 Task: Look for Airbnb options in Baza, Spain from 27th December, 2023 to 31th December, 2023 for 1 adult. Place can be shared room with 1  bedroom having 1 bed and 1 bathroom. Property type can be hotel. Amenities needed are: wifi.
Action: Mouse moved to (474, 101)
Screenshot: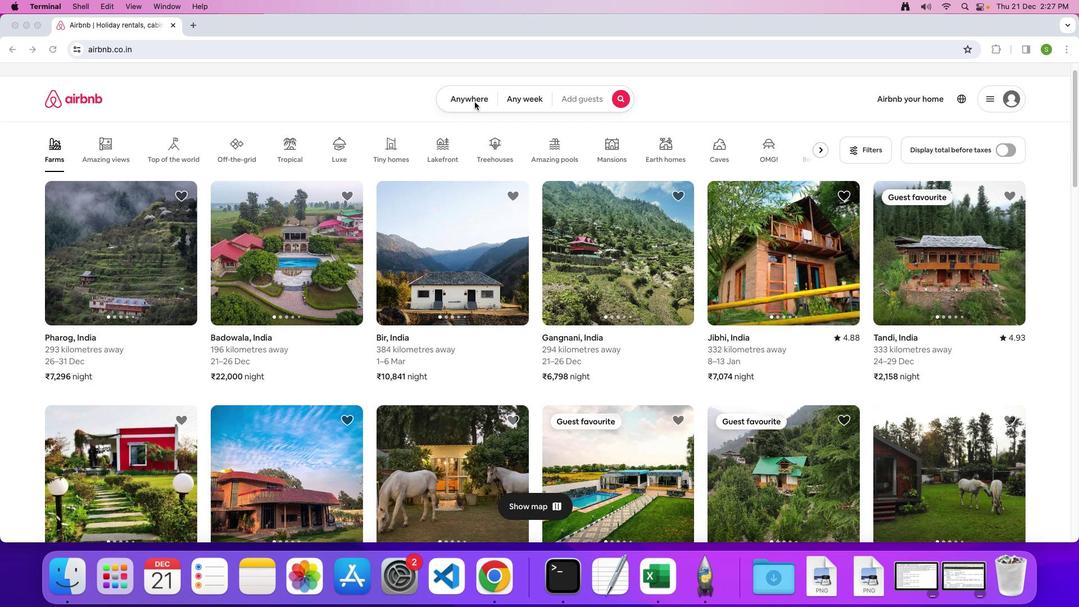 
Action: Mouse pressed left at (474, 101)
Screenshot: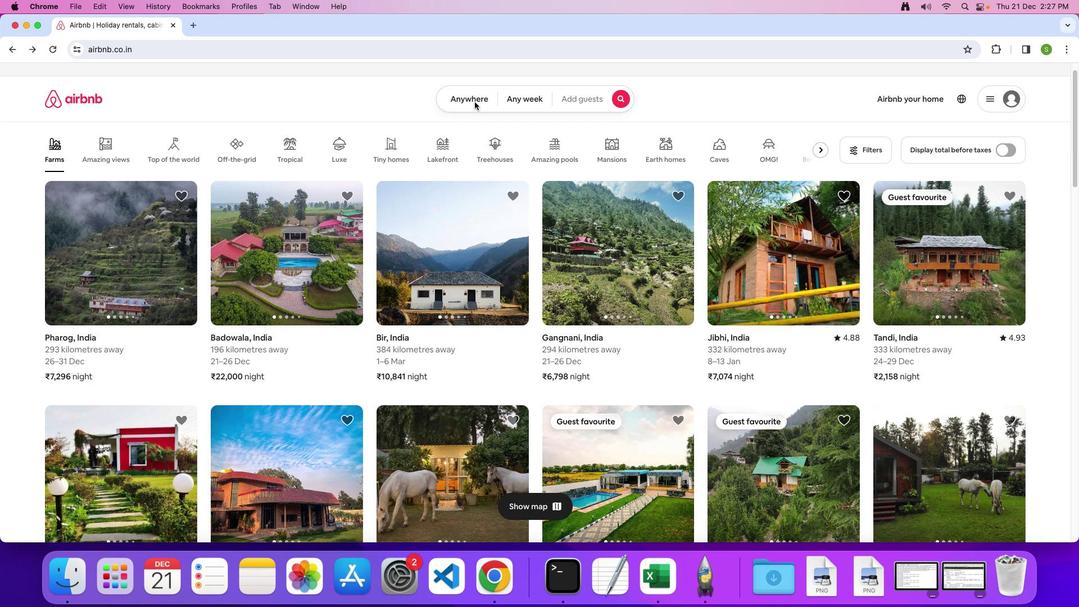 
Action: Mouse moved to (469, 97)
Screenshot: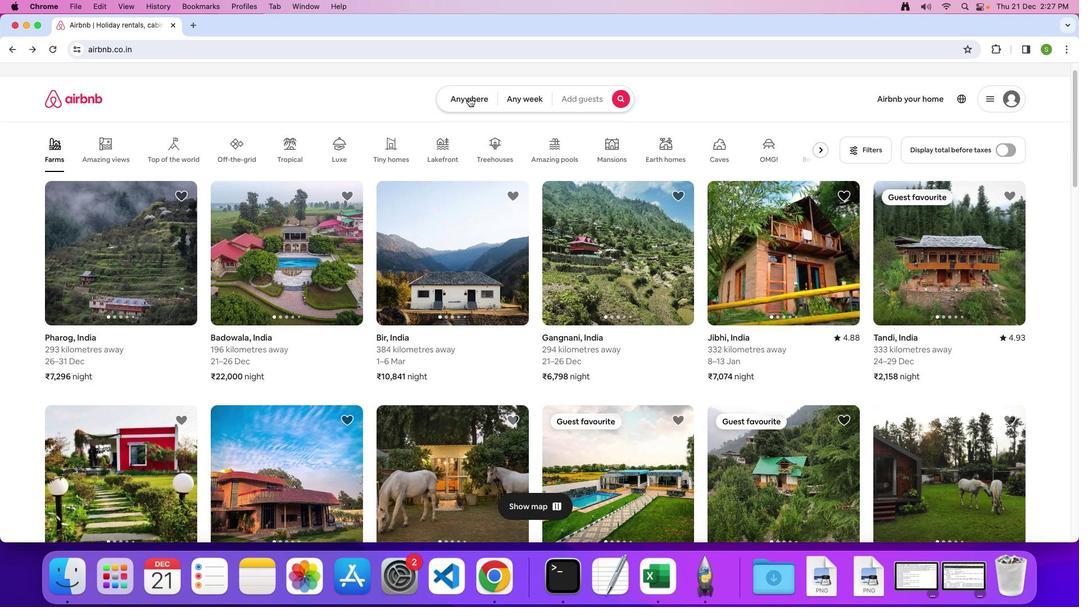 
Action: Mouse pressed left at (469, 97)
Screenshot: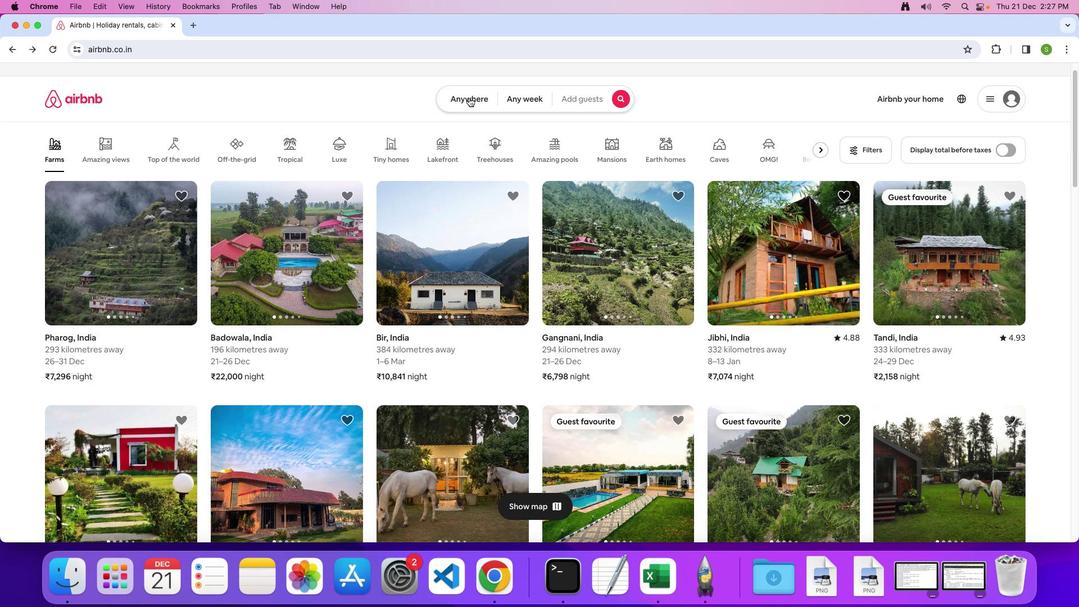 
Action: Mouse moved to (405, 137)
Screenshot: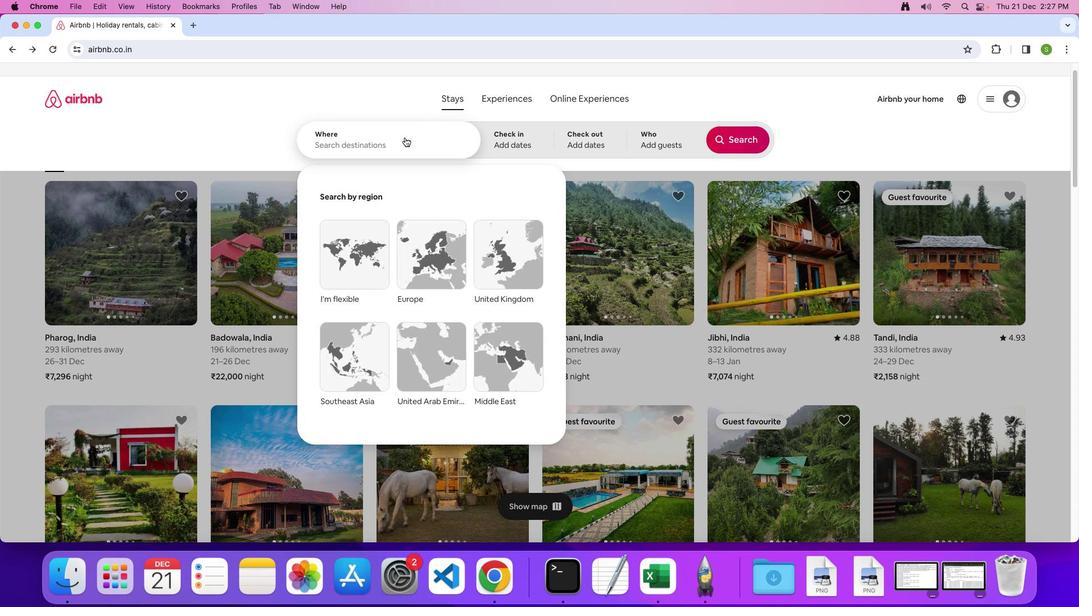 
Action: Mouse pressed left at (405, 137)
Screenshot: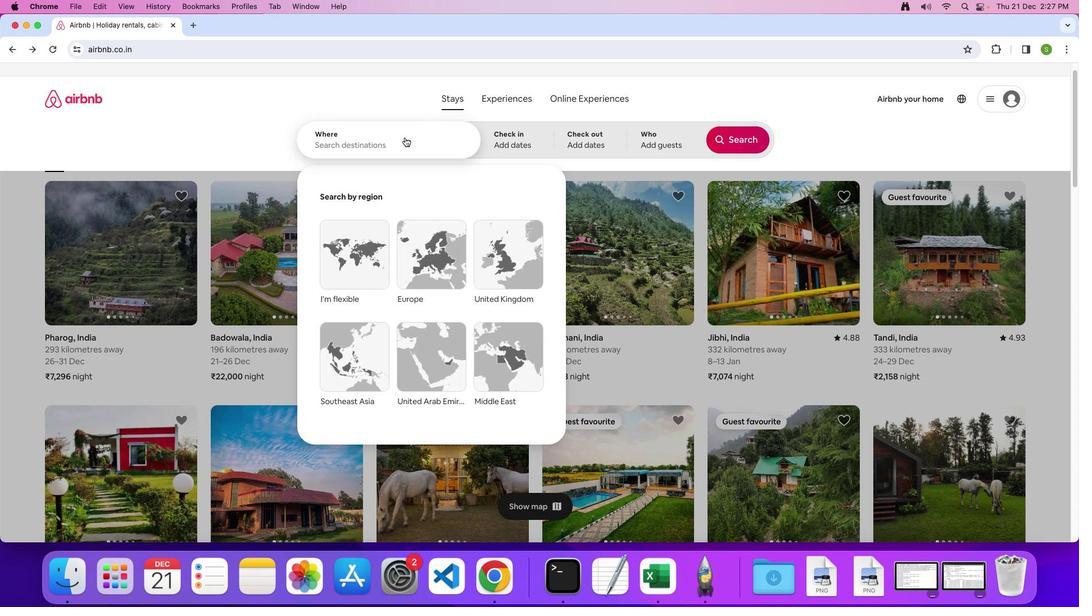 
Action: Key pressed 'B'Key.caps_lock'a''z''a'','Key.spaceKey.shift'S''p''a''i''n'Key.enter
Screenshot: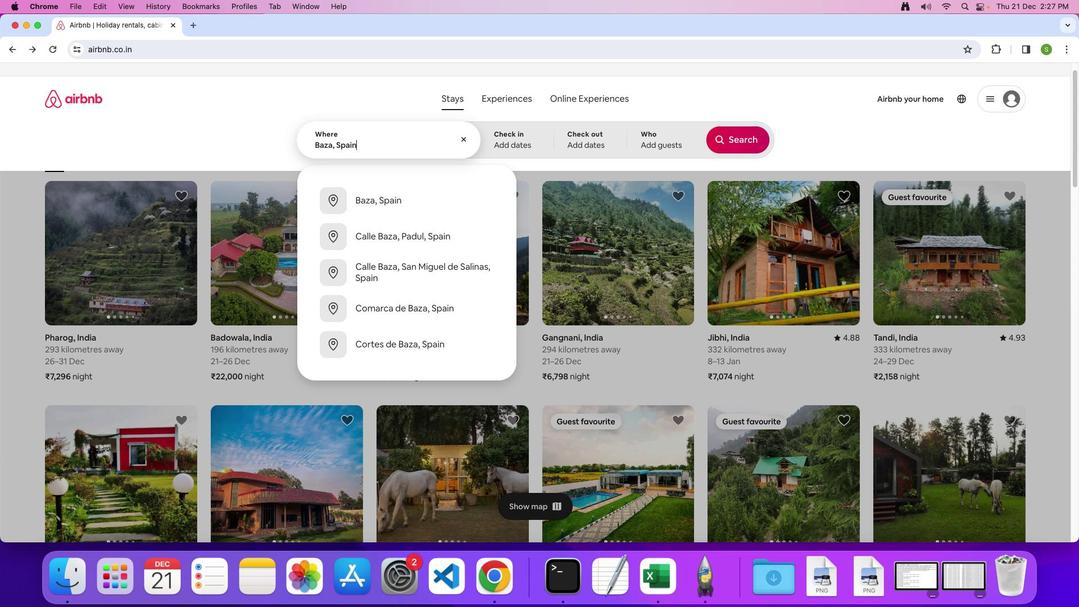 
Action: Mouse moved to (423, 396)
Screenshot: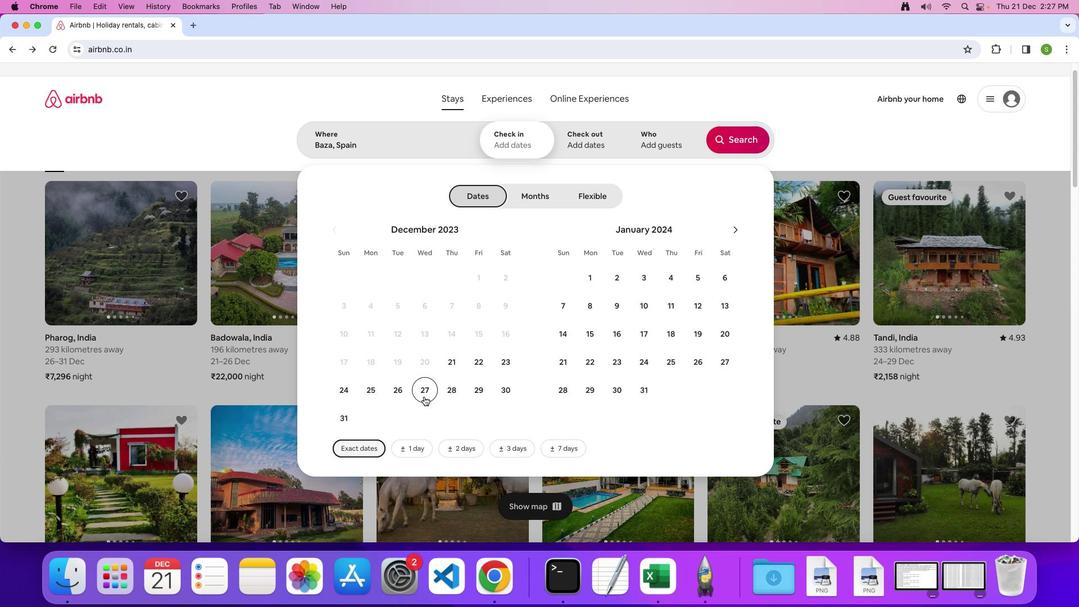 
Action: Mouse pressed left at (423, 396)
Screenshot: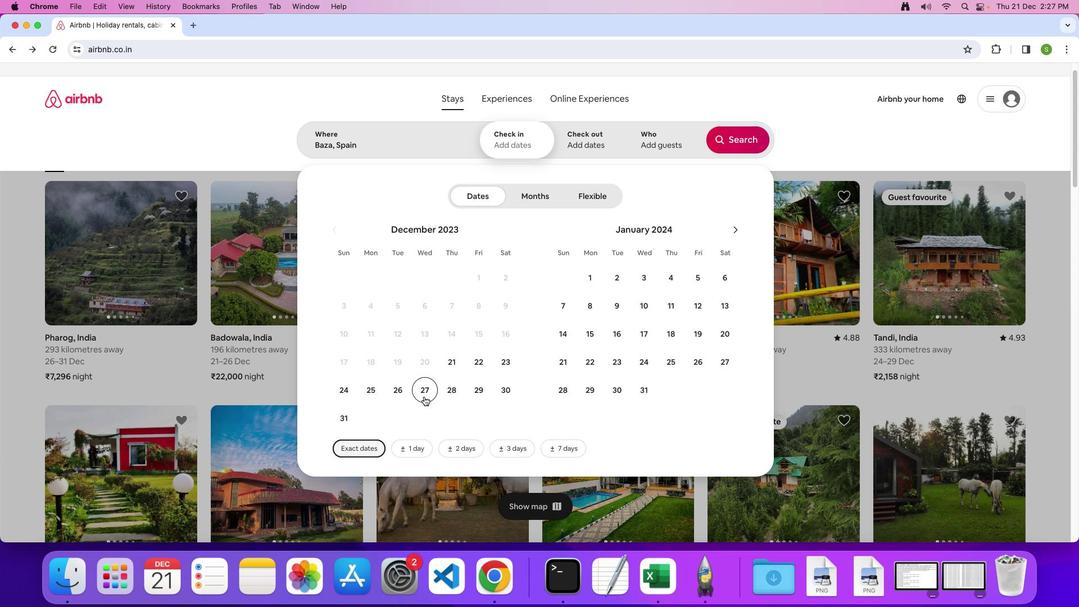 
Action: Mouse moved to (338, 414)
Screenshot: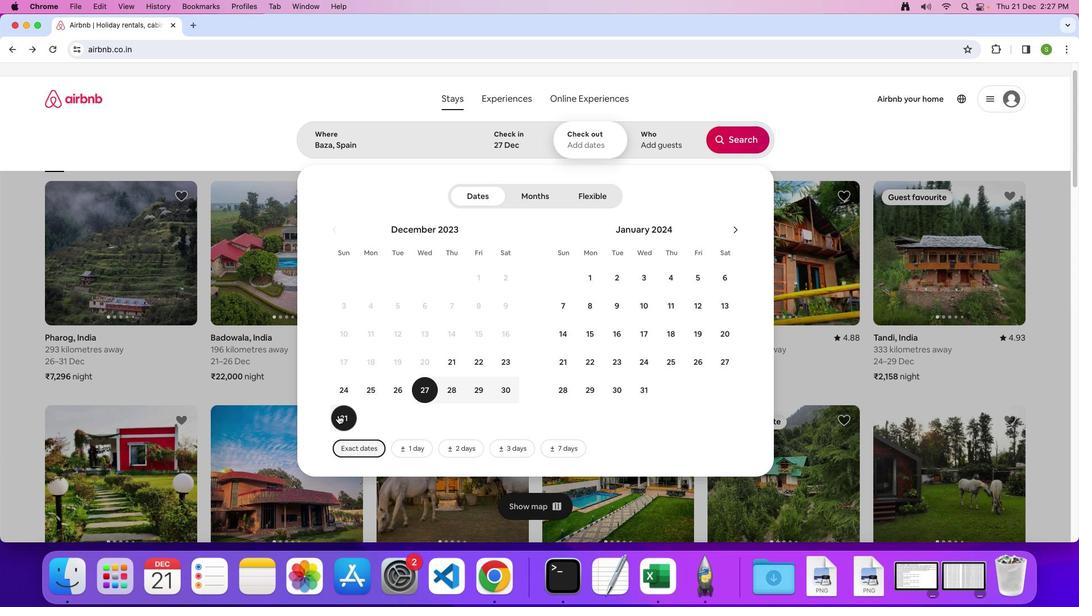 
Action: Mouse pressed left at (338, 414)
Screenshot: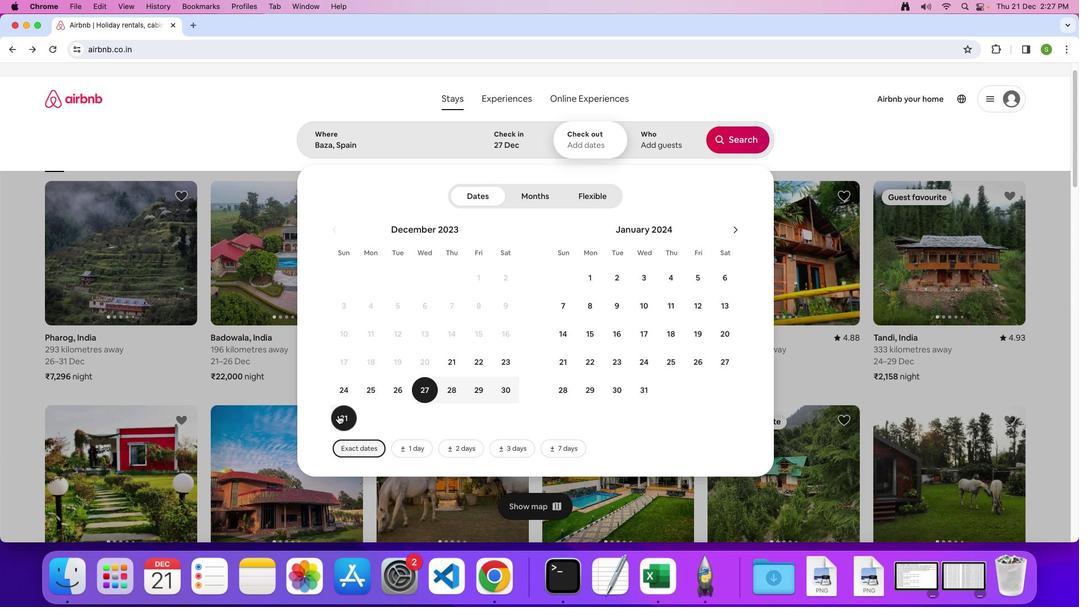 
Action: Mouse moved to (671, 140)
Screenshot: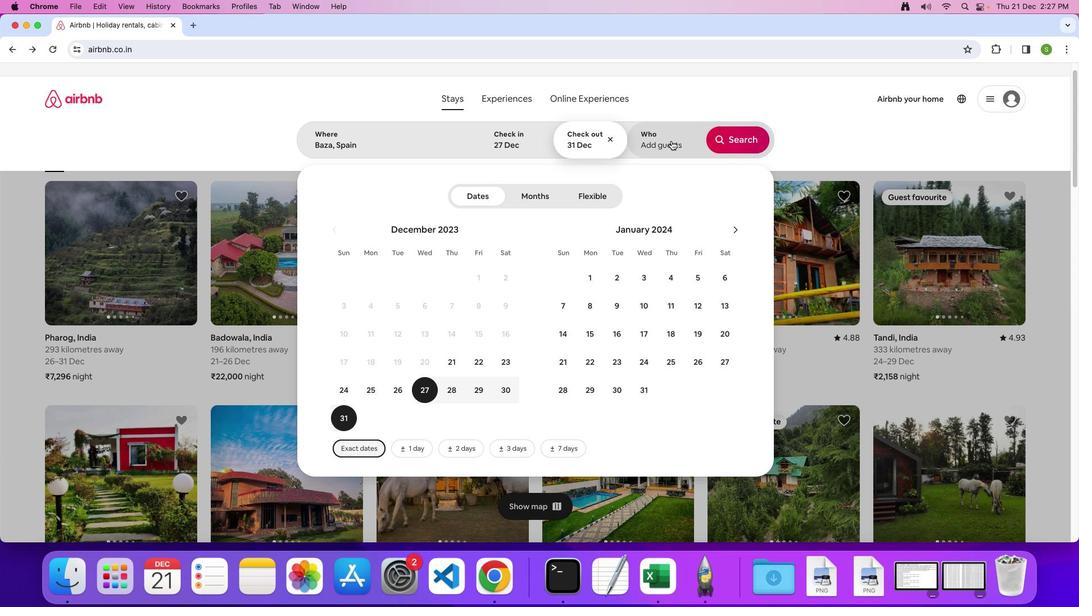 
Action: Mouse pressed left at (671, 140)
Screenshot: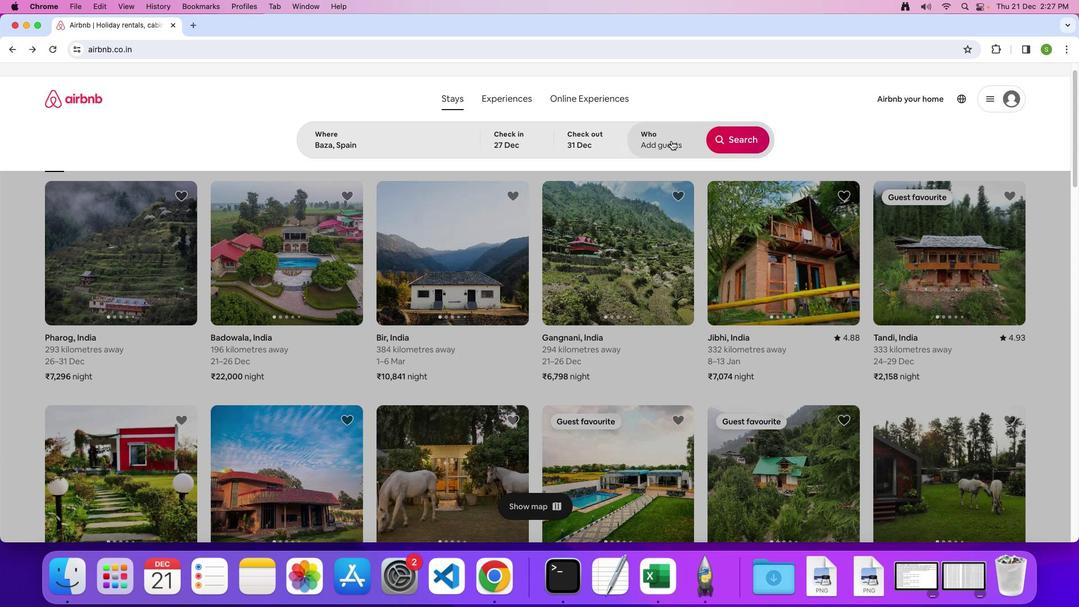 
Action: Mouse moved to (738, 196)
Screenshot: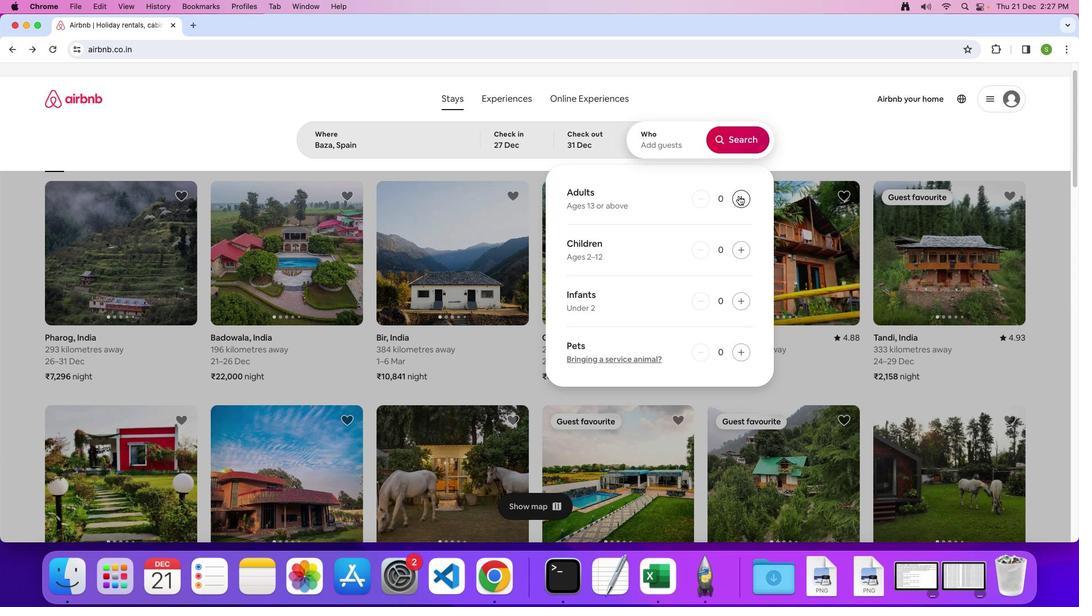 
Action: Mouse pressed left at (738, 196)
Screenshot: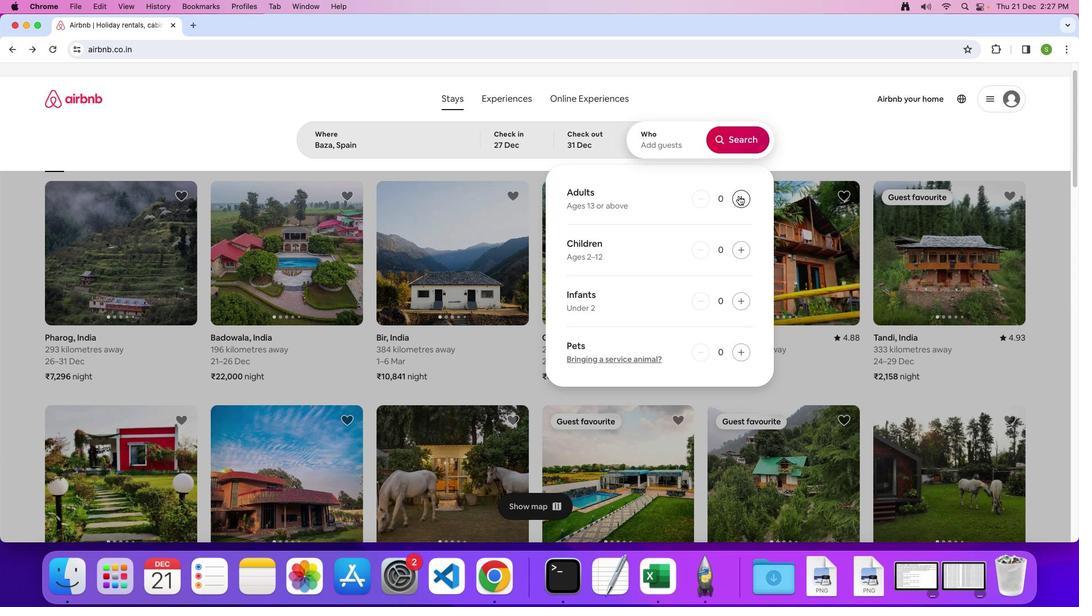 
Action: Mouse moved to (750, 134)
Screenshot: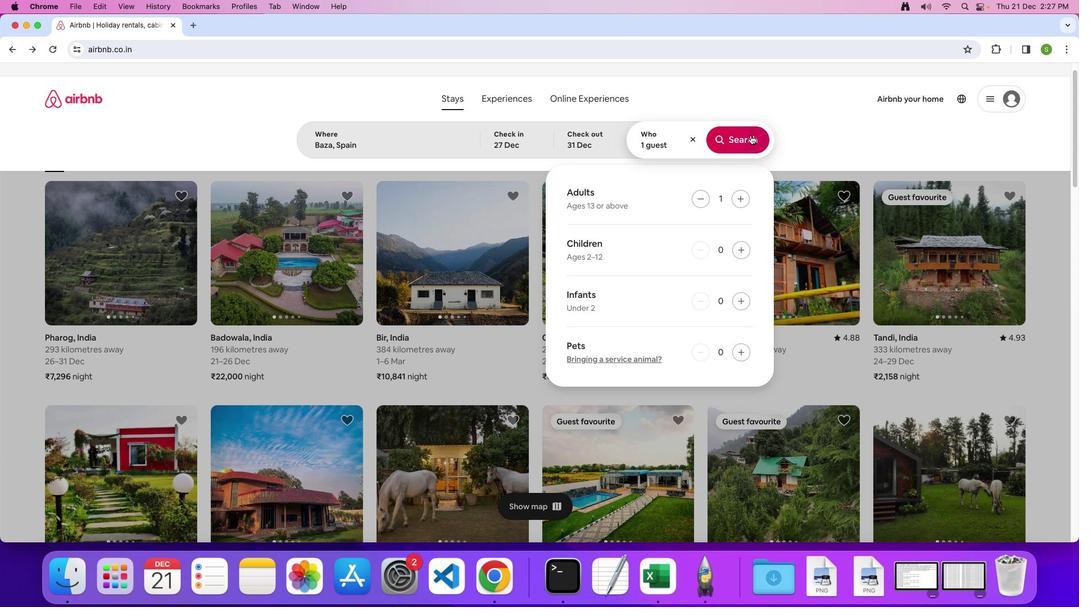 
Action: Mouse pressed left at (750, 134)
Screenshot: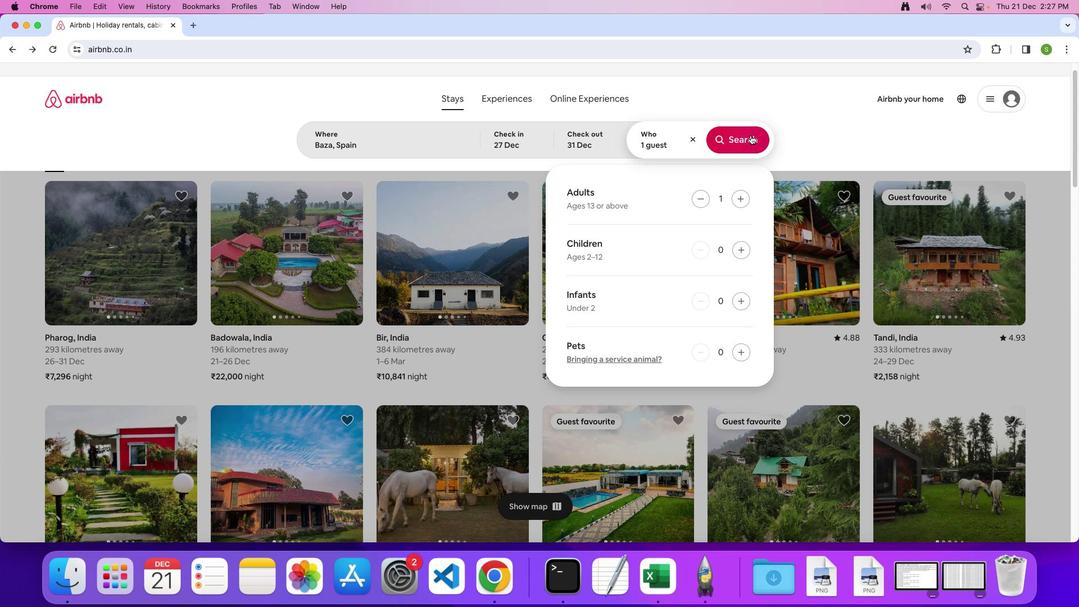 
Action: Mouse moved to (895, 129)
Screenshot: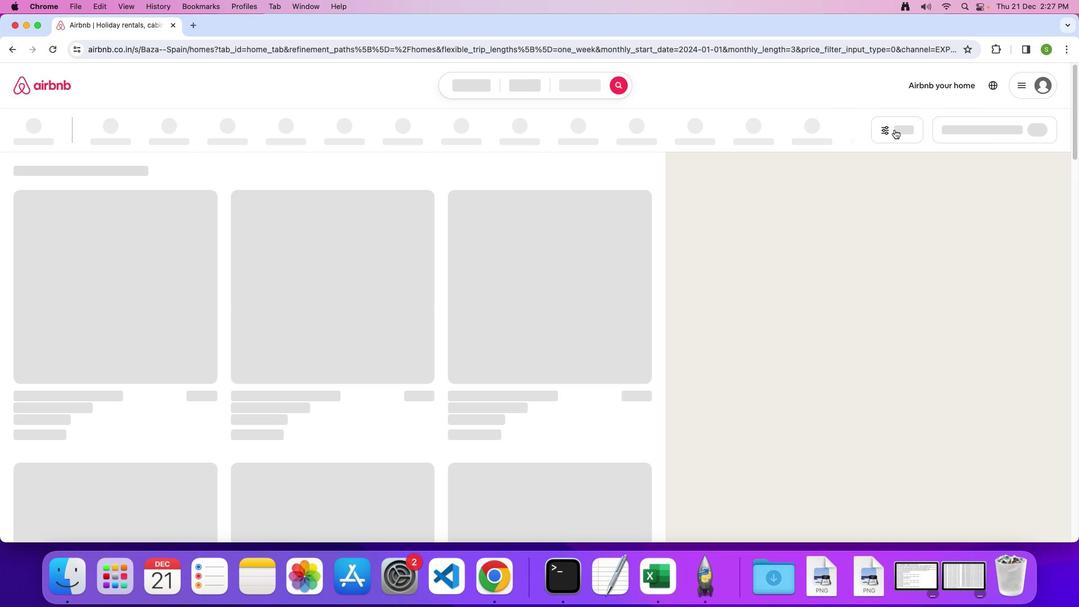 
Action: Mouse pressed left at (895, 129)
Screenshot: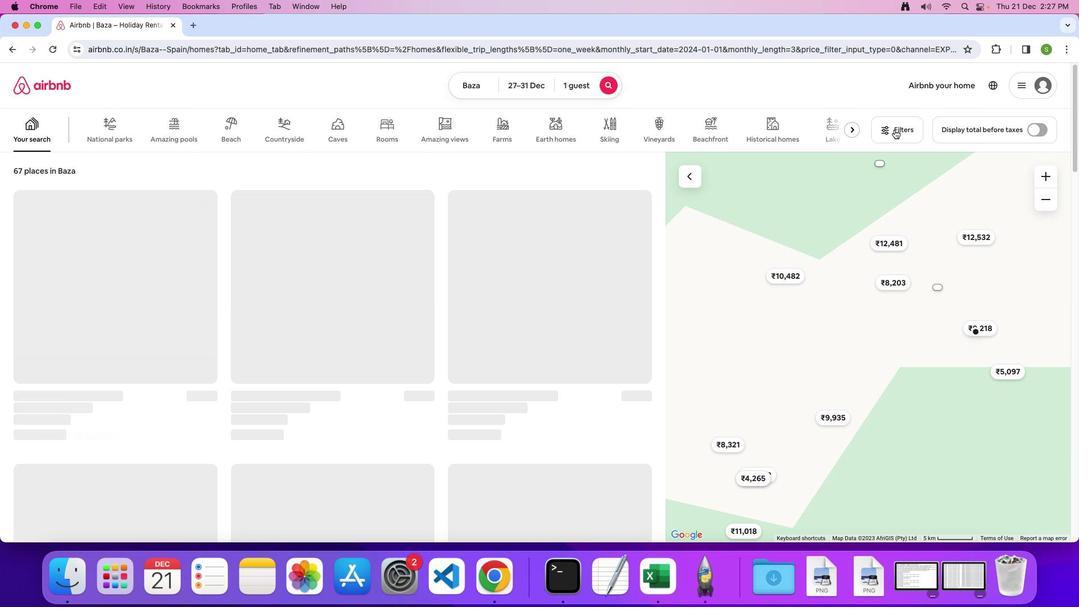 
Action: Mouse moved to (577, 336)
Screenshot: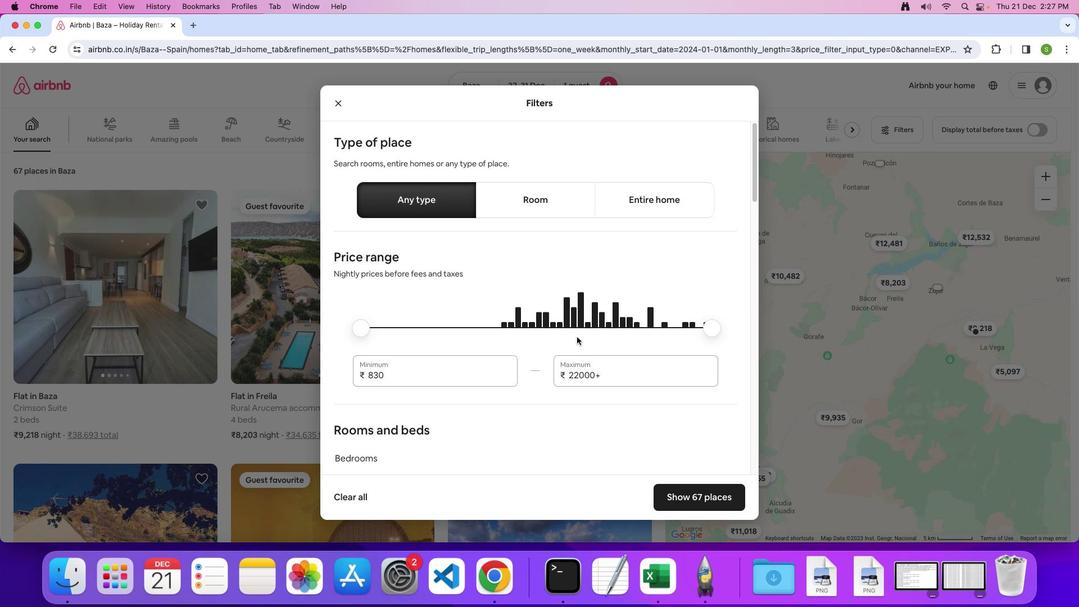 
Action: Mouse scrolled (577, 336) with delta (0, 0)
Screenshot: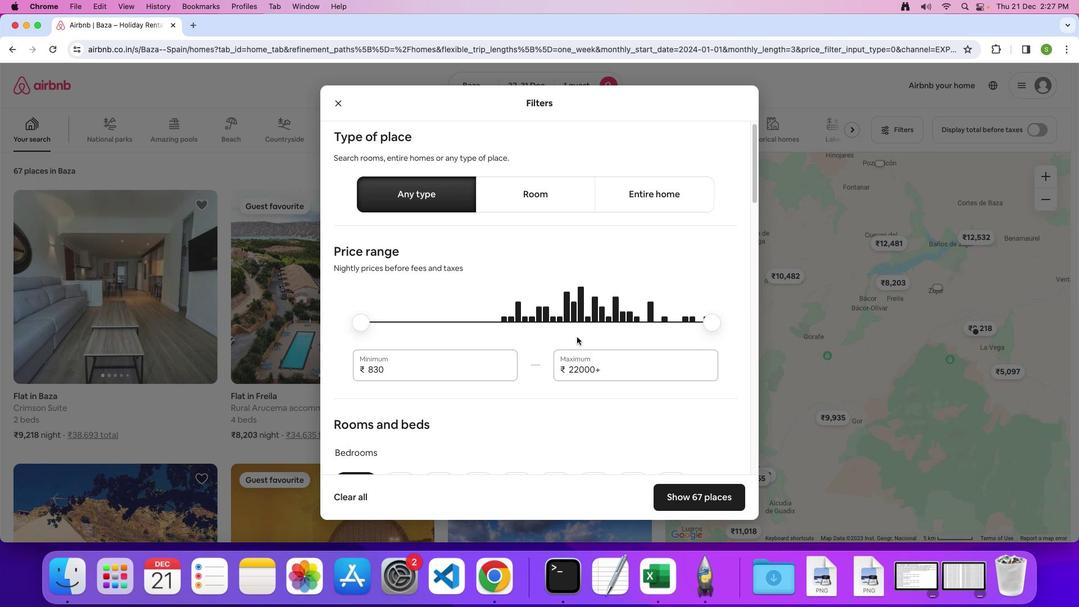 
Action: Mouse scrolled (577, 336) with delta (0, 0)
Screenshot: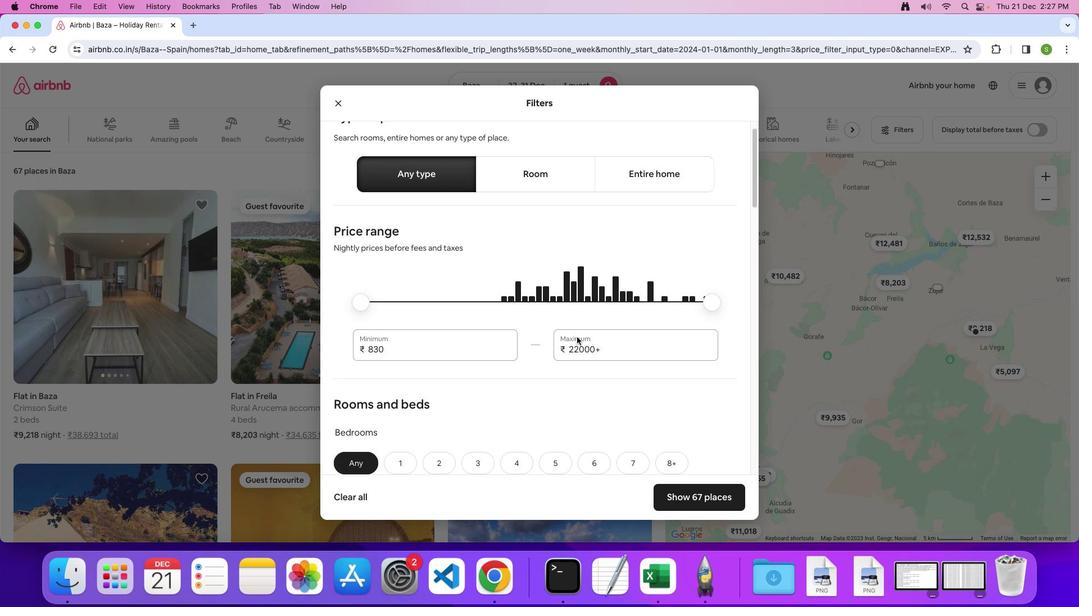 
Action: Mouse scrolled (577, 336) with delta (0, -2)
Screenshot: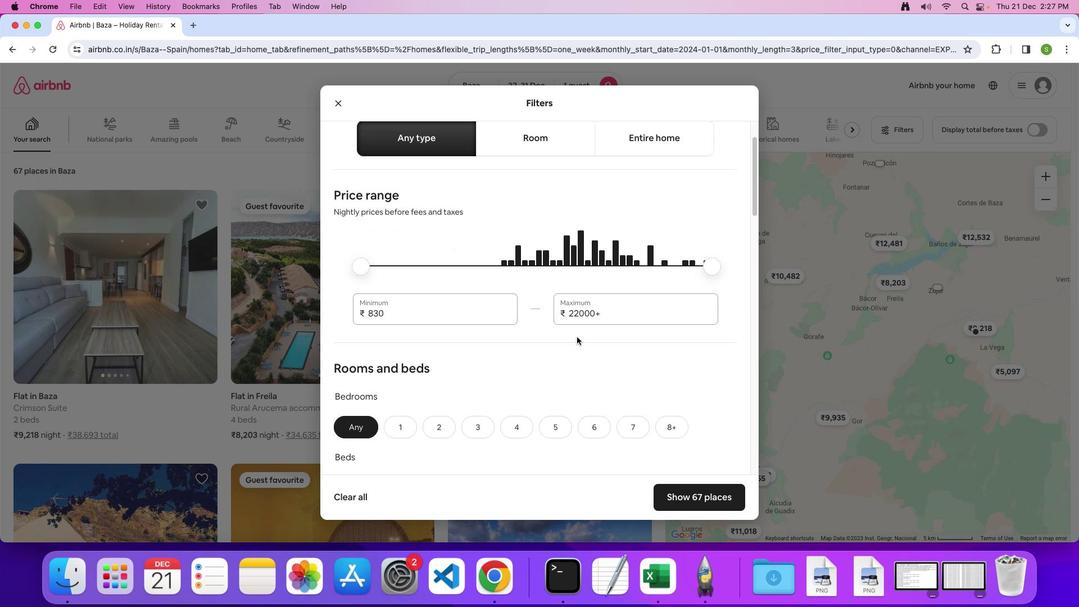 
Action: Mouse scrolled (577, 336) with delta (0, 0)
Screenshot: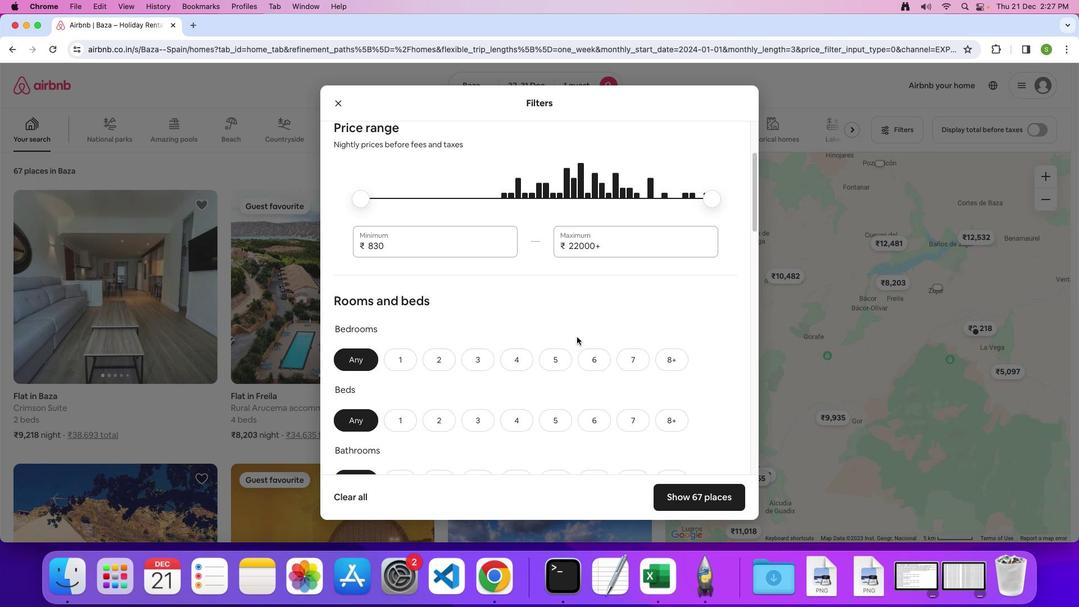 
Action: Mouse scrolled (577, 336) with delta (0, 0)
Screenshot: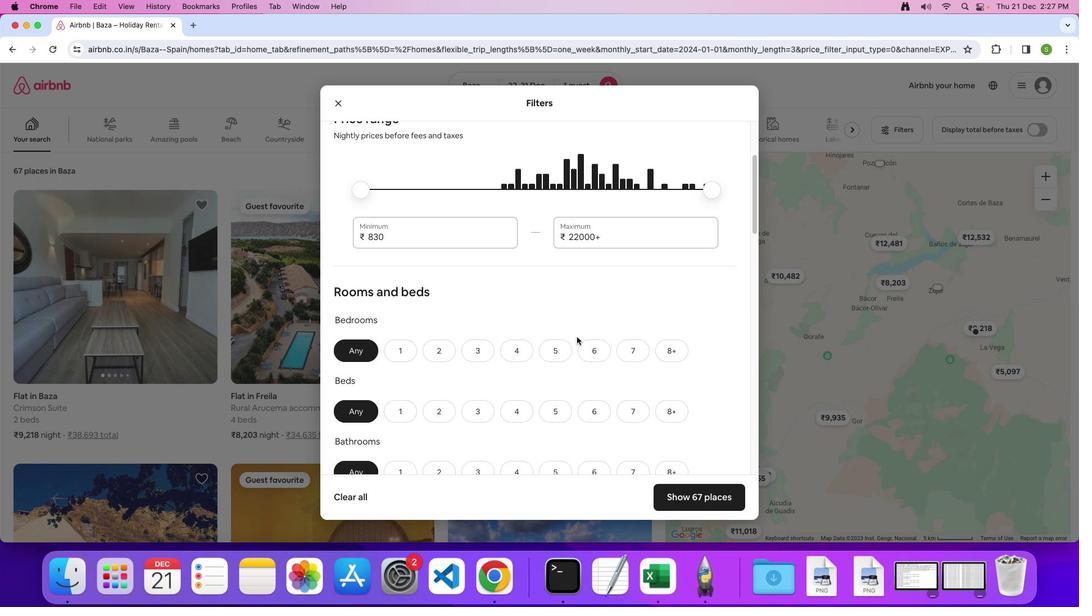 
Action: Mouse scrolled (577, 336) with delta (0, 0)
Screenshot: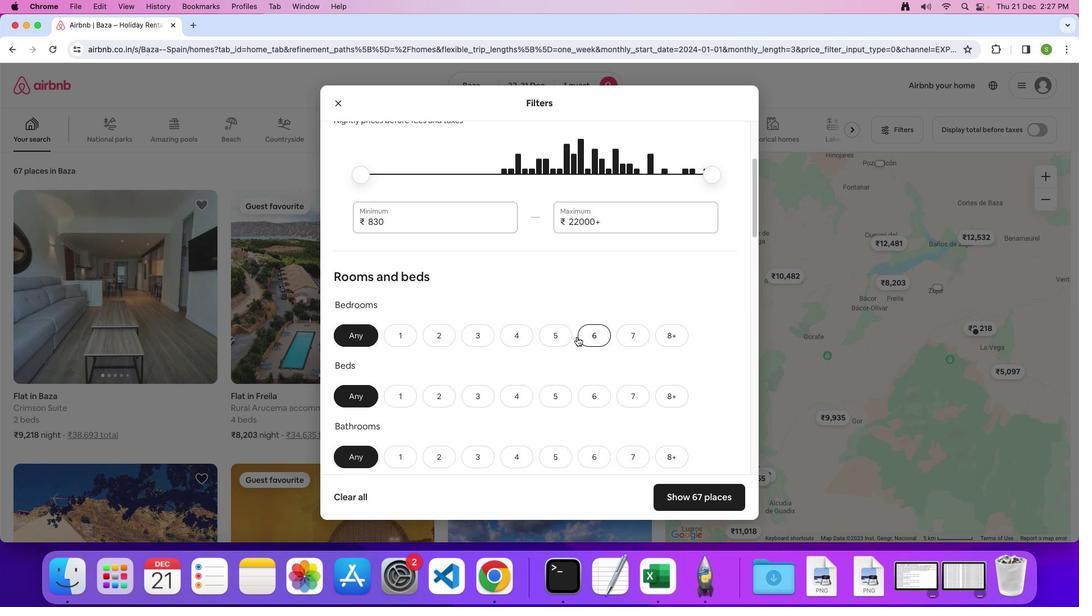 
Action: Mouse scrolled (577, 336) with delta (0, 0)
Screenshot: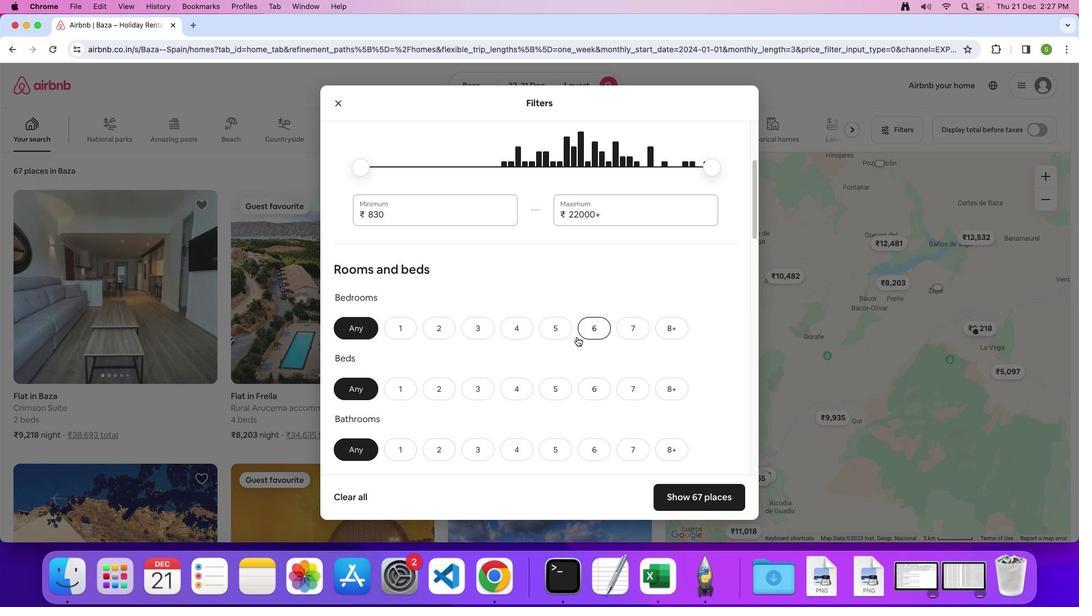 
Action: Mouse scrolled (577, 336) with delta (0, 0)
Screenshot: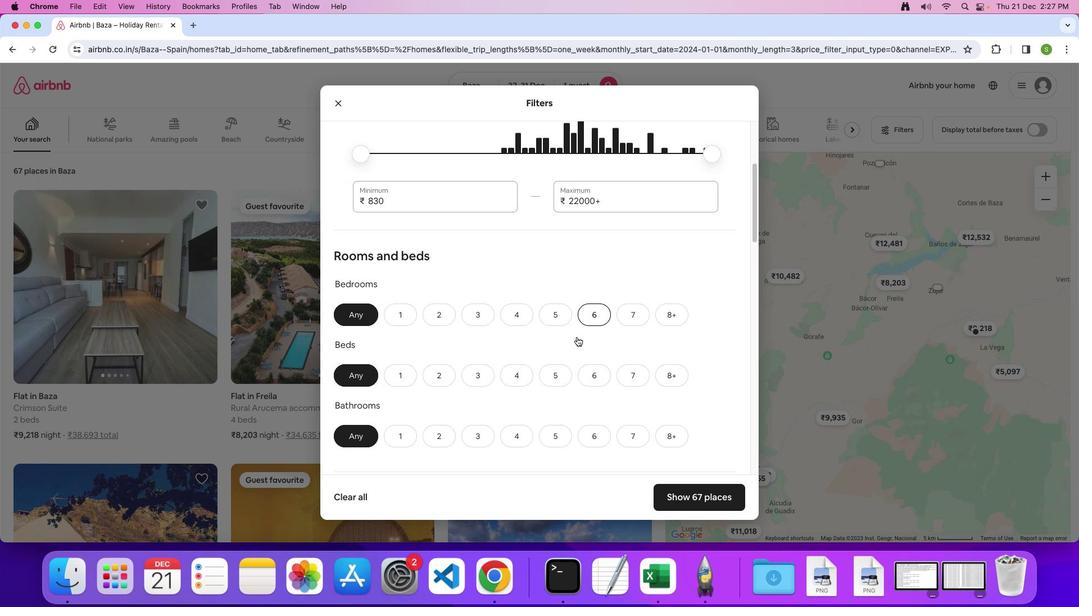
Action: Mouse scrolled (577, 336) with delta (0, 0)
Screenshot: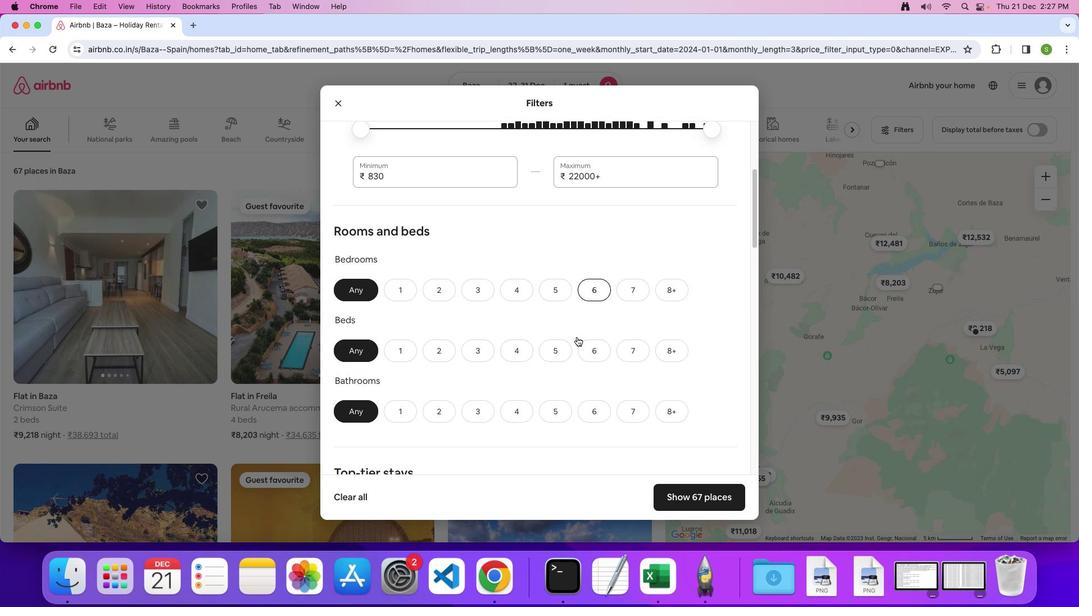 
Action: Mouse scrolled (577, 336) with delta (0, 0)
Screenshot: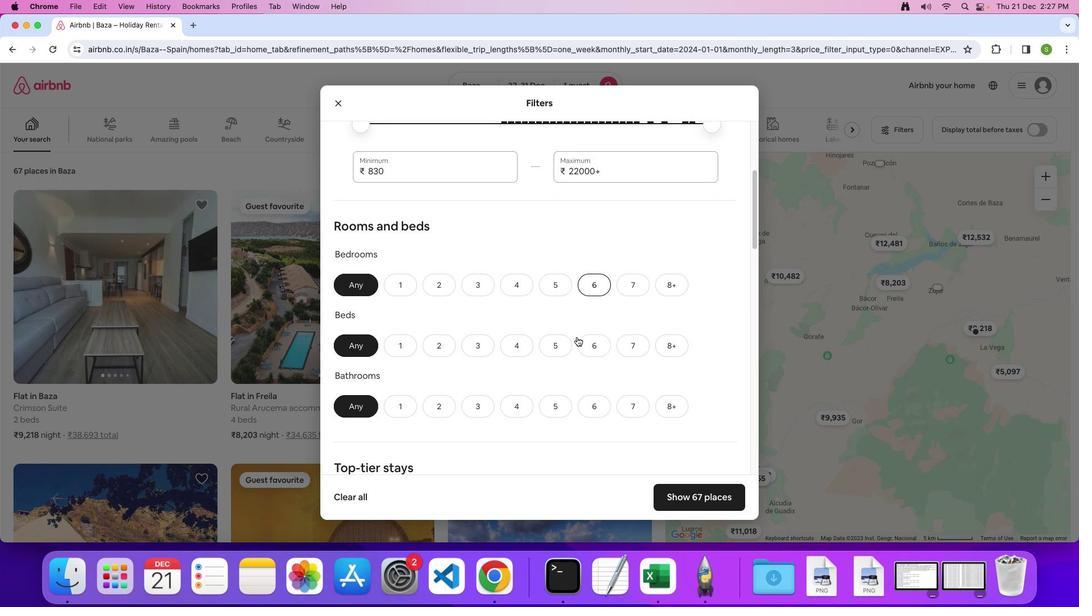 
Action: Mouse scrolled (577, 336) with delta (0, -1)
Screenshot: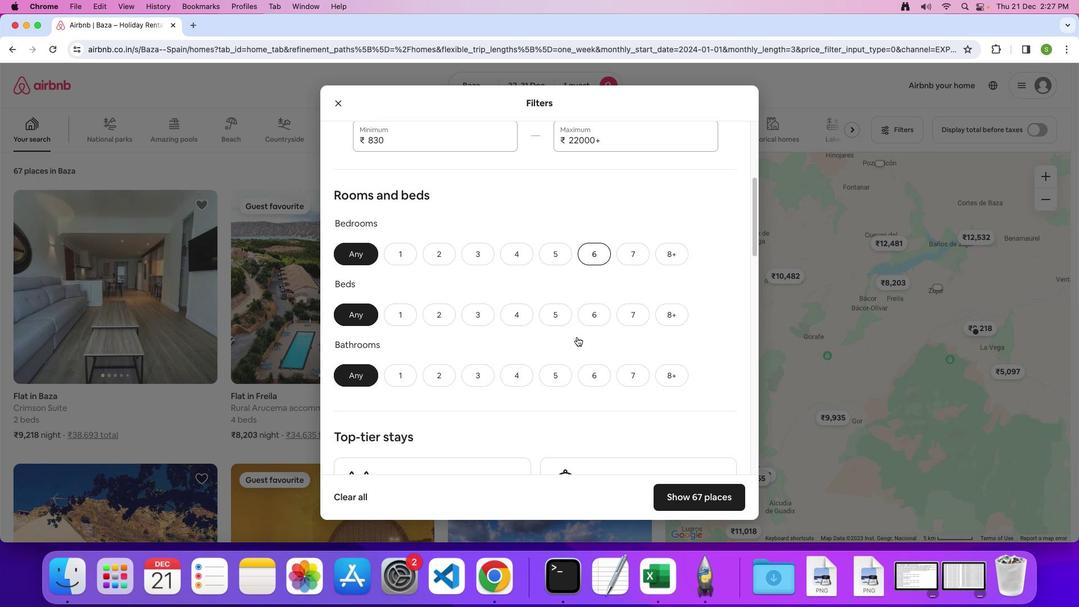 
Action: Mouse moved to (390, 215)
Screenshot: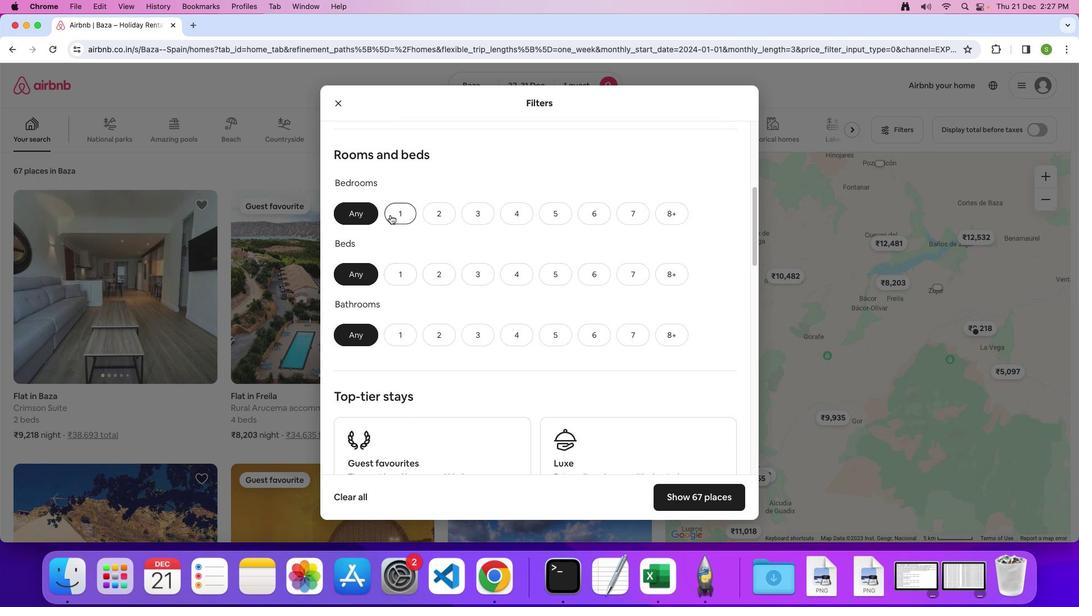 
Action: Mouse pressed left at (390, 215)
Screenshot: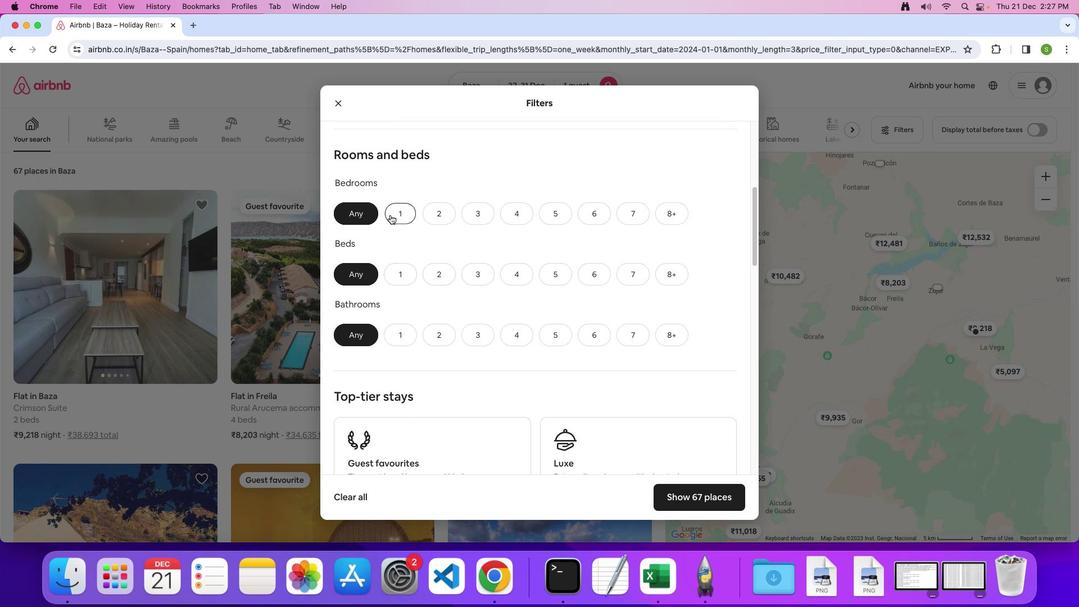 
Action: Mouse moved to (389, 270)
Screenshot: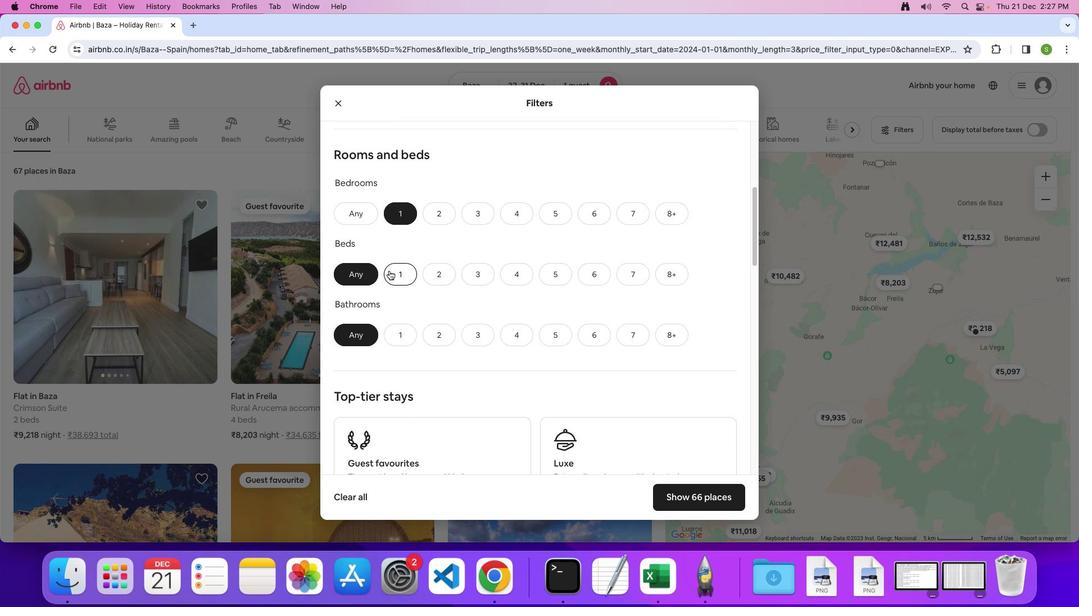
Action: Mouse pressed left at (389, 270)
Screenshot: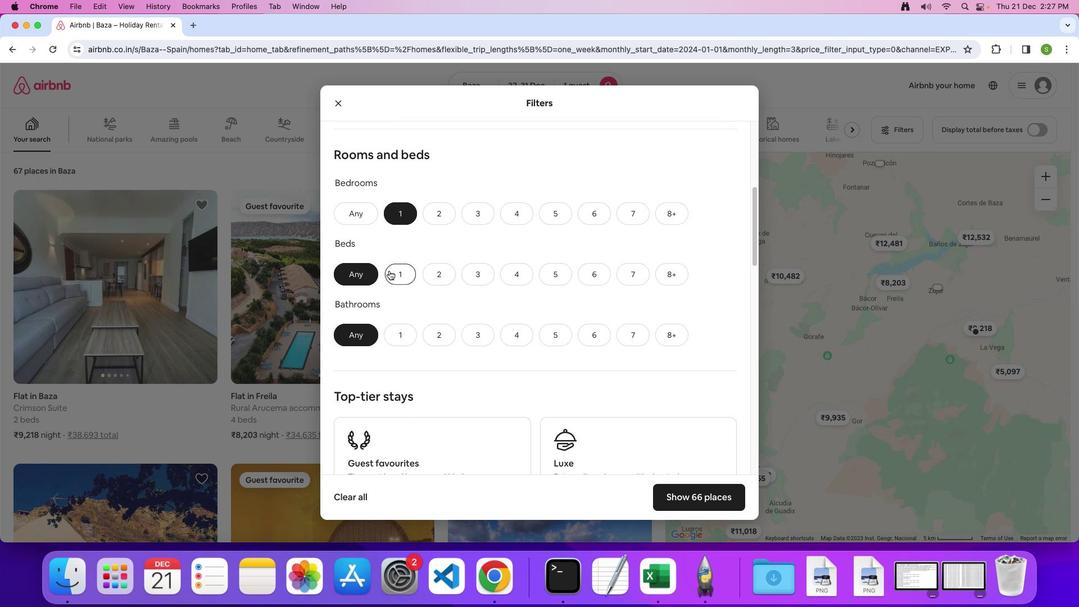 
Action: Mouse moved to (396, 334)
Screenshot: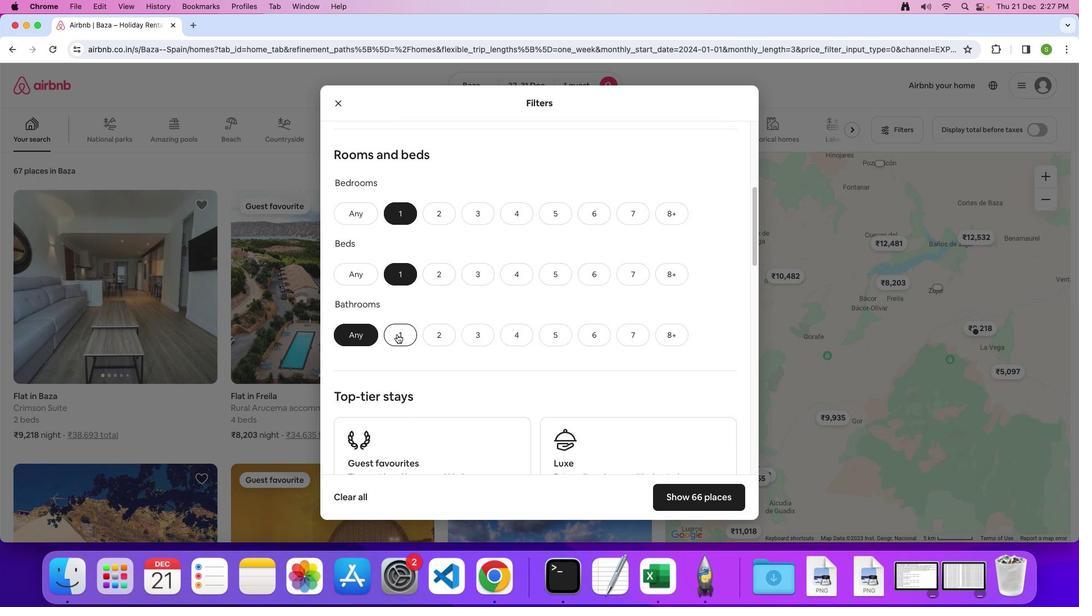 
Action: Mouse pressed left at (396, 334)
Screenshot: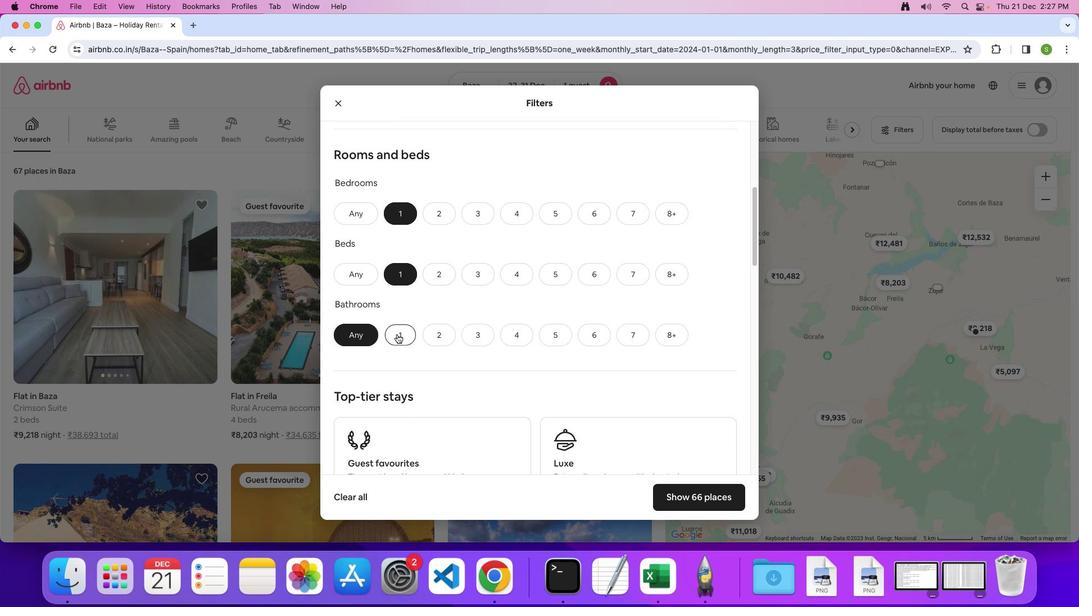 
Action: Mouse moved to (512, 305)
Screenshot: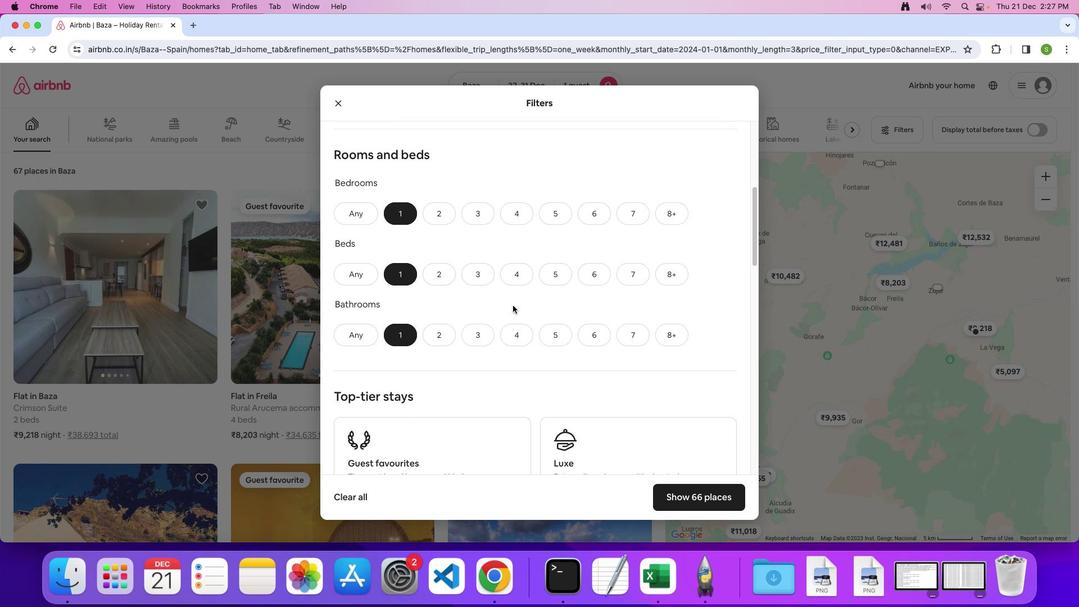 
Action: Mouse scrolled (512, 305) with delta (0, 0)
Screenshot: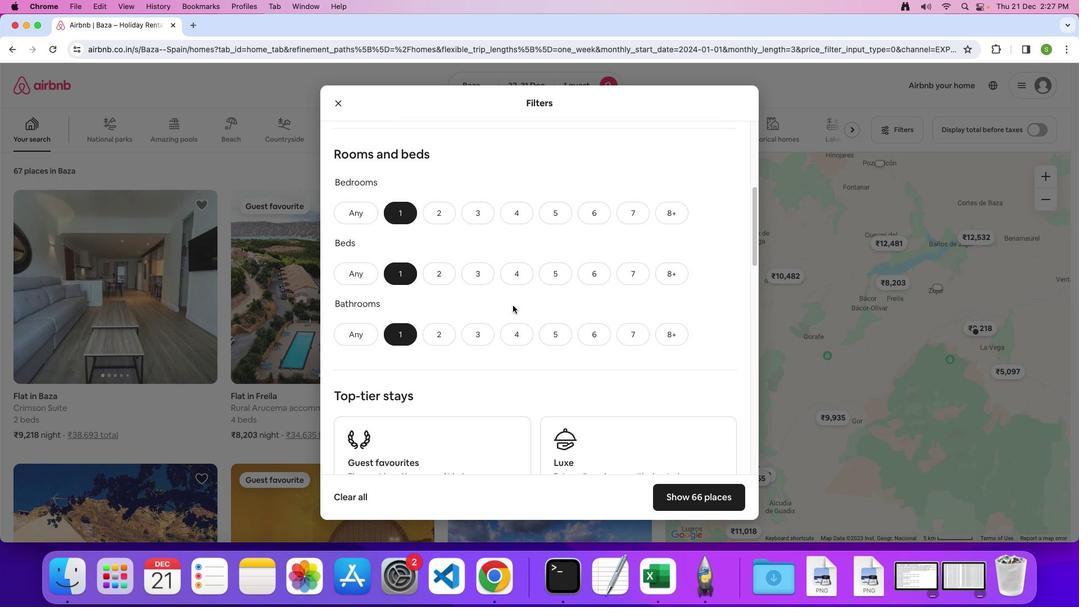 
Action: Mouse moved to (513, 305)
Screenshot: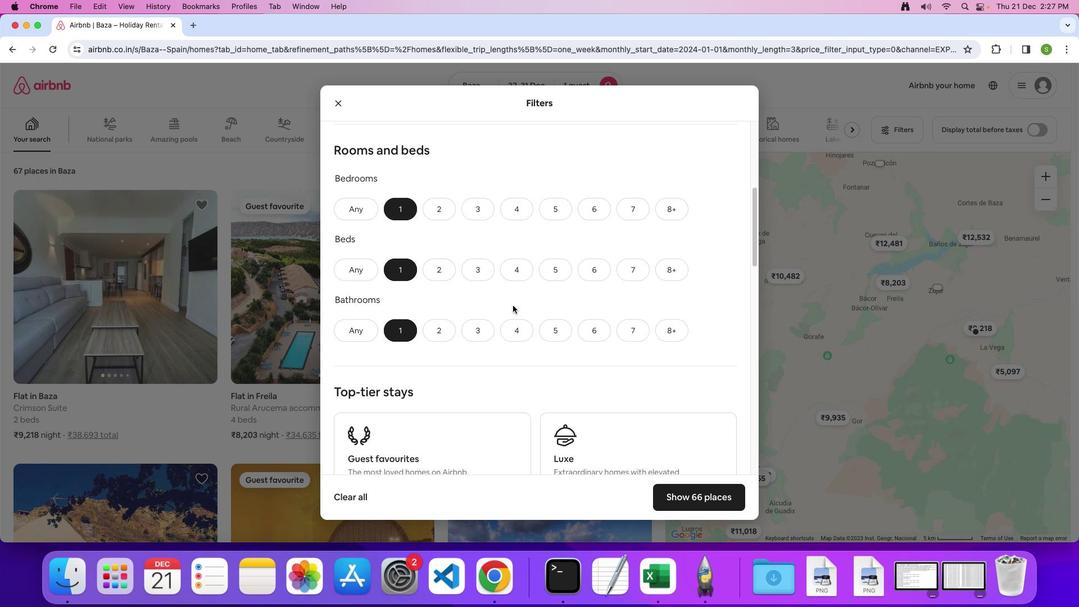 
Action: Mouse scrolled (513, 305) with delta (0, 0)
Screenshot: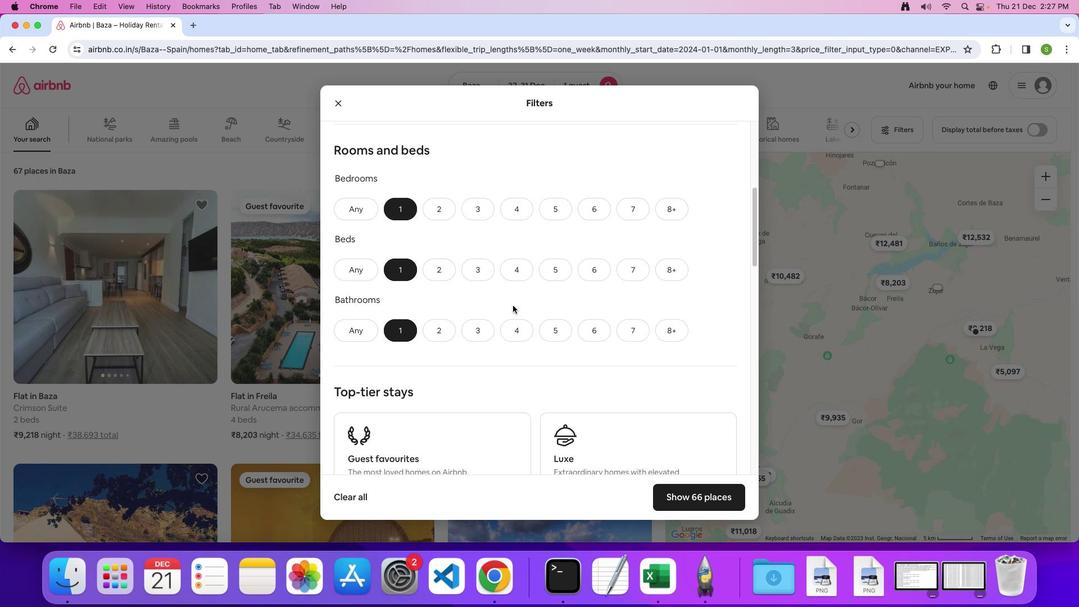 
Action: Mouse scrolled (513, 305) with delta (0, 0)
Screenshot: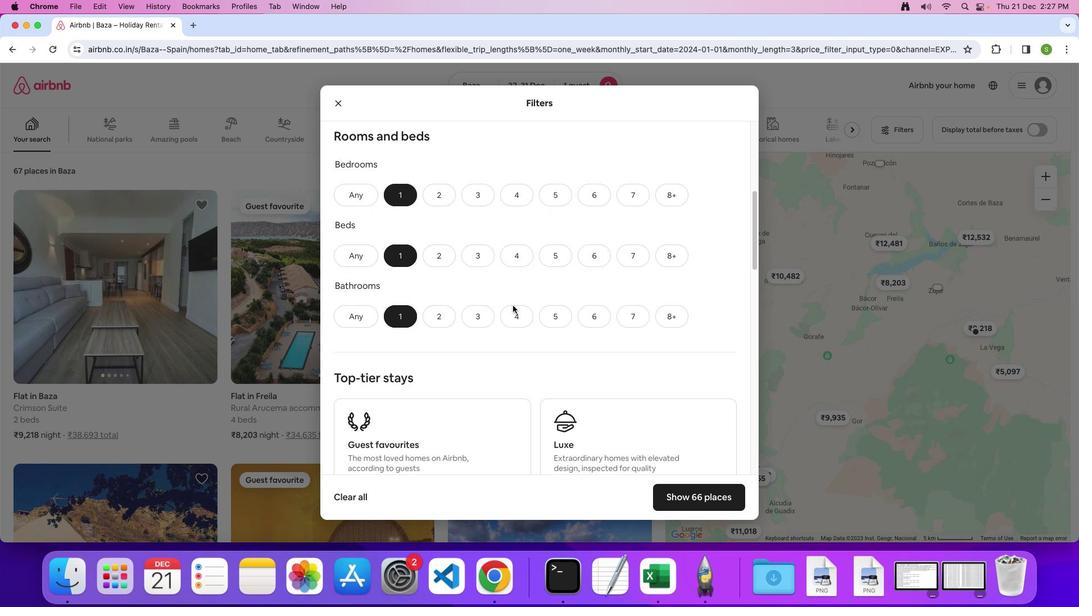 
Action: Mouse scrolled (513, 305) with delta (0, 0)
Screenshot: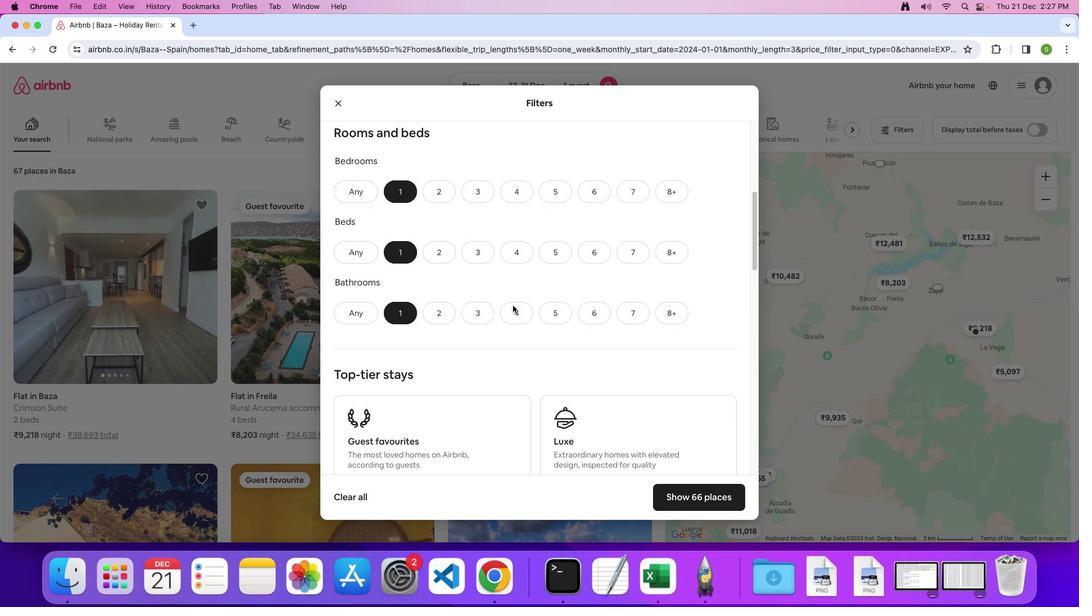 
Action: Mouse scrolled (513, 305) with delta (0, 0)
Screenshot: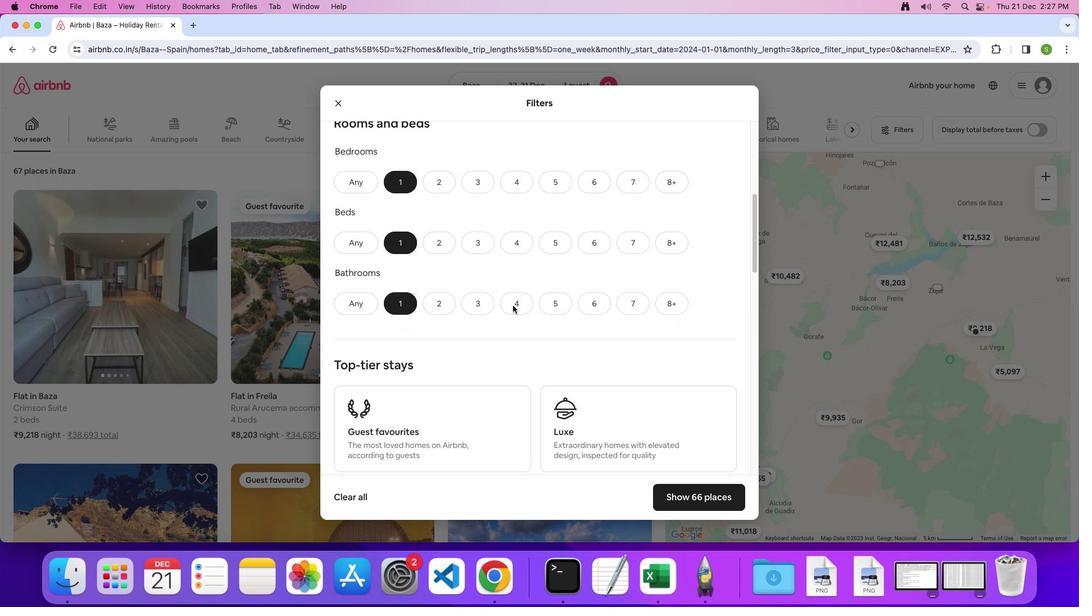 
Action: Mouse scrolled (513, 305) with delta (0, 0)
Screenshot: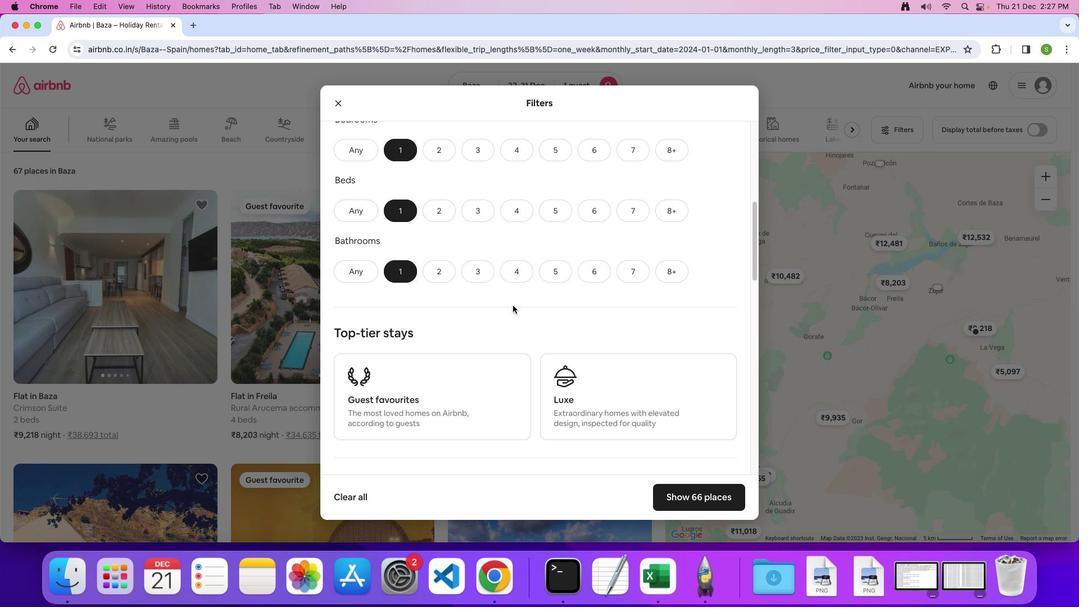 
Action: Mouse scrolled (513, 305) with delta (0, 0)
Screenshot: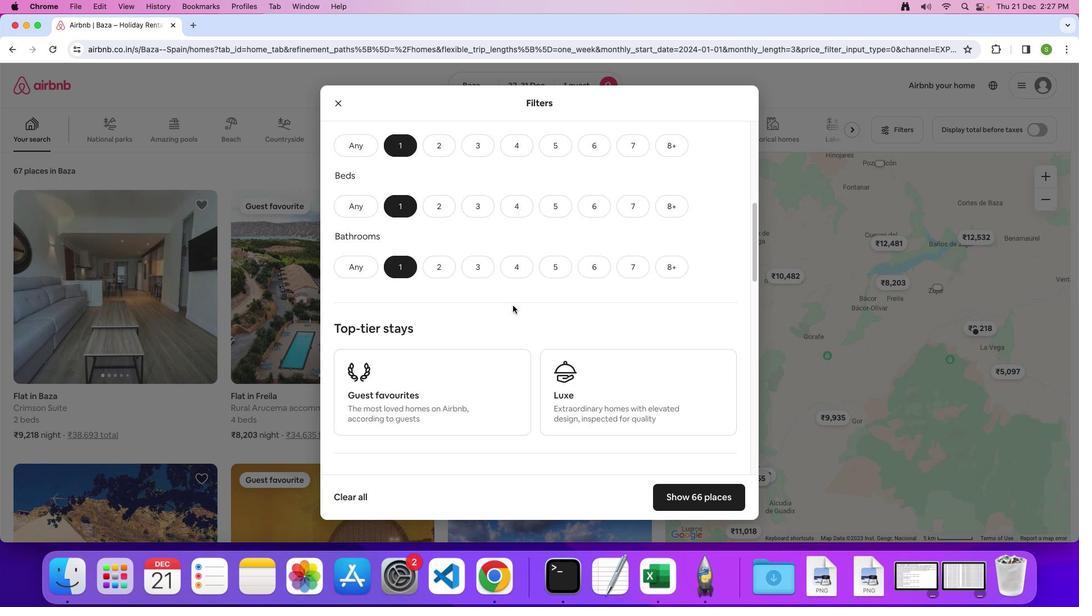 
Action: Mouse scrolled (513, 305) with delta (0, 0)
Screenshot: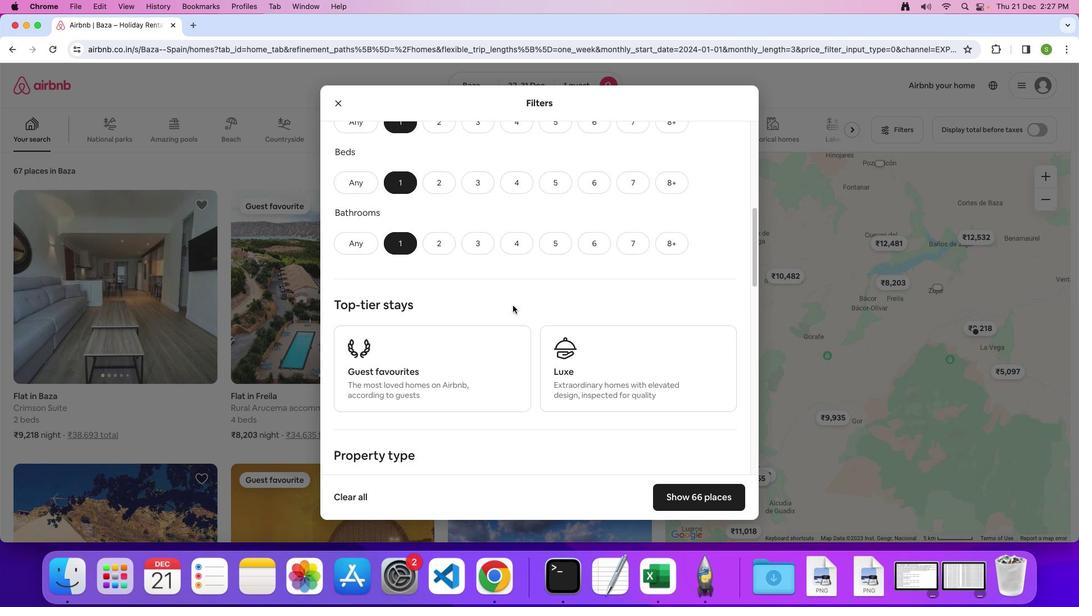 
Action: Mouse scrolled (513, 305) with delta (0, 0)
Screenshot: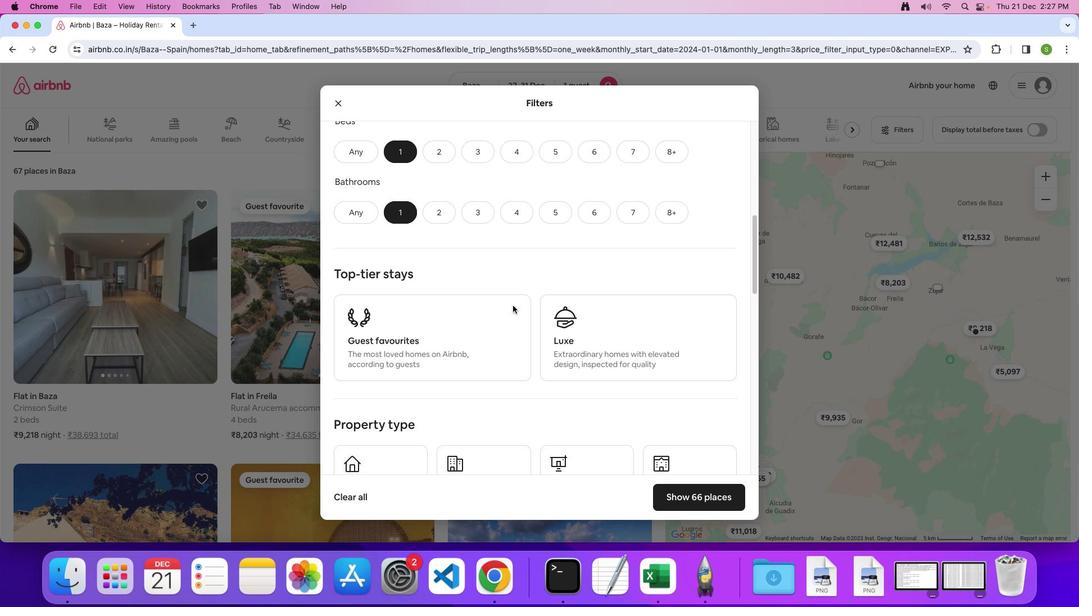 
Action: Mouse scrolled (513, 305) with delta (0, 0)
Screenshot: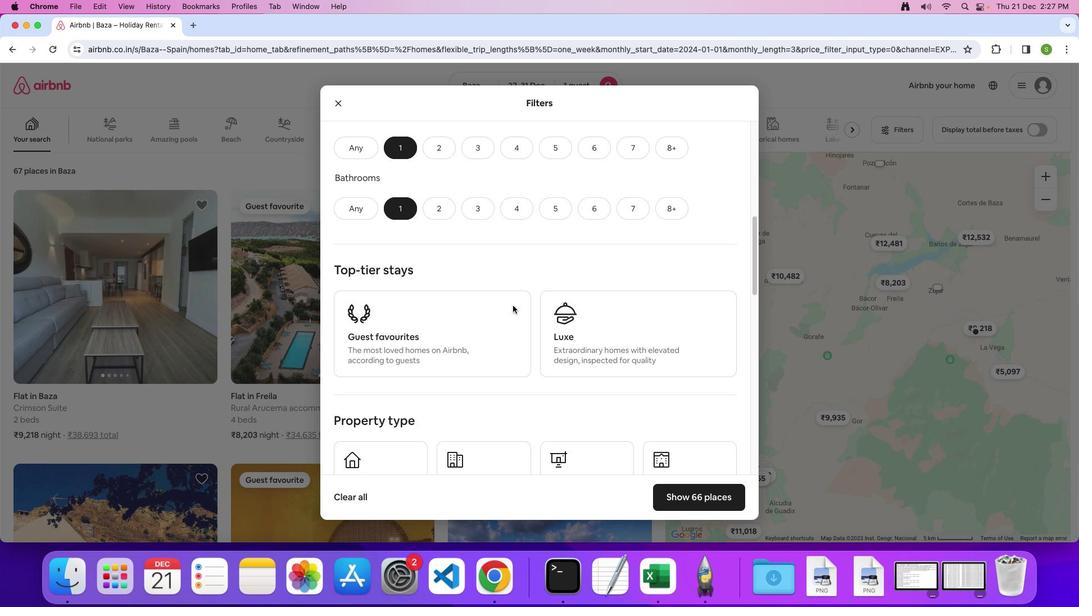 
Action: Mouse scrolled (513, 305) with delta (0, -1)
Screenshot: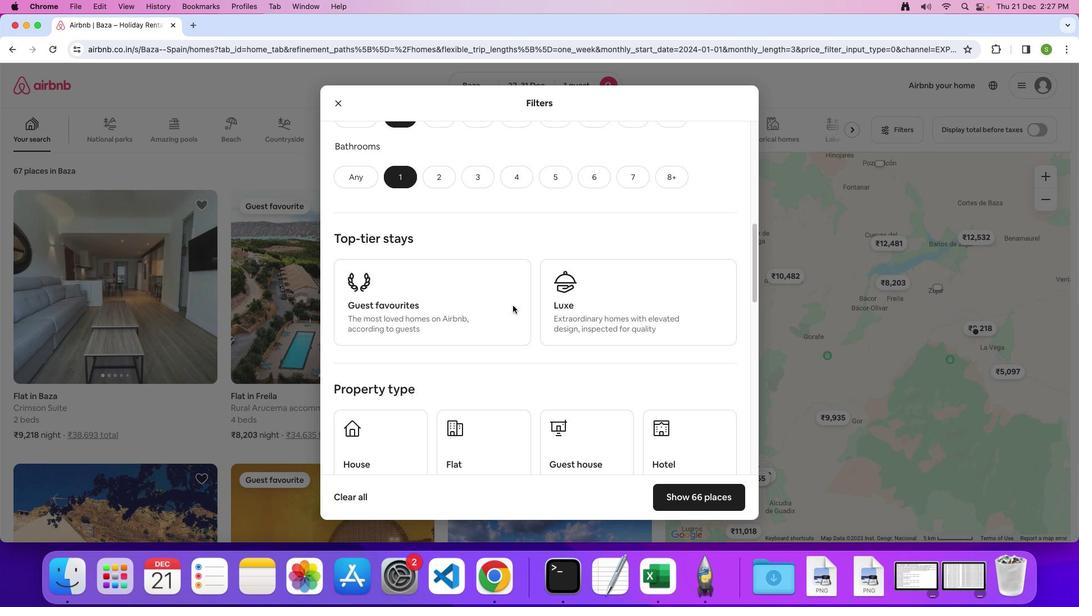 
Action: Mouse scrolled (513, 305) with delta (0, 0)
Screenshot: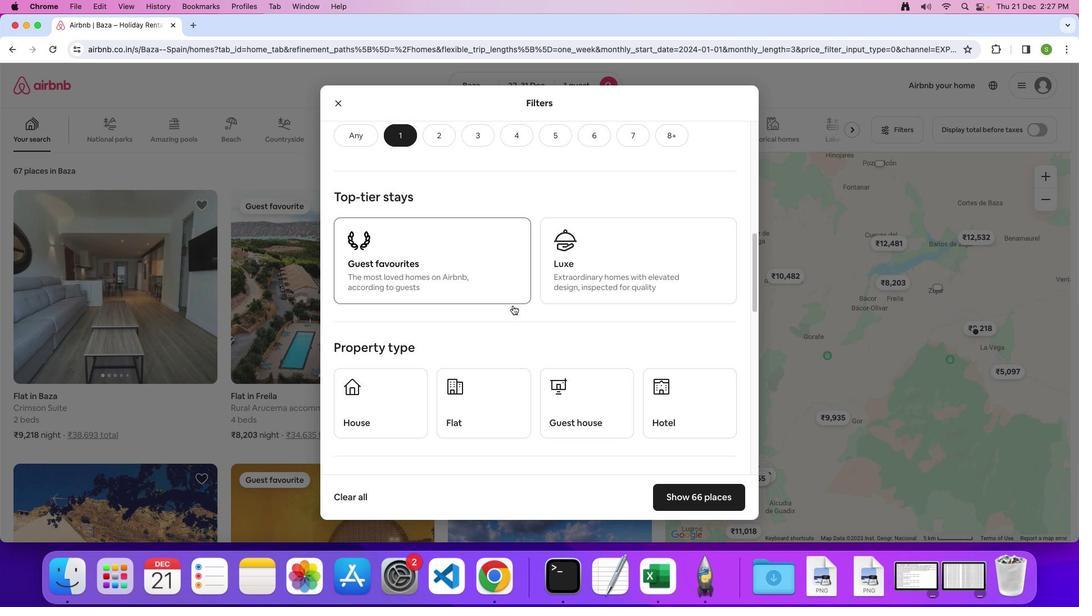 
Action: Mouse scrolled (513, 305) with delta (0, 0)
Screenshot: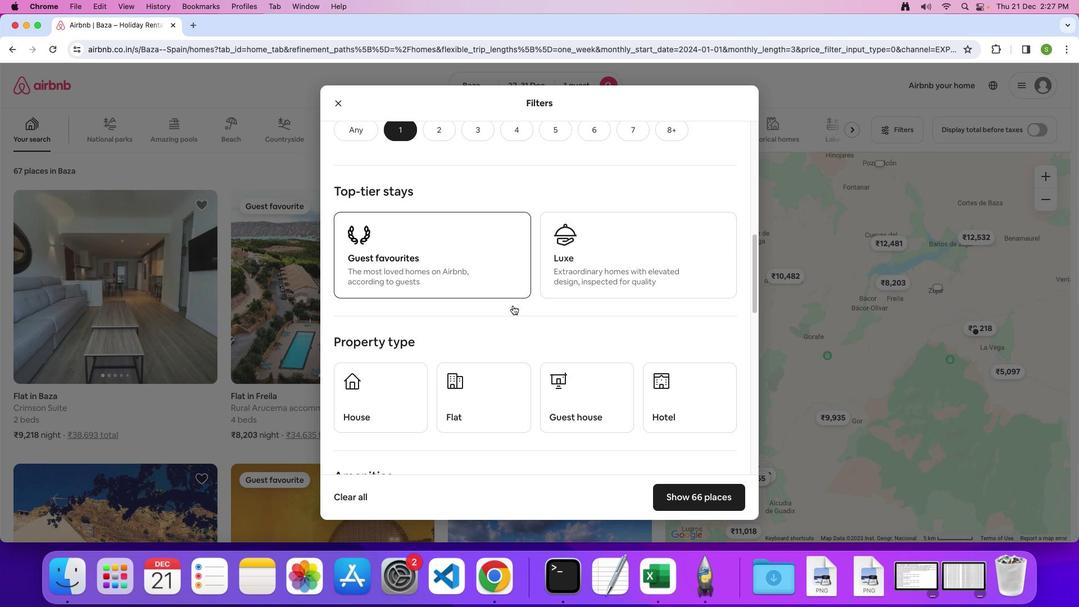 
Action: Mouse scrolled (513, 305) with delta (0, -1)
Screenshot: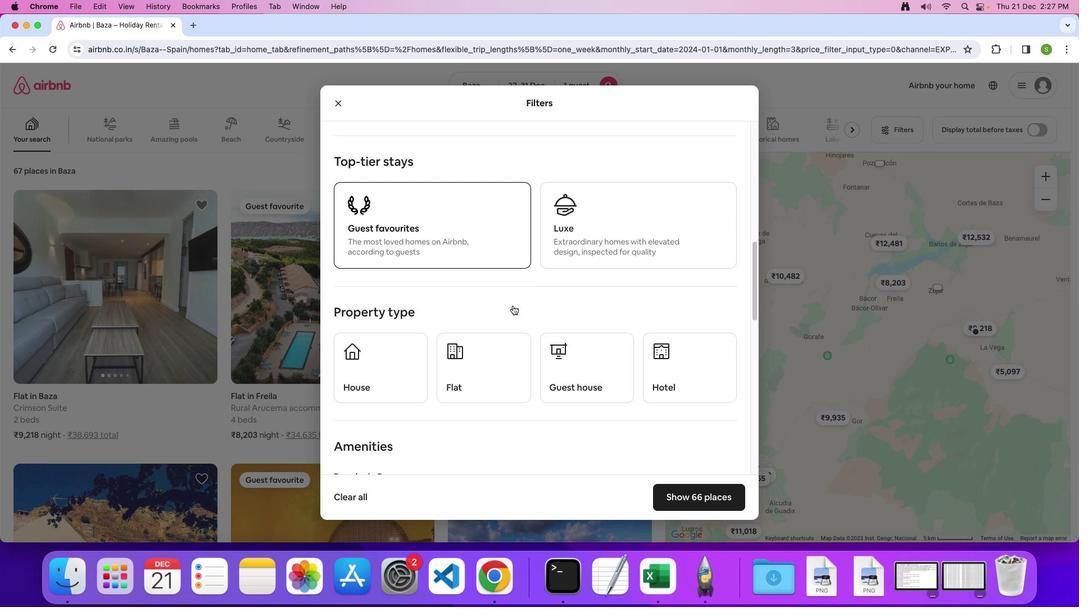 
Action: Mouse moved to (668, 339)
Screenshot: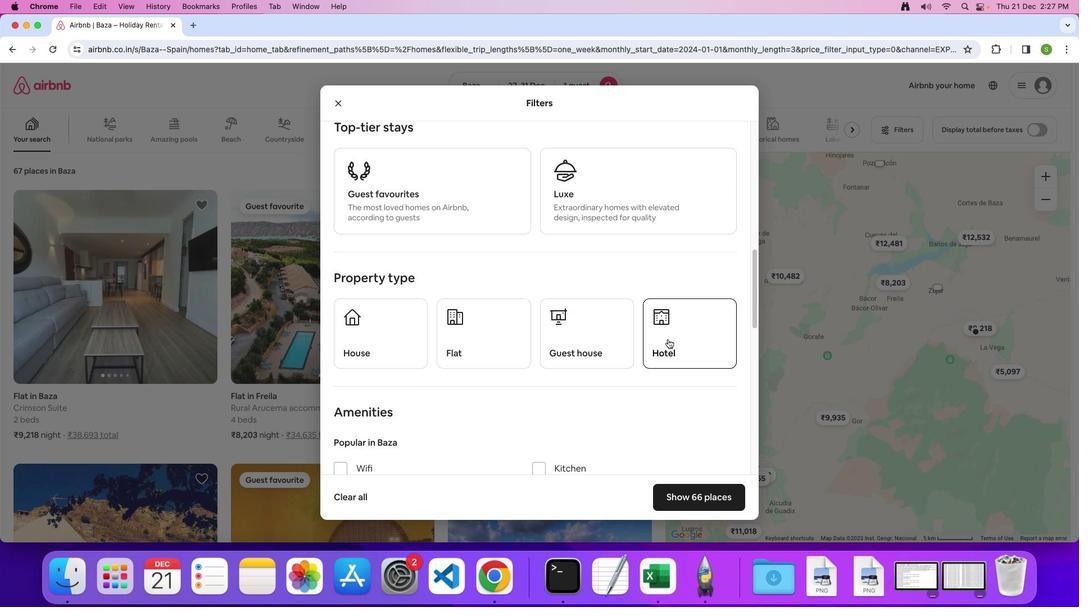 
Action: Mouse pressed left at (668, 339)
Screenshot: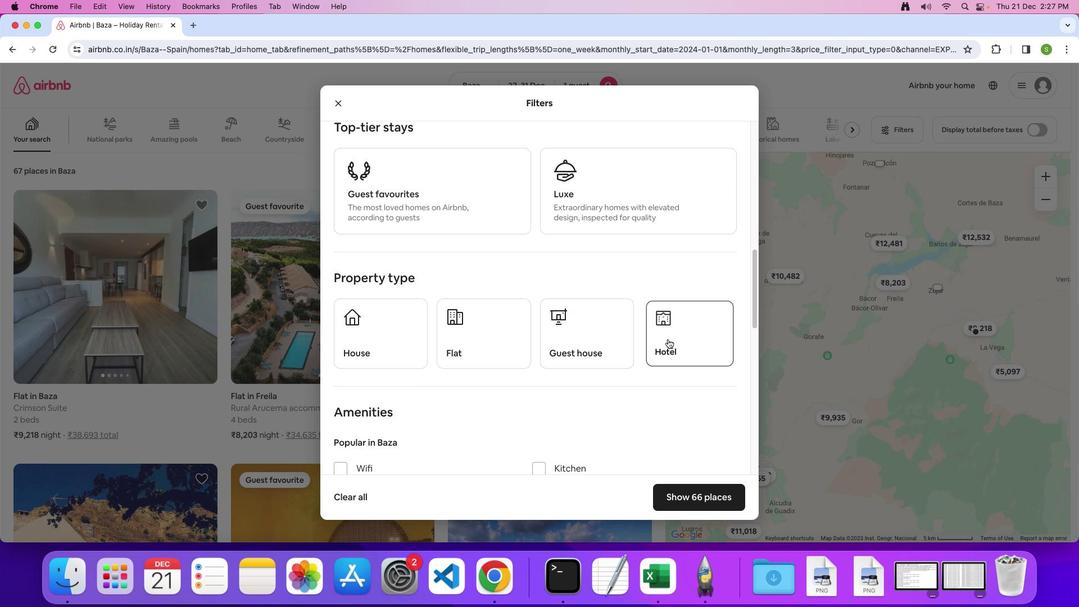 
Action: Mouse moved to (592, 334)
Screenshot: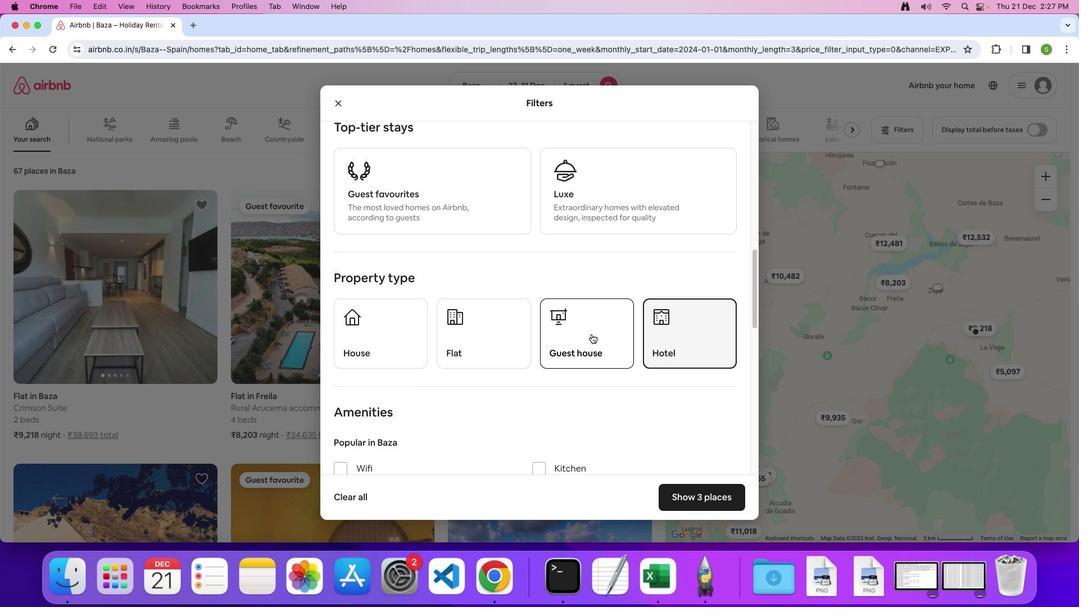 
Action: Mouse scrolled (592, 334) with delta (0, 0)
Screenshot: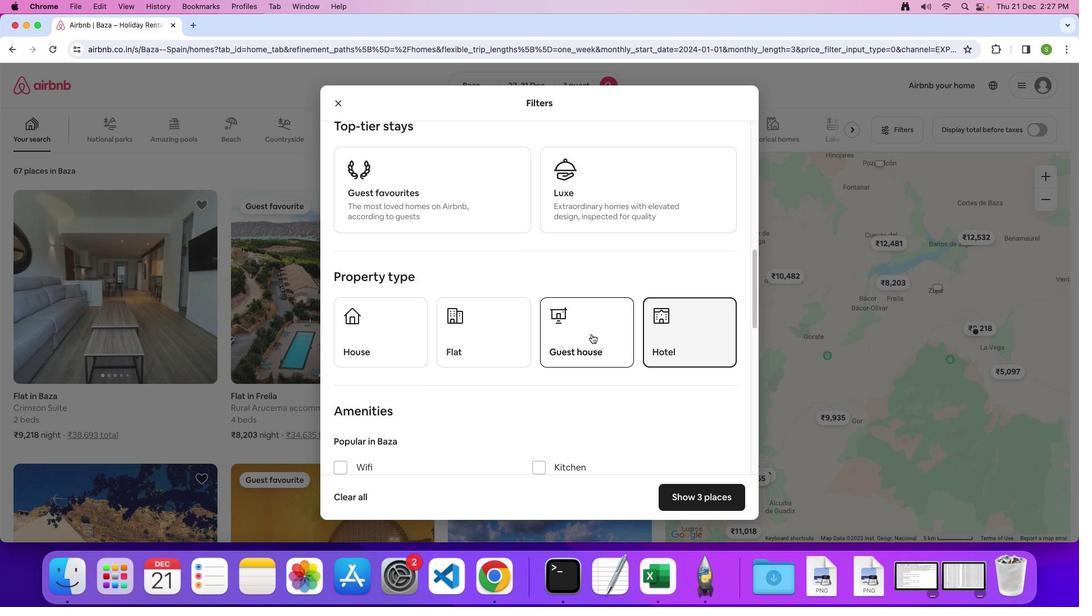 
Action: Mouse scrolled (592, 334) with delta (0, 0)
Screenshot: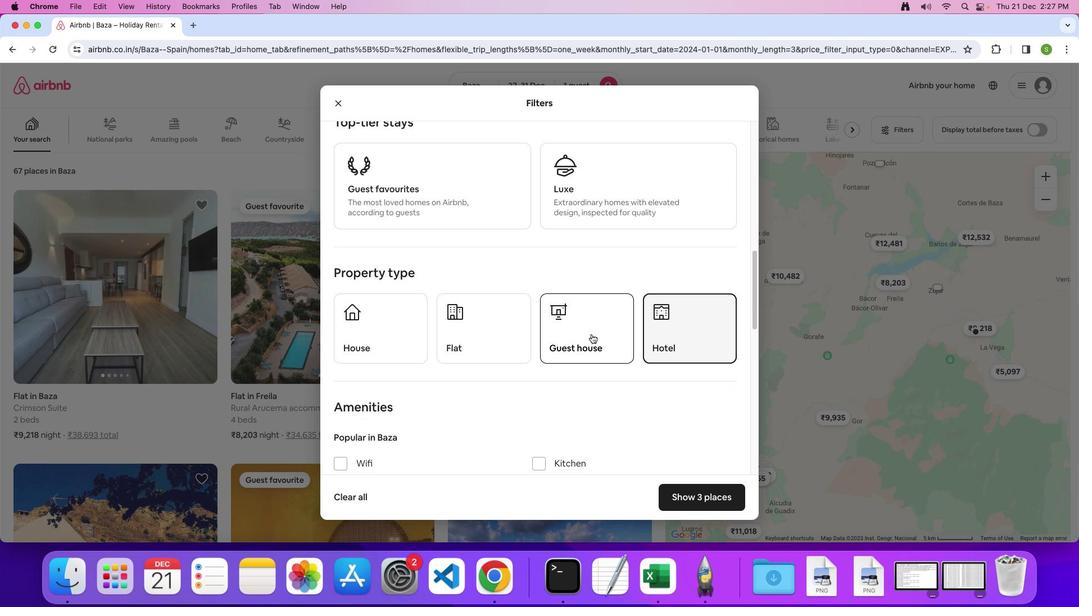
Action: Mouse scrolled (592, 334) with delta (0, 0)
Screenshot: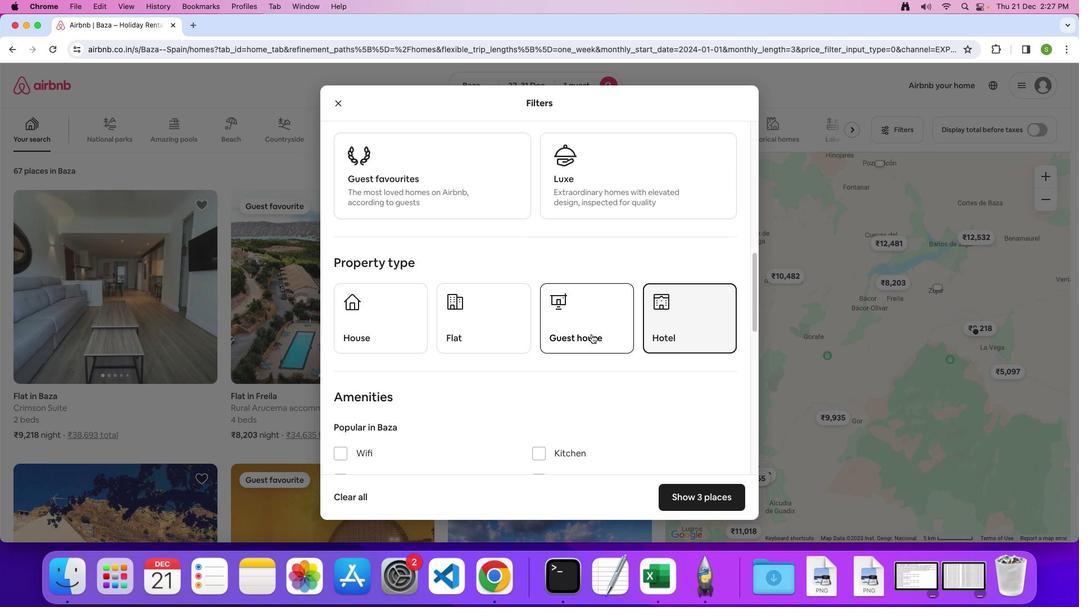 
Action: Mouse scrolled (592, 334) with delta (0, 0)
Screenshot: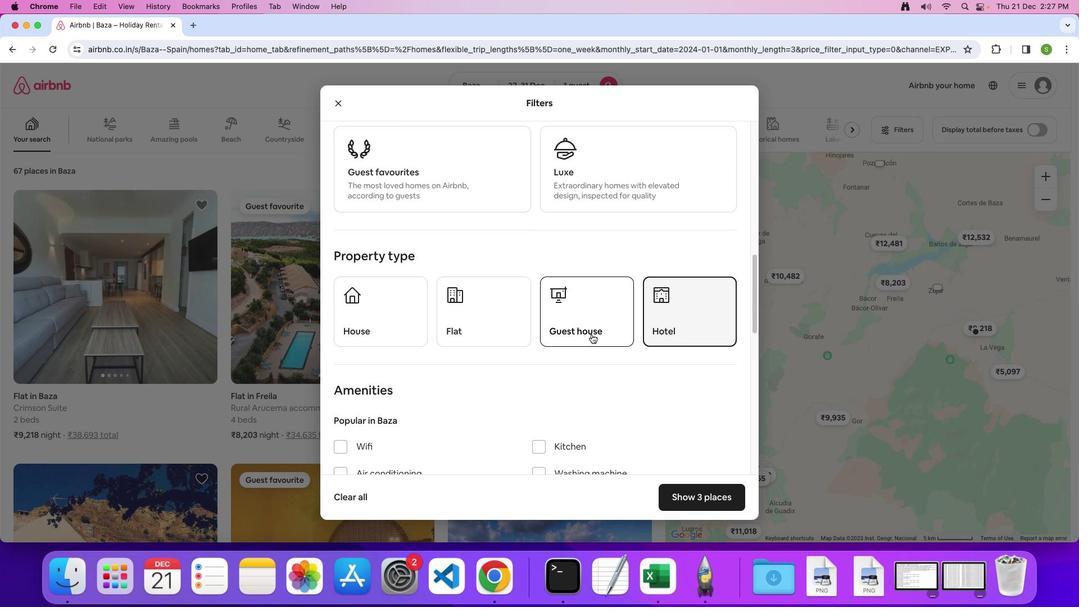 
Action: Mouse scrolled (592, 334) with delta (0, 0)
Screenshot: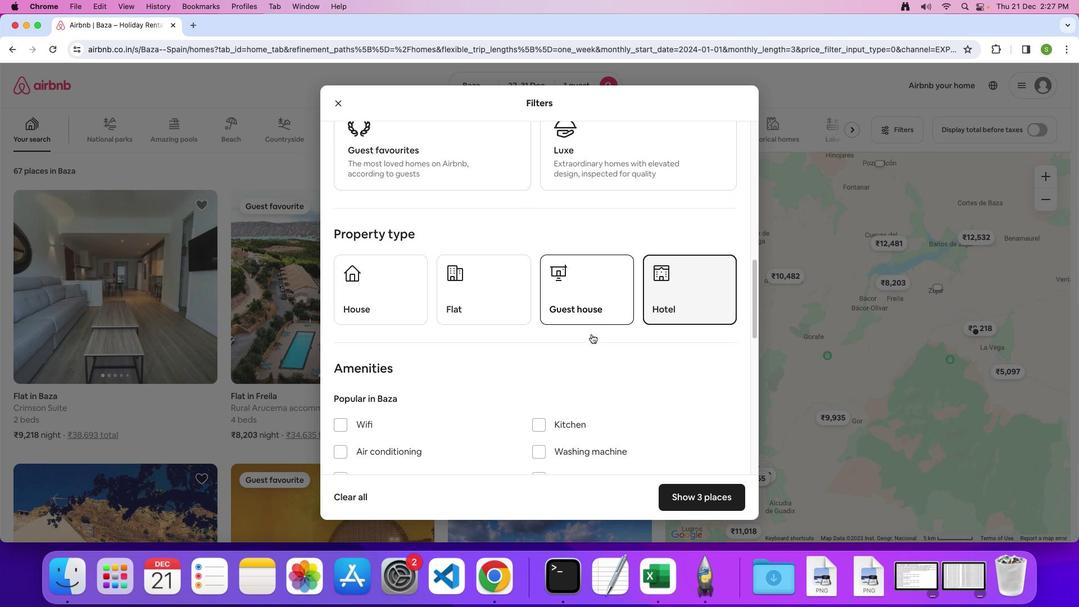 
Action: Mouse scrolled (592, 334) with delta (0, 0)
Screenshot: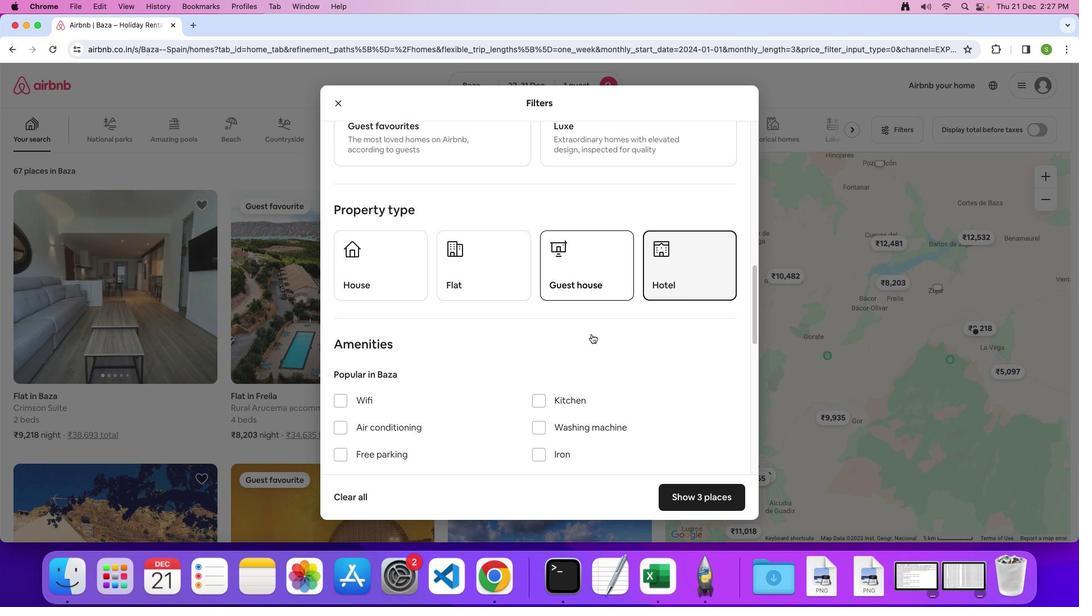 
Action: Mouse scrolled (592, 334) with delta (0, 0)
Screenshot: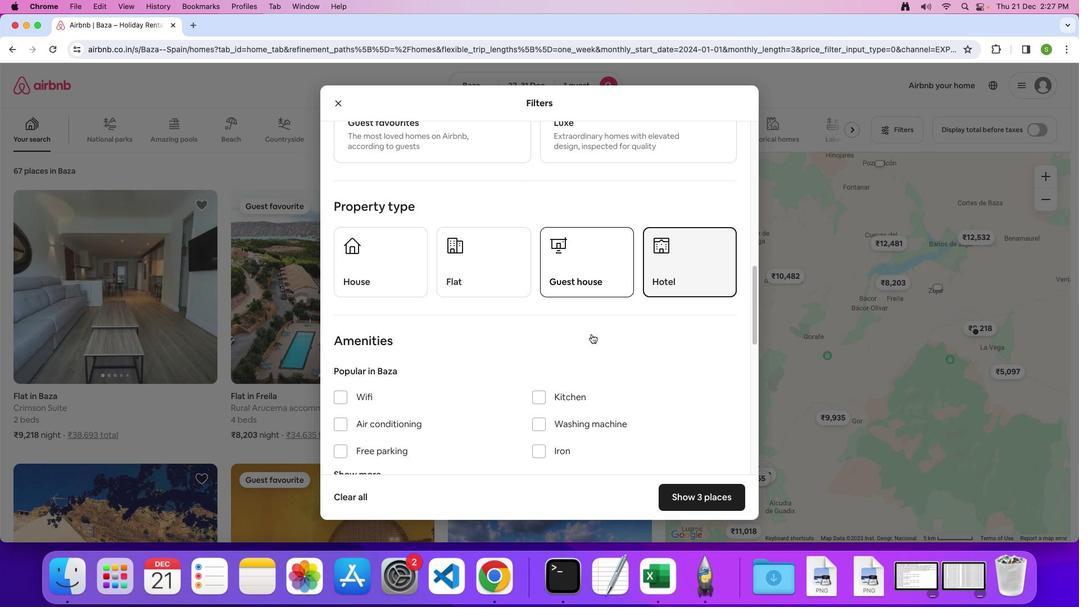 
Action: Mouse scrolled (592, 334) with delta (0, -1)
Screenshot: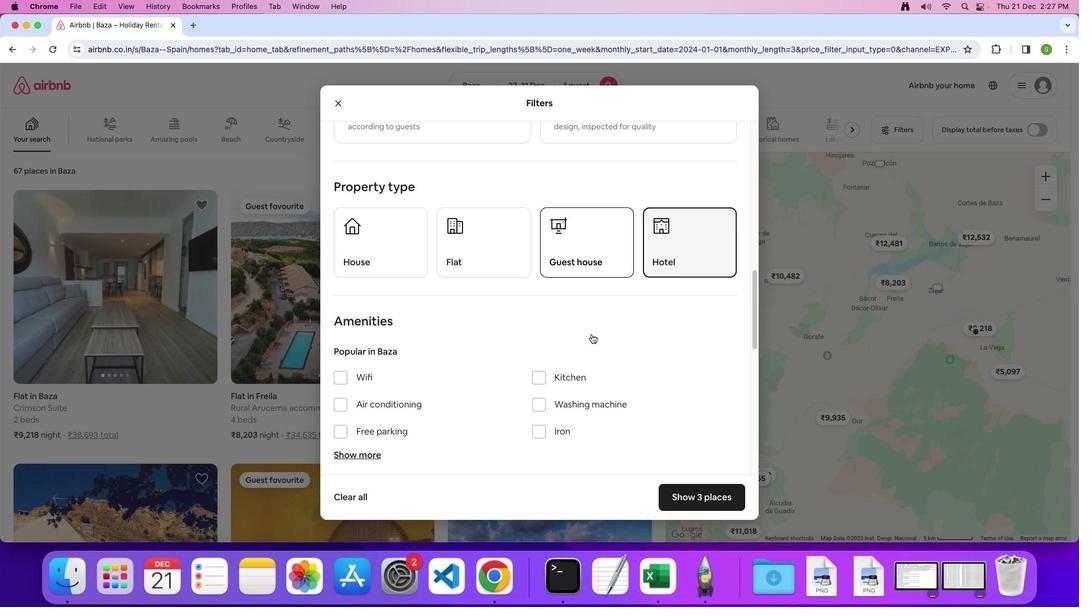 
Action: Mouse scrolled (592, 334) with delta (0, 0)
Screenshot: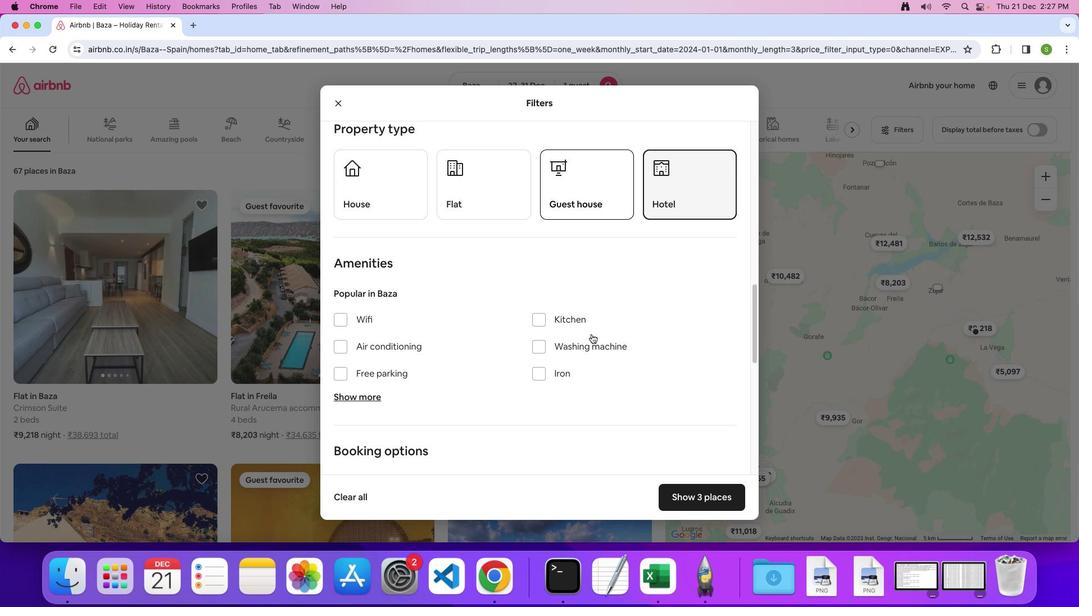 
Action: Mouse scrolled (592, 334) with delta (0, 0)
Screenshot: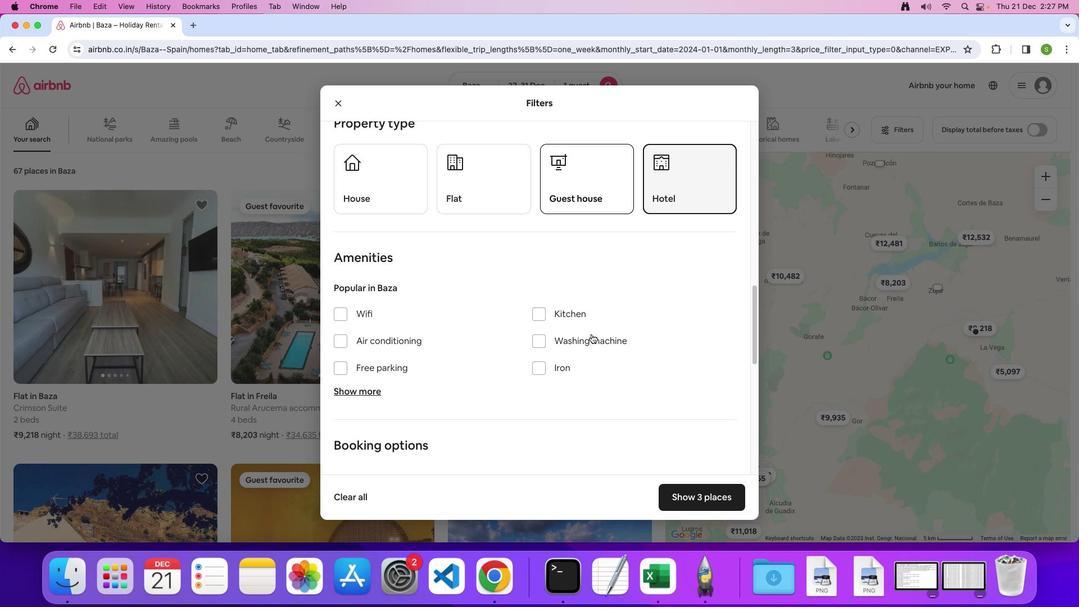 
Action: Mouse scrolled (592, 334) with delta (0, -1)
Screenshot: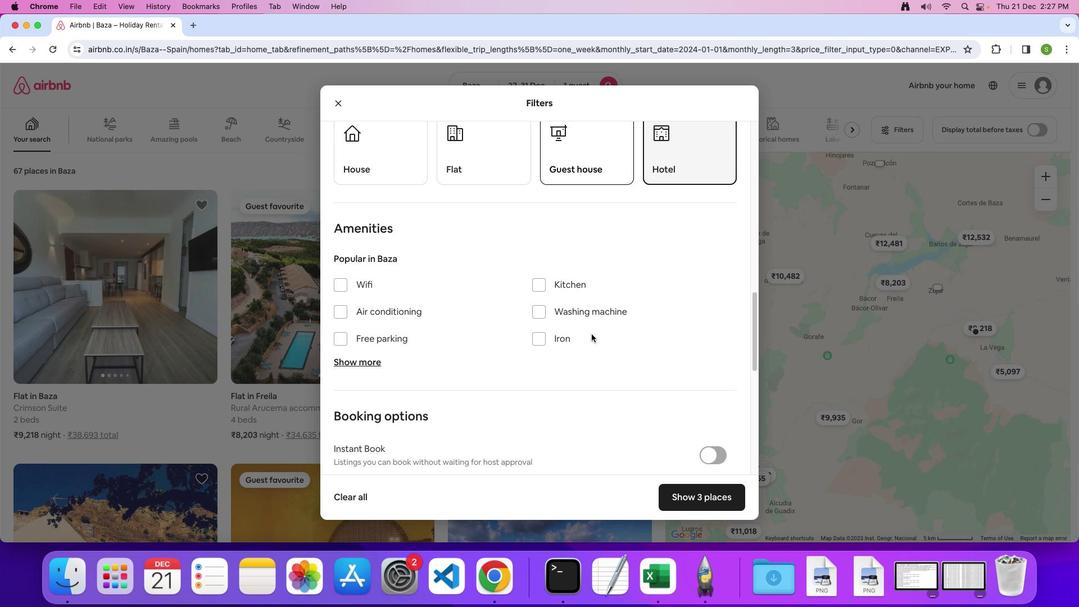 
Action: Mouse moved to (340, 240)
Screenshot: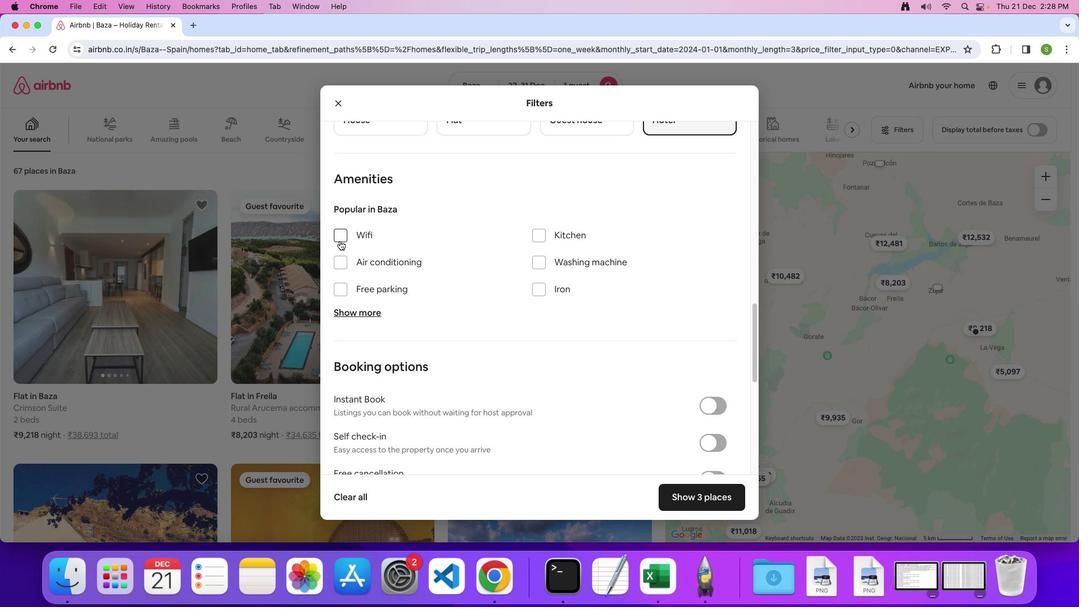 
Action: Mouse pressed left at (340, 240)
Screenshot: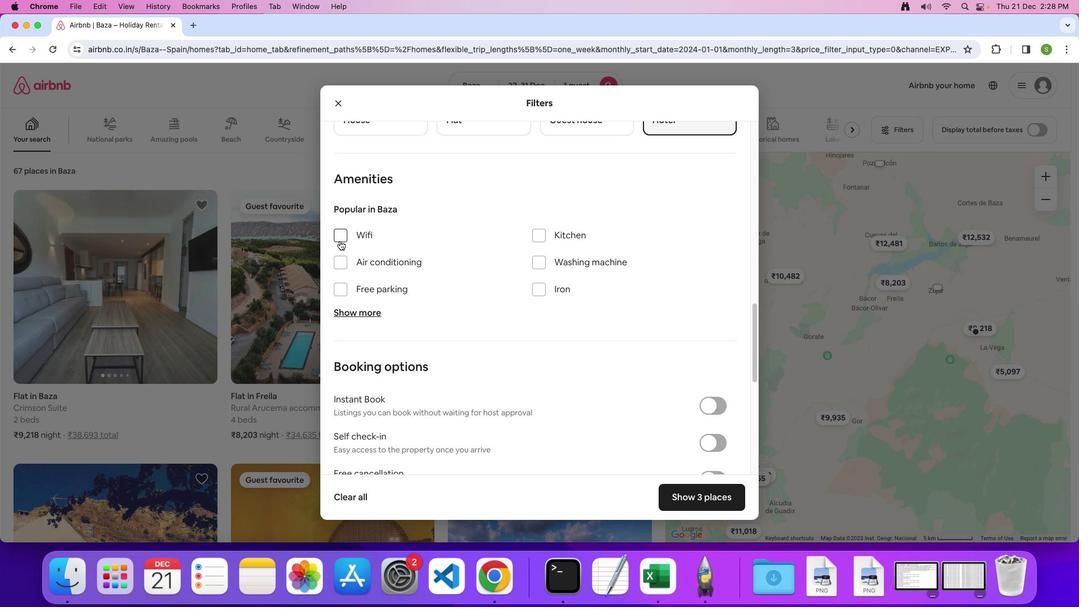 
Action: Mouse moved to (547, 343)
Screenshot: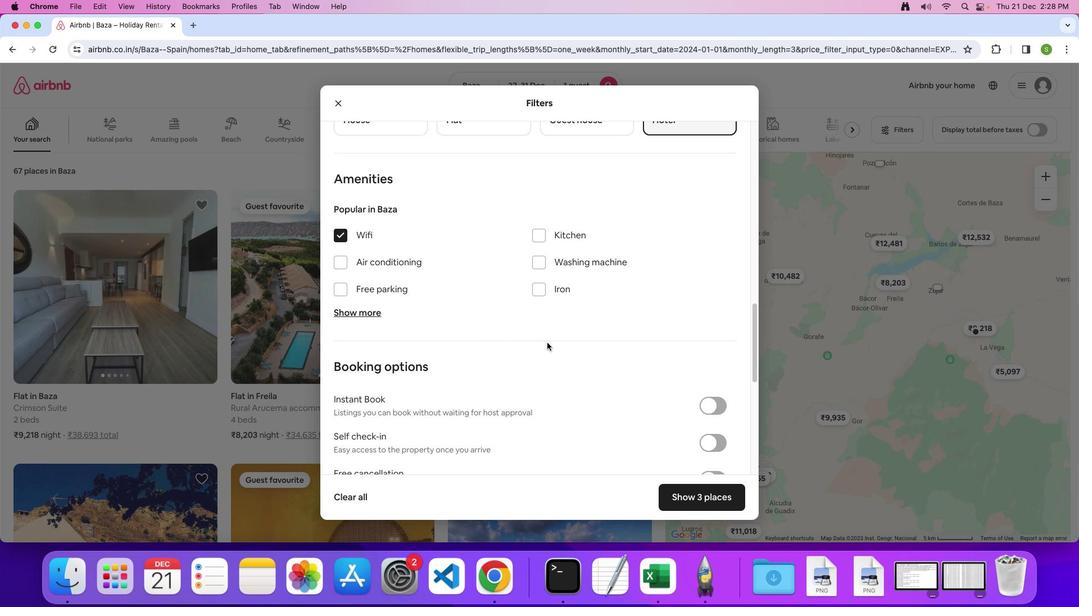
Action: Mouse scrolled (547, 343) with delta (0, 0)
Screenshot: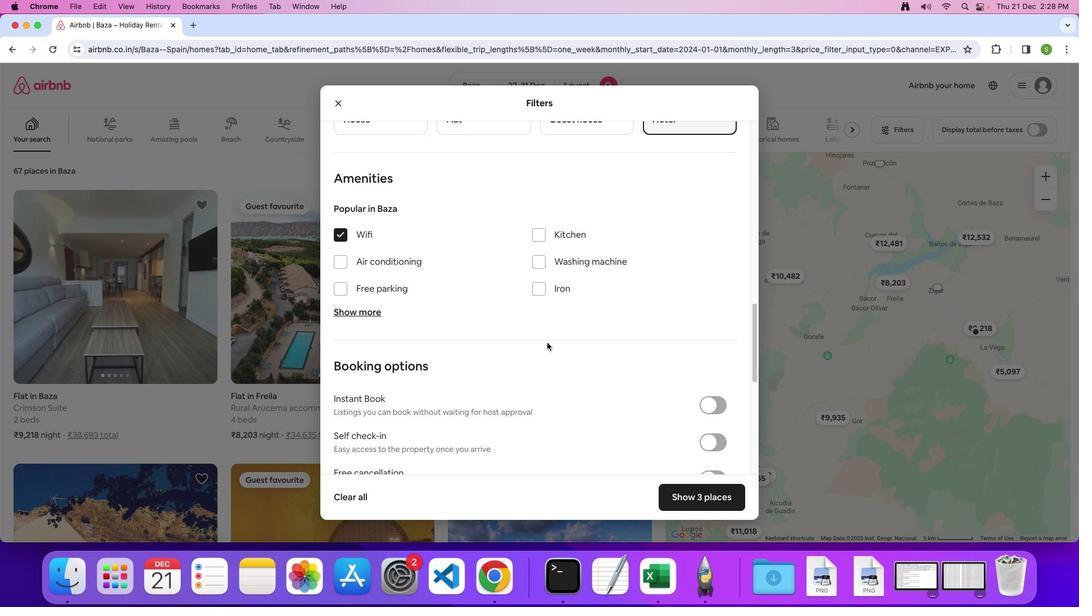 
Action: Mouse scrolled (547, 343) with delta (0, 0)
Screenshot: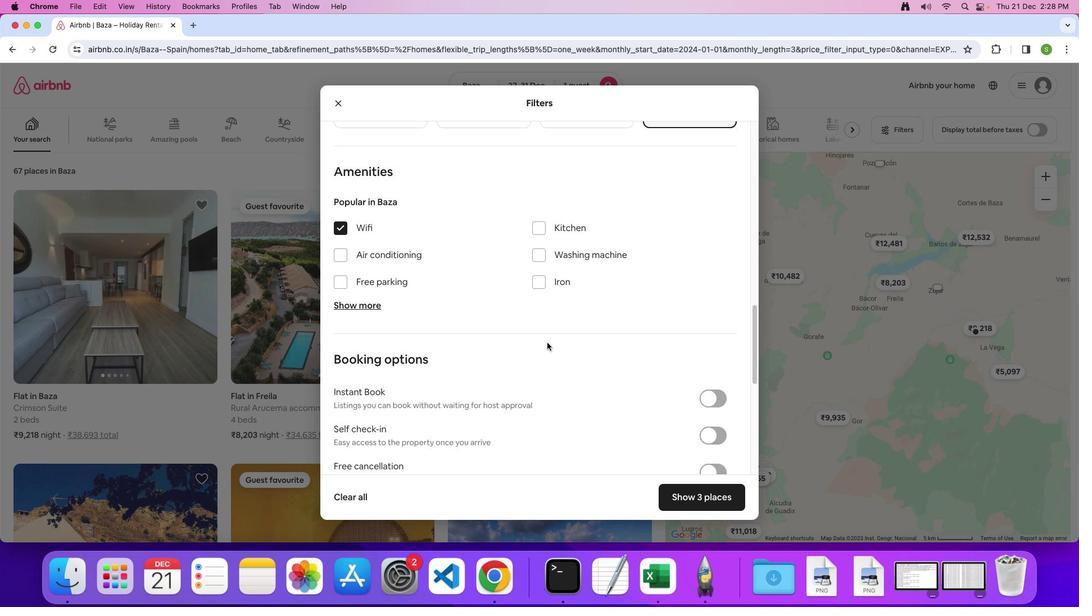 
Action: Mouse scrolled (547, 343) with delta (0, -1)
Screenshot: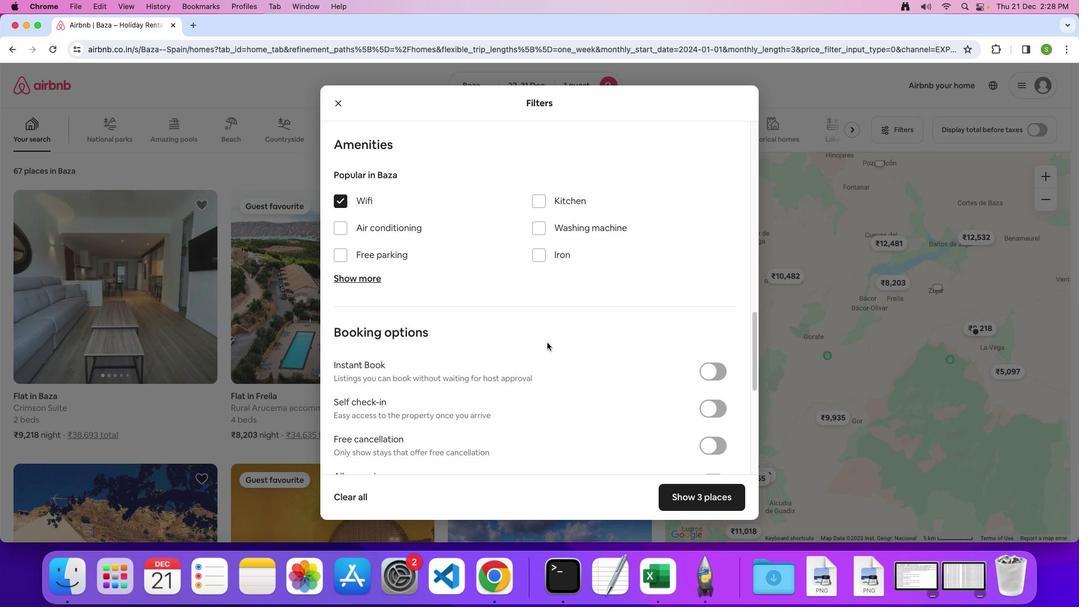 
Action: Mouse scrolled (547, 343) with delta (0, 0)
Screenshot: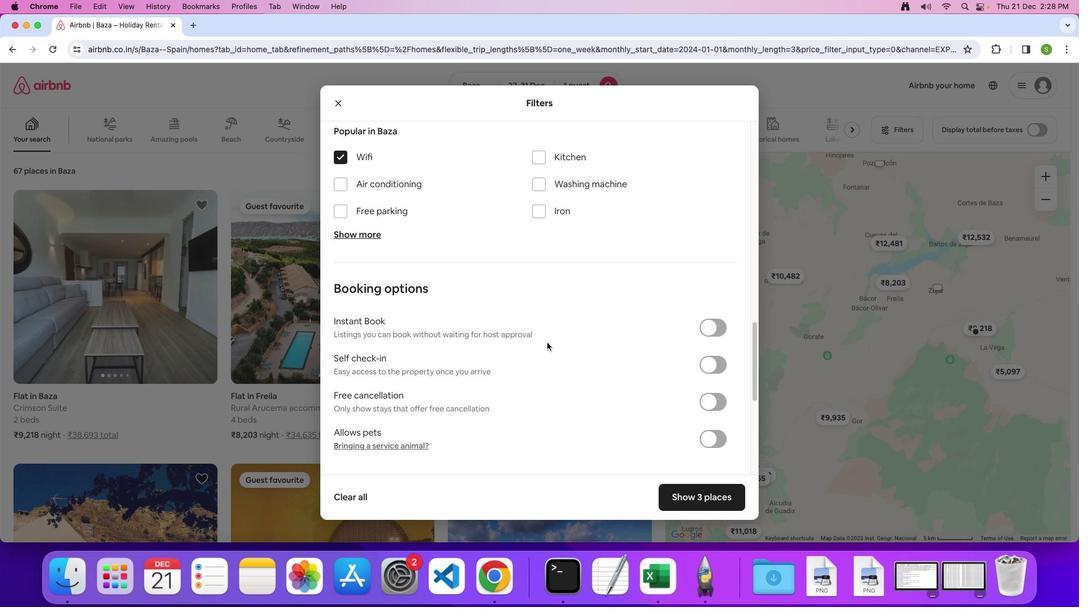 
Action: Mouse scrolled (547, 343) with delta (0, 0)
Screenshot: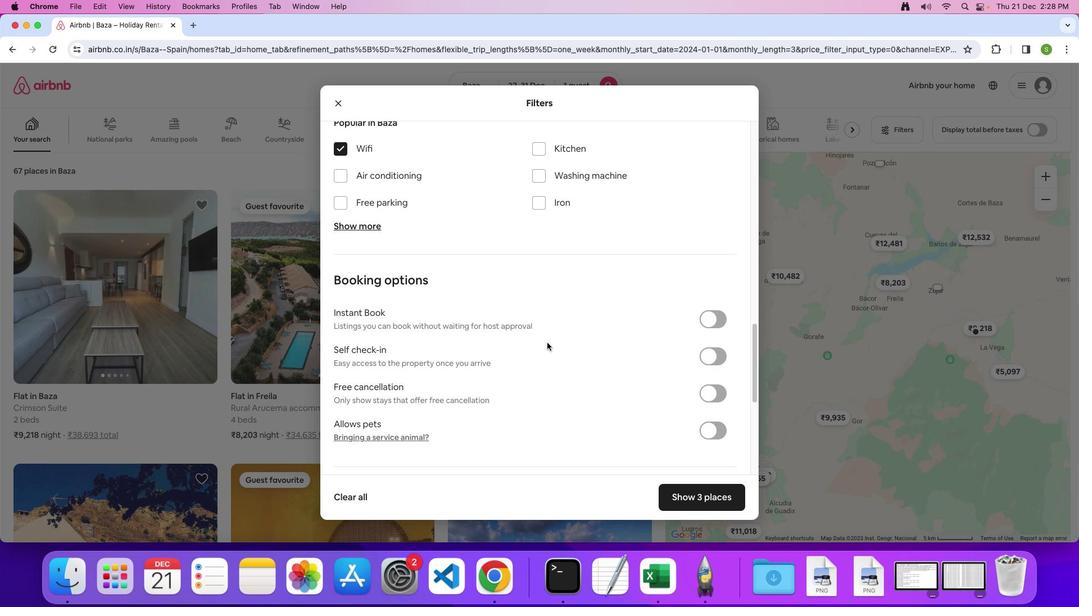 
Action: Mouse scrolled (547, 343) with delta (0, -1)
Screenshot: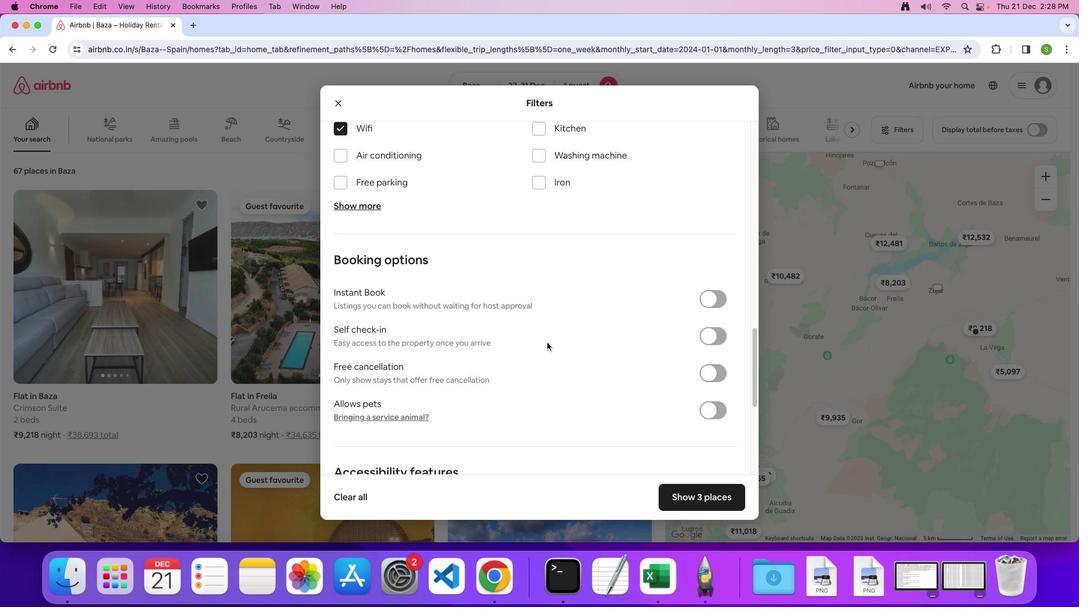 
Action: Mouse scrolled (547, 343) with delta (0, 0)
Screenshot: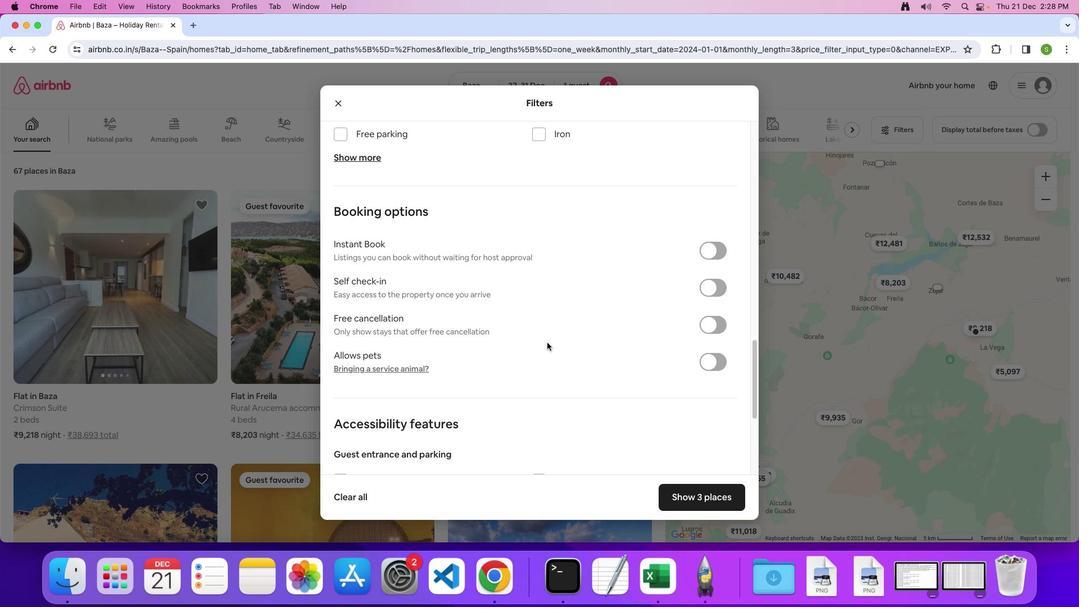 
Action: Mouse scrolled (547, 343) with delta (0, 0)
Screenshot: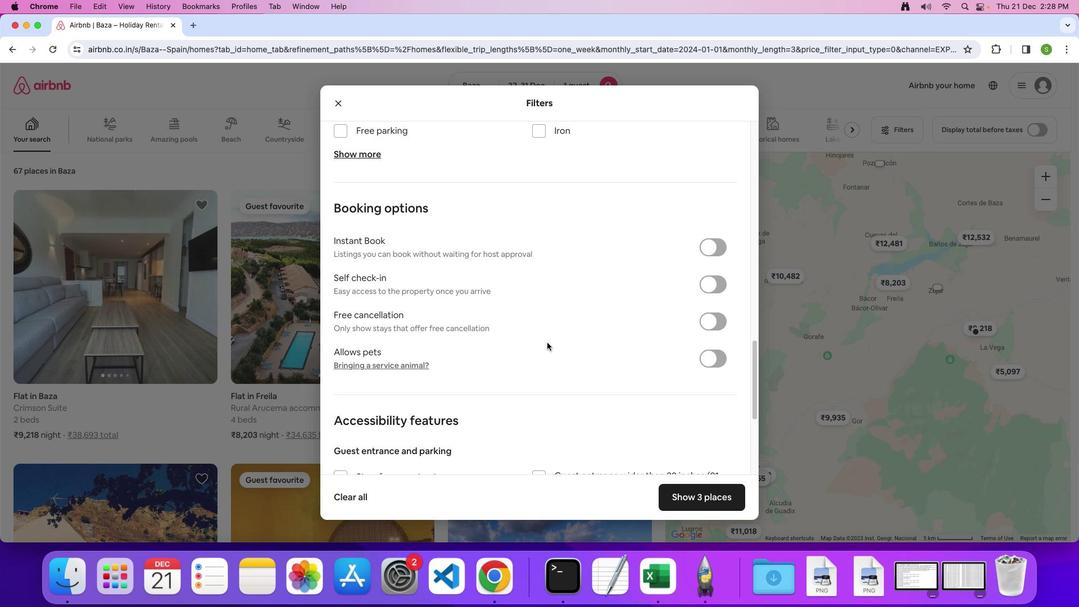 
Action: Mouse scrolled (547, 343) with delta (0, 0)
Screenshot: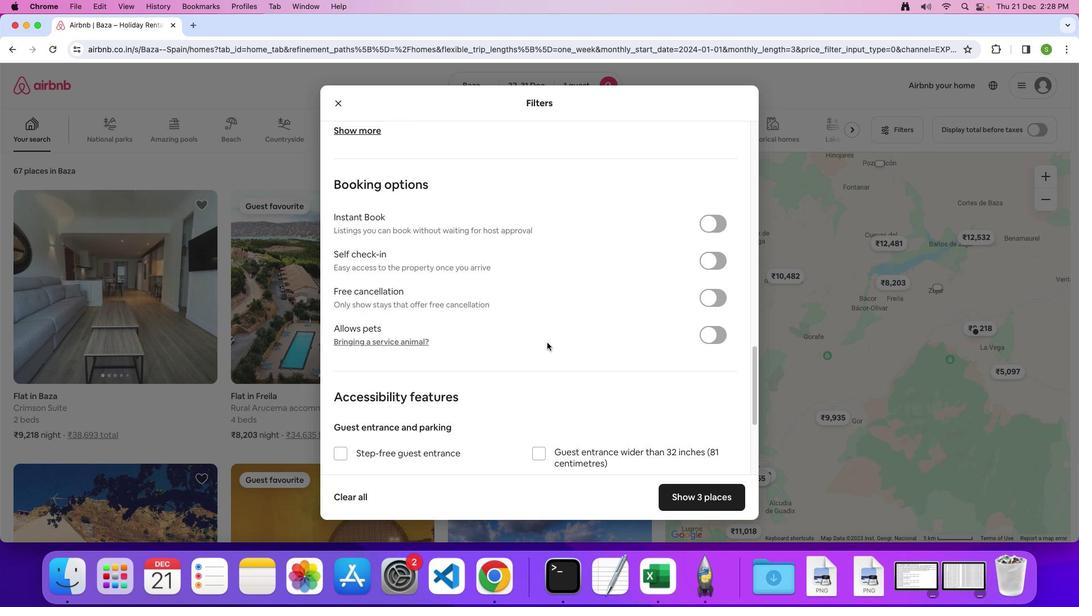 
Action: Mouse moved to (547, 343)
Screenshot: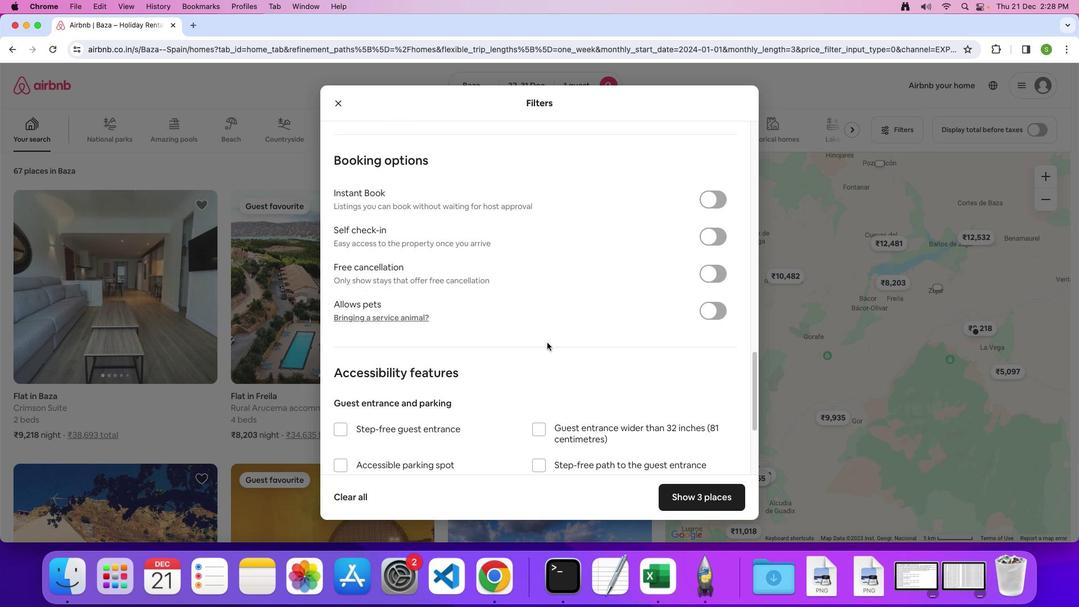 
Action: Mouse scrolled (547, 343) with delta (0, 0)
Screenshot: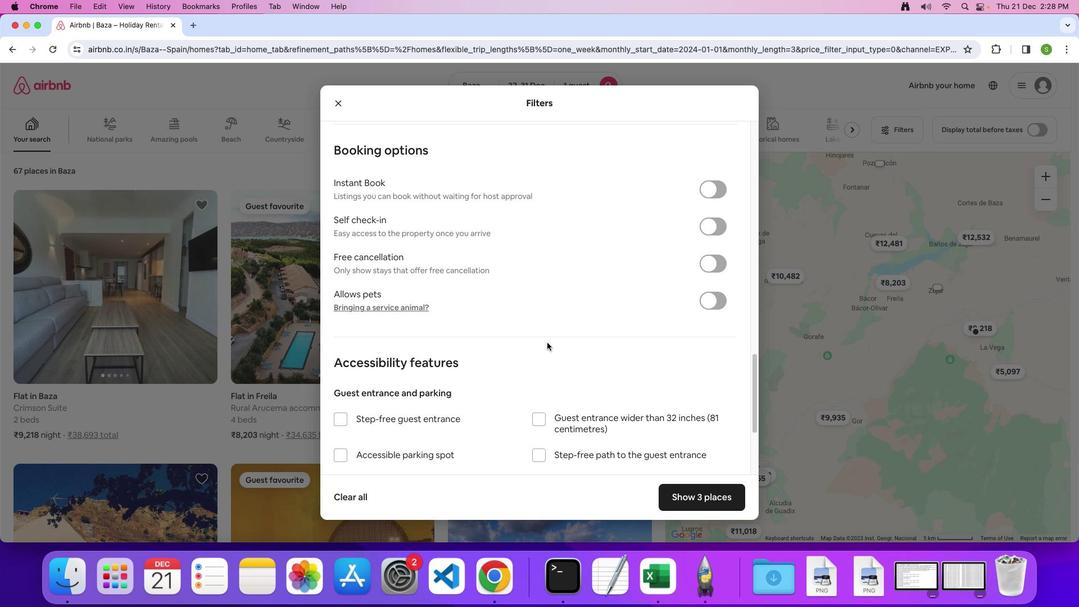 
Action: Mouse scrolled (547, 343) with delta (0, 0)
Screenshot: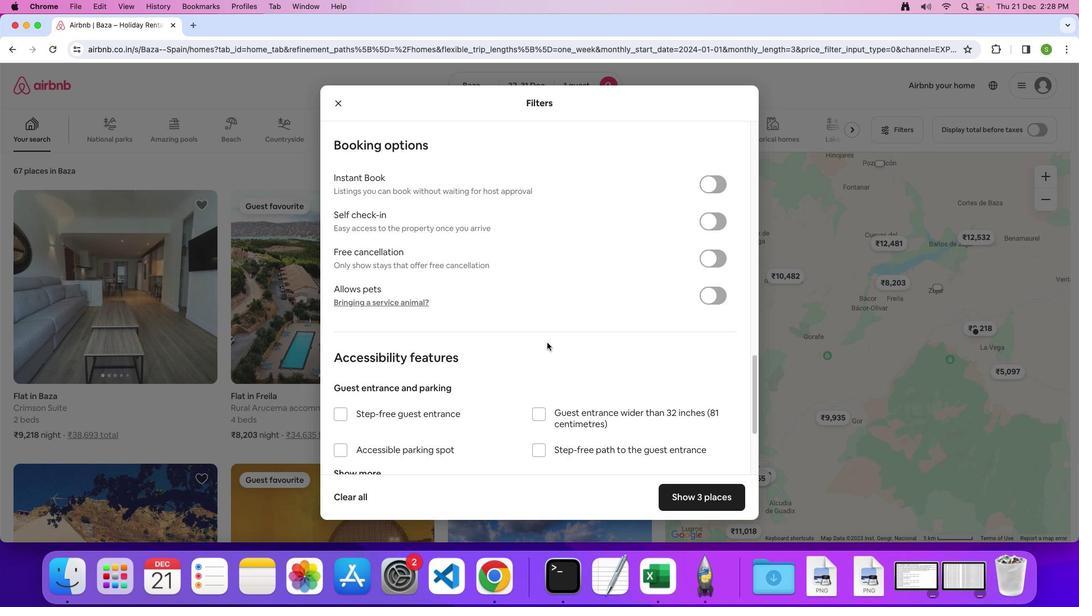 
Action: Mouse scrolled (547, 343) with delta (0, -1)
Screenshot: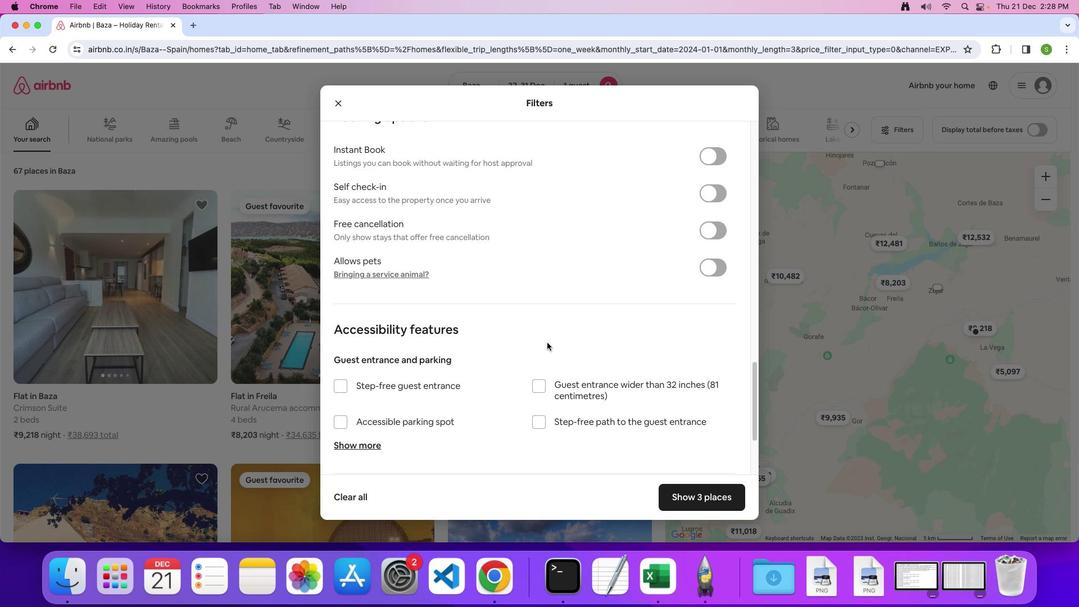 
Action: Mouse scrolled (547, 343) with delta (0, 0)
Screenshot: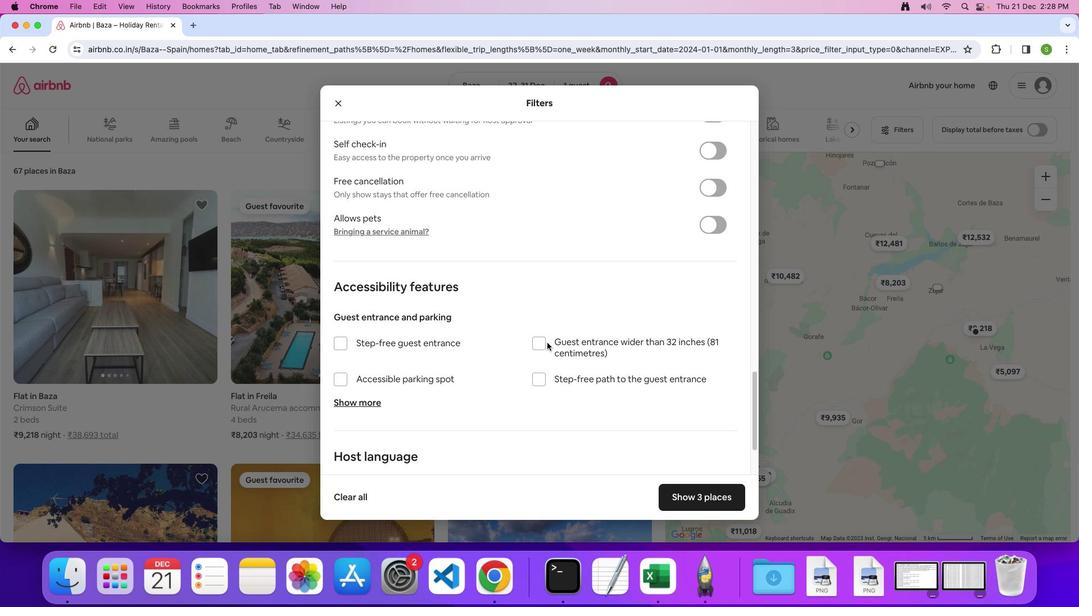
Action: Mouse scrolled (547, 343) with delta (0, 0)
Screenshot: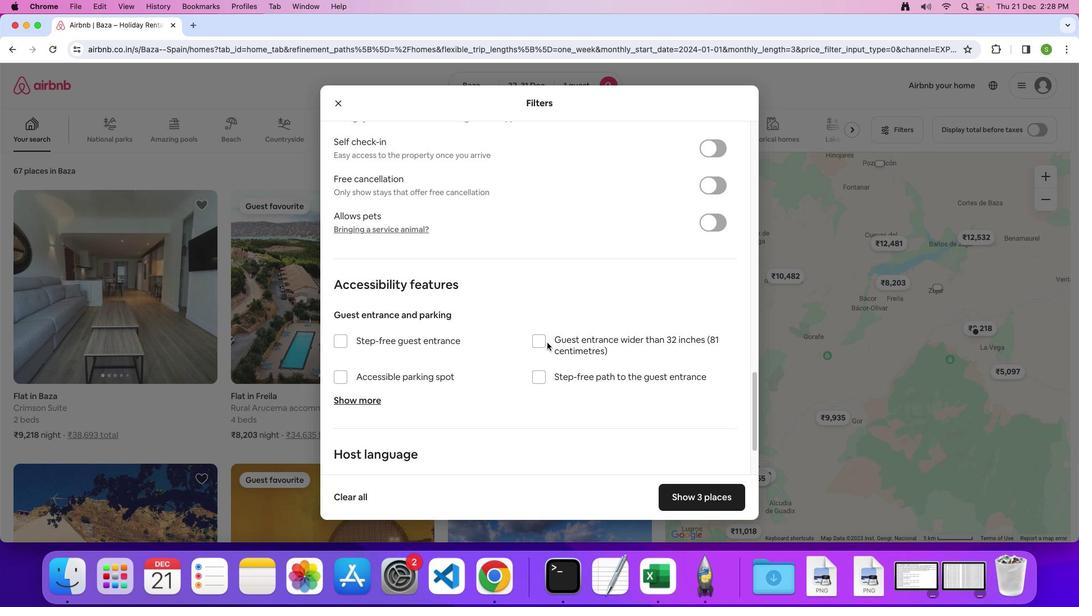 
Action: Mouse scrolled (547, 343) with delta (0, -1)
Screenshot: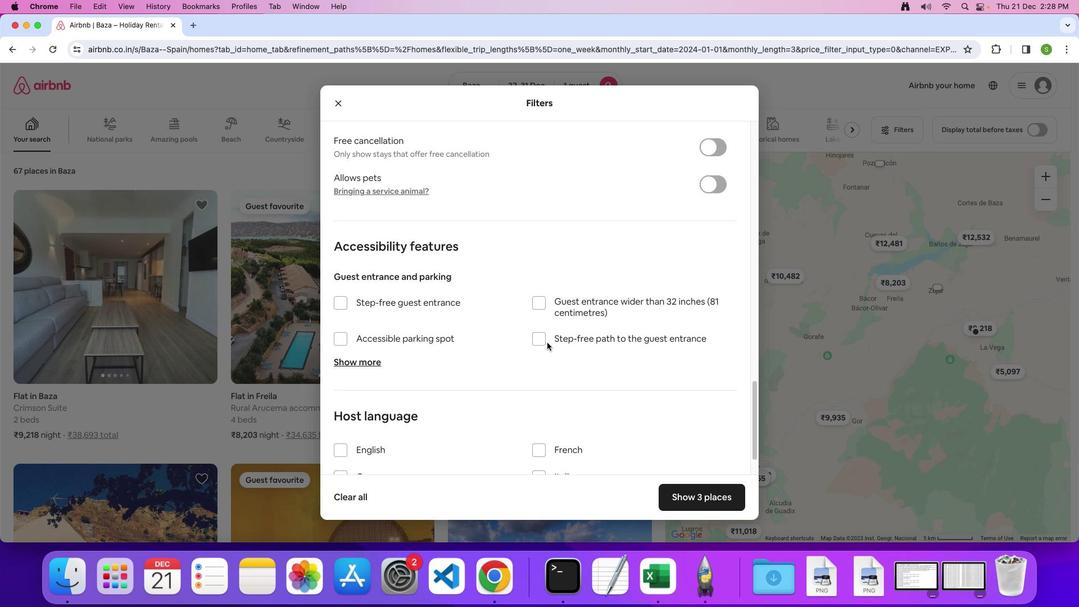 
Action: Mouse scrolled (547, 343) with delta (0, 0)
Screenshot: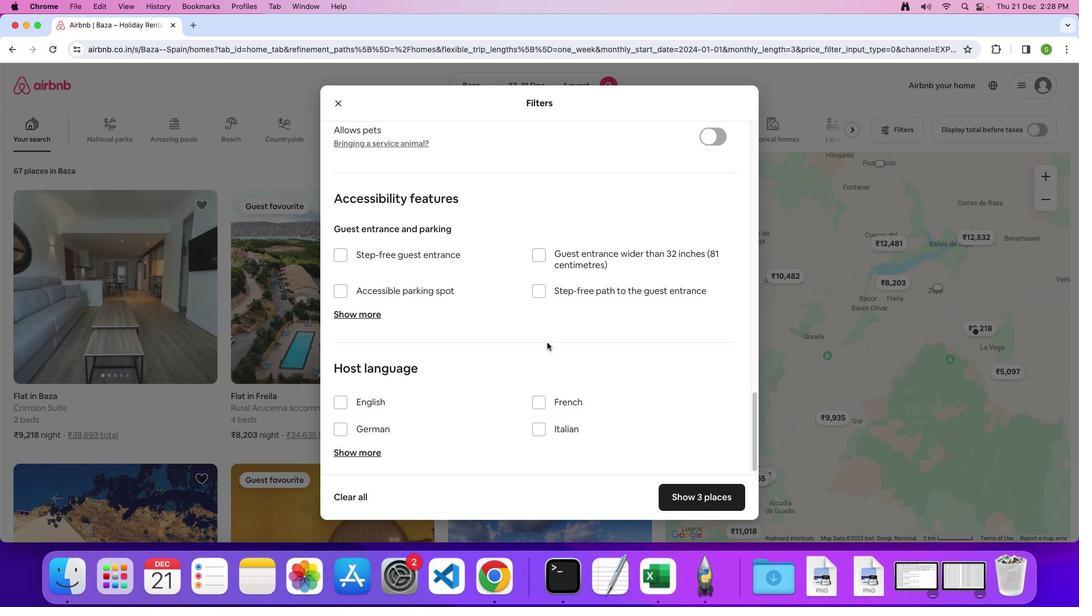
Action: Mouse scrolled (547, 343) with delta (0, 0)
Screenshot: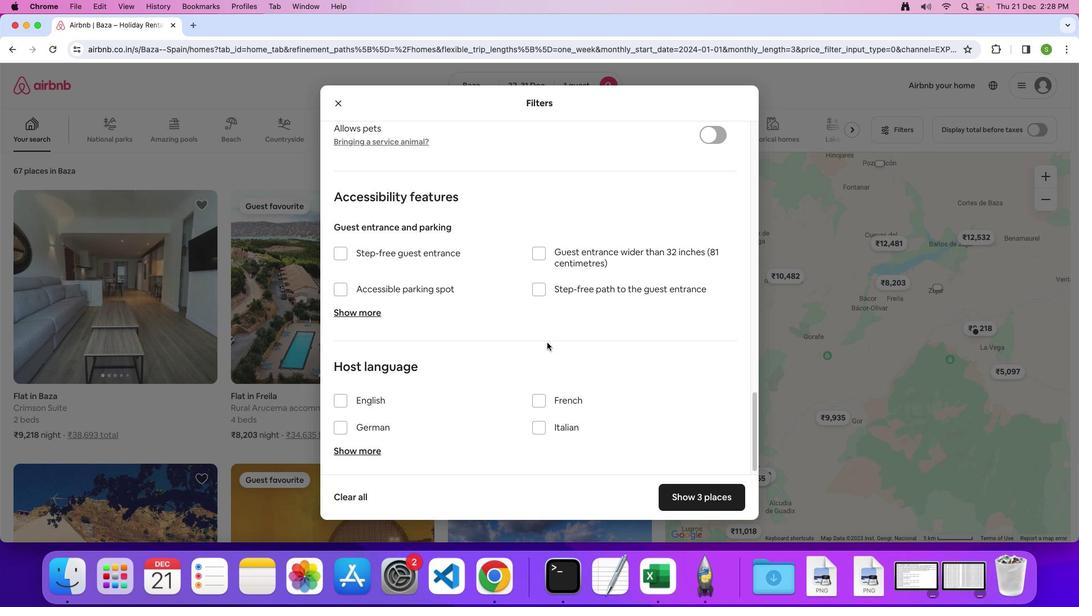 
Action: Mouse scrolled (547, 343) with delta (0, -1)
Screenshot: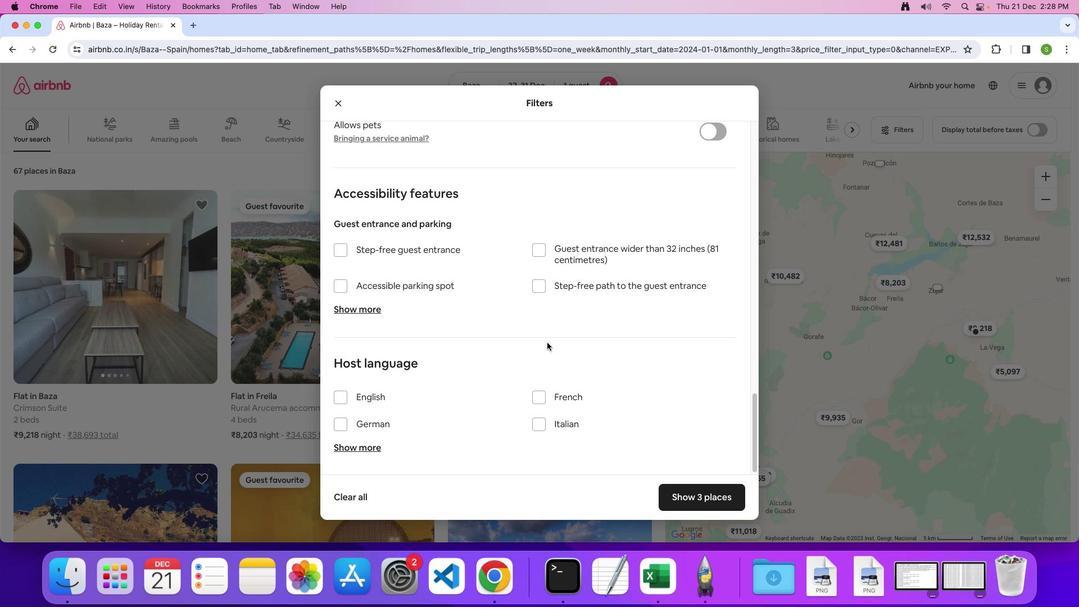 
Action: Mouse moved to (680, 488)
Screenshot: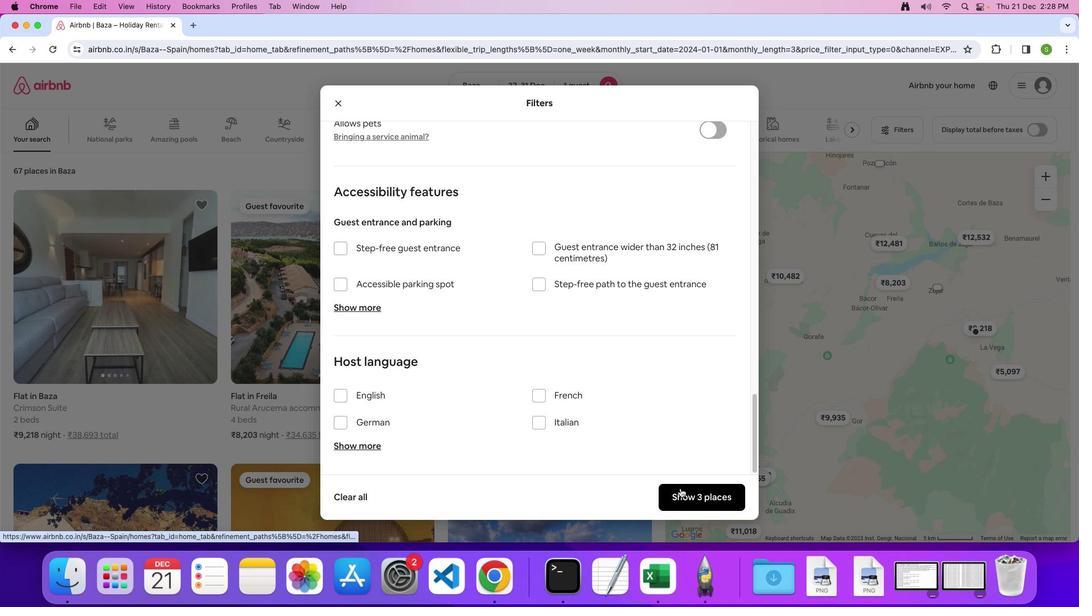
Action: Mouse pressed left at (680, 488)
Screenshot: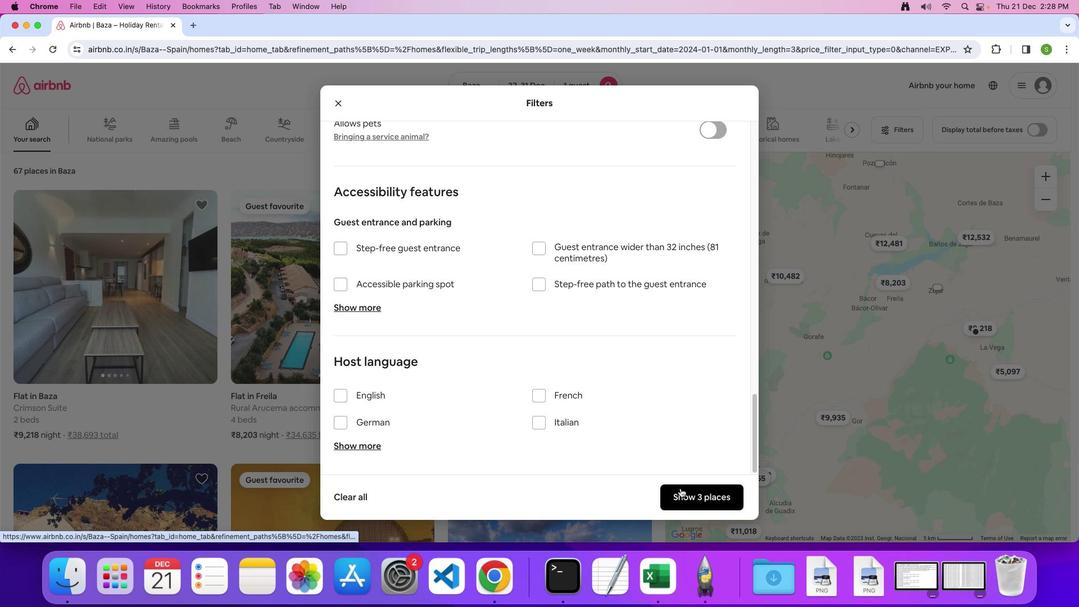 
Action: Mouse moved to (168, 286)
Screenshot: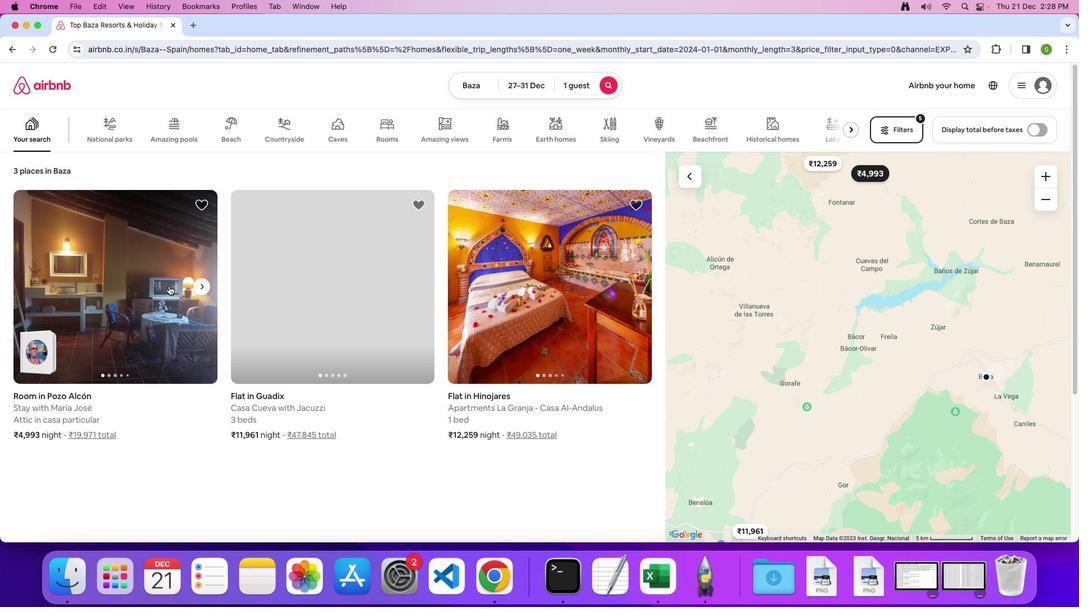 
Action: Mouse pressed left at (168, 286)
Screenshot: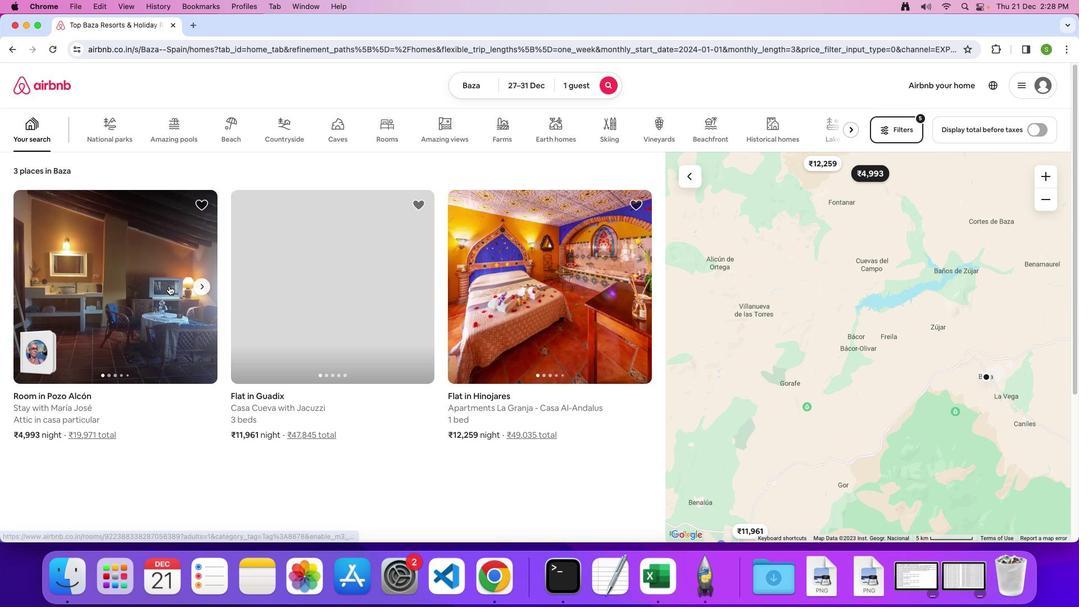 
Action: Mouse moved to (414, 264)
Screenshot: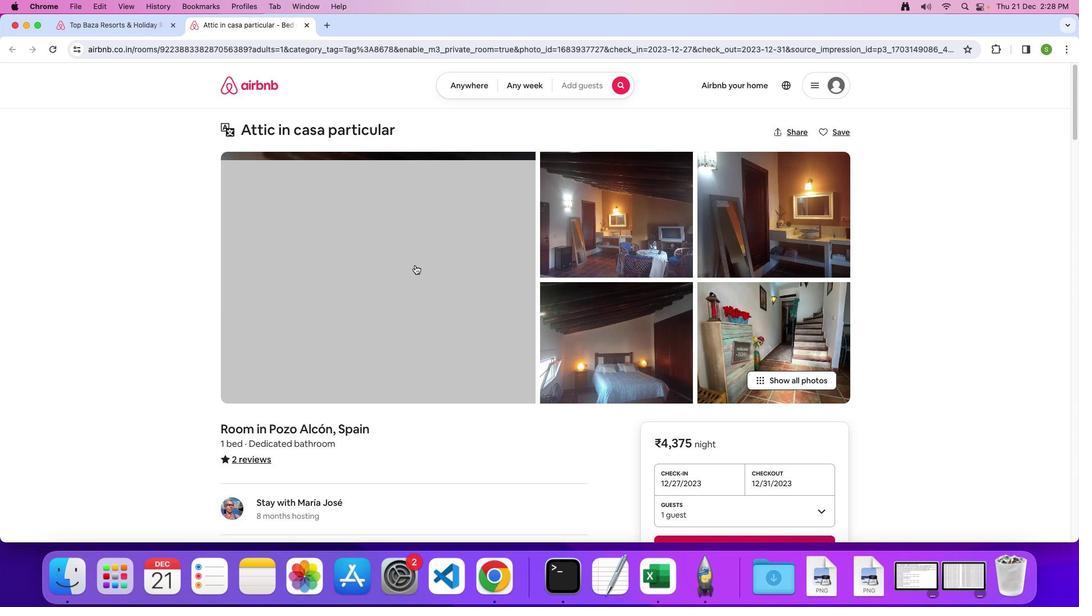 
Action: Mouse pressed left at (414, 264)
Screenshot: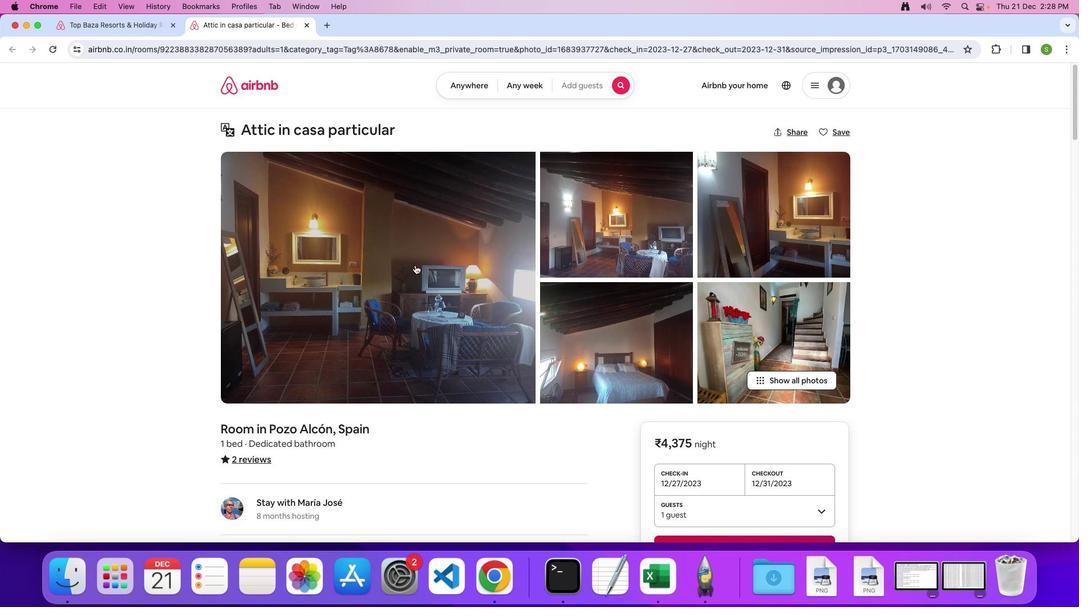 
Action: Mouse moved to (529, 321)
Screenshot: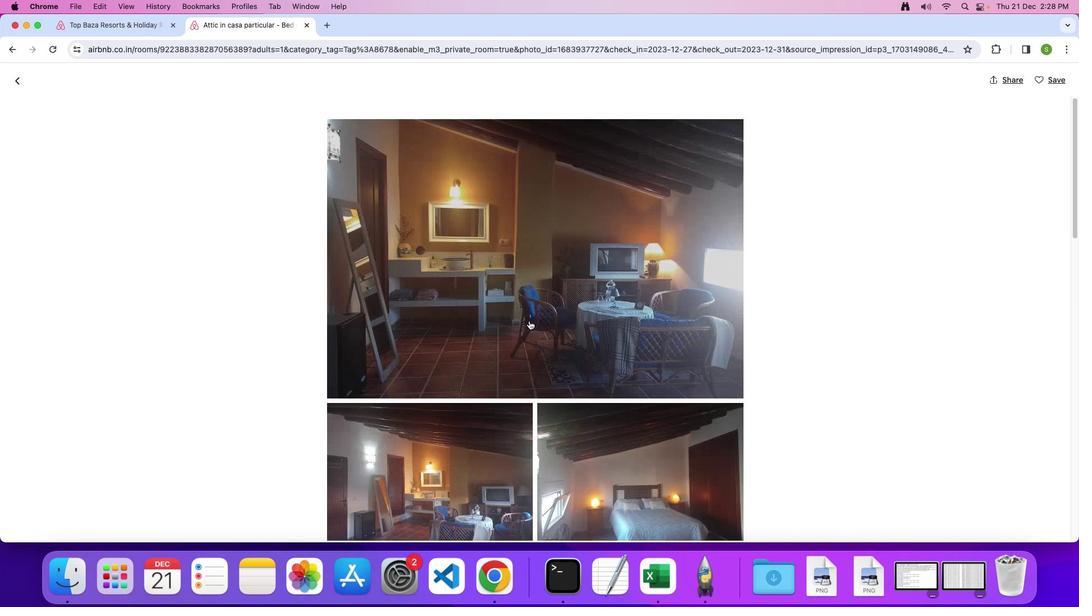 
Action: Mouse scrolled (529, 321) with delta (0, 0)
Screenshot: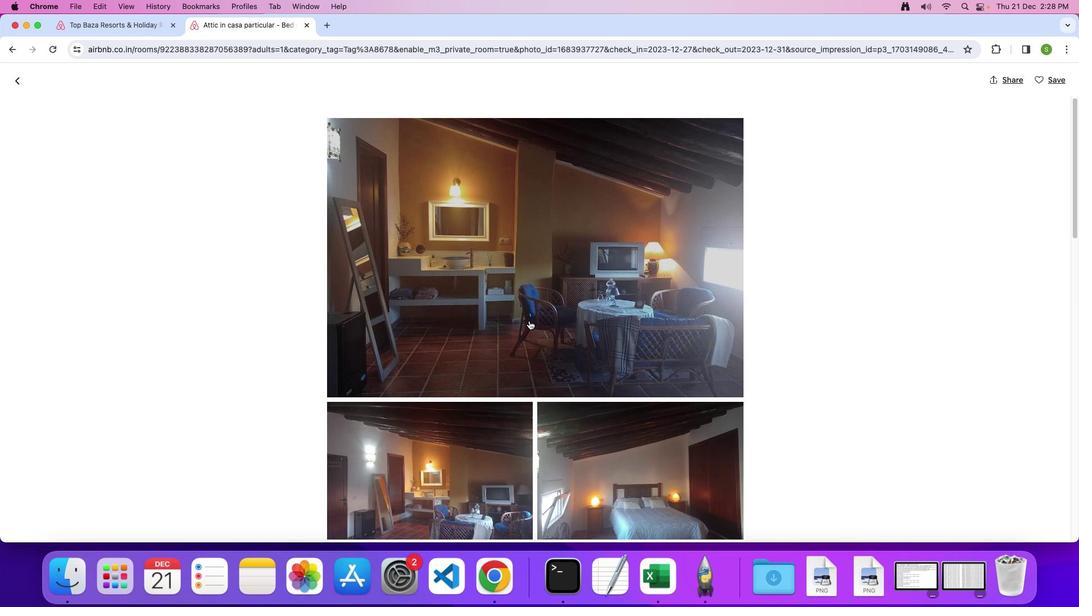 
Action: Mouse scrolled (529, 321) with delta (0, 0)
Screenshot: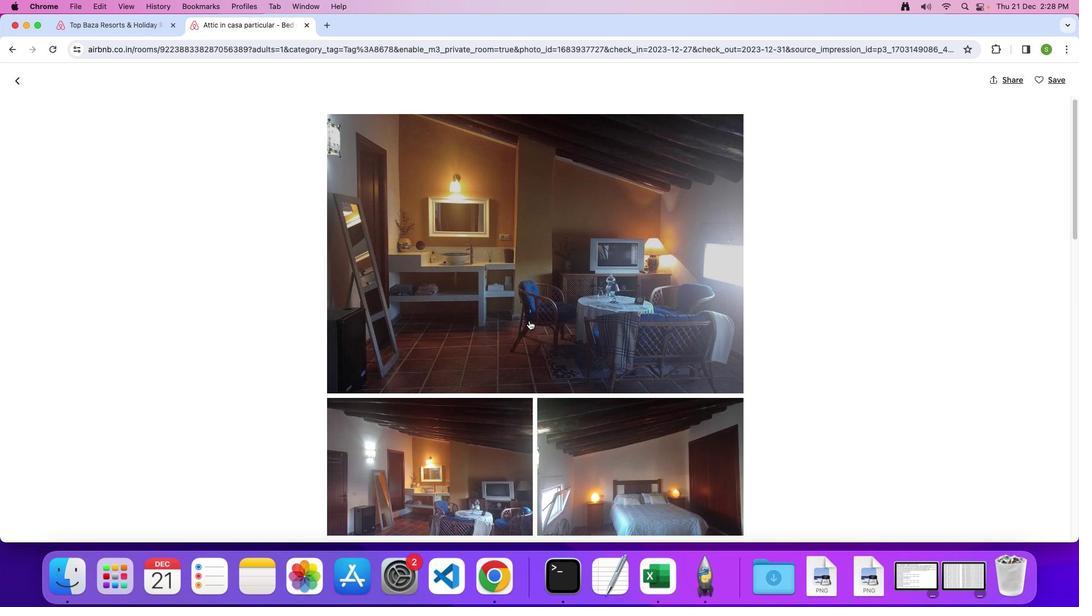 
Action: Mouse scrolled (529, 321) with delta (0, -1)
Screenshot: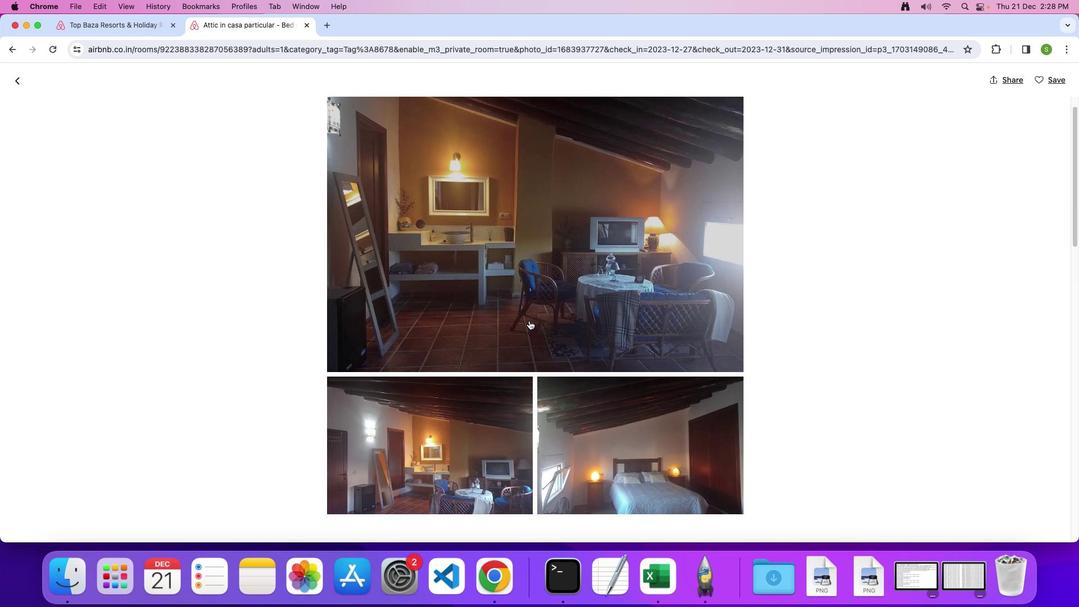 
Action: Mouse scrolled (529, 321) with delta (0, 0)
Screenshot: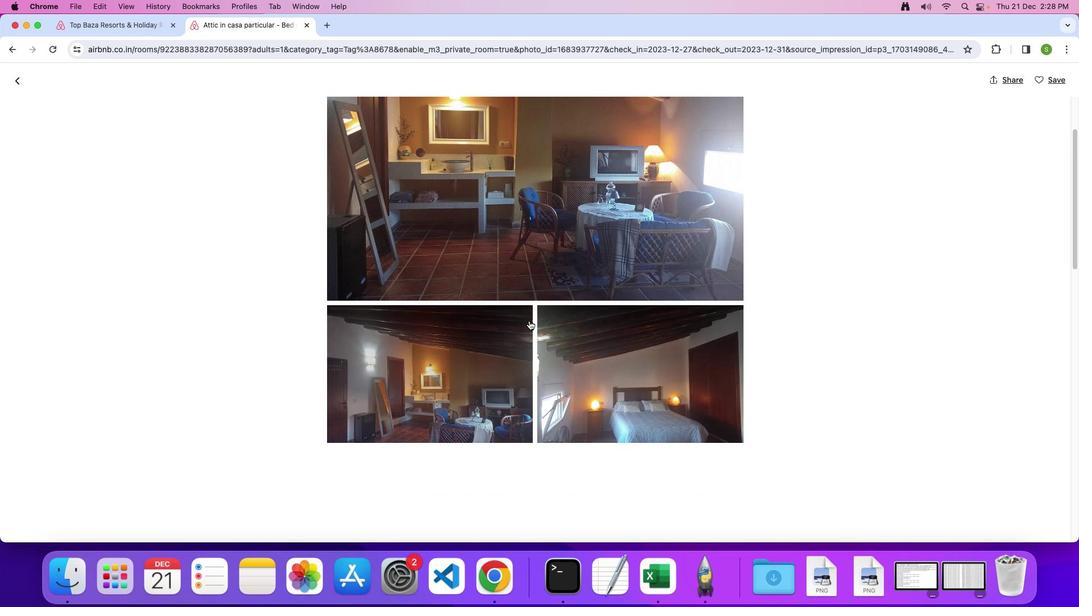 
Action: Mouse scrolled (529, 321) with delta (0, 0)
Screenshot: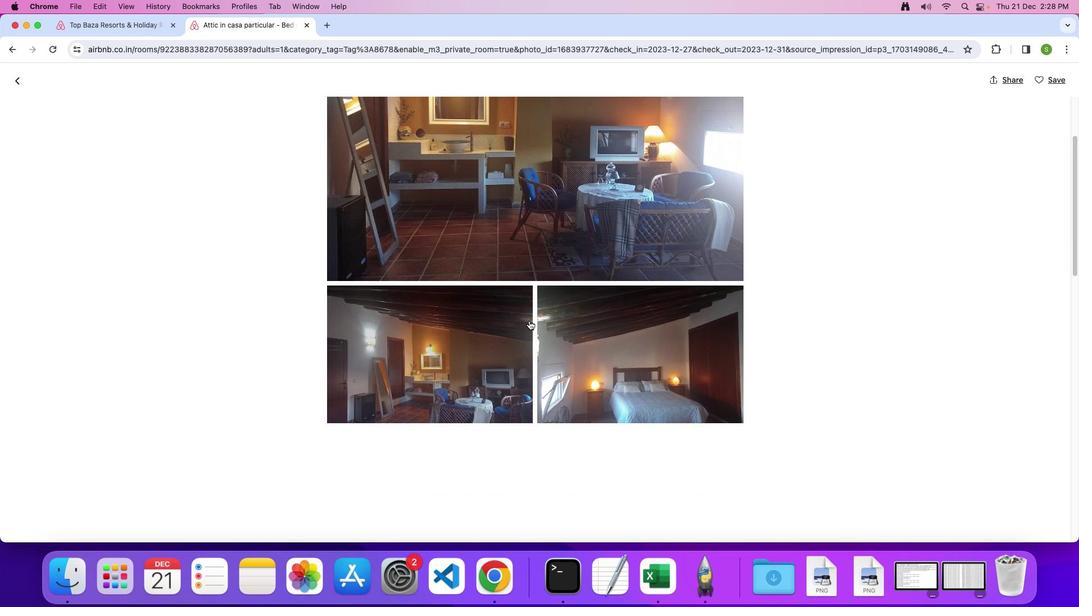 
Action: Mouse scrolled (529, 321) with delta (0, 0)
Screenshot: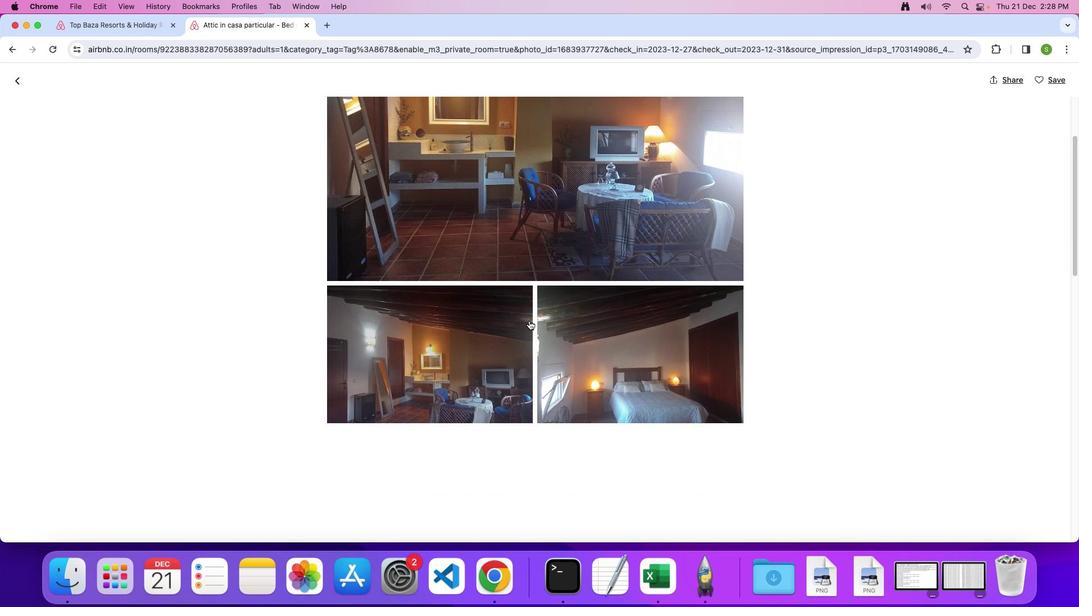 
Action: Mouse scrolled (529, 321) with delta (0, 0)
Screenshot: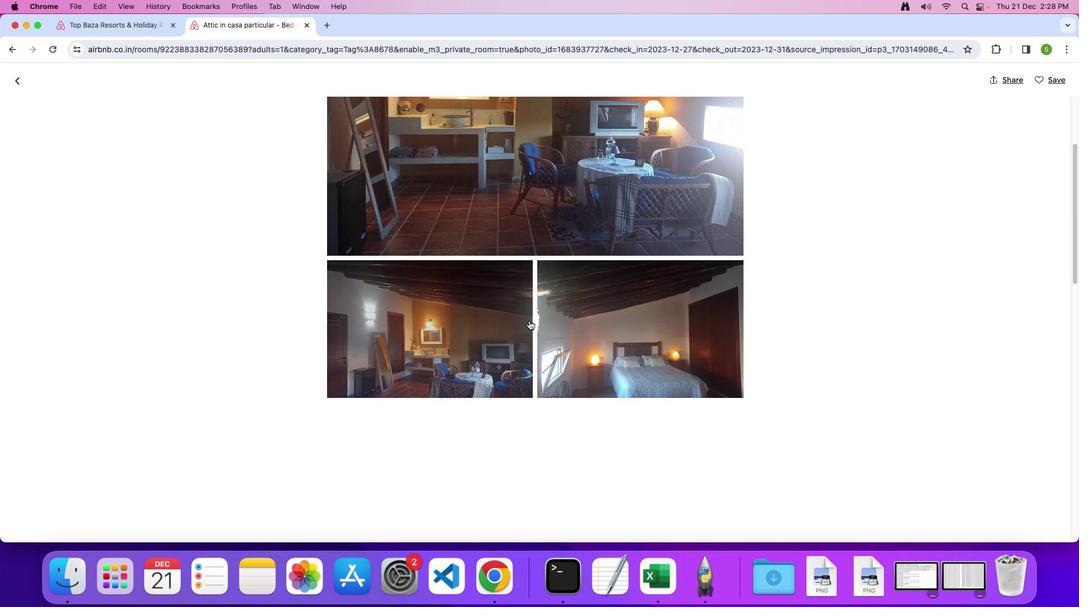 
Action: Mouse scrolled (529, 321) with delta (0, 0)
Screenshot: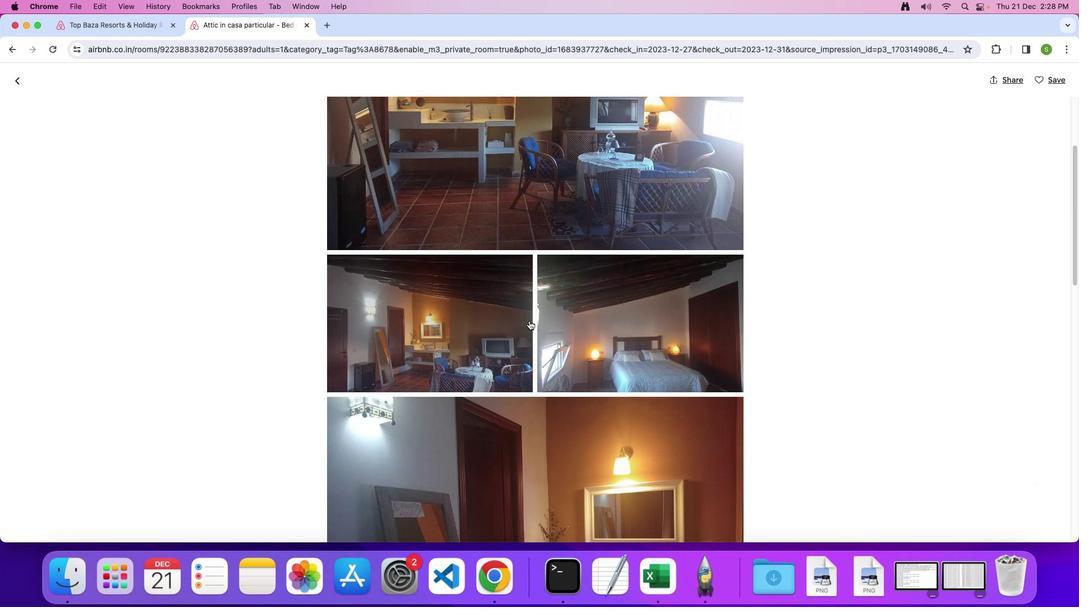 
Action: Mouse scrolled (529, 321) with delta (0, 0)
Screenshot: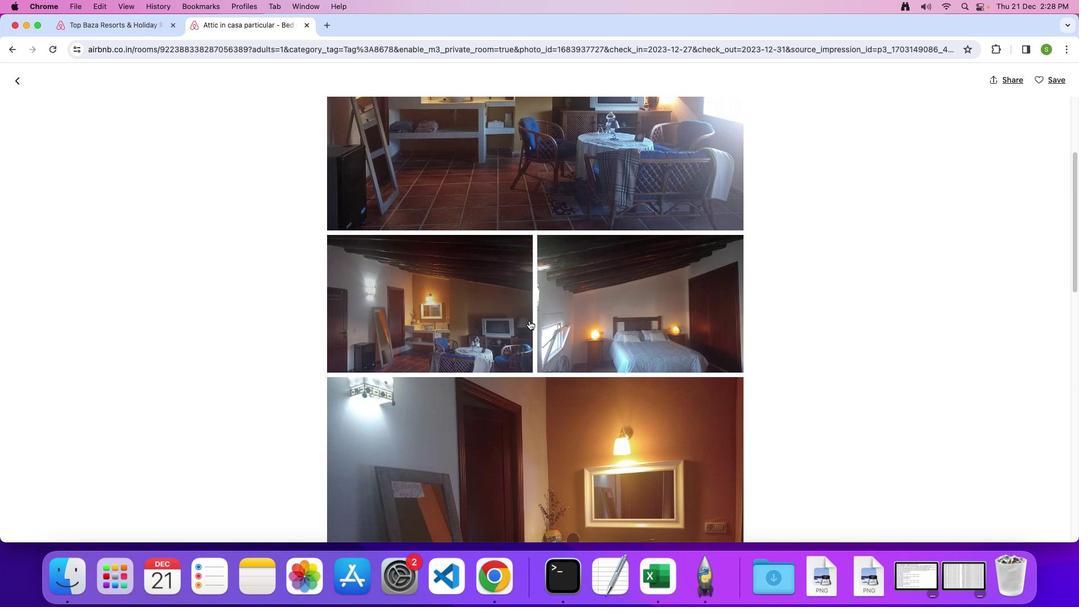 
Action: Mouse scrolled (529, 321) with delta (0, 0)
Screenshot: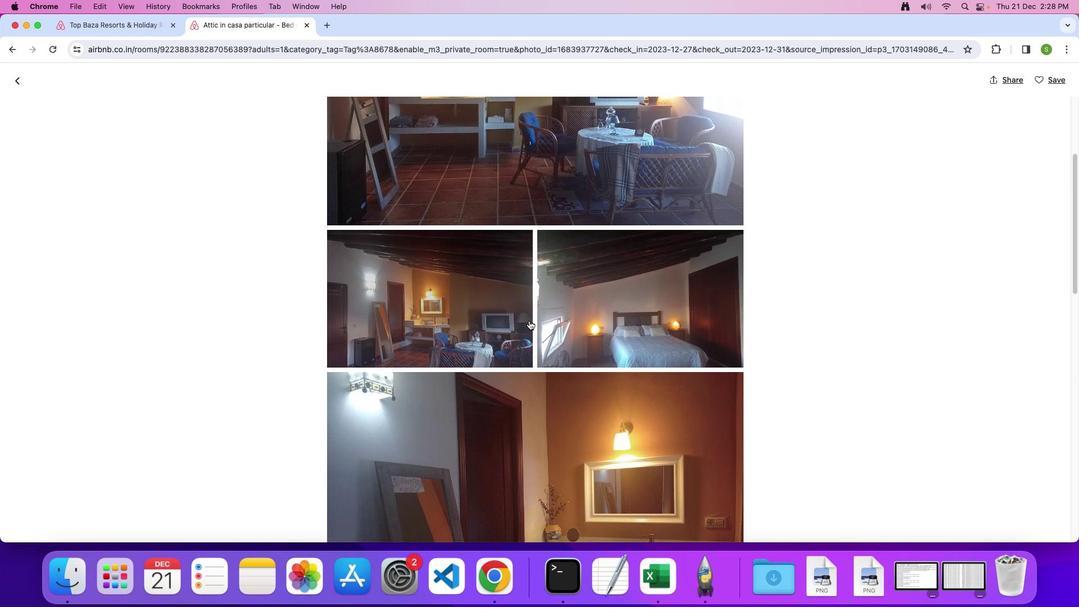 
Action: Mouse scrolled (529, 321) with delta (0, -1)
Screenshot: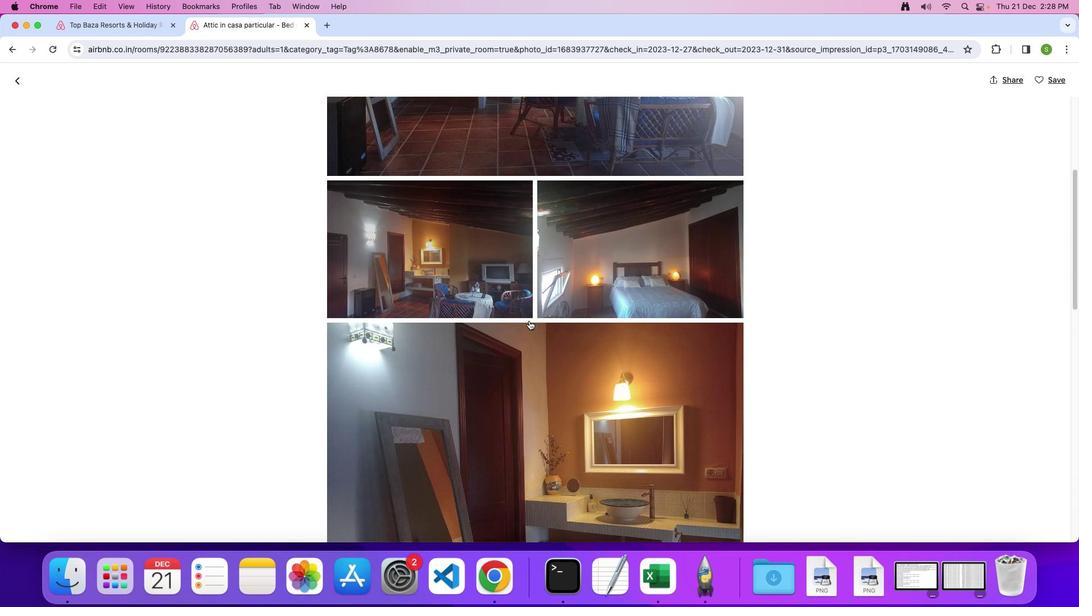 
Action: Mouse scrolled (529, 321) with delta (0, 0)
Screenshot: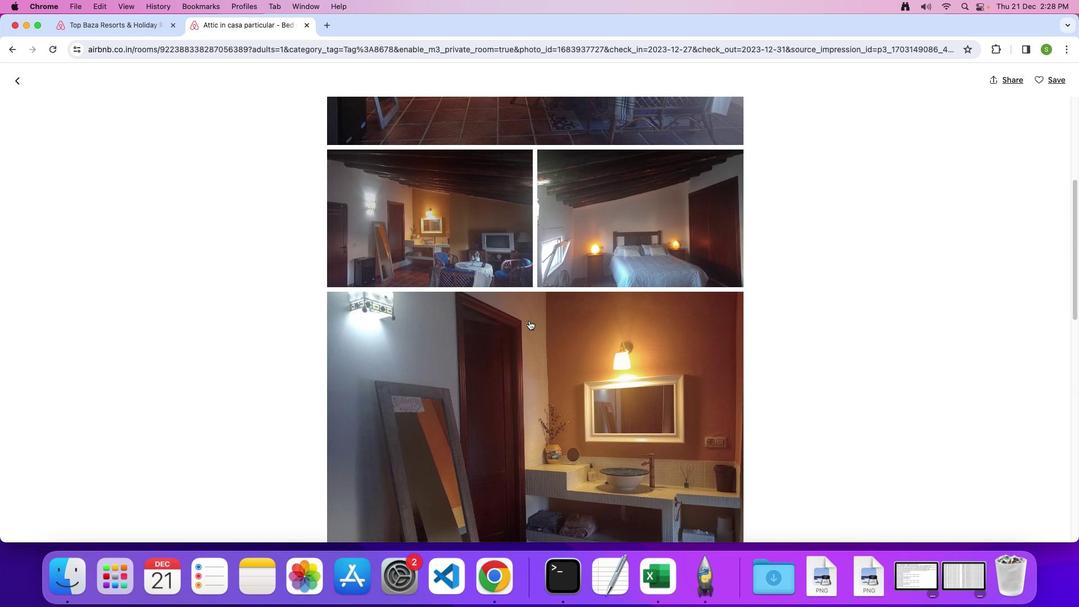 
Action: Mouse scrolled (529, 321) with delta (0, 0)
Screenshot: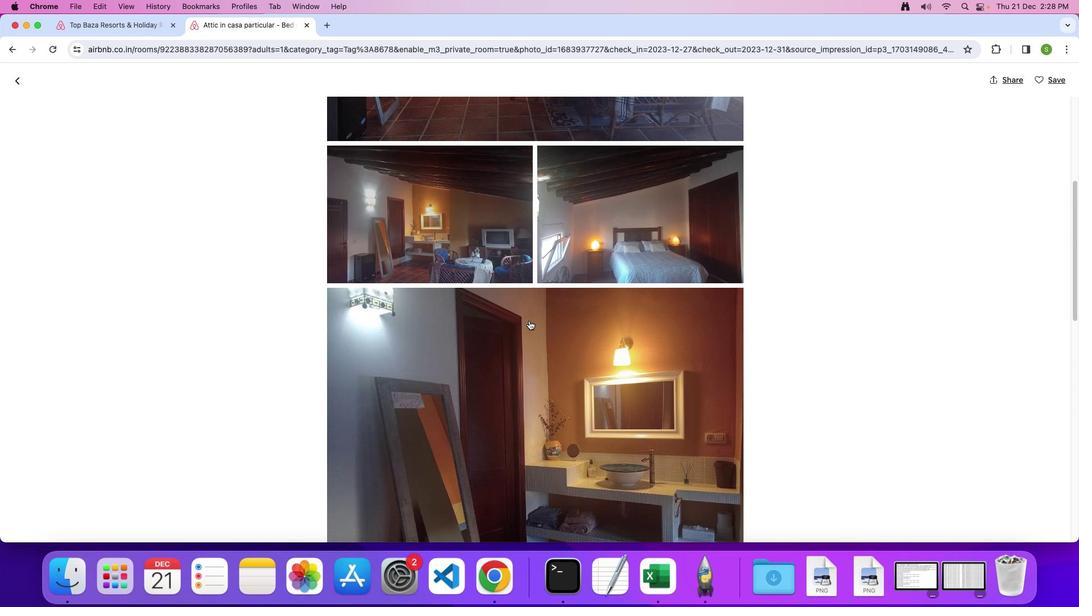 
Action: Mouse scrolled (529, 321) with delta (0, -1)
Screenshot: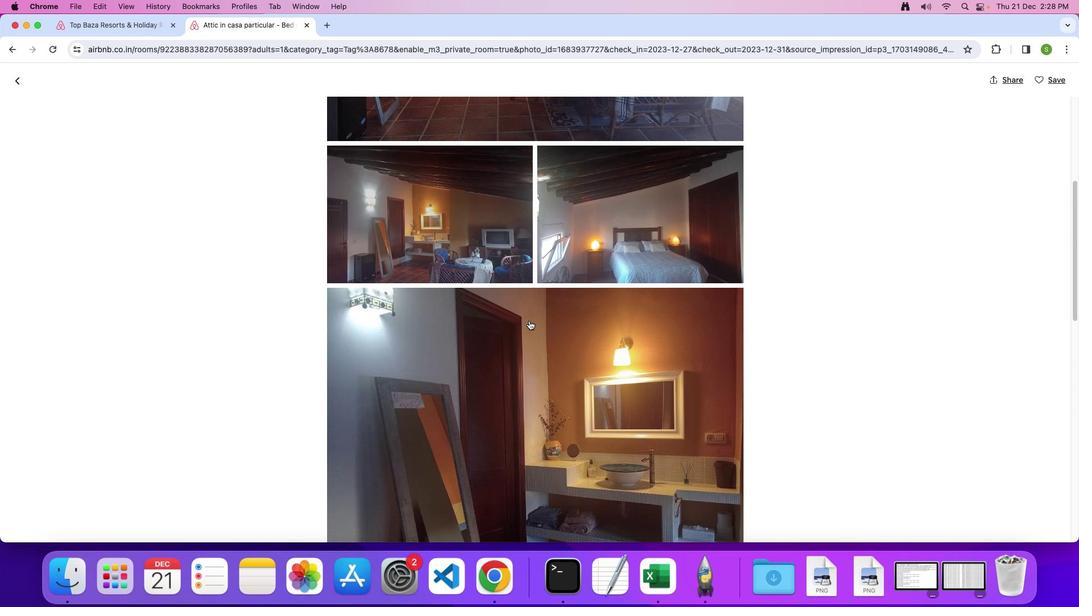 
Action: Mouse scrolled (529, 321) with delta (0, 0)
Screenshot: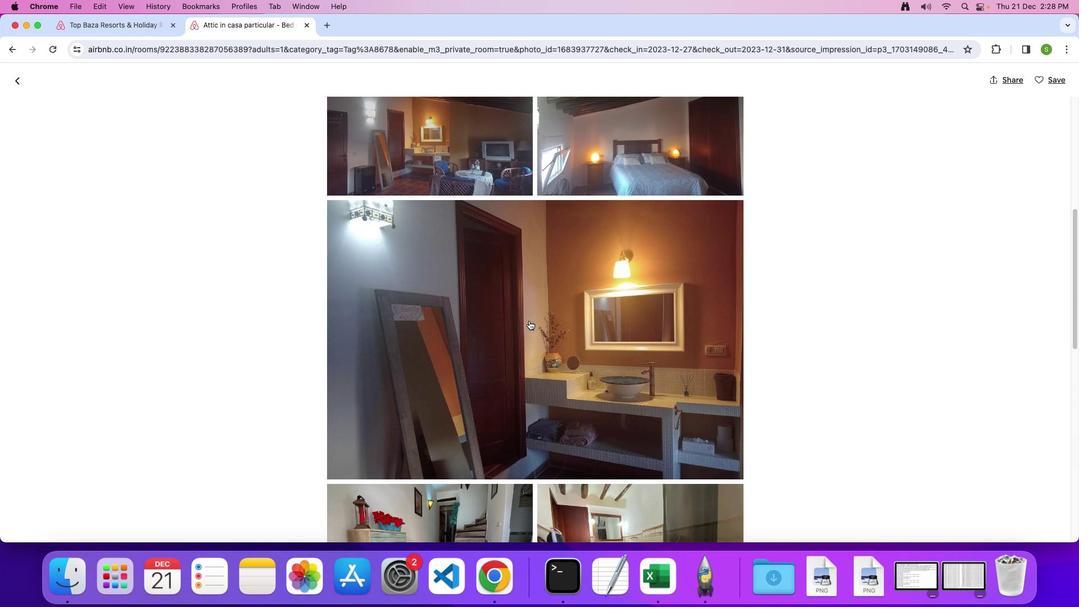 
Action: Mouse scrolled (529, 321) with delta (0, 0)
Screenshot: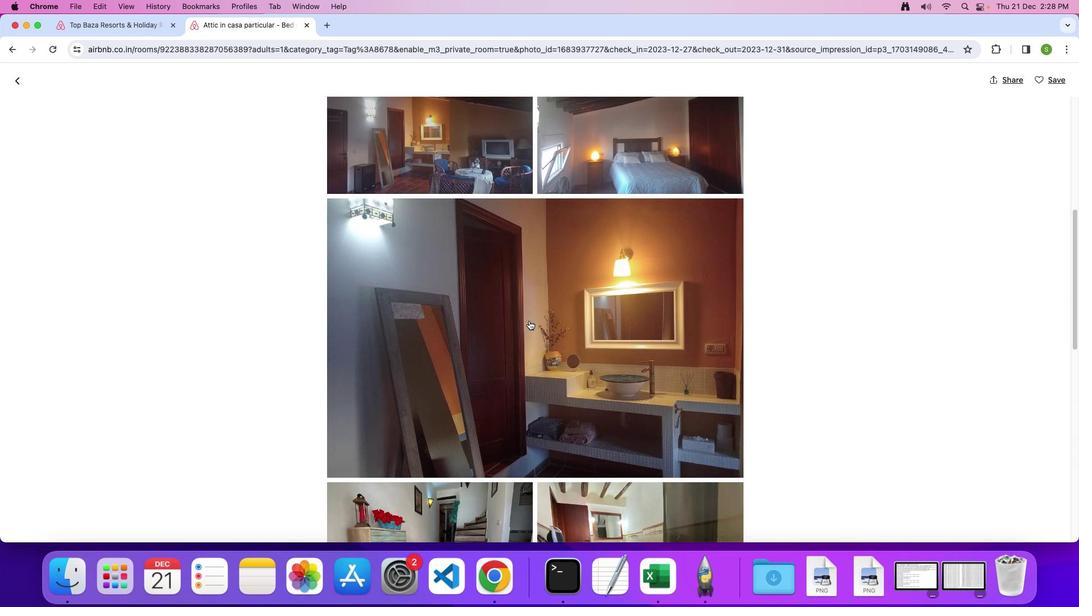 
Action: Mouse scrolled (529, 321) with delta (0, -1)
Screenshot: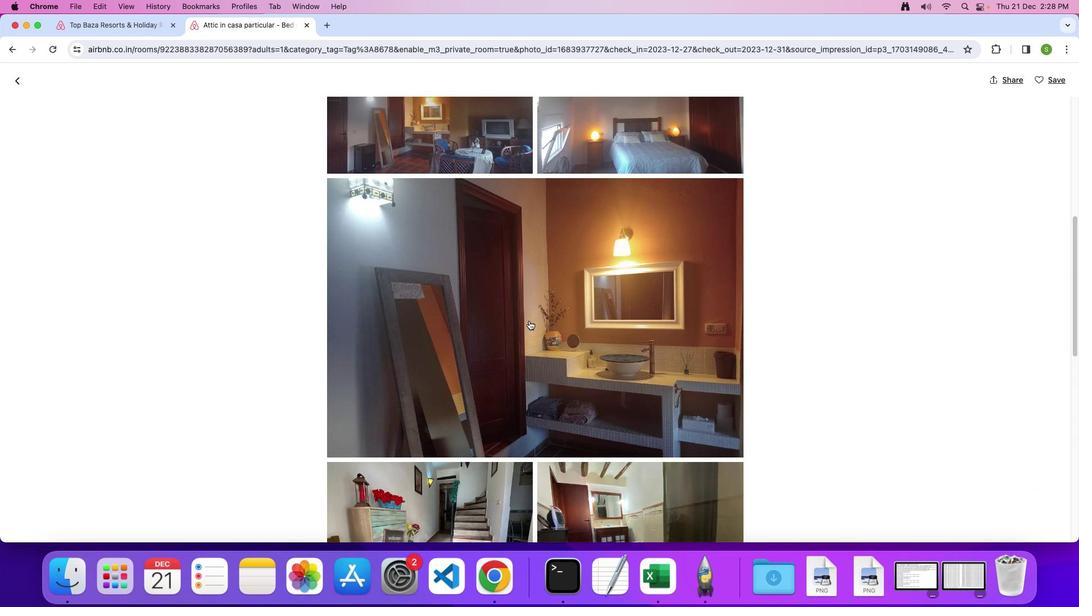 
Action: Mouse scrolled (529, 321) with delta (0, 0)
Screenshot: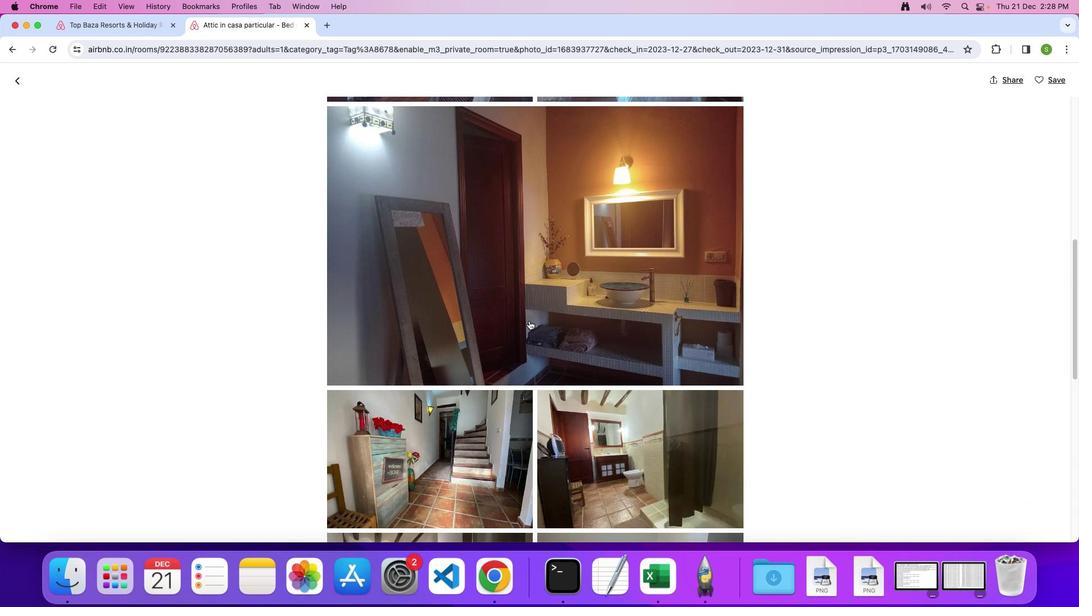 
Action: Mouse scrolled (529, 321) with delta (0, 0)
Screenshot: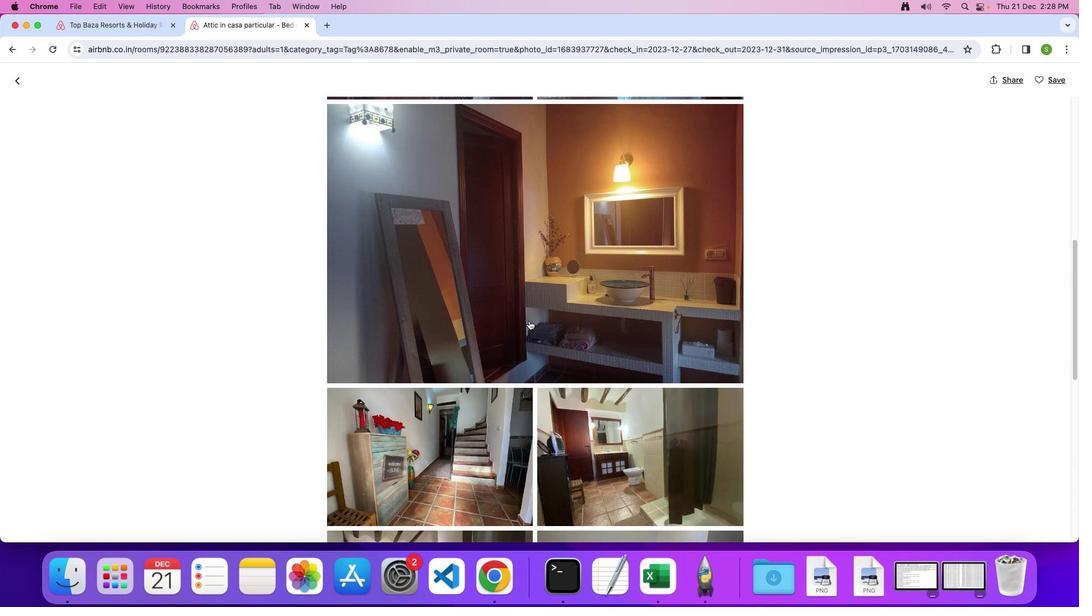 
Action: Mouse scrolled (529, 321) with delta (0, -1)
Screenshot: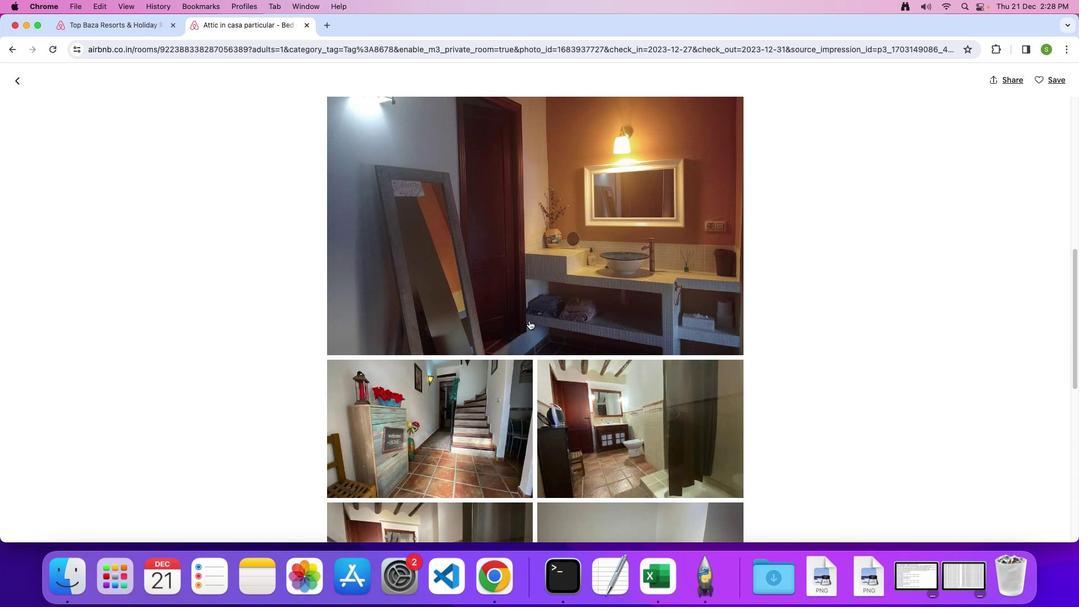 
Action: Mouse scrolled (529, 321) with delta (0, 0)
Screenshot: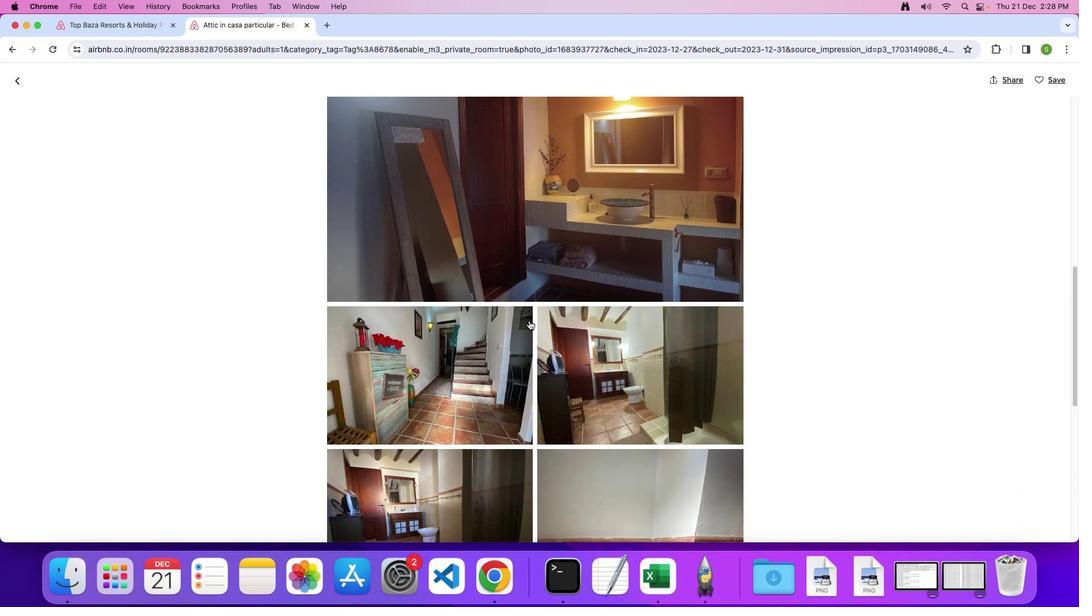
Action: Mouse scrolled (529, 321) with delta (0, 0)
Screenshot: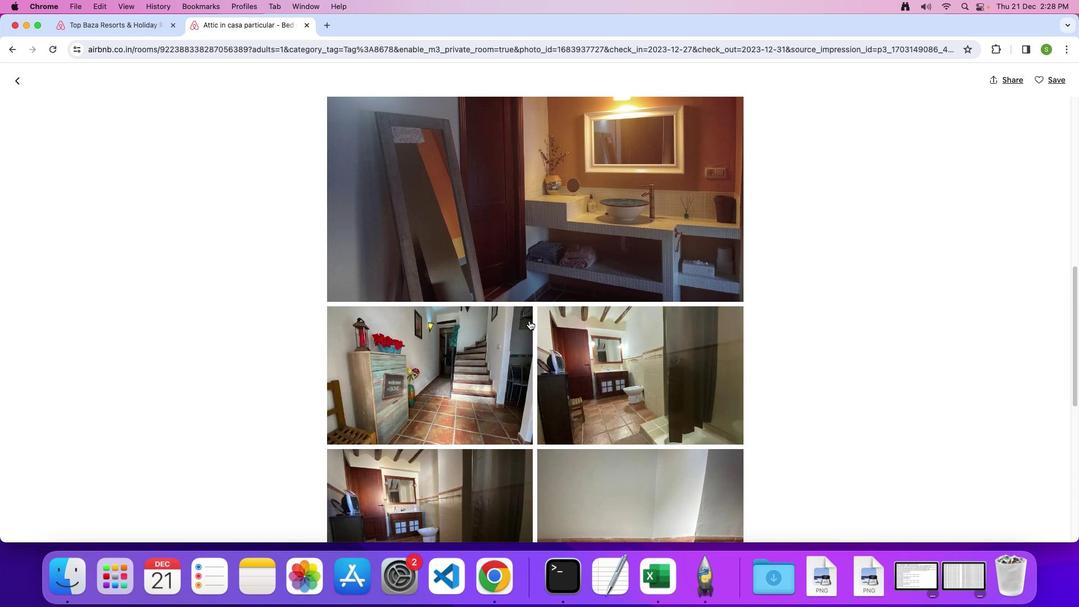 
Action: Mouse scrolled (529, 321) with delta (0, -1)
Screenshot: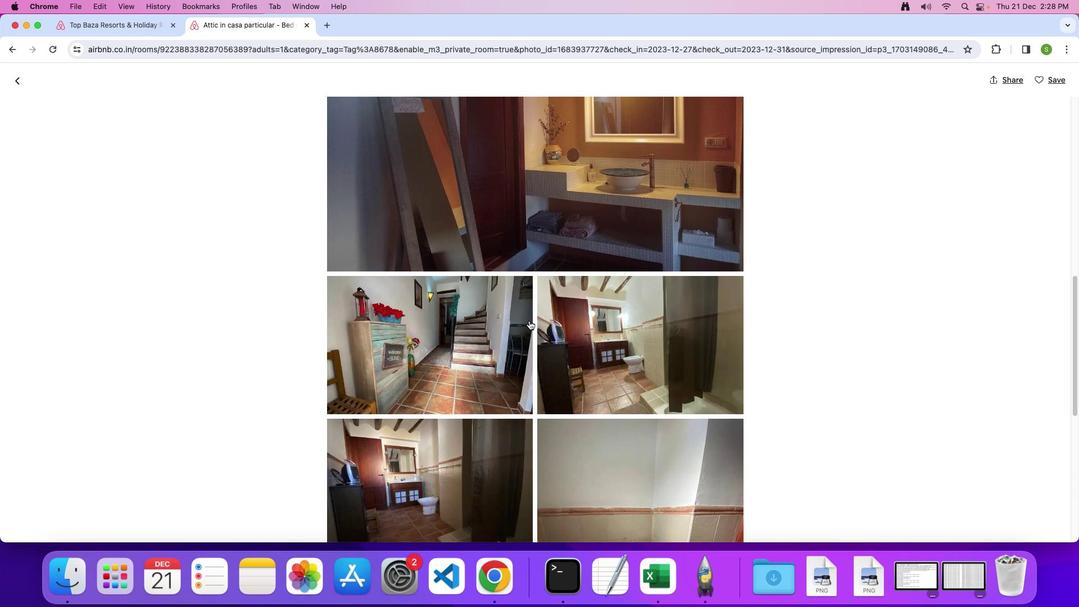 
Action: Mouse scrolled (529, 321) with delta (0, 0)
Screenshot: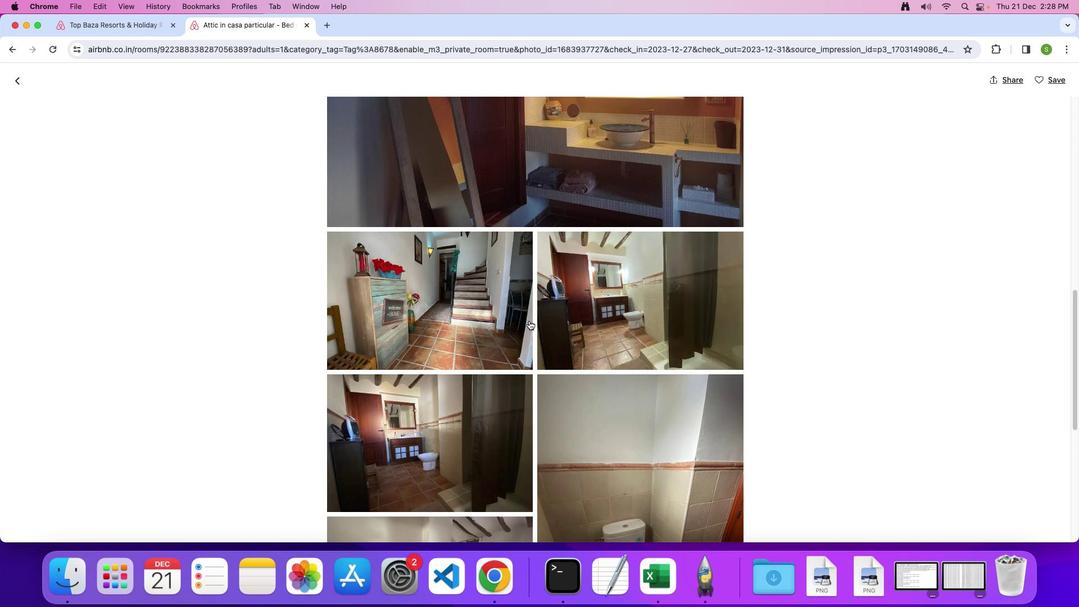 
Action: Mouse scrolled (529, 321) with delta (0, 0)
Screenshot: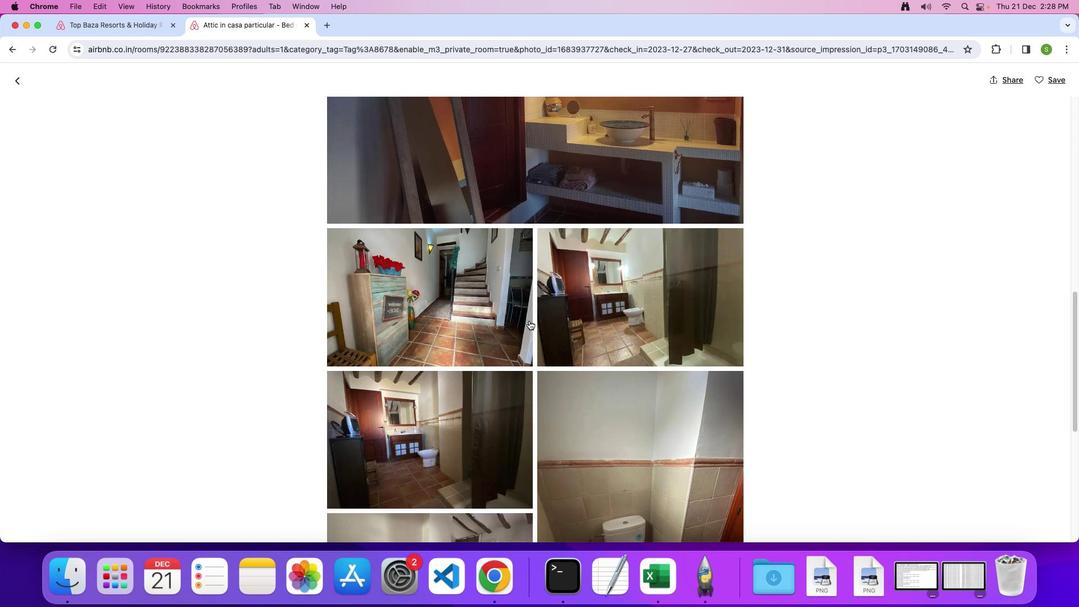 
Action: Mouse scrolled (529, 321) with delta (0, -1)
Screenshot: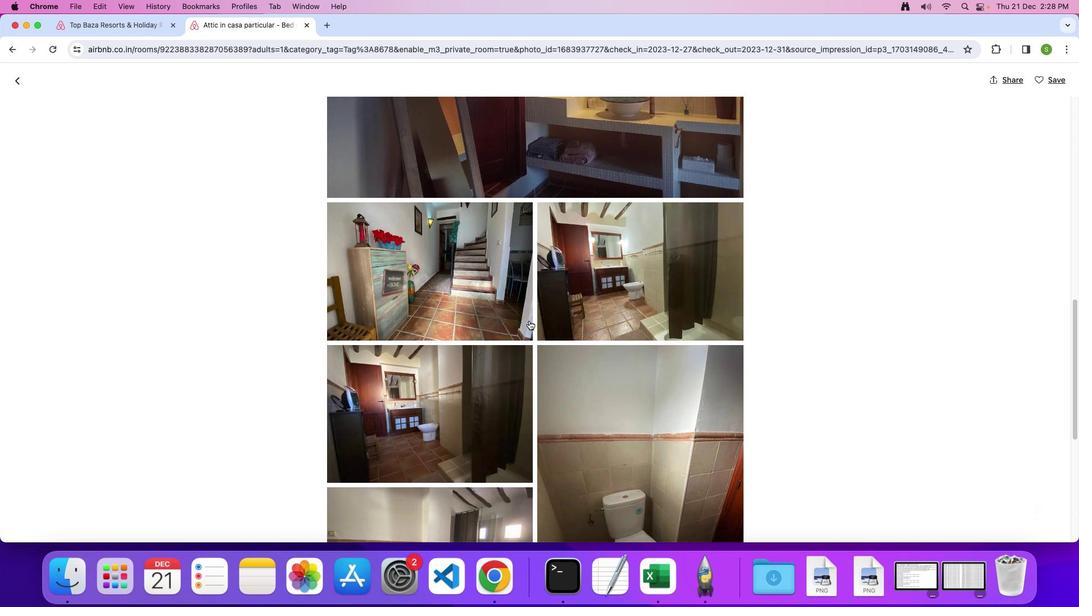 
Action: Mouse scrolled (529, 321) with delta (0, 0)
Screenshot: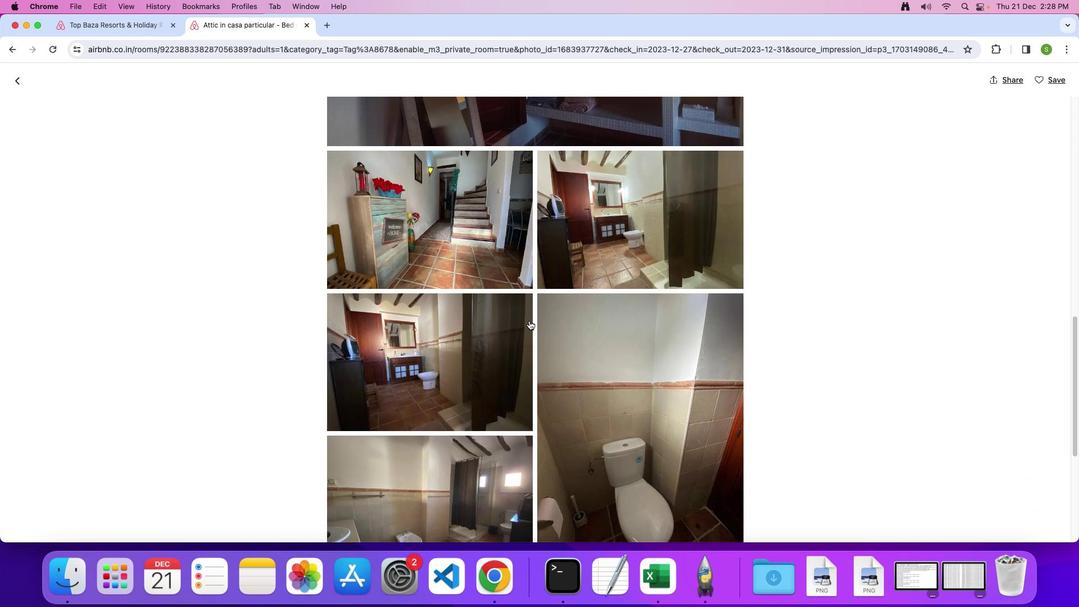 
Action: Mouse scrolled (529, 321) with delta (0, 0)
Screenshot: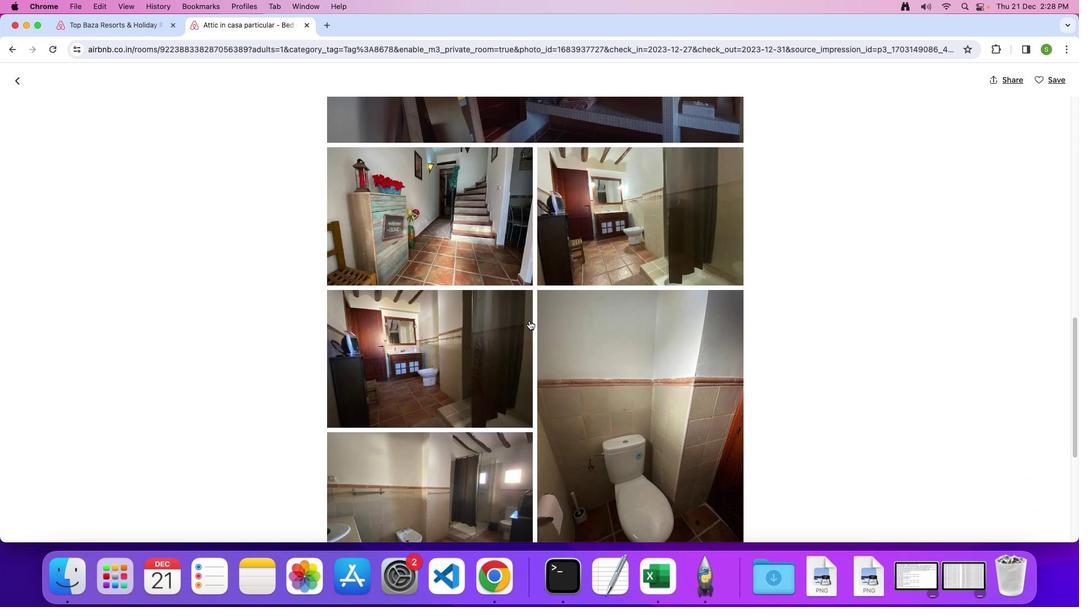 
Action: Mouse scrolled (529, 321) with delta (0, -1)
Screenshot: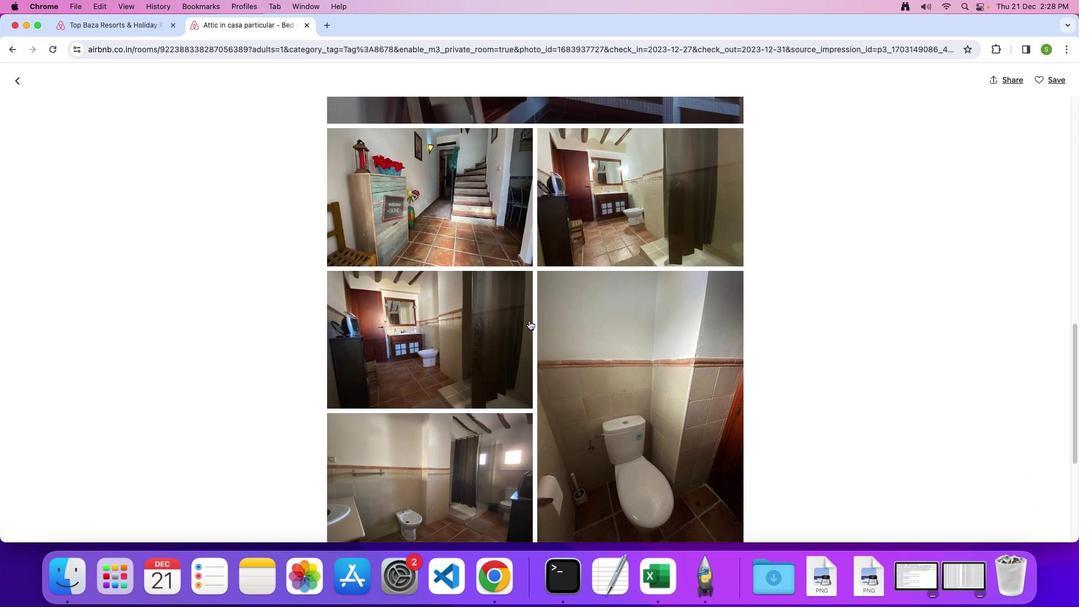 
Action: Mouse scrolled (529, 321) with delta (0, 0)
Screenshot: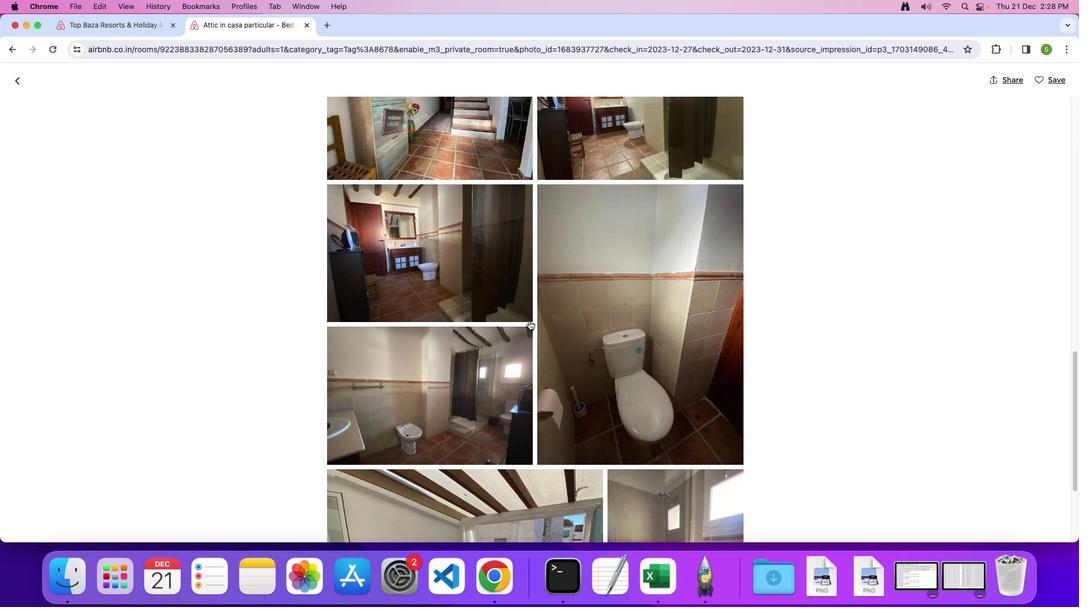 
Action: Mouse scrolled (529, 321) with delta (0, 0)
Screenshot: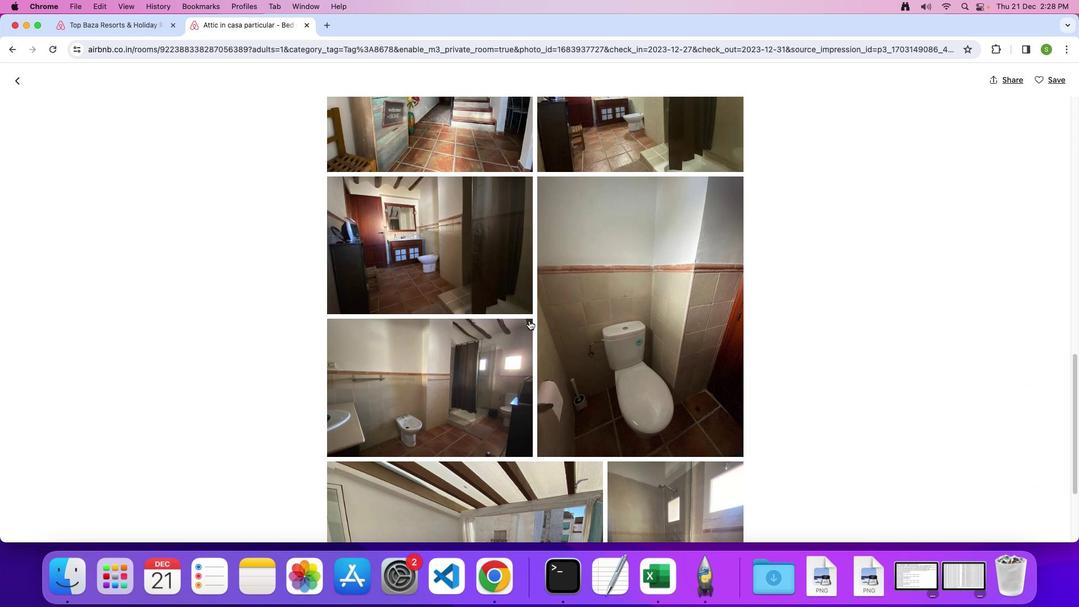
Action: Mouse scrolled (529, 321) with delta (0, -1)
Screenshot: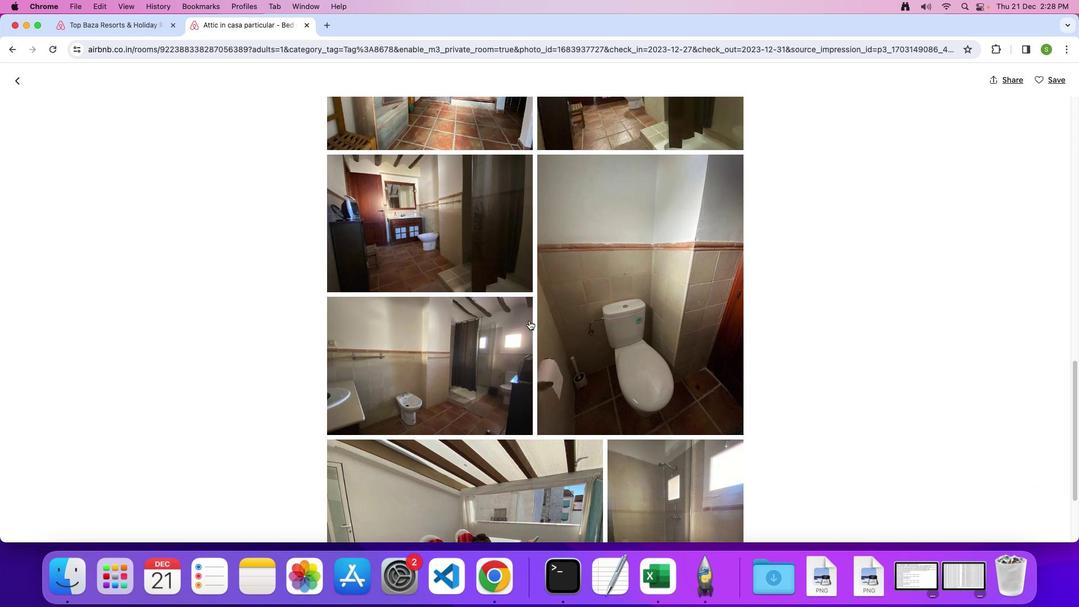 
Action: Mouse scrolled (529, 321) with delta (0, 0)
Screenshot: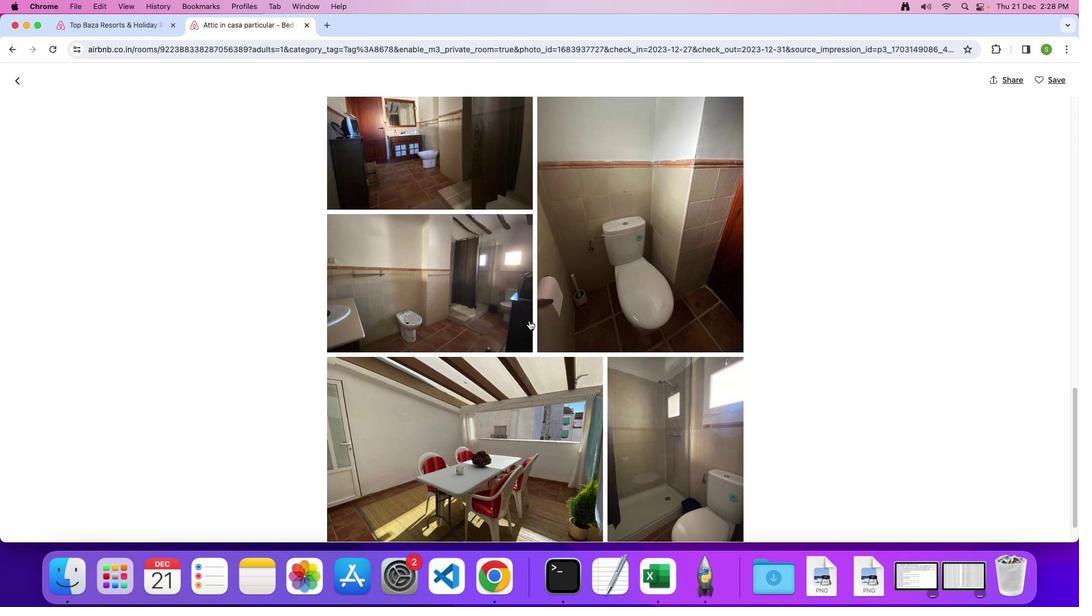 
Action: Mouse scrolled (529, 321) with delta (0, 0)
Screenshot: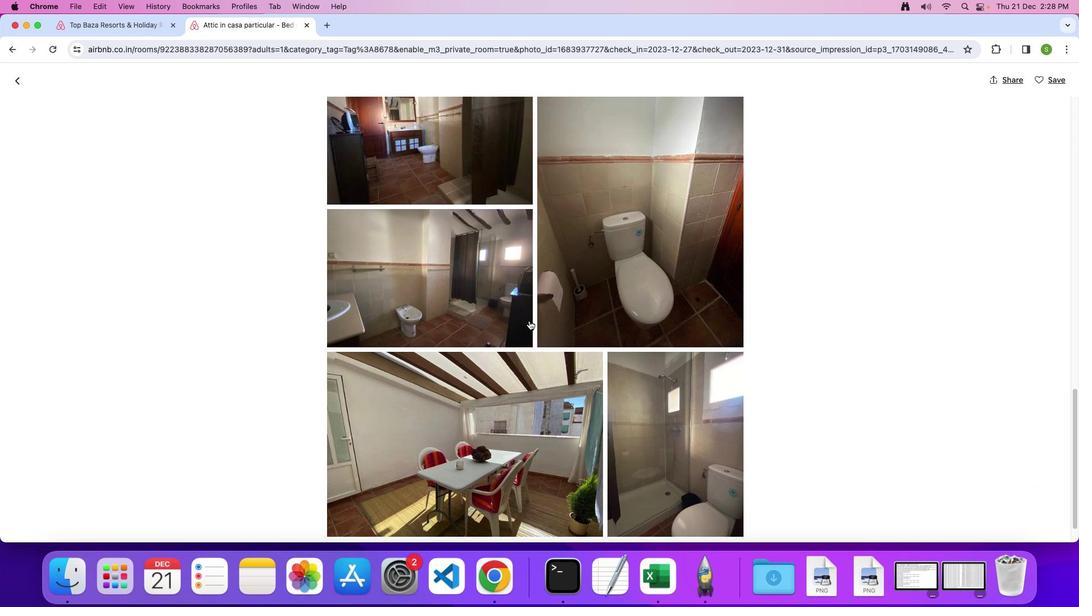 
Action: Mouse scrolled (529, 321) with delta (0, -1)
Screenshot: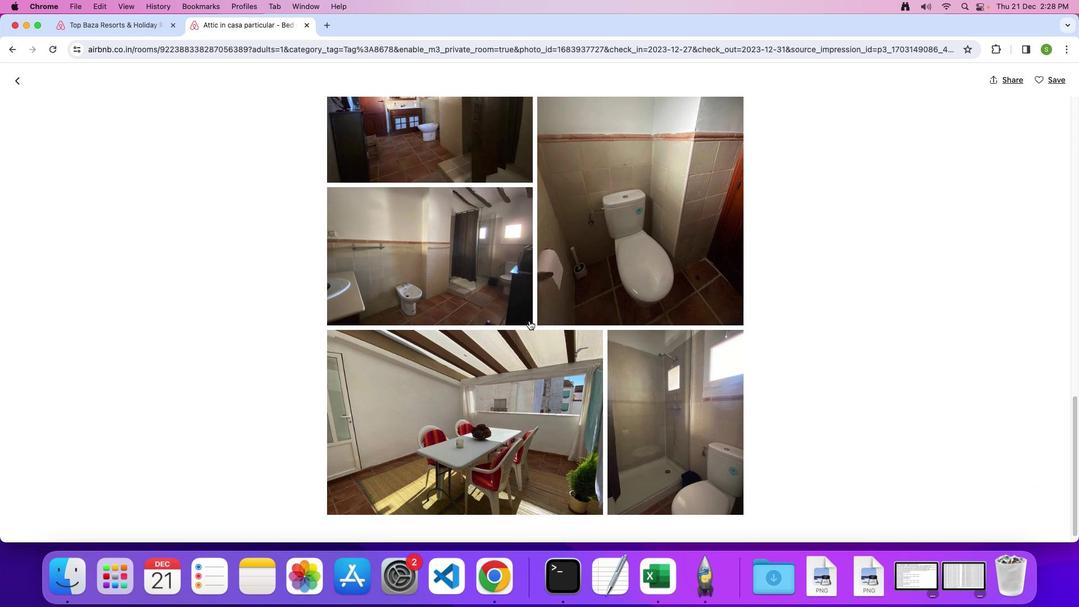 
Action: Mouse scrolled (529, 321) with delta (0, 0)
Screenshot: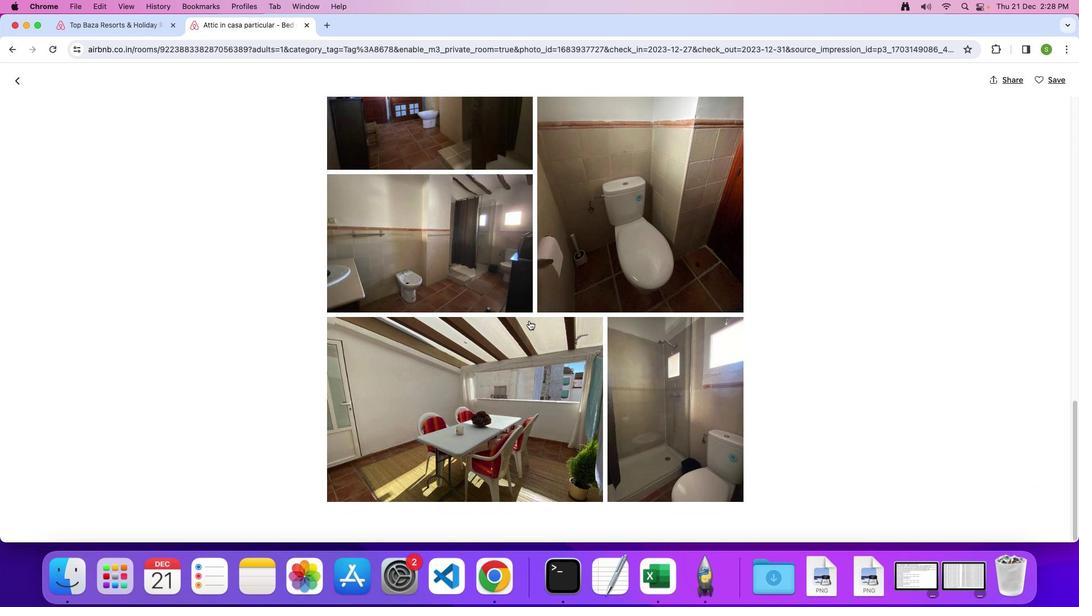 
Action: Mouse scrolled (529, 321) with delta (0, 0)
Screenshot: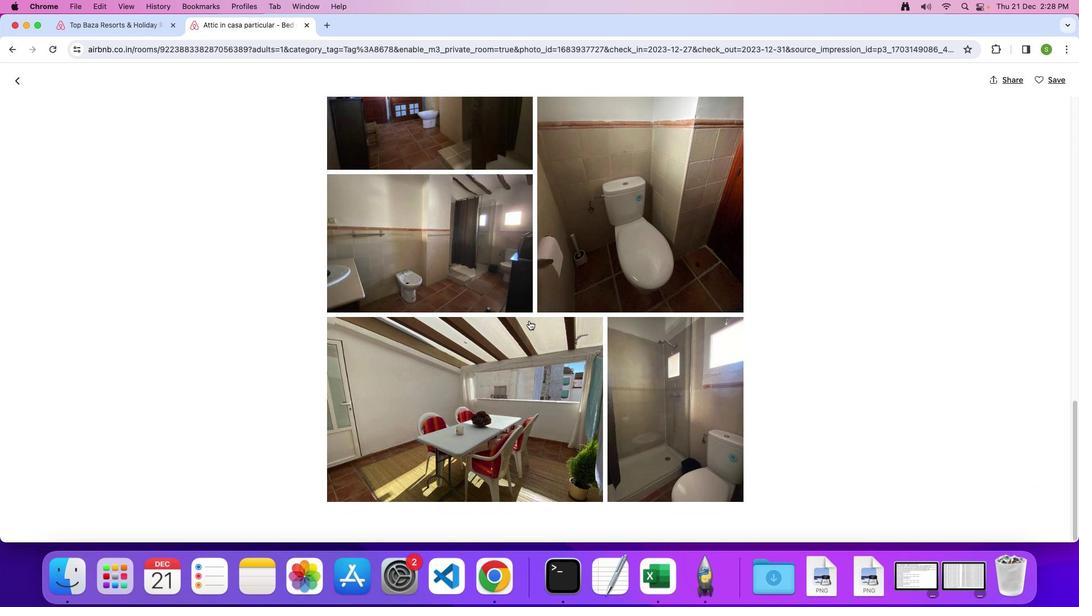 
Action: Mouse scrolled (529, 321) with delta (0, -1)
Screenshot: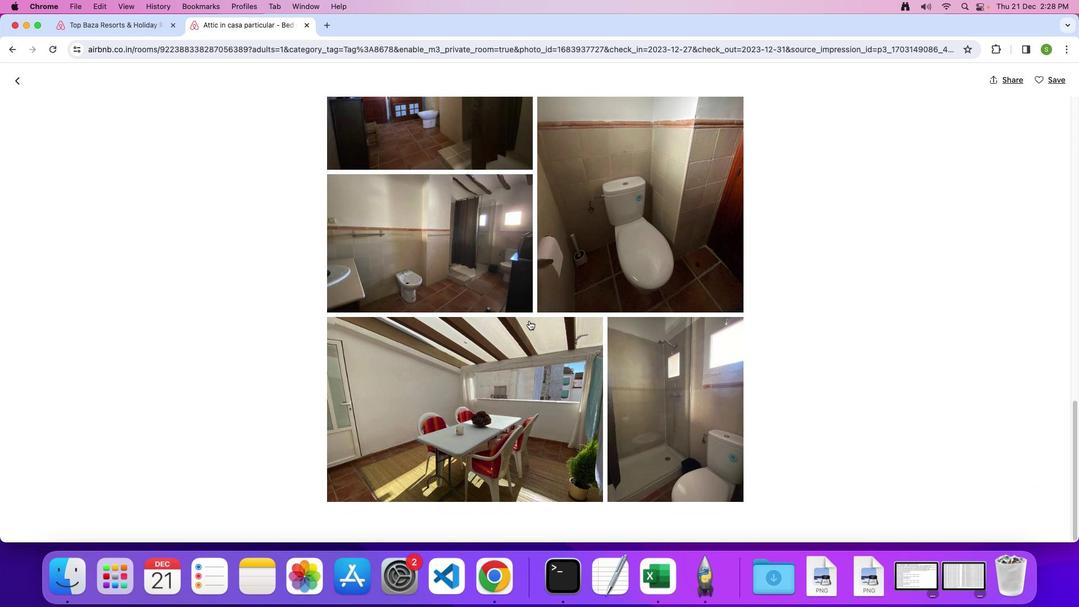 
Action: Mouse moved to (21, 79)
Screenshot: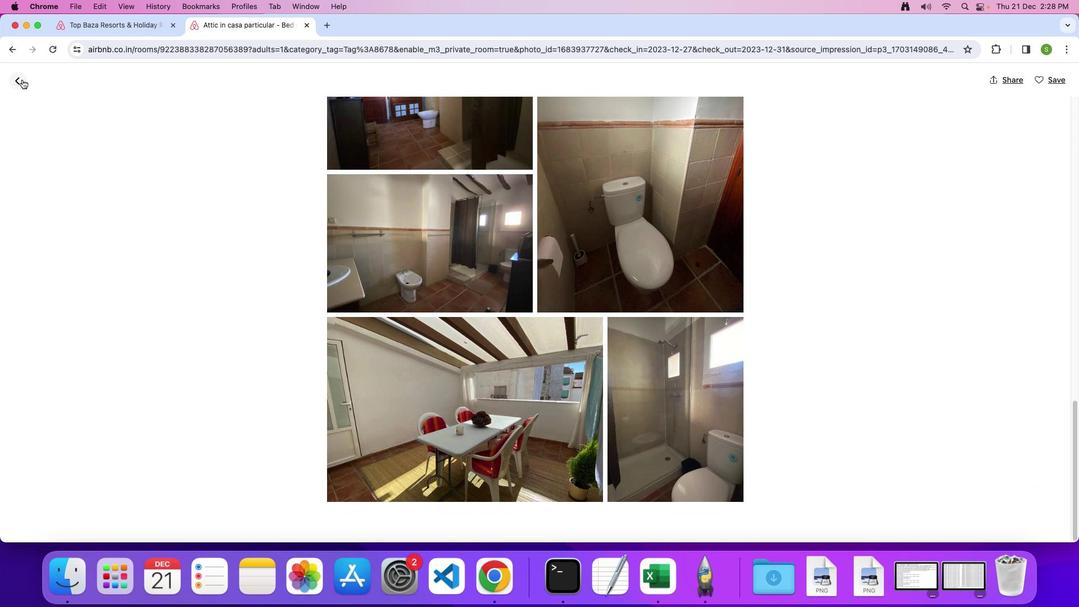 
Action: Mouse pressed left at (21, 79)
Screenshot: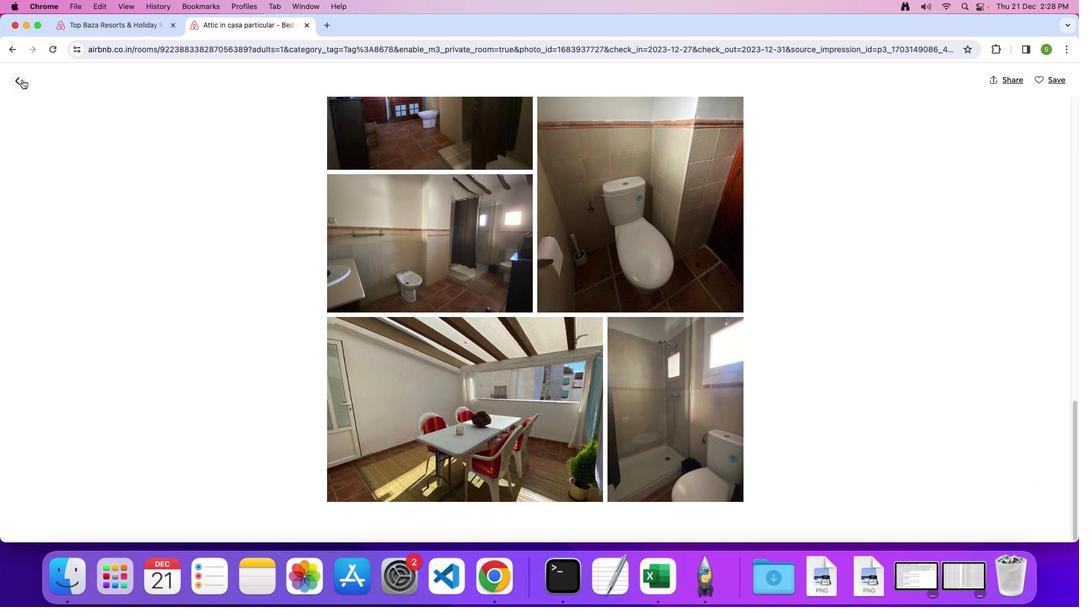 
Action: Mouse moved to (557, 338)
Screenshot: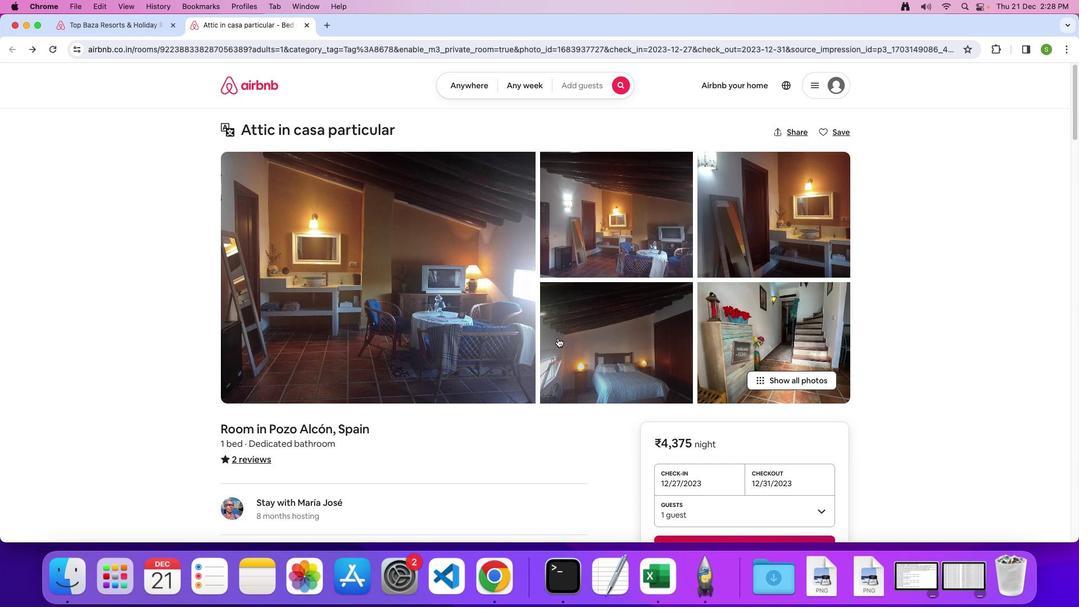 
Action: Mouse scrolled (557, 338) with delta (0, 0)
Screenshot: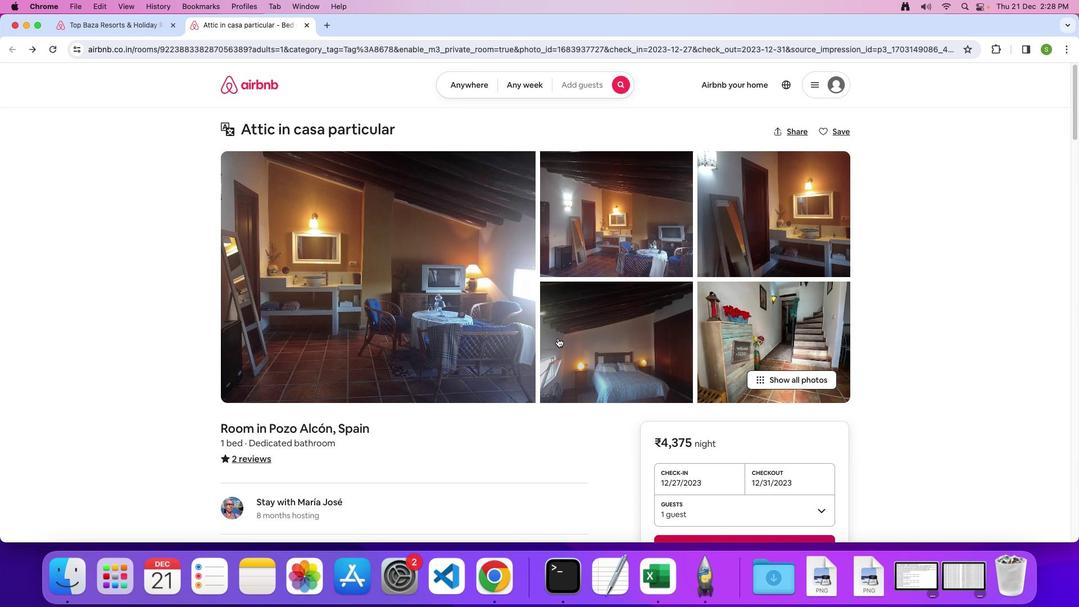 
Action: Mouse scrolled (557, 338) with delta (0, 0)
Screenshot: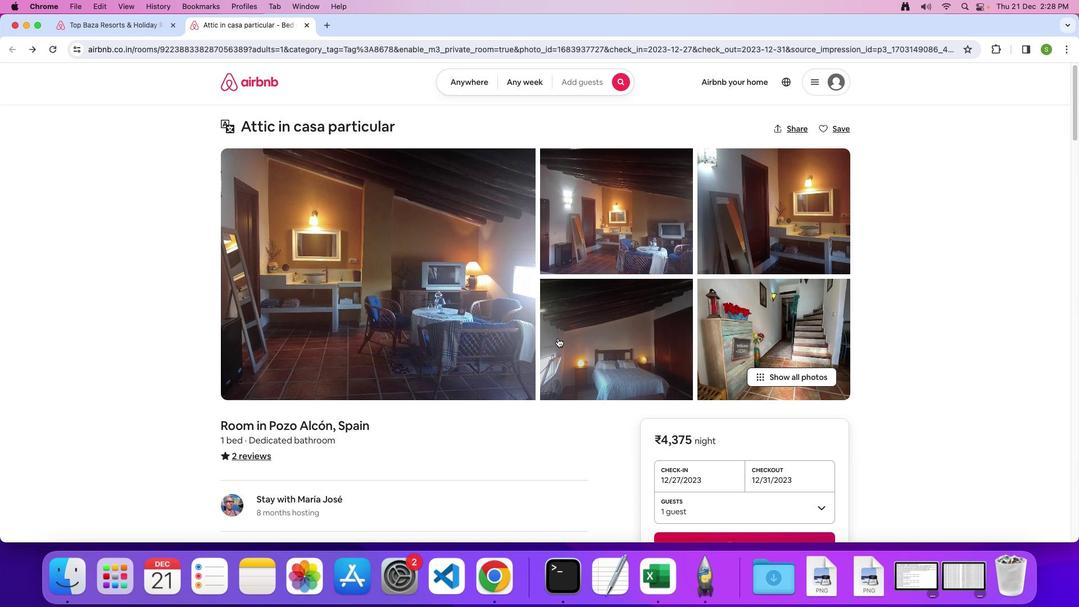 
Action: Mouse scrolled (557, 338) with delta (0, 0)
Screenshot: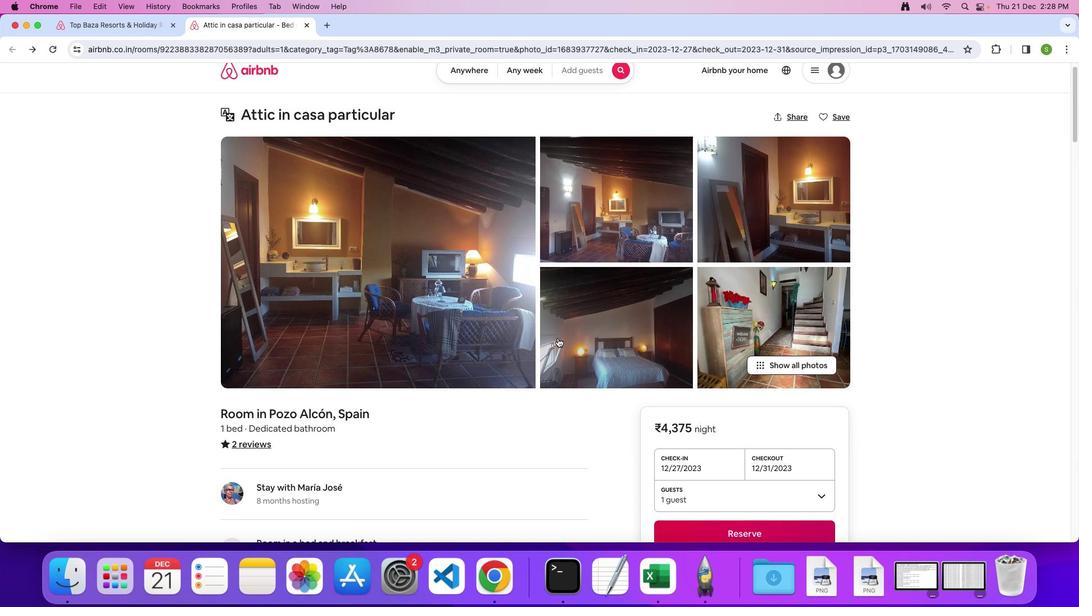 
Action: Mouse scrolled (557, 338) with delta (0, 0)
Screenshot: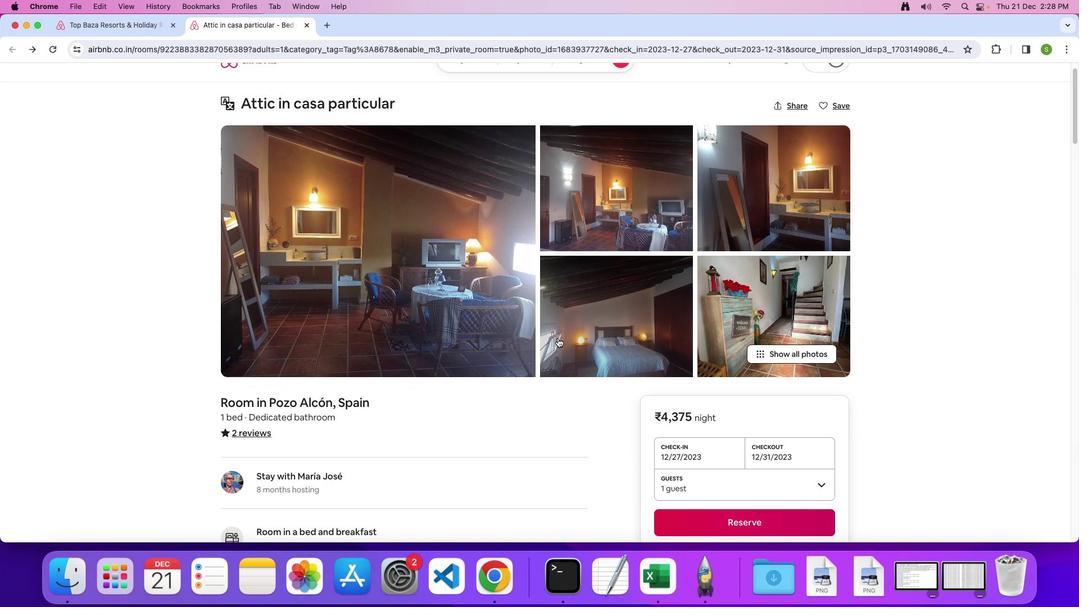 
Action: Mouse scrolled (557, 338) with delta (0, 0)
Screenshot: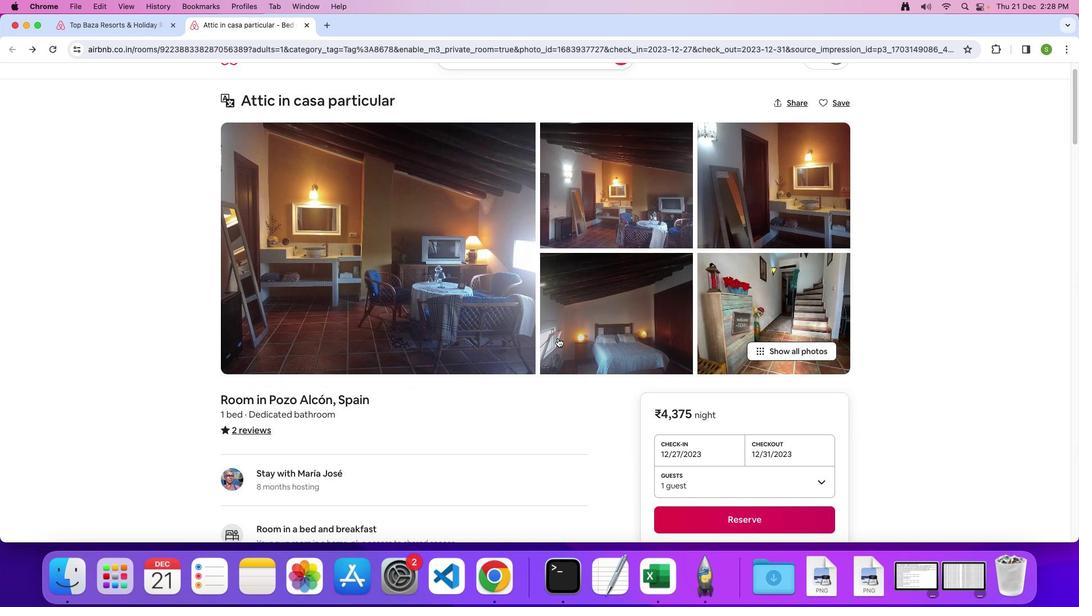 
Action: Mouse scrolled (557, 338) with delta (0, 0)
Screenshot: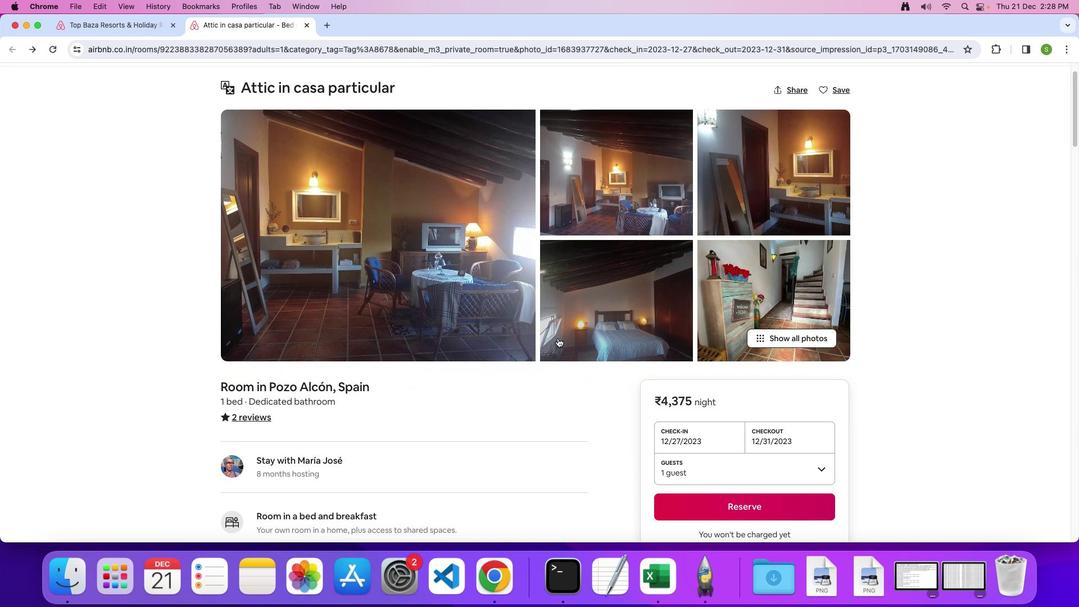 
Action: Mouse scrolled (557, 338) with delta (0, 0)
Screenshot: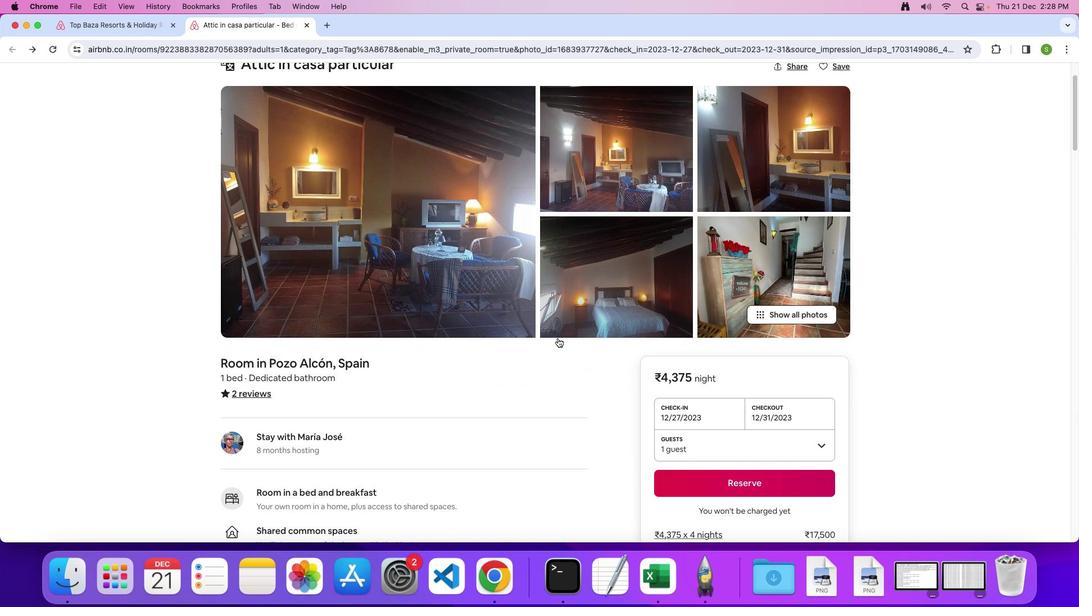 
Action: Mouse scrolled (557, 338) with delta (0, 0)
Screenshot: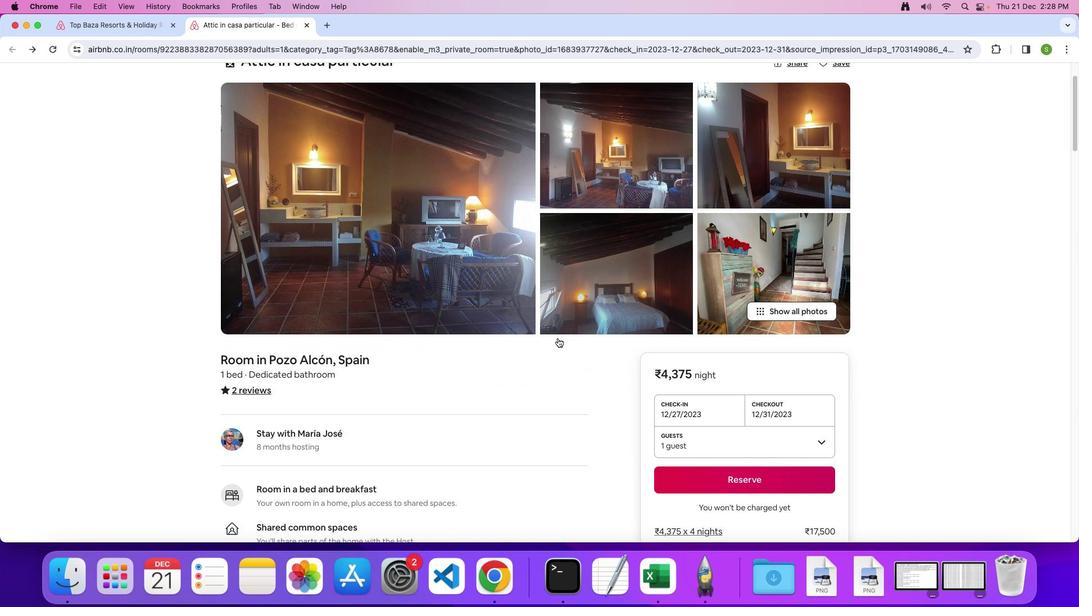 
Action: Mouse scrolled (557, 338) with delta (0, 0)
Screenshot: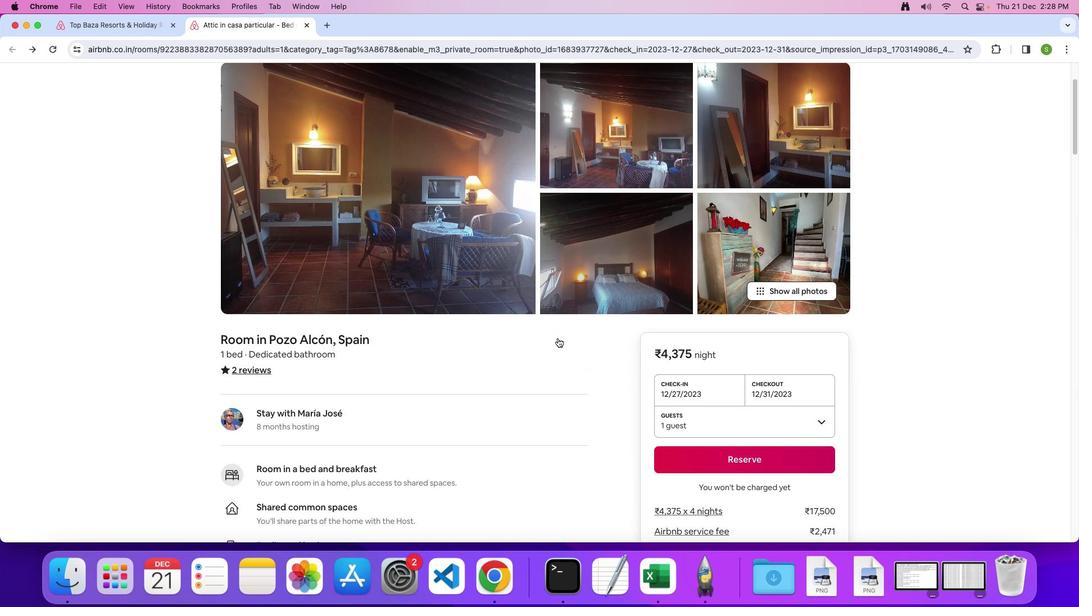 
Action: Mouse scrolled (557, 338) with delta (0, 0)
Screenshot: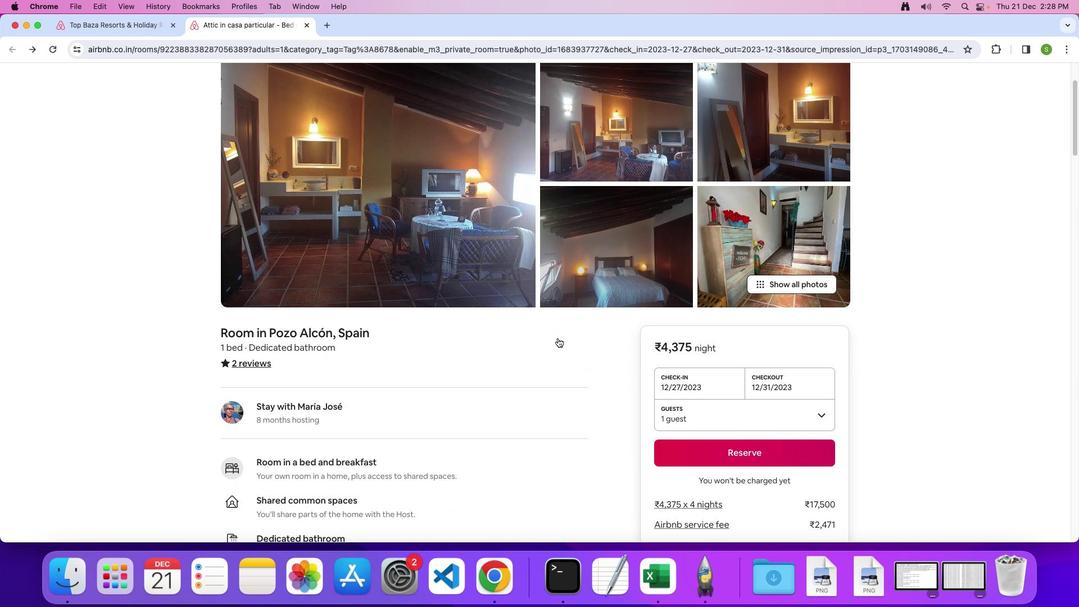 
Action: Mouse scrolled (557, 338) with delta (0, -1)
Screenshot: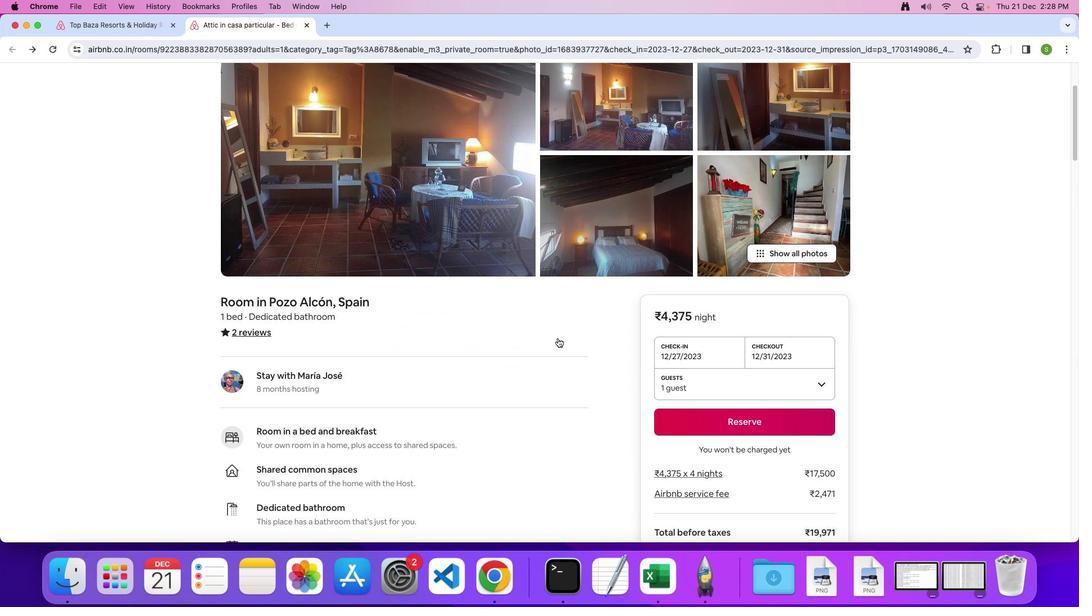 
Action: Mouse scrolled (557, 338) with delta (0, -1)
Screenshot: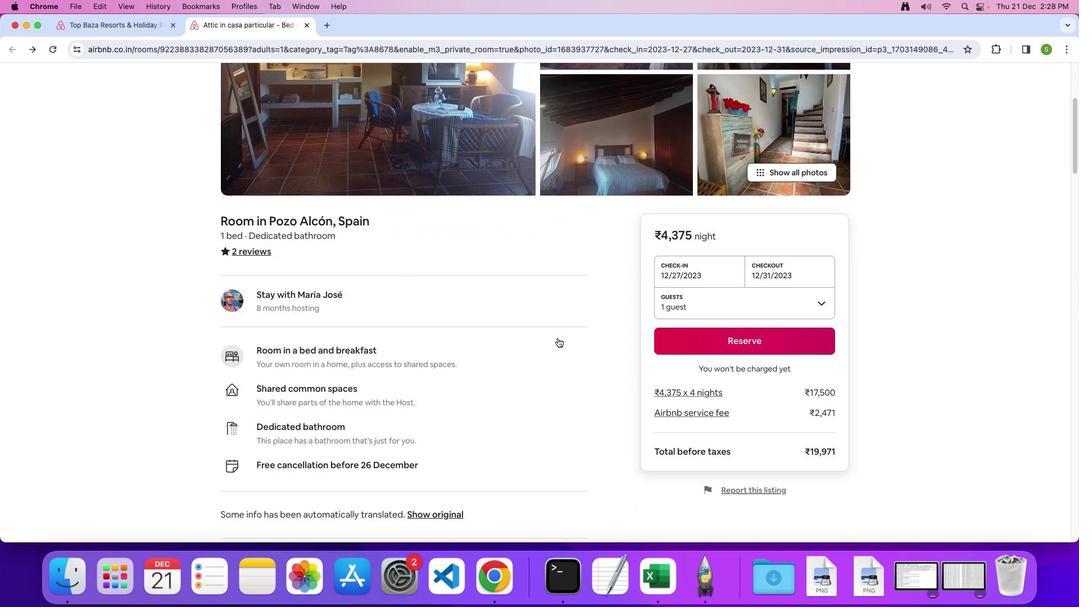 
Action: Mouse scrolled (557, 338) with delta (0, 0)
Screenshot: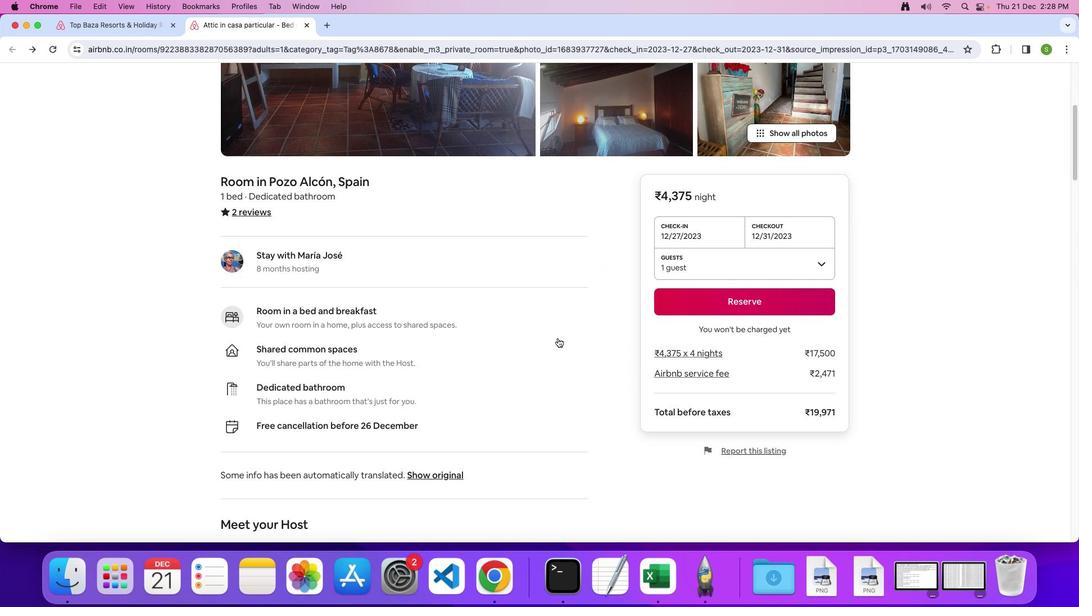 
Action: Mouse scrolled (557, 338) with delta (0, 0)
Screenshot: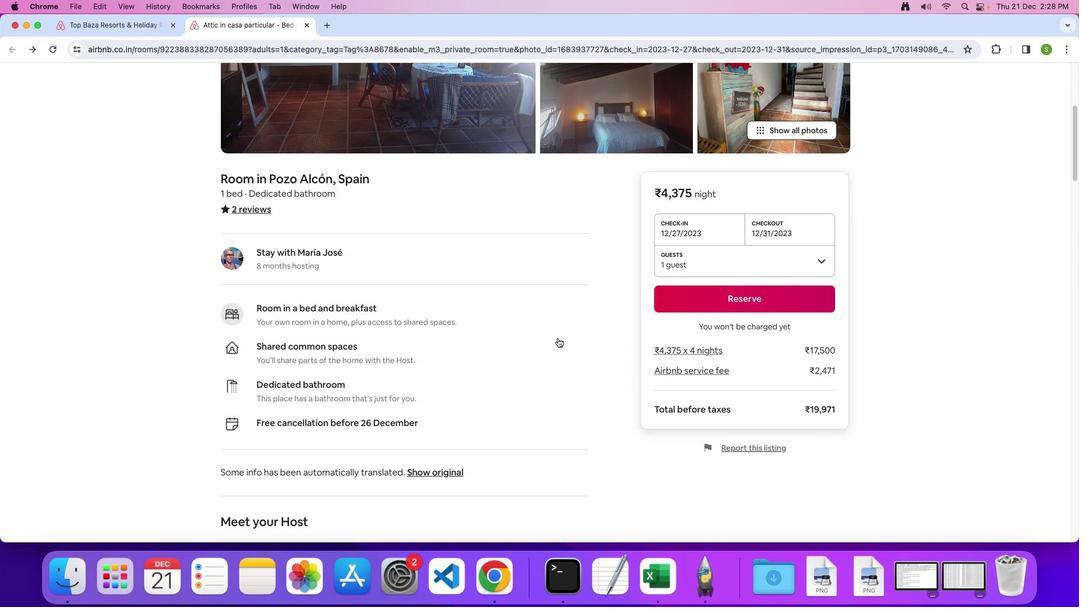 
Action: Mouse scrolled (557, 338) with delta (0, -1)
Screenshot: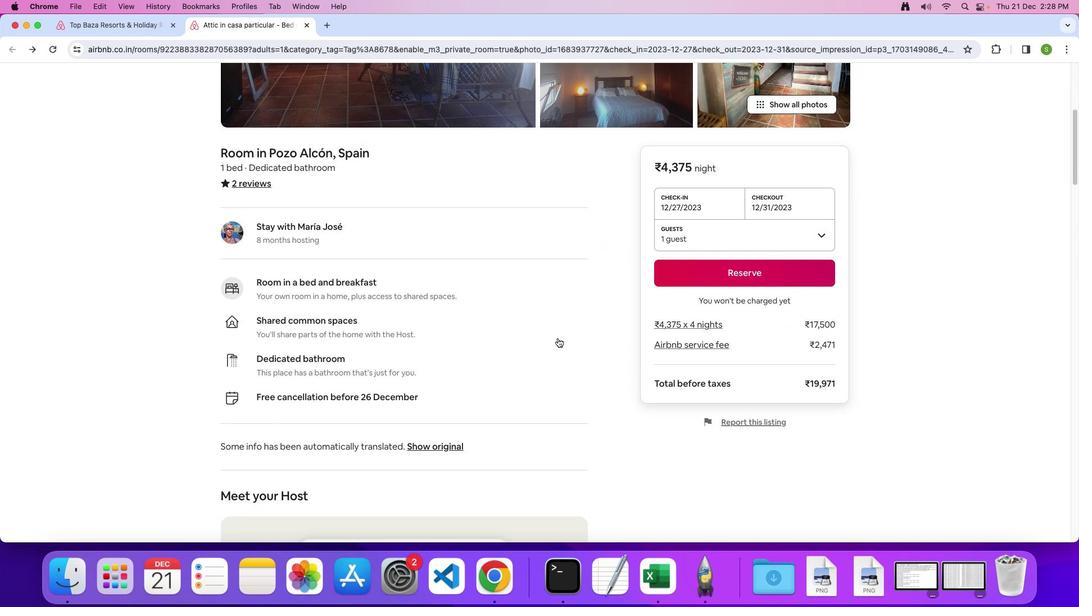 
Action: Mouse scrolled (557, 338) with delta (0, 0)
Screenshot: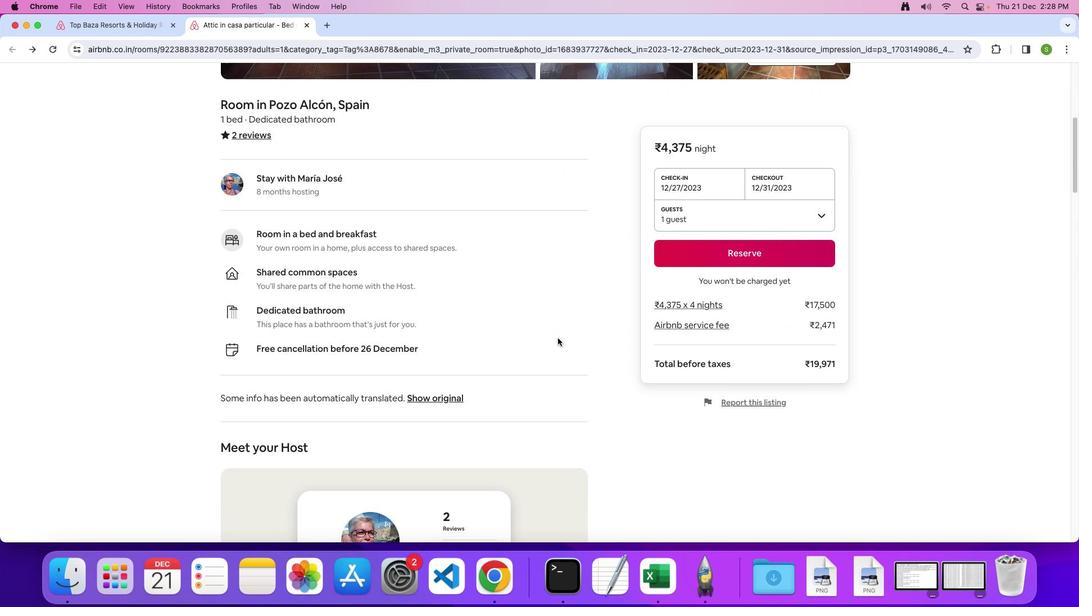 
Action: Mouse scrolled (557, 338) with delta (0, 0)
Screenshot: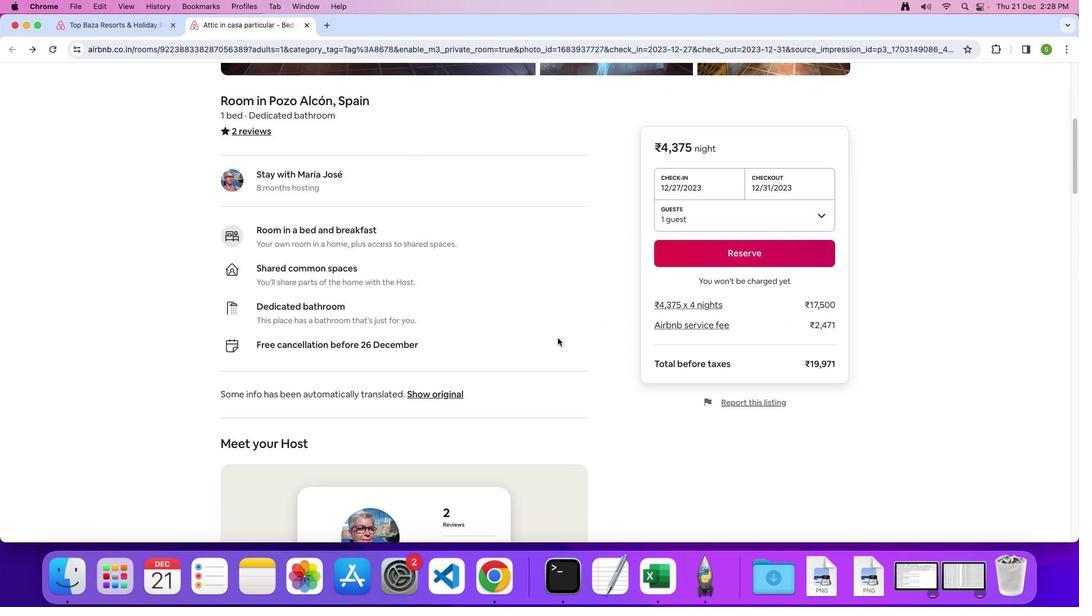 
Action: Mouse scrolled (557, 338) with delta (0, -1)
Screenshot: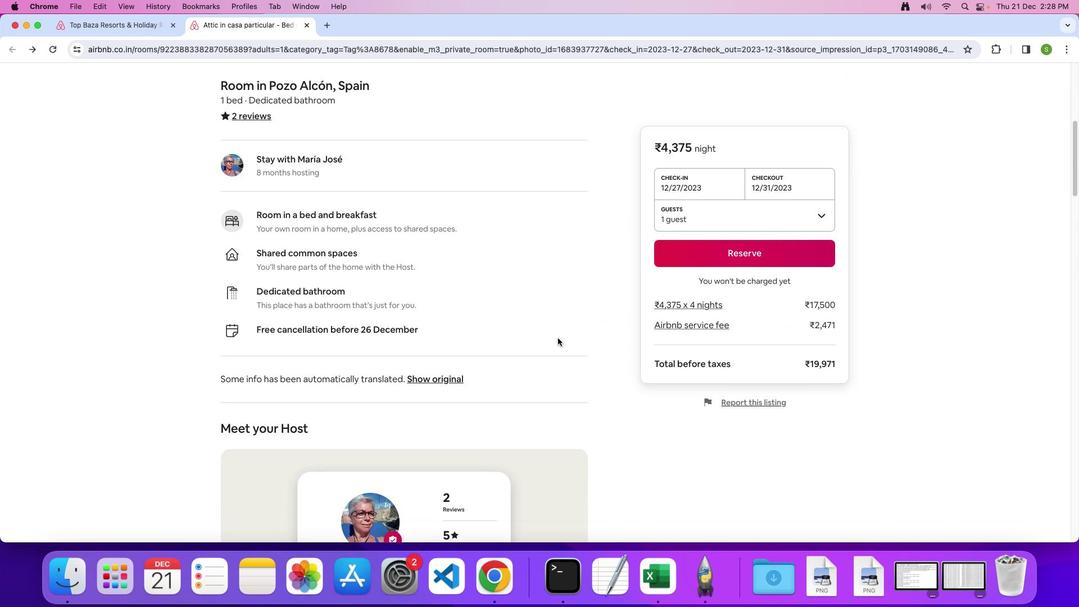 
Action: Mouse scrolled (557, 338) with delta (0, 0)
Screenshot: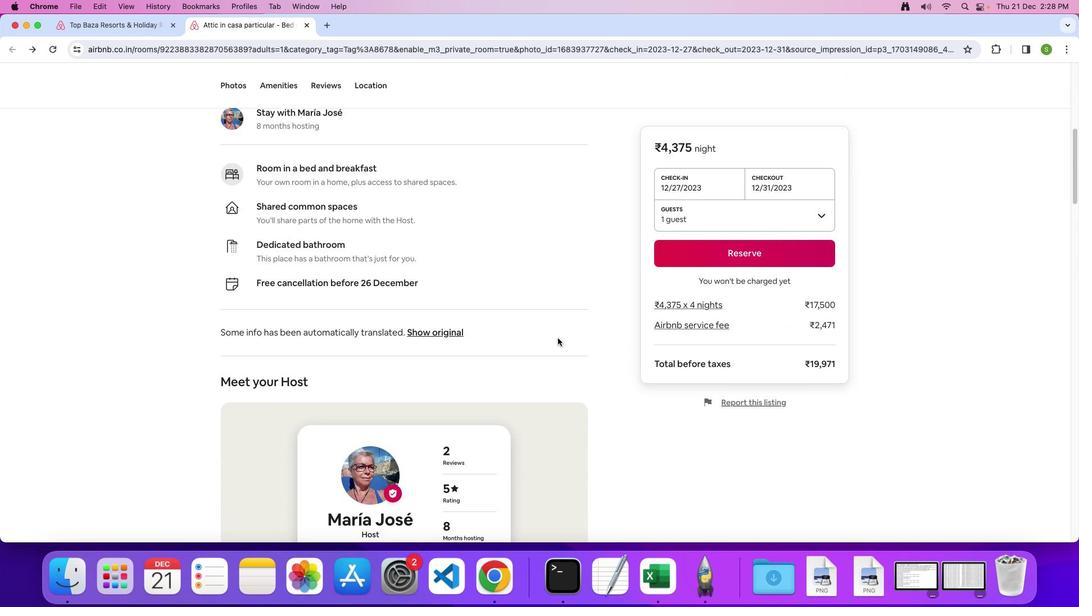 
Action: Mouse scrolled (557, 338) with delta (0, 0)
Screenshot: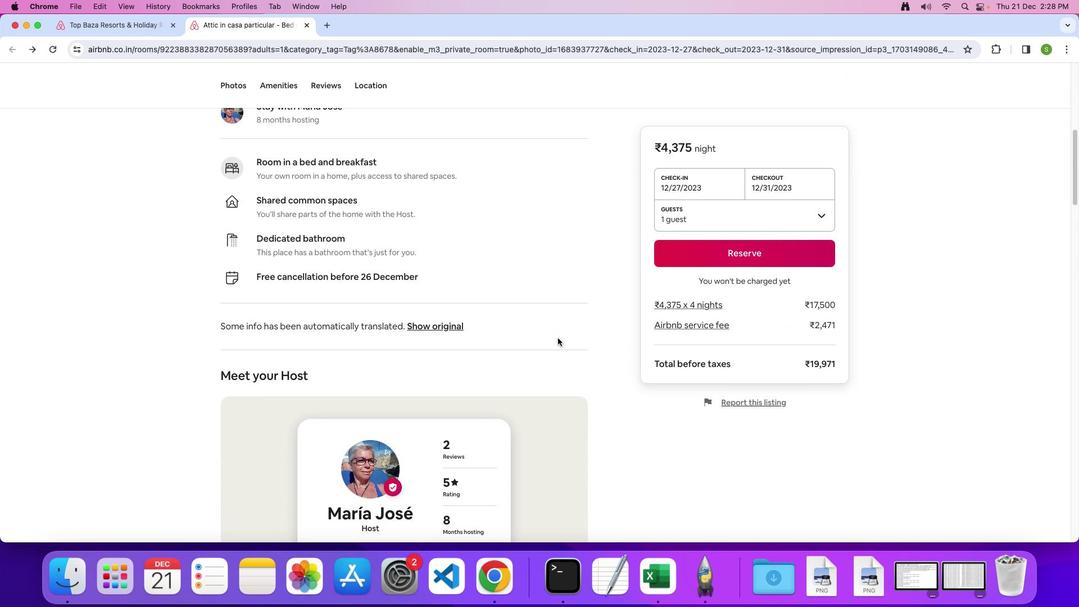 
Action: Mouse scrolled (557, 338) with delta (0, -1)
Screenshot: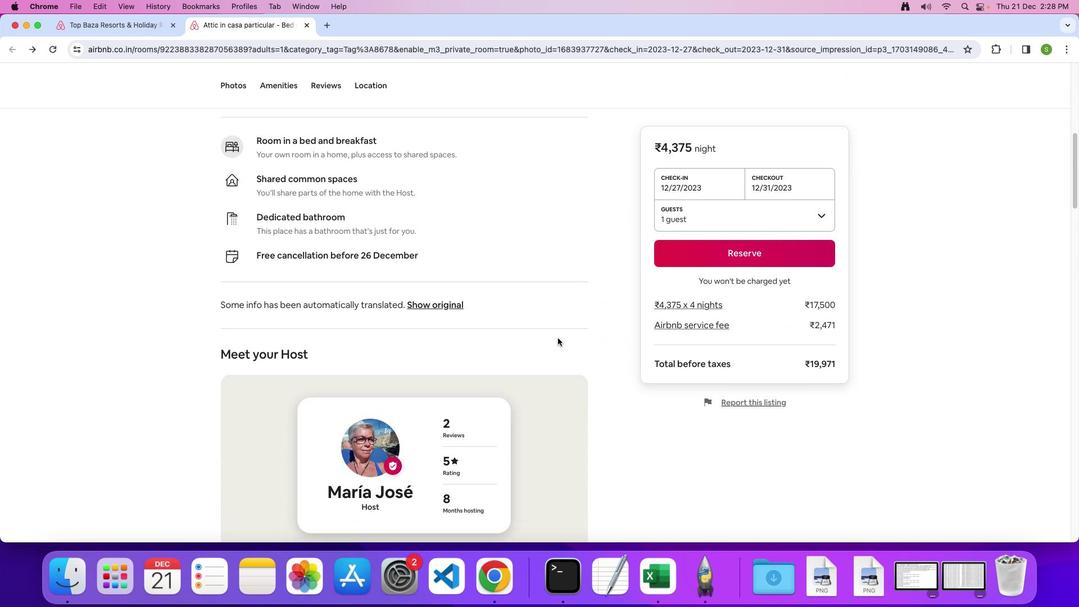 
Action: Mouse scrolled (557, 338) with delta (0, 0)
Screenshot: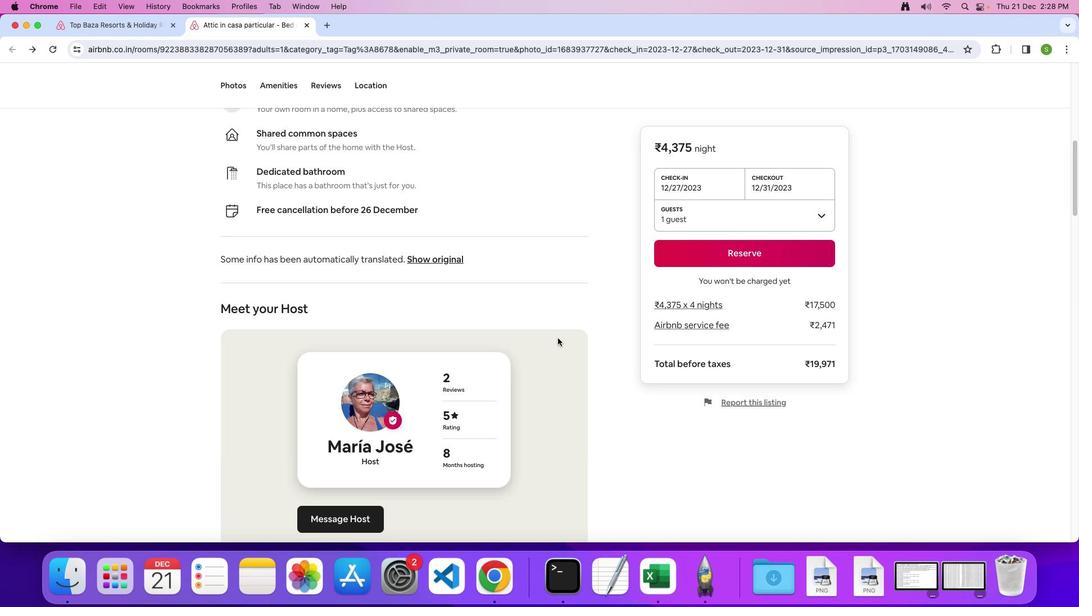 
Action: Mouse scrolled (557, 338) with delta (0, 0)
Screenshot: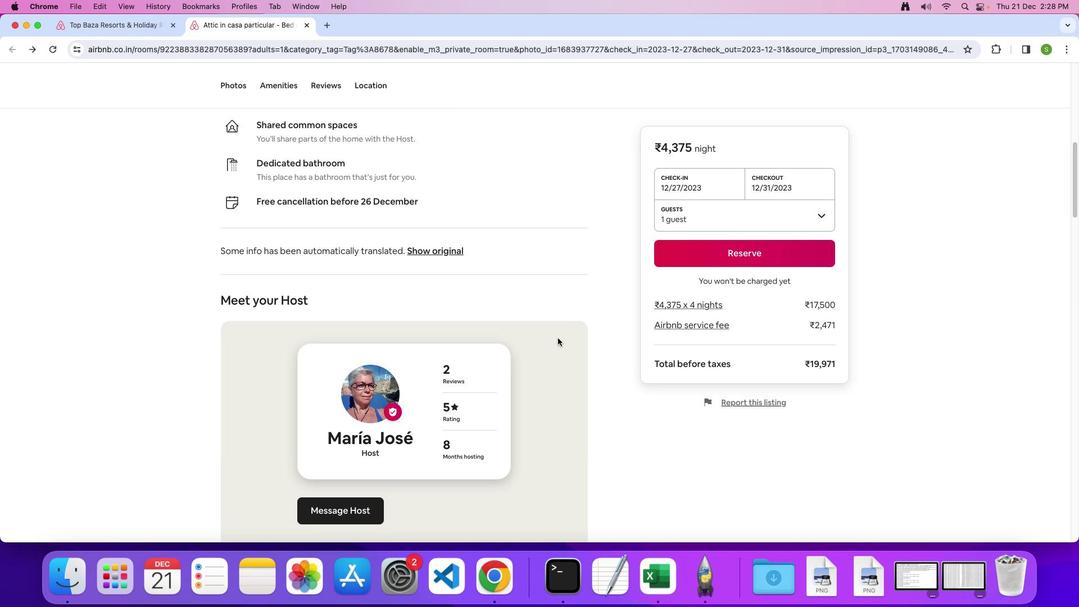 
Action: Mouse scrolled (557, 338) with delta (0, 0)
Screenshot: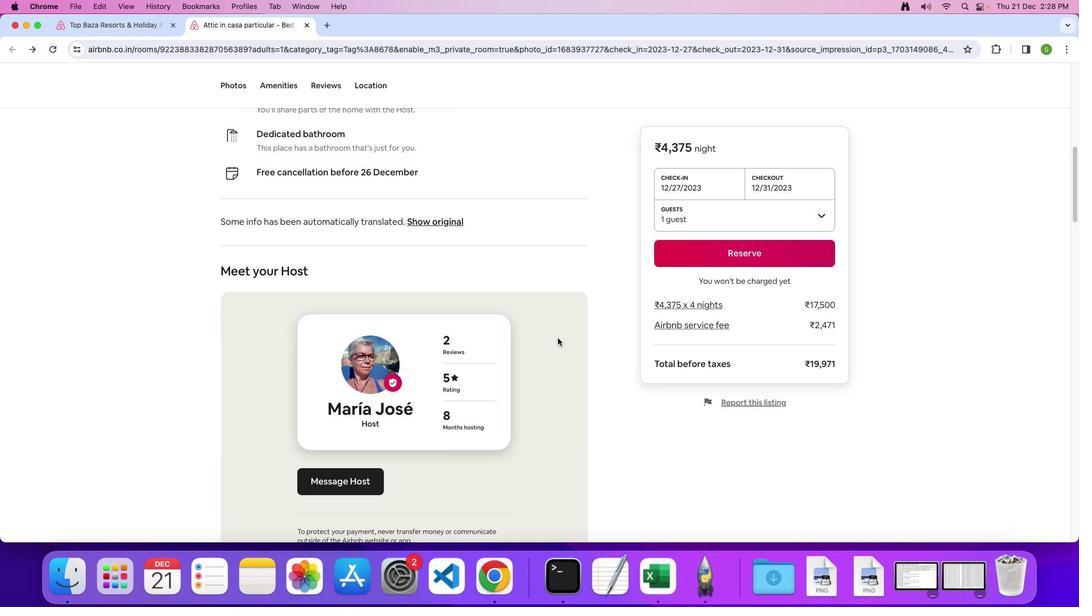 
Action: Mouse scrolled (557, 338) with delta (0, 0)
Screenshot: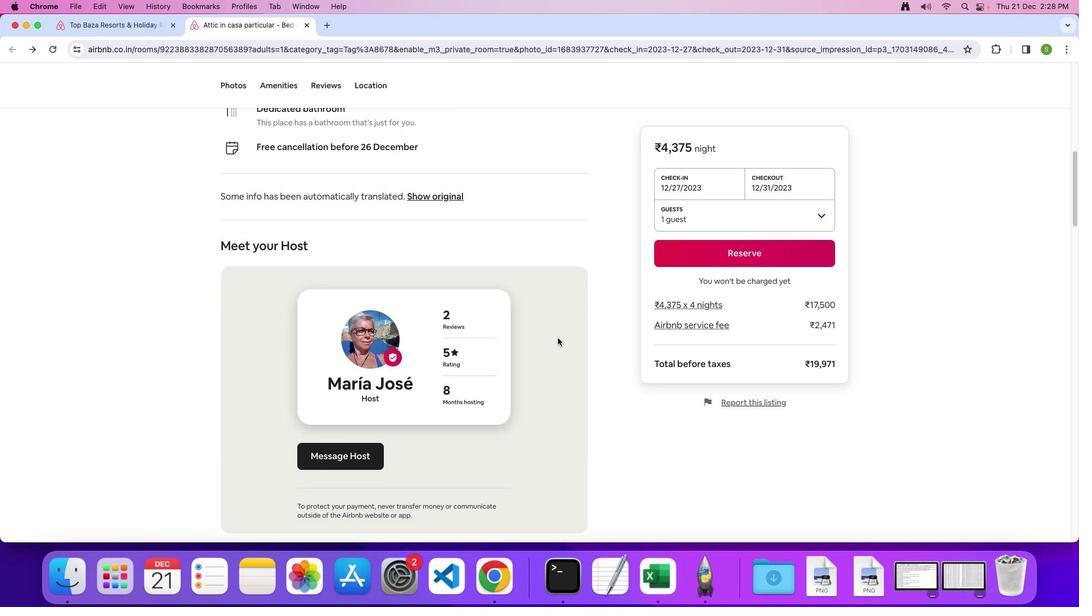 
Action: Mouse scrolled (557, 338) with delta (0, 0)
Screenshot: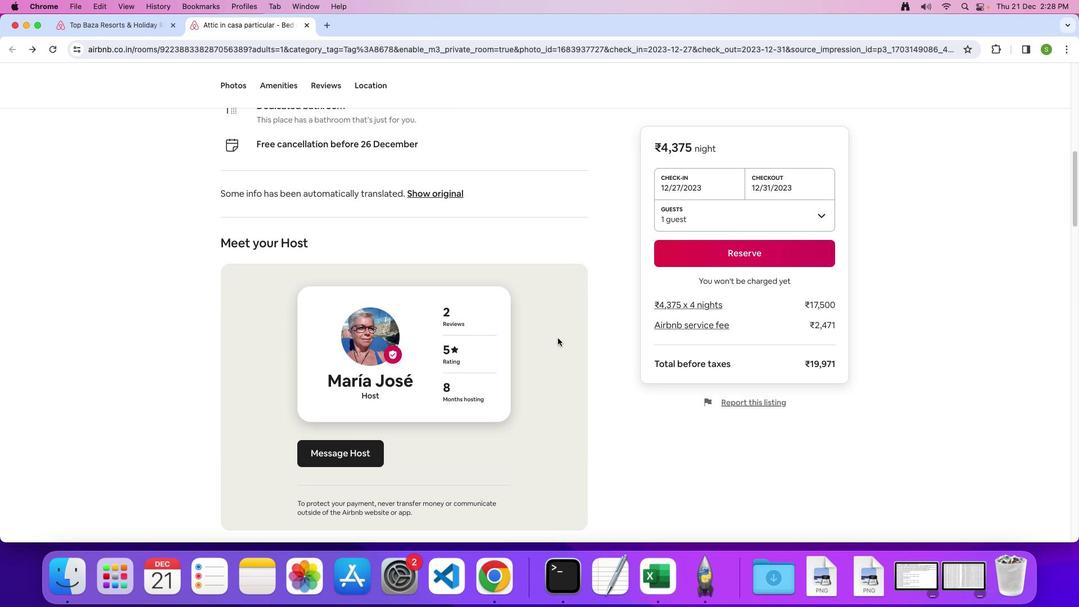 
Action: Mouse scrolled (557, 338) with delta (0, 0)
Screenshot: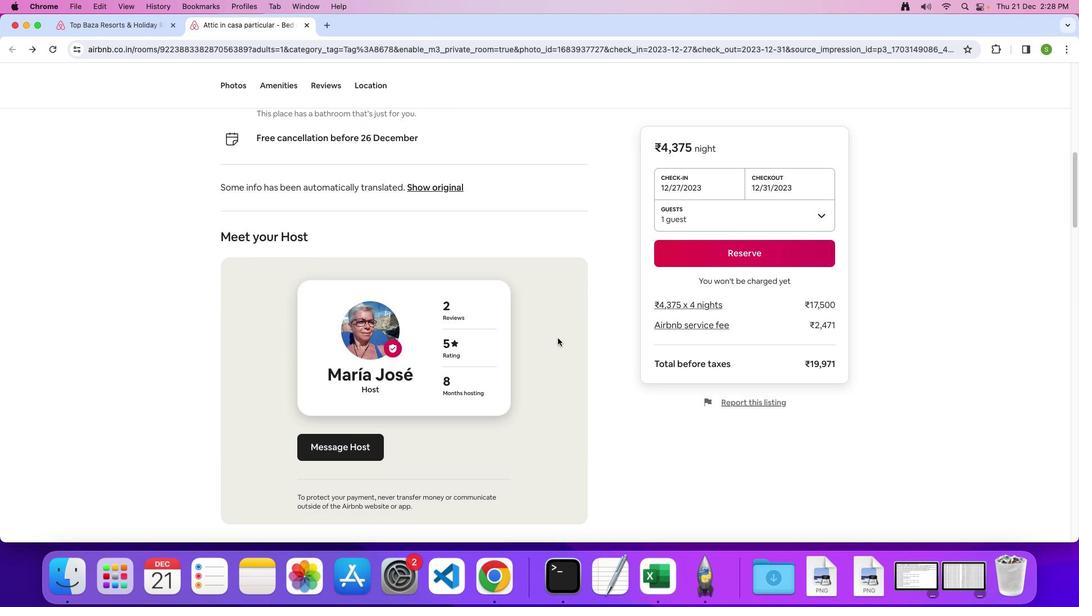 
Action: Mouse scrolled (557, 338) with delta (0, 0)
Screenshot: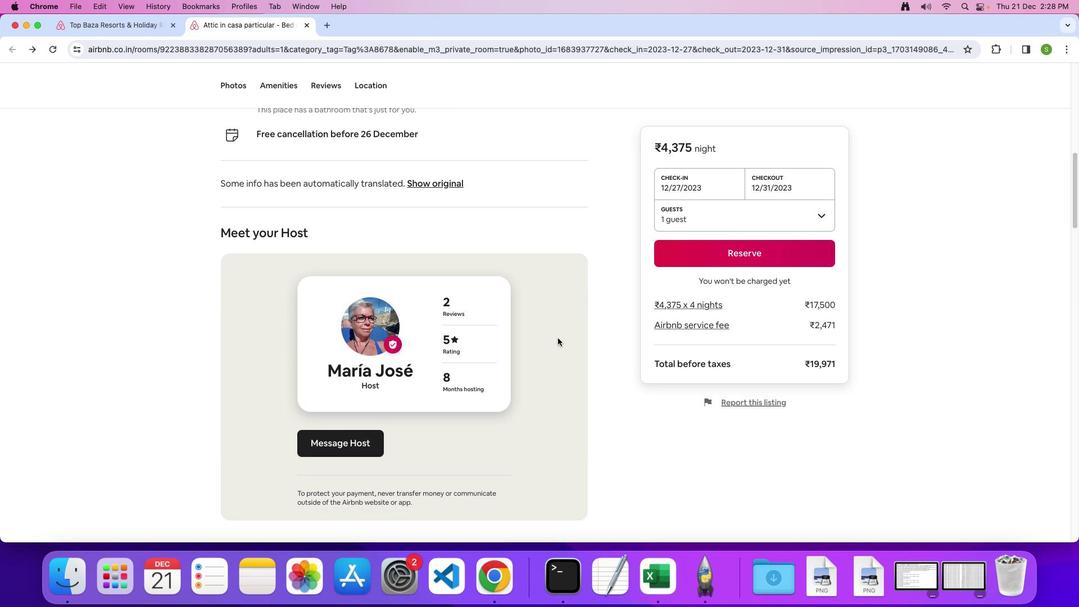 
Action: Mouse scrolled (557, 338) with delta (0, 0)
Screenshot: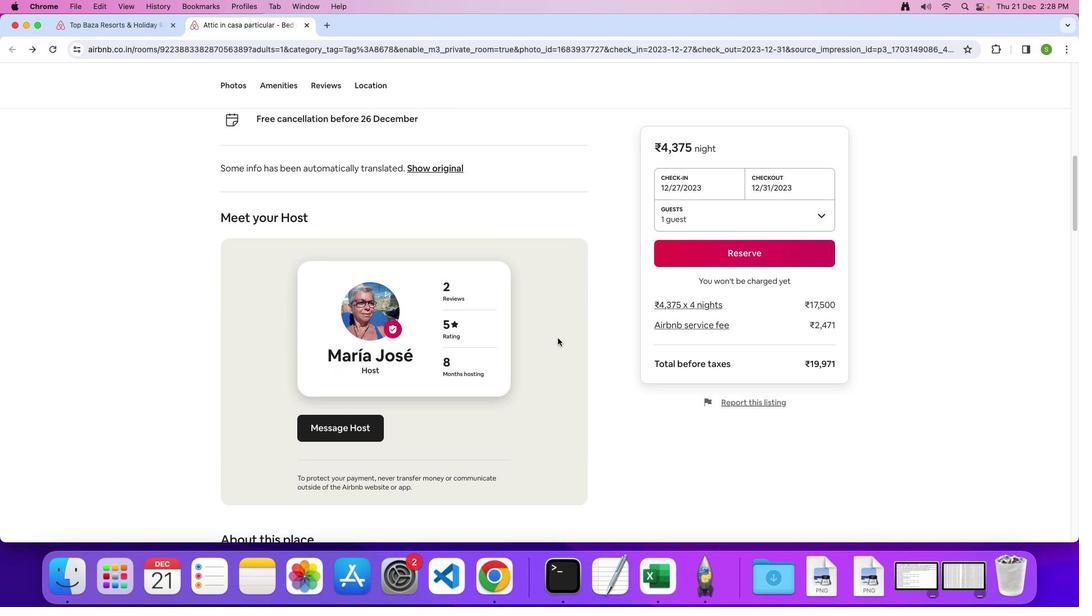 
Action: Mouse scrolled (557, 338) with delta (0, 0)
Screenshot: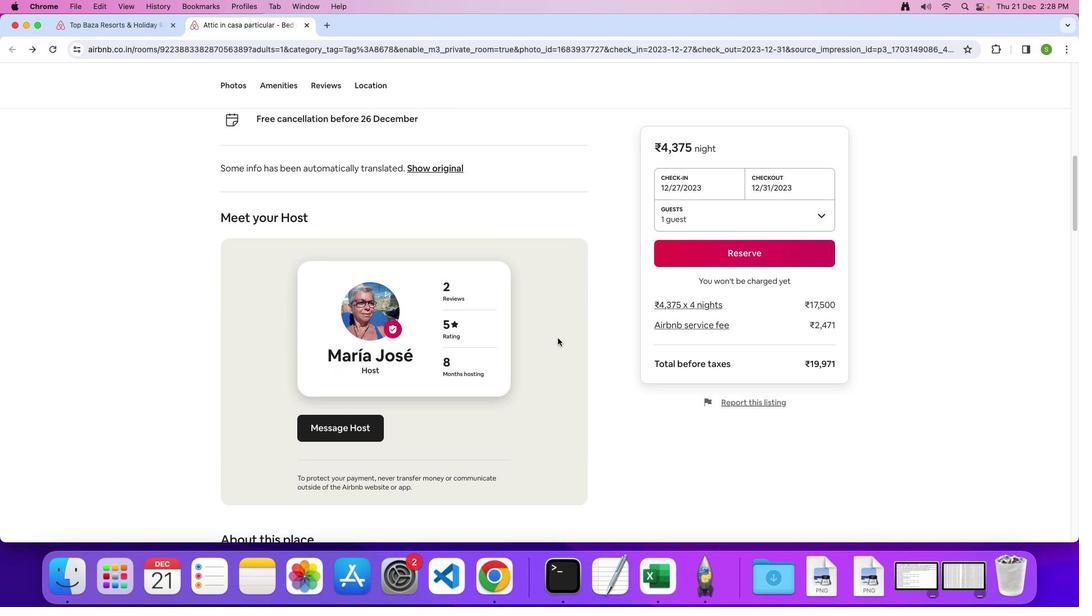 
Action: Mouse scrolled (557, 338) with delta (0, -1)
Screenshot: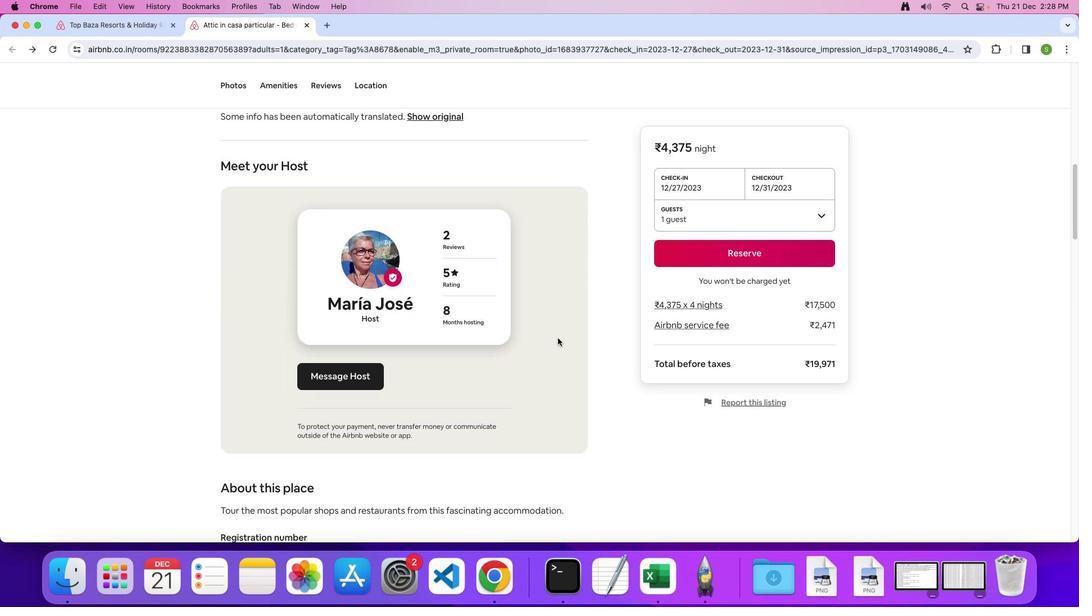 
Action: Mouse scrolled (557, 338) with delta (0, 0)
Screenshot: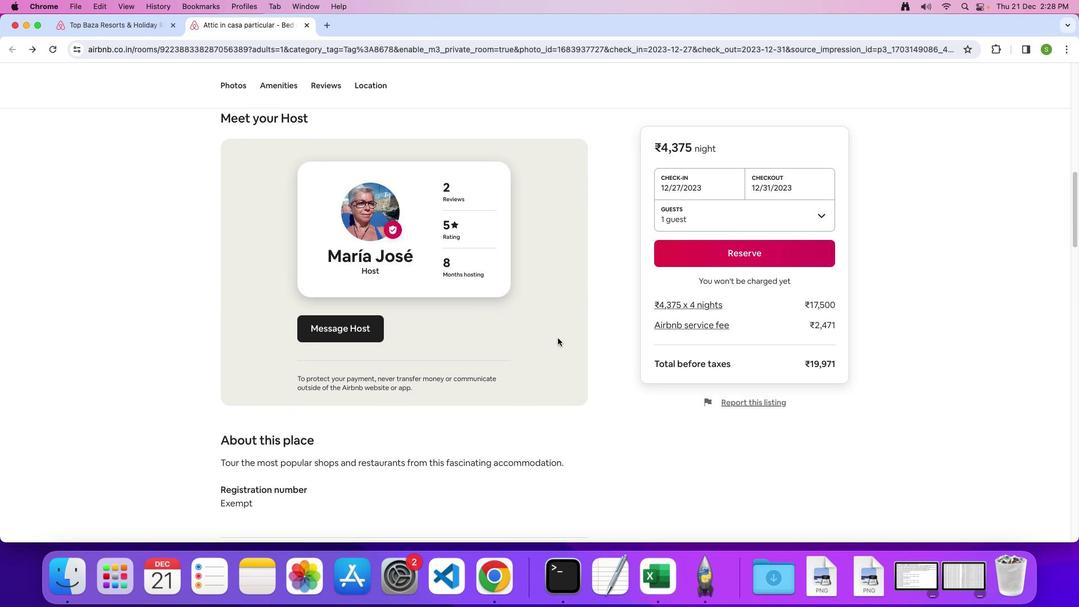 
Action: Mouse scrolled (557, 338) with delta (0, 0)
Screenshot: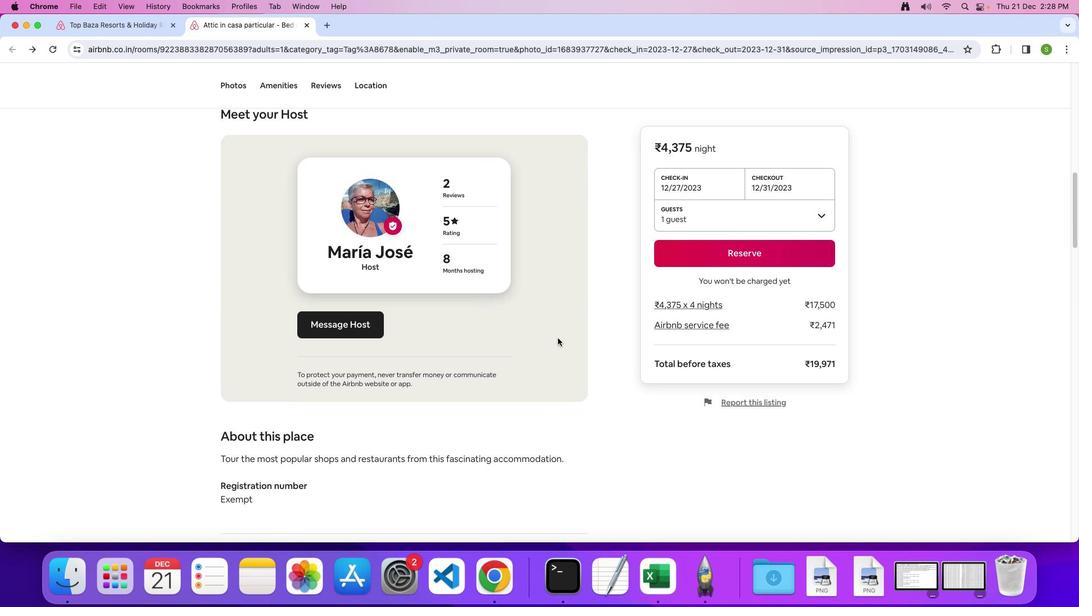 
Action: Mouse scrolled (557, 338) with delta (0, 0)
Screenshot: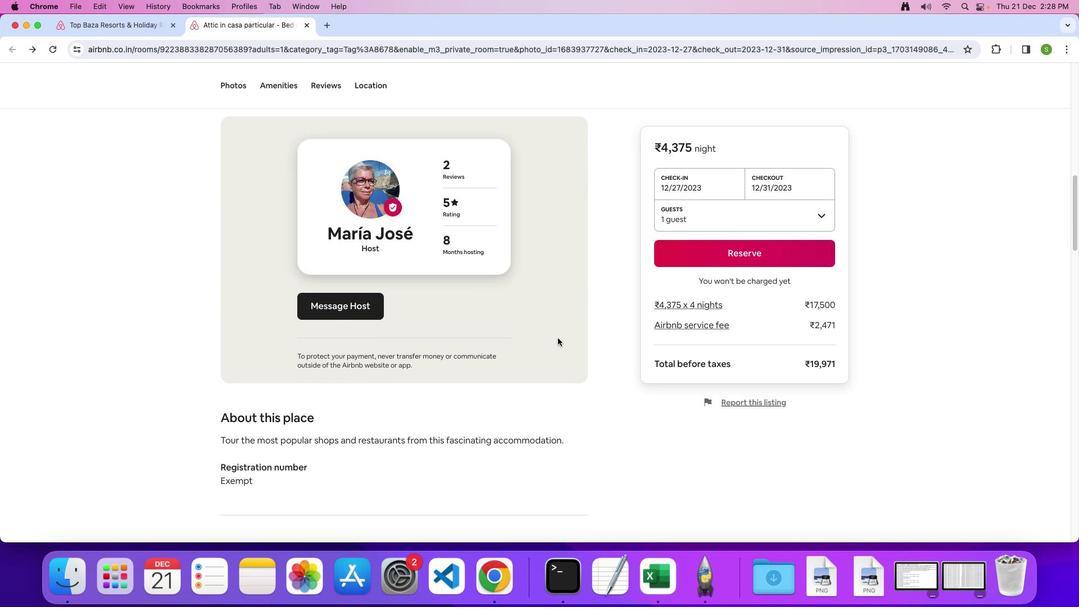 
Action: Mouse scrolled (557, 338) with delta (0, 0)
Screenshot: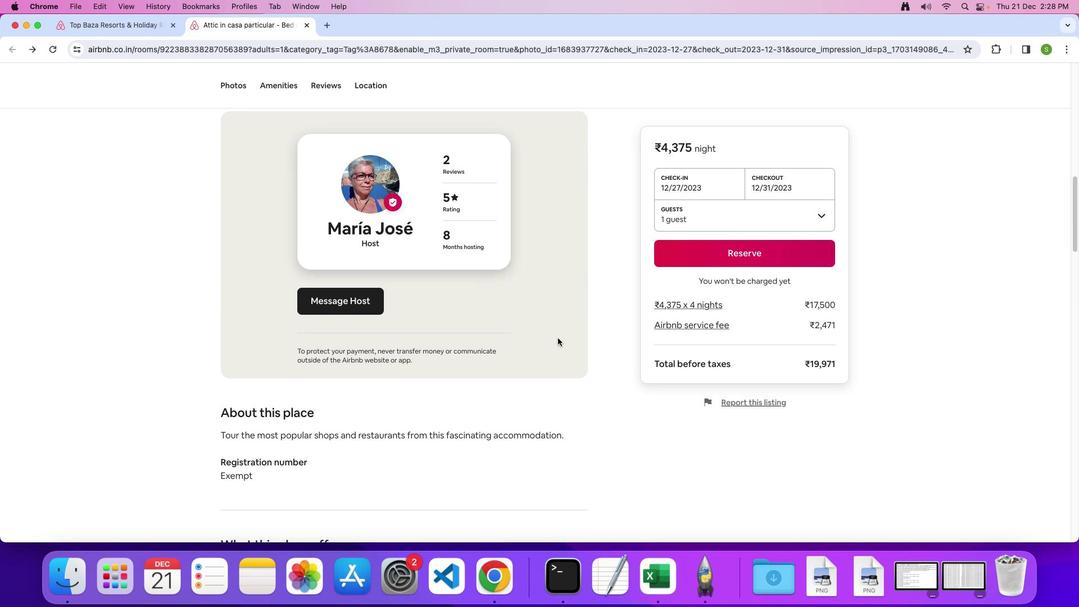 
Action: Mouse scrolled (557, 338) with delta (0, -1)
Screenshot: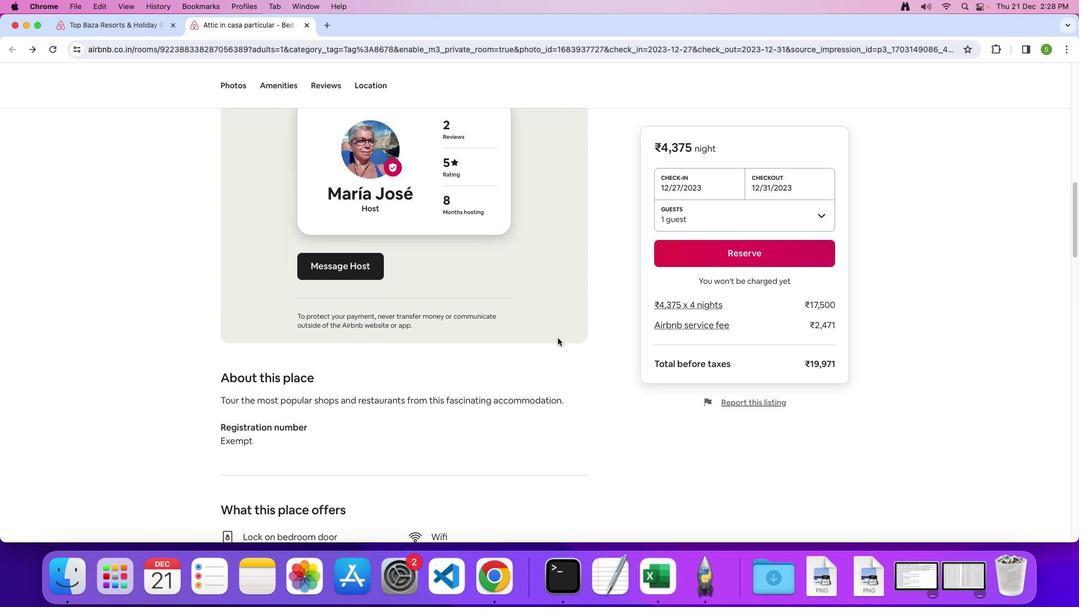 
Action: Mouse scrolled (557, 338) with delta (0, 0)
Screenshot: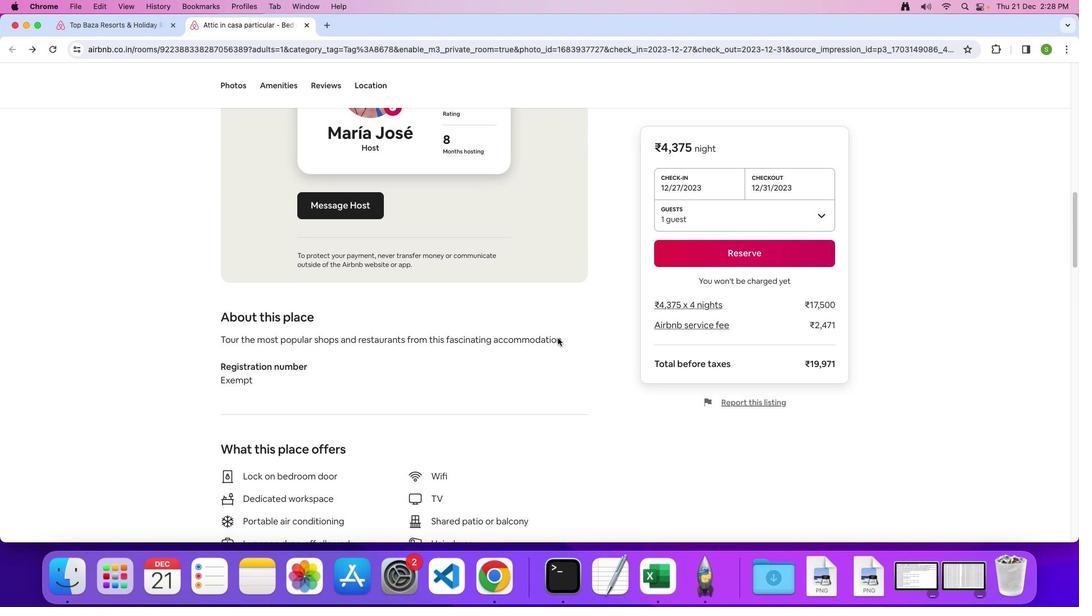 
Action: Mouse scrolled (557, 338) with delta (0, 0)
Screenshot: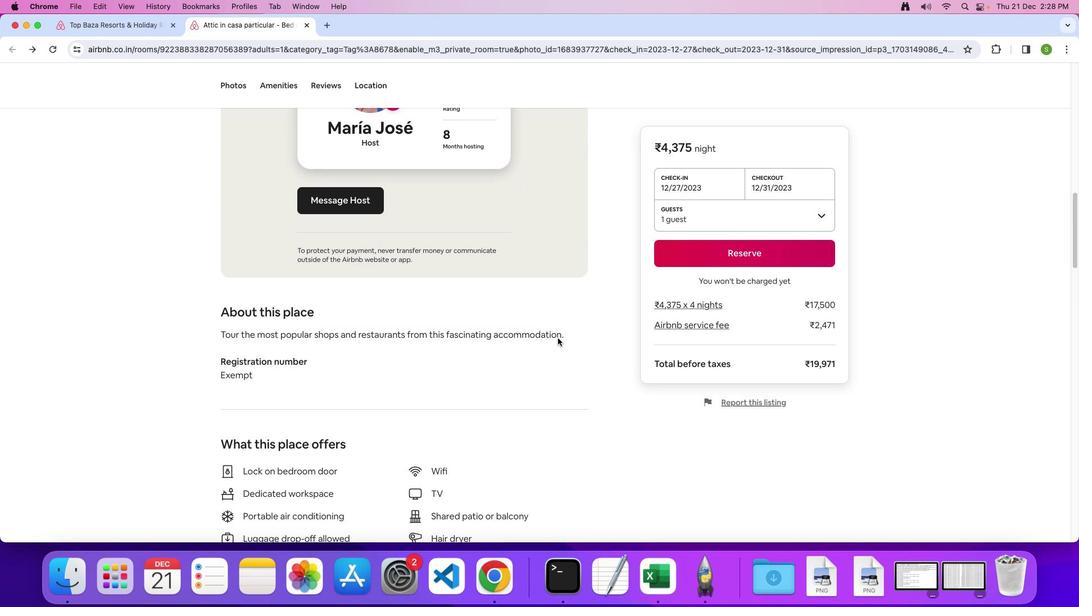 
Action: Mouse scrolled (557, 338) with delta (0, -1)
Screenshot: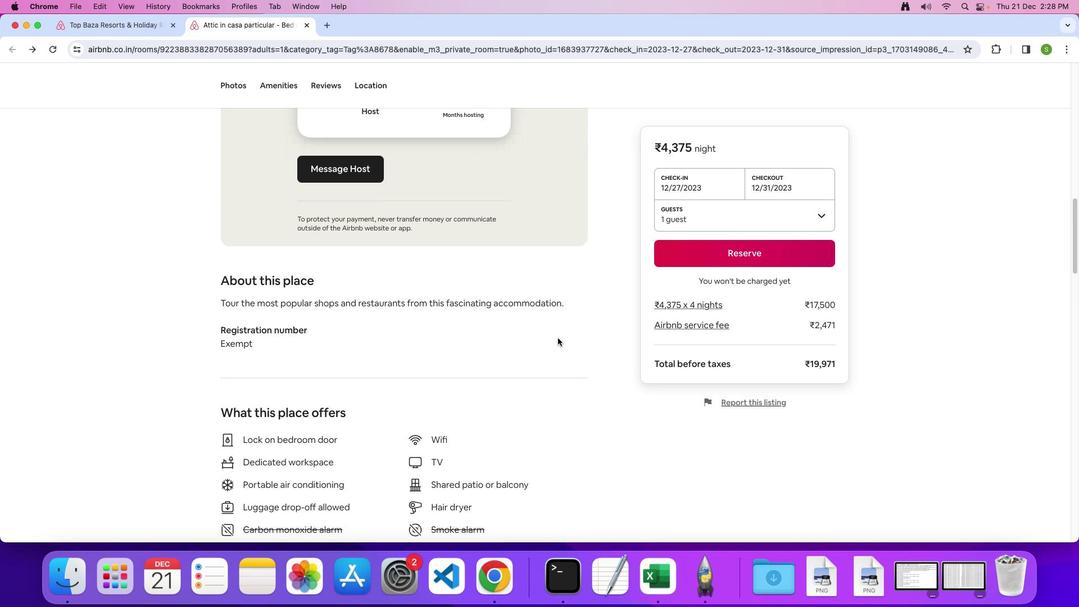 
Action: Mouse scrolled (557, 338) with delta (0, 0)
Screenshot: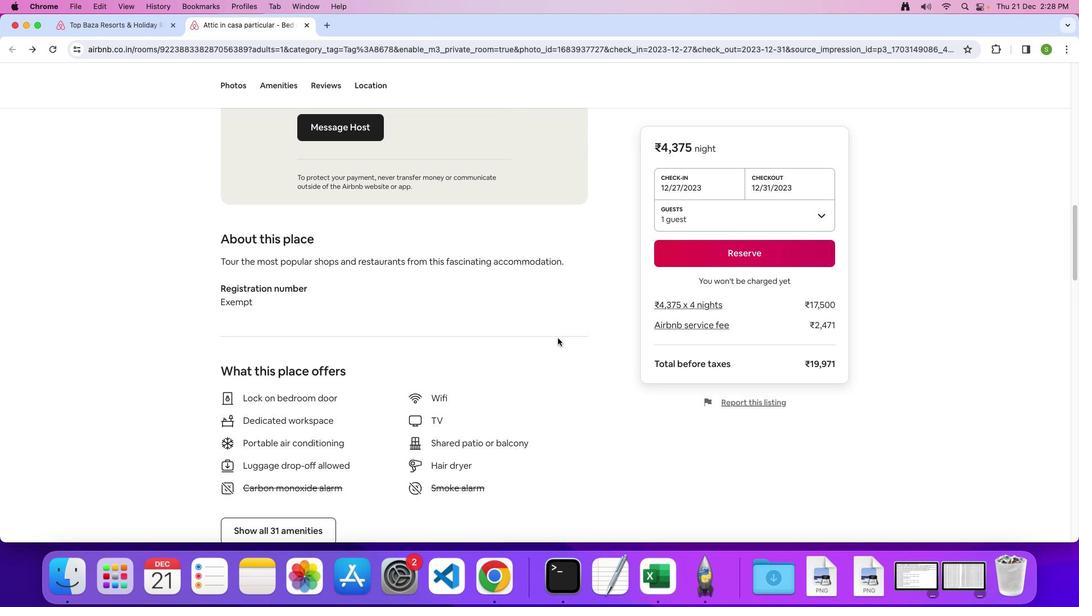 
Action: Mouse scrolled (557, 338) with delta (0, 0)
Screenshot: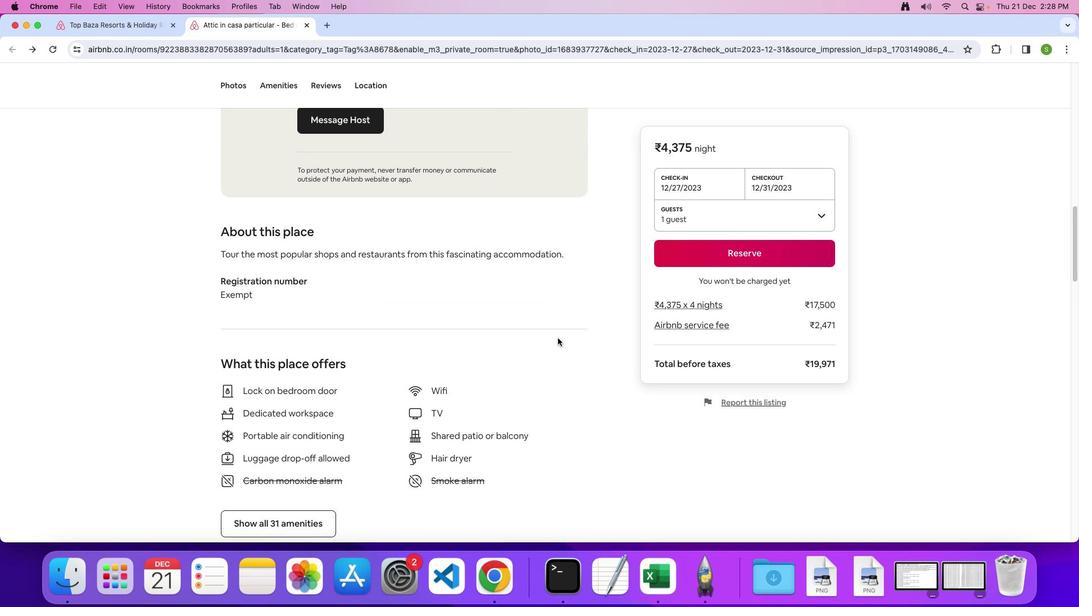 
Action: Mouse scrolled (557, 338) with delta (0, -1)
Screenshot: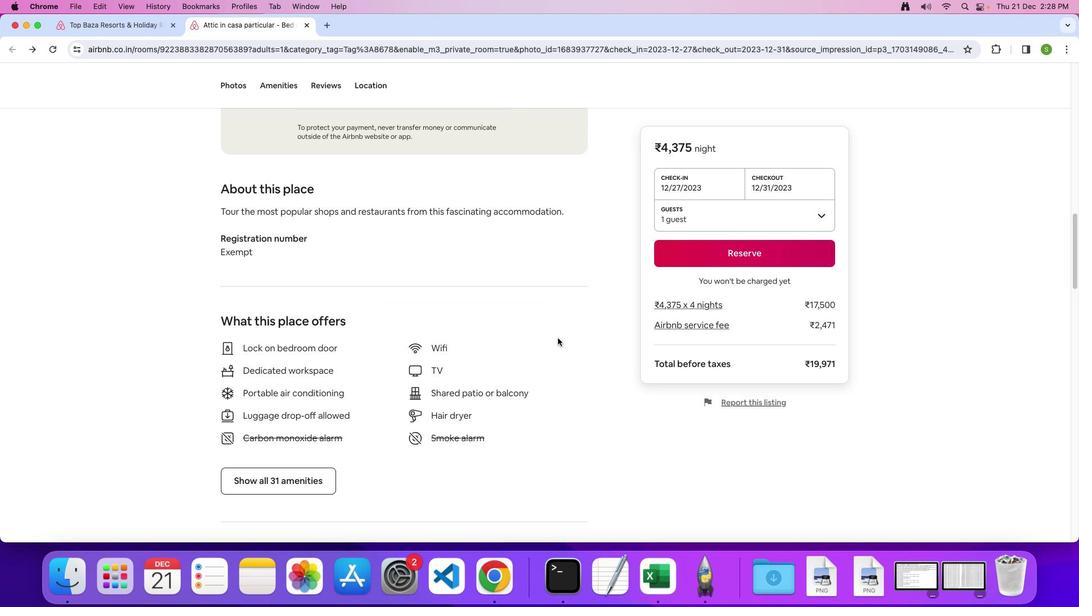 
Action: Mouse scrolled (557, 338) with delta (0, 0)
Screenshot: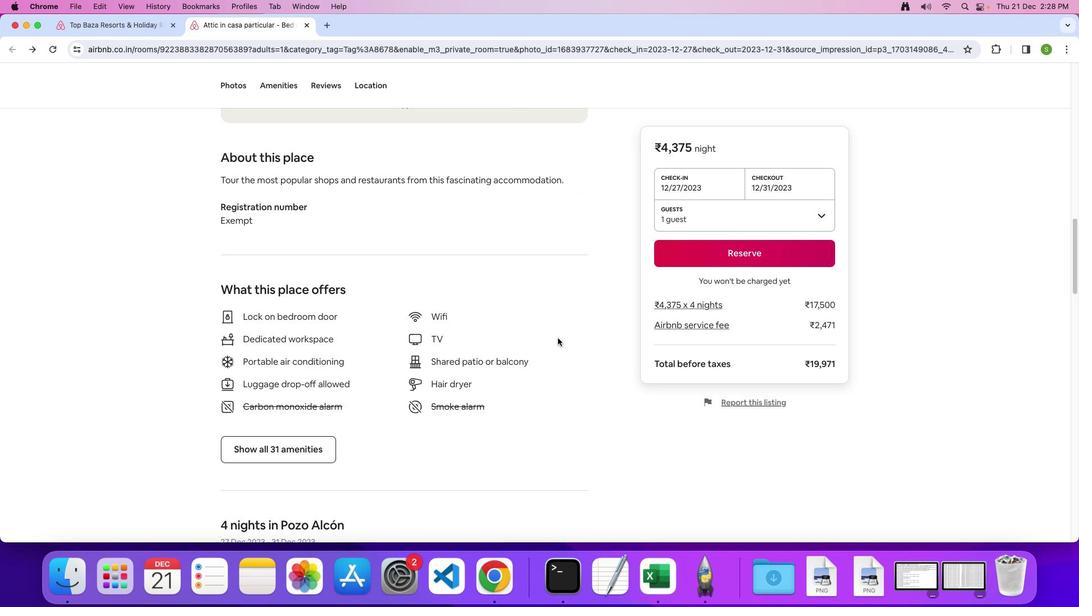 
Action: Mouse scrolled (557, 338) with delta (0, 0)
Screenshot: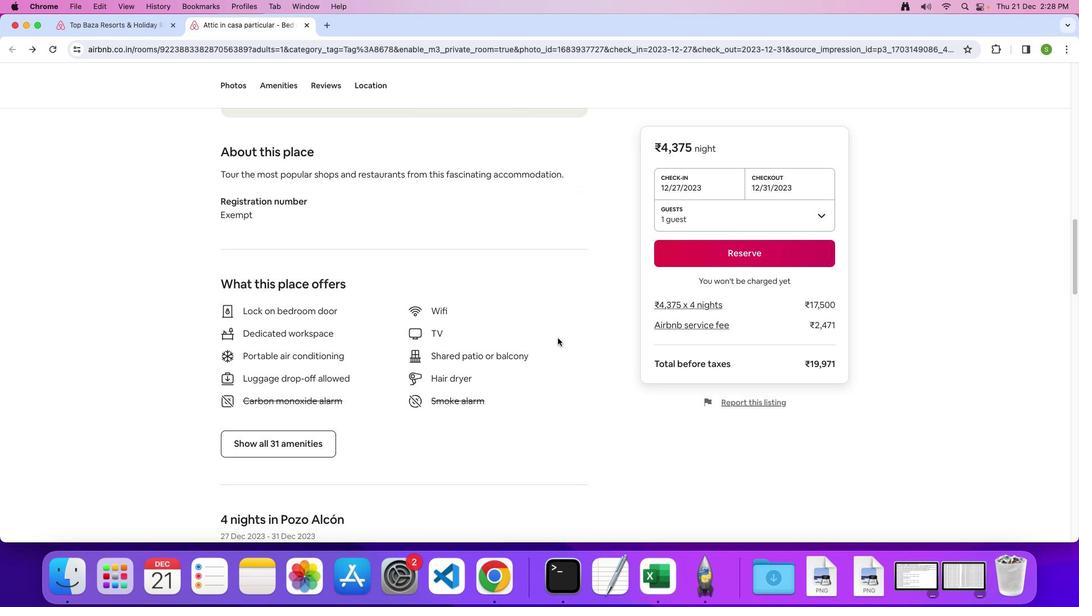 
Action: Mouse scrolled (557, 338) with delta (0, -1)
Screenshot: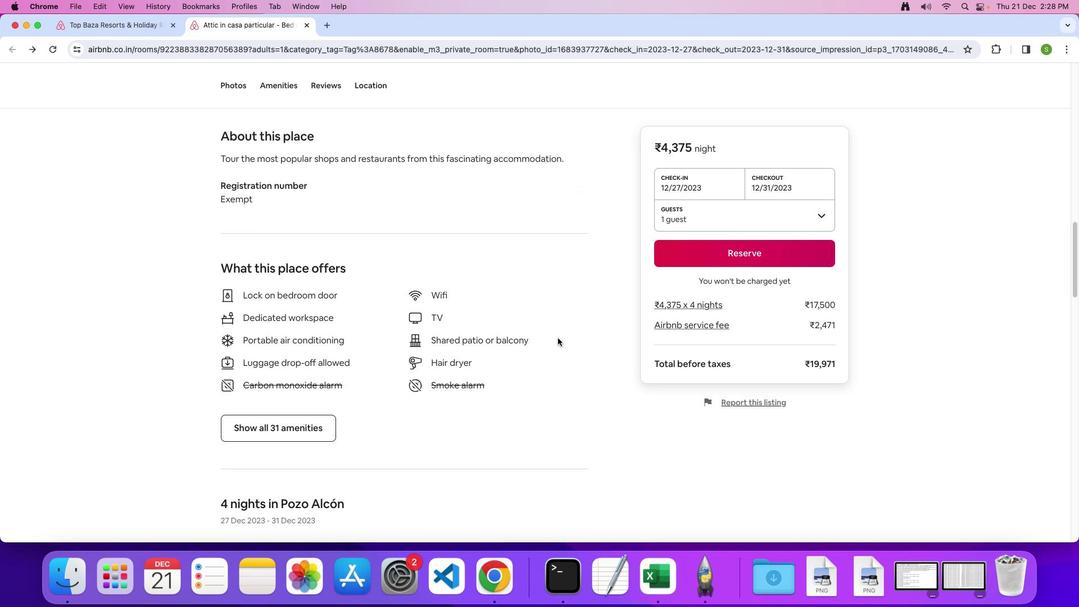 
Action: Mouse scrolled (557, 338) with delta (0, 0)
Screenshot: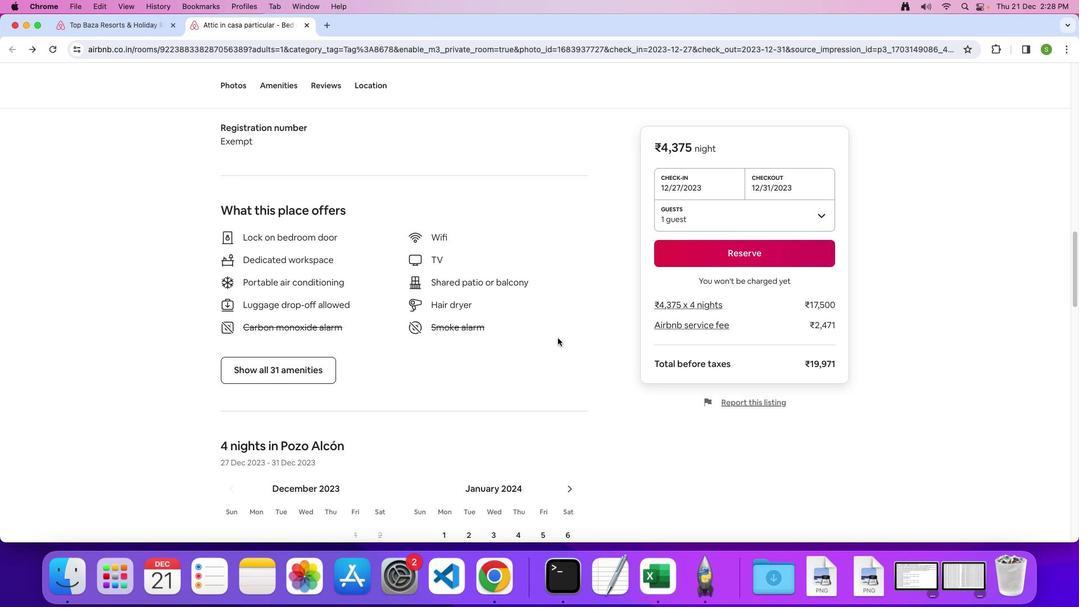
Action: Mouse scrolled (557, 338) with delta (0, 0)
Screenshot: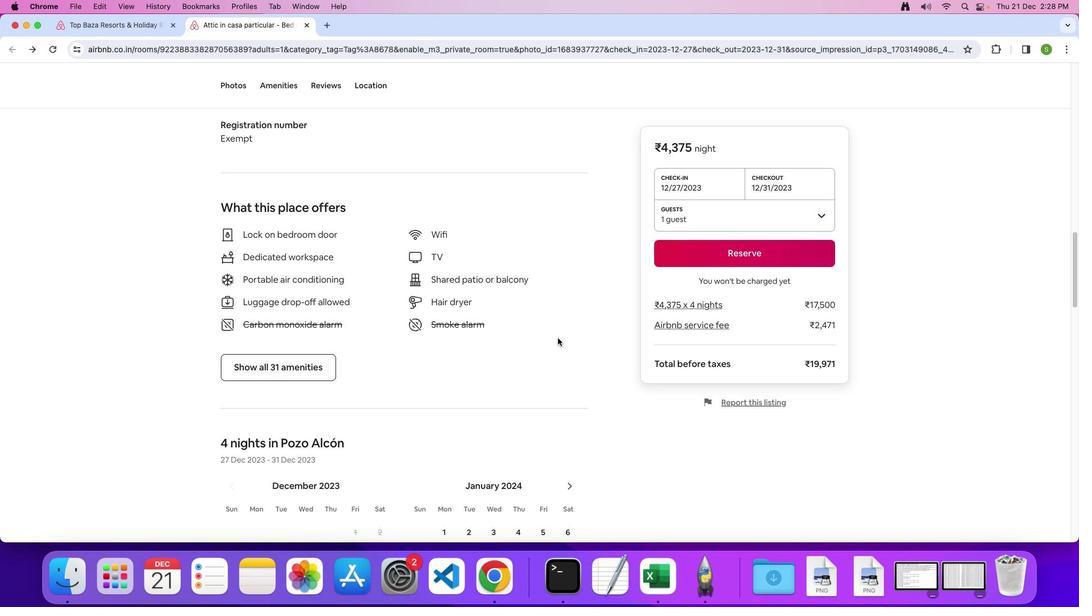 
Action: Mouse scrolled (557, 338) with delta (0, 0)
Screenshot: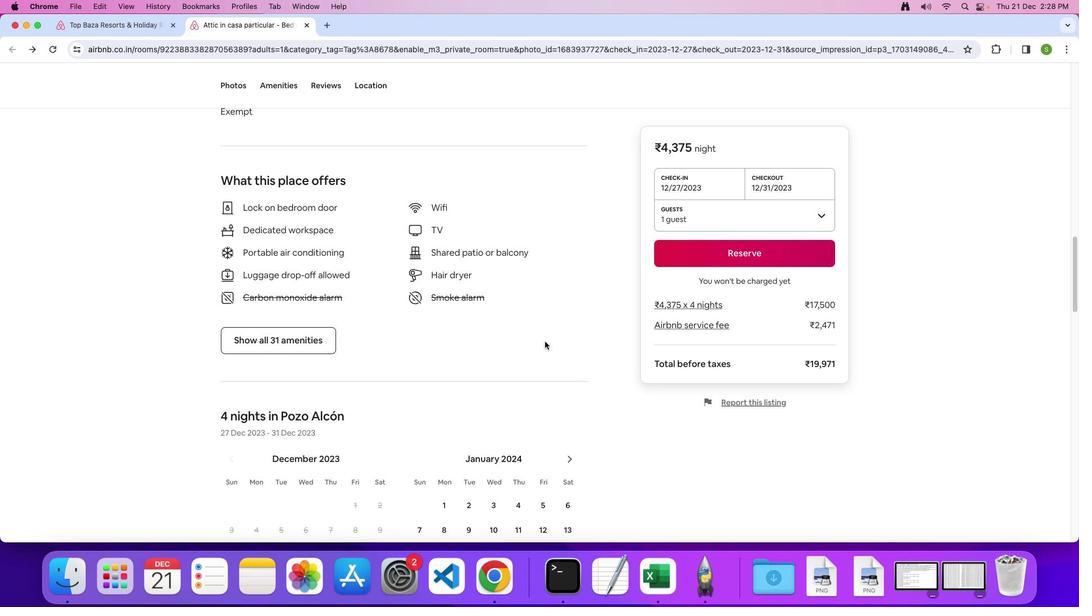 
Action: Mouse moved to (318, 317)
Screenshot: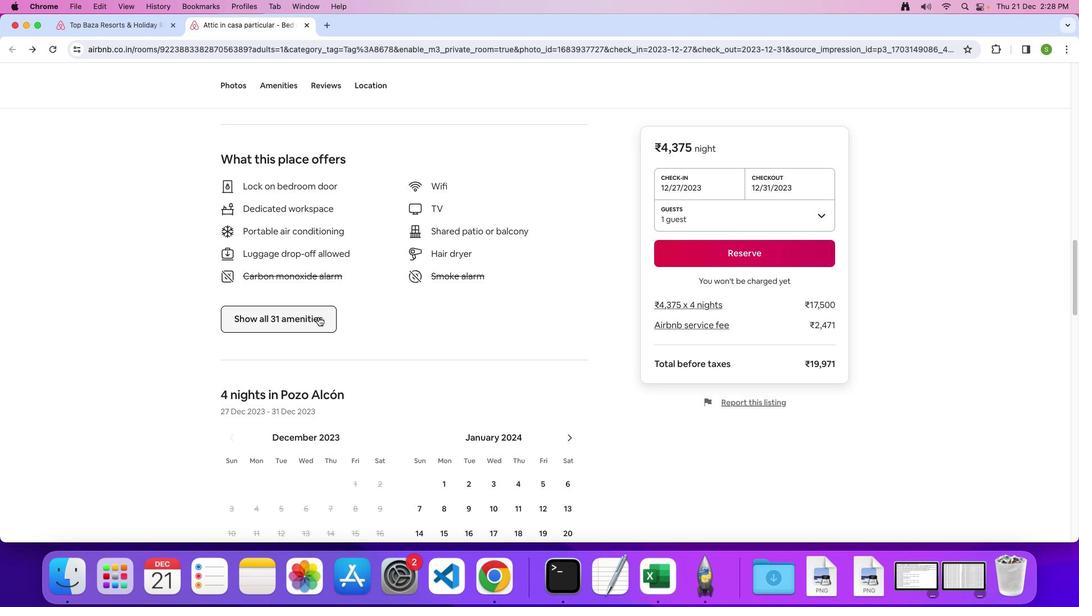 
Action: Mouse pressed left at (318, 317)
Screenshot: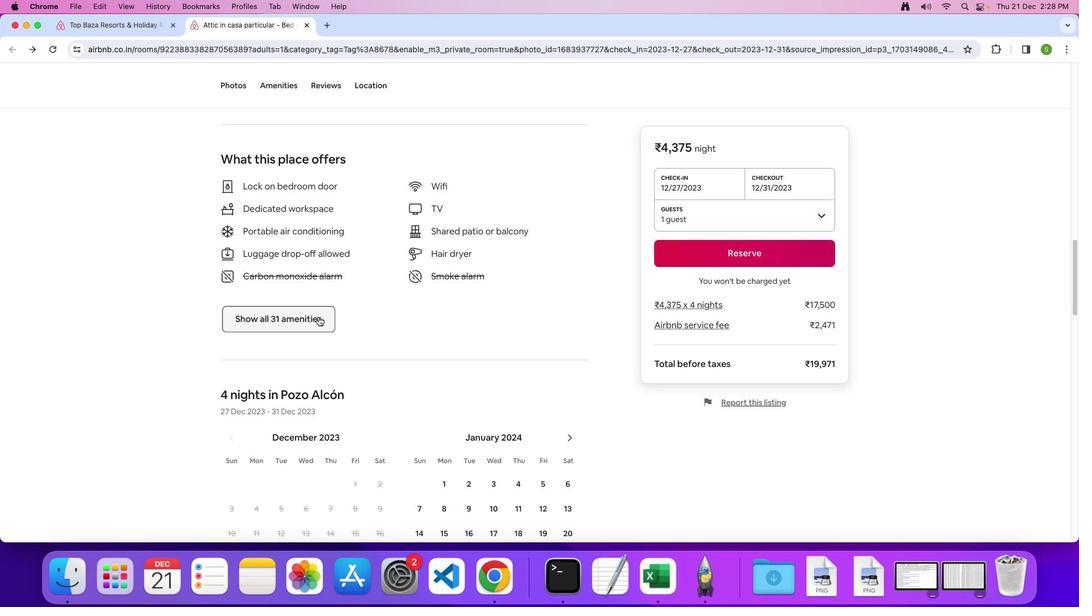 
Action: Mouse moved to (558, 281)
Screenshot: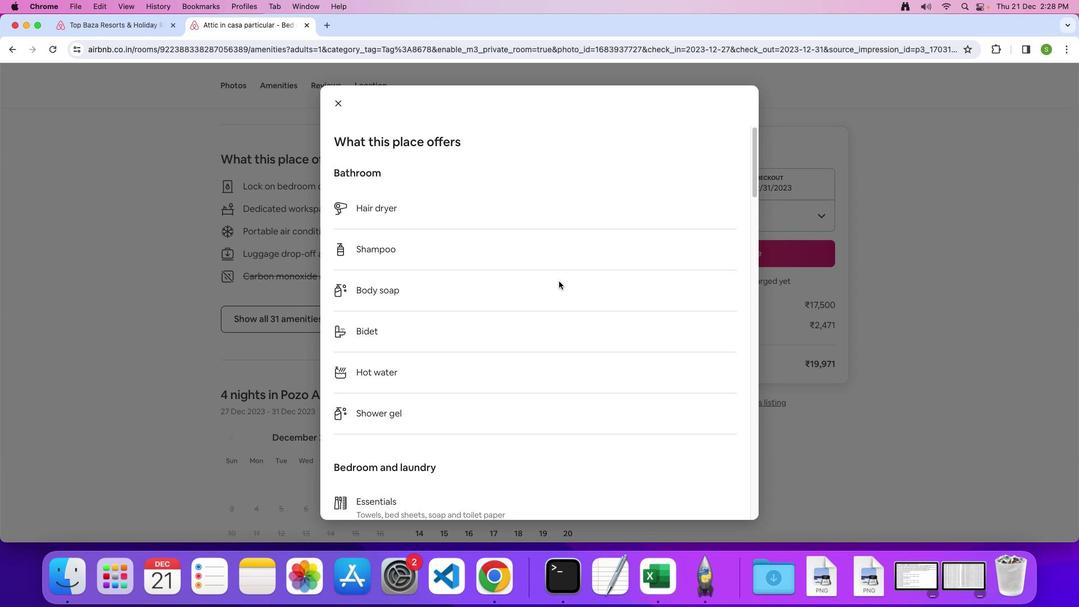 
Action: Mouse scrolled (558, 281) with delta (0, 0)
Screenshot: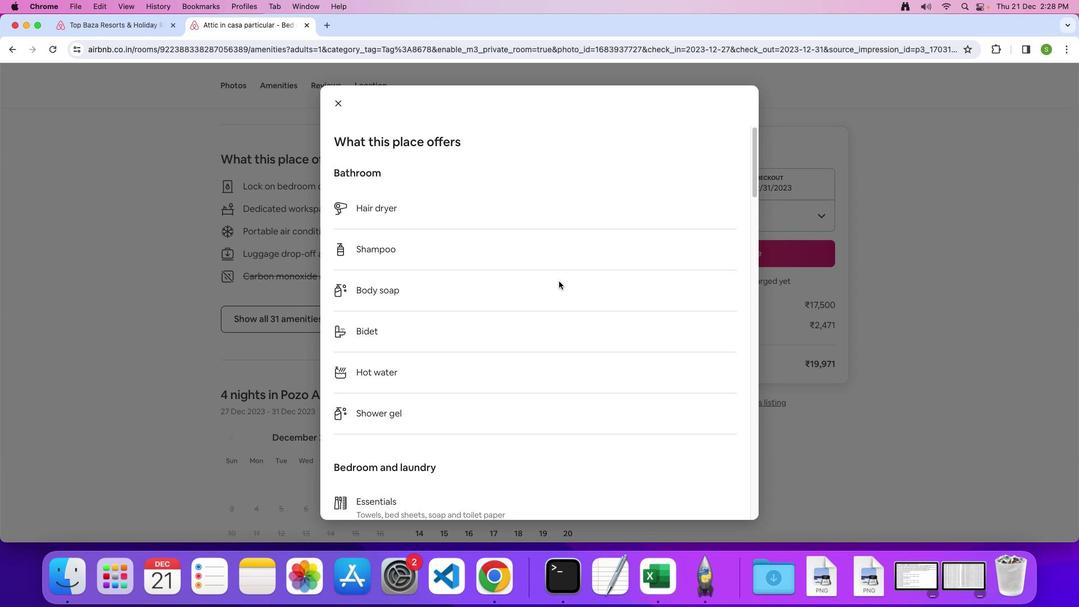 
Action: Mouse moved to (558, 281)
Screenshot: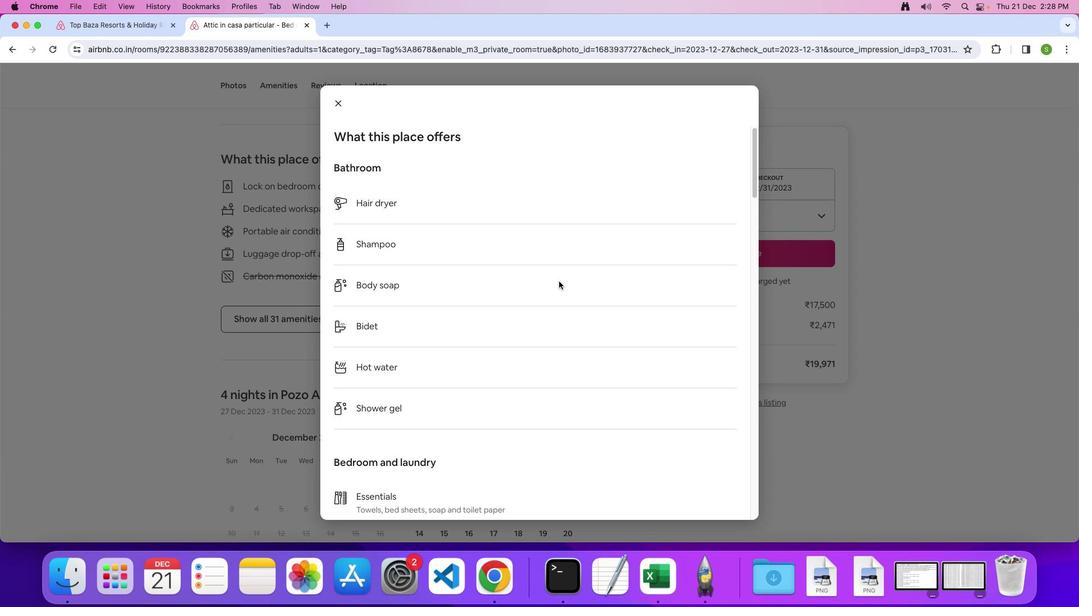 
Action: Mouse scrolled (558, 281) with delta (0, 0)
Screenshot: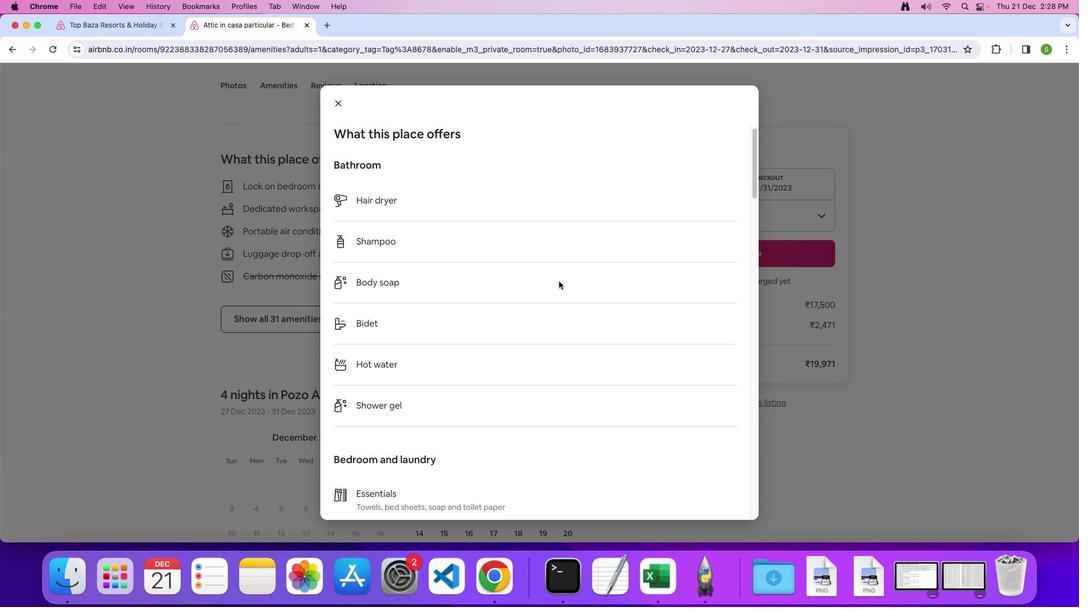 
Action: Mouse moved to (558, 282)
Screenshot: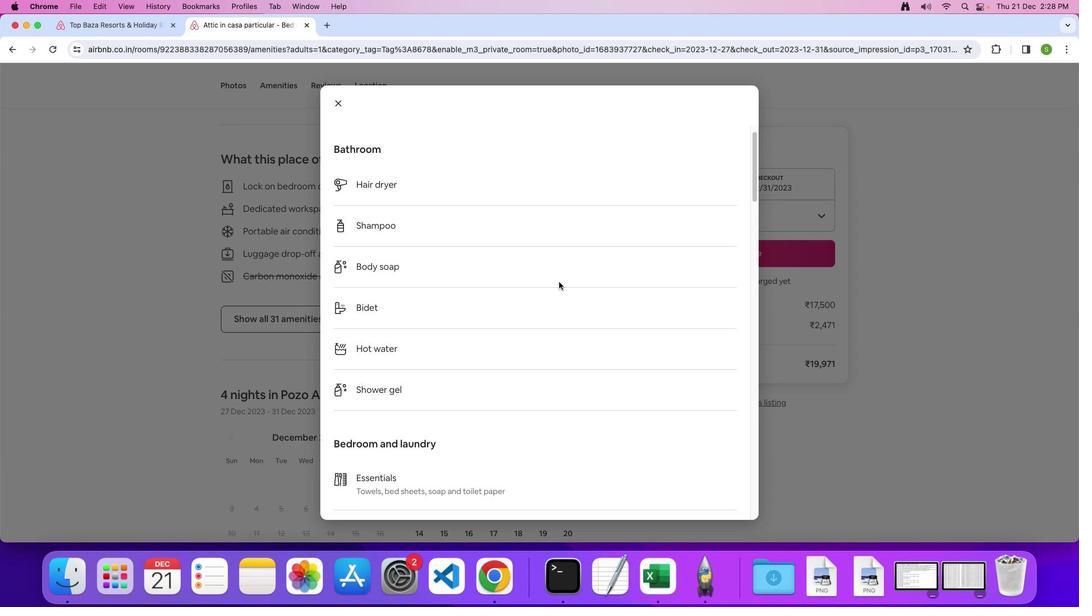 
Action: Mouse scrolled (558, 282) with delta (0, 0)
Screenshot: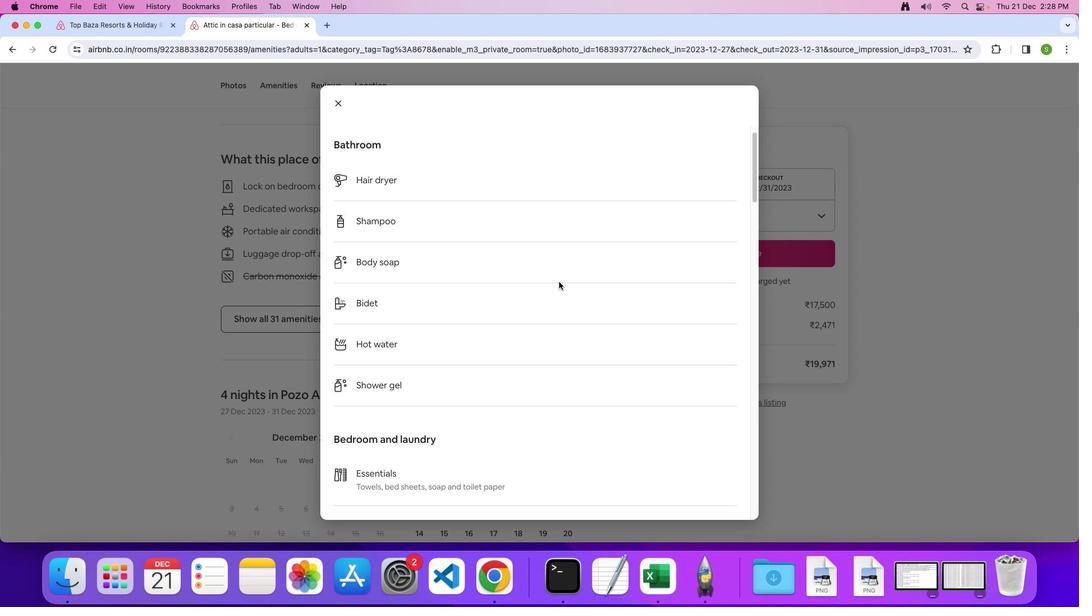 
Action: Mouse scrolled (558, 282) with delta (0, 0)
Screenshot: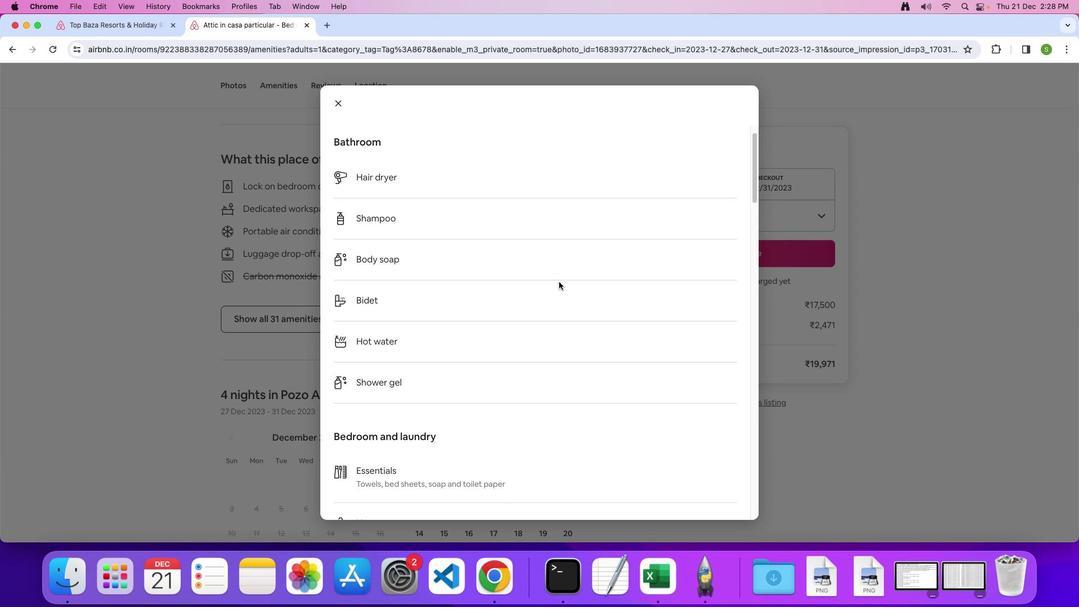 
Action: Mouse scrolled (558, 282) with delta (0, -1)
Screenshot: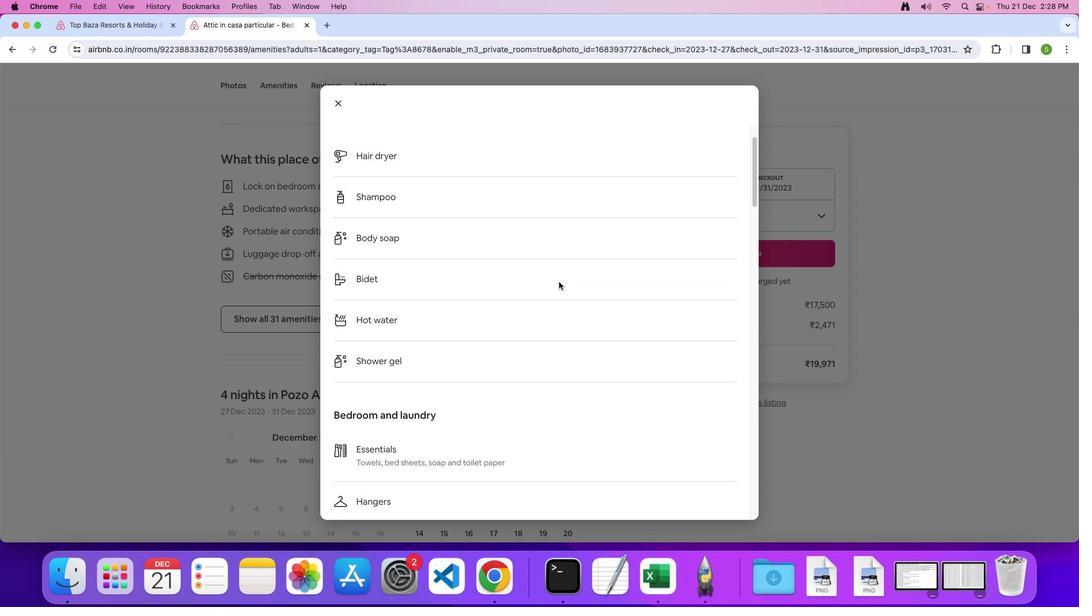 
Action: Mouse scrolled (558, 282) with delta (0, 0)
Screenshot: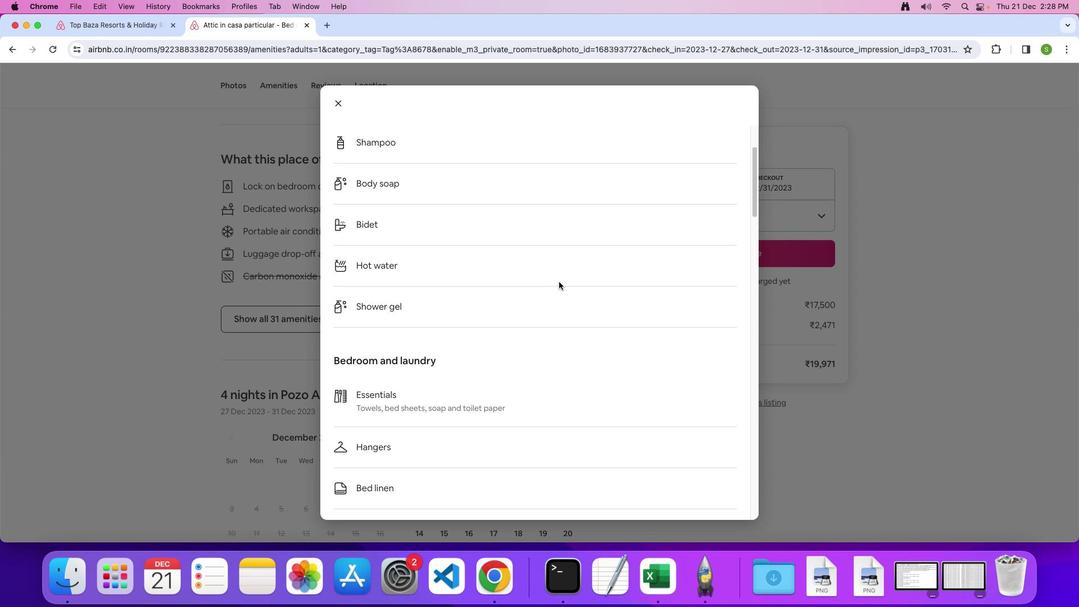 
Action: Mouse scrolled (558, 282) with delta (0, 0)
Screenshot: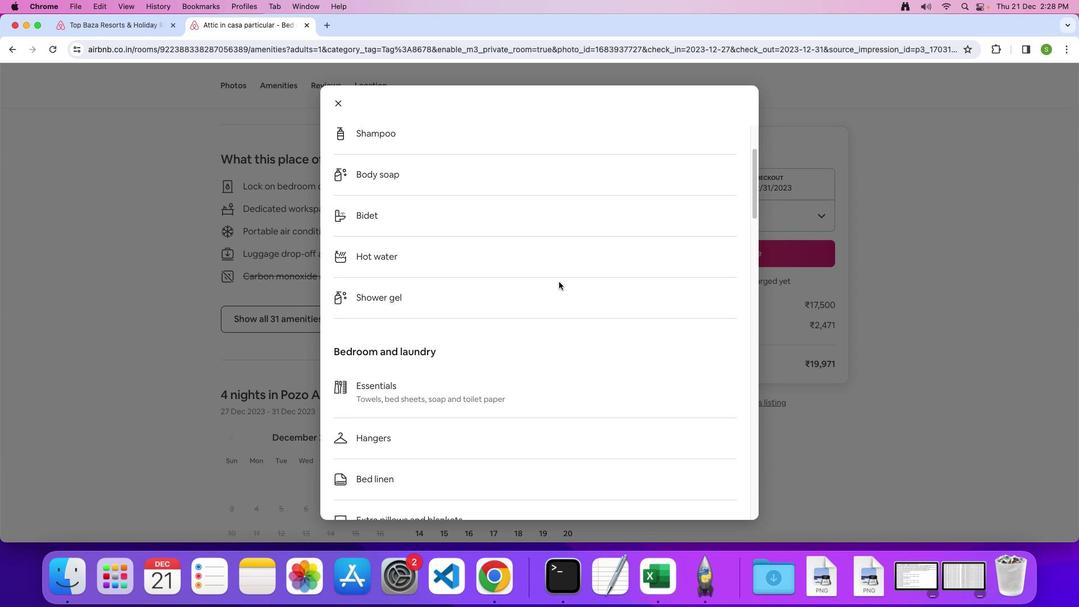 
Action: Mouse scrolled (558, 282) with delta (0, 0)
Screenshot: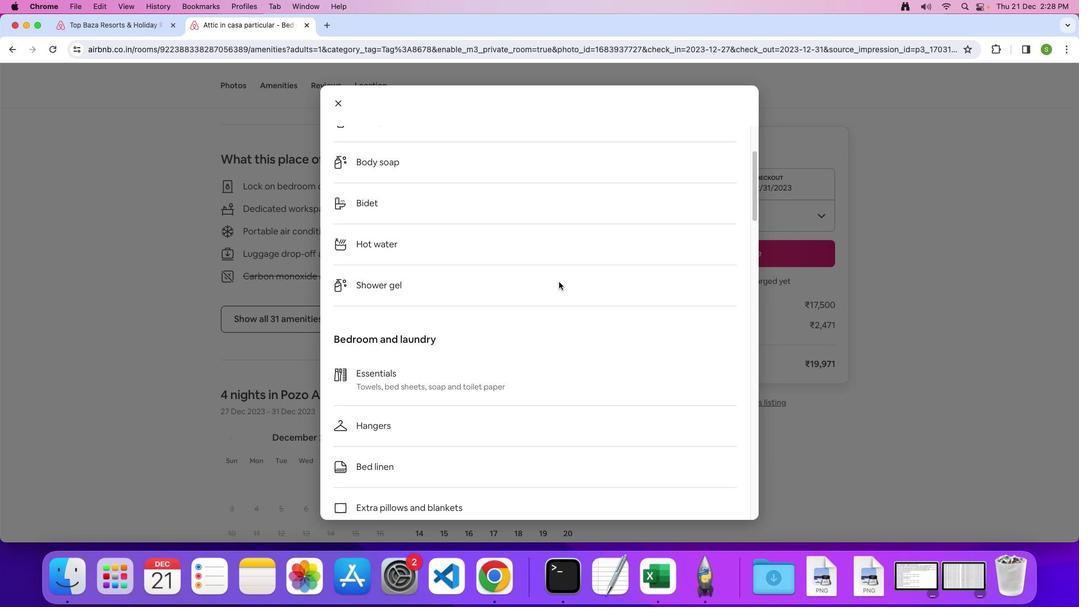 
Action: Mouse scrolled (558, 282) with delta (0, 0)
Screenshot: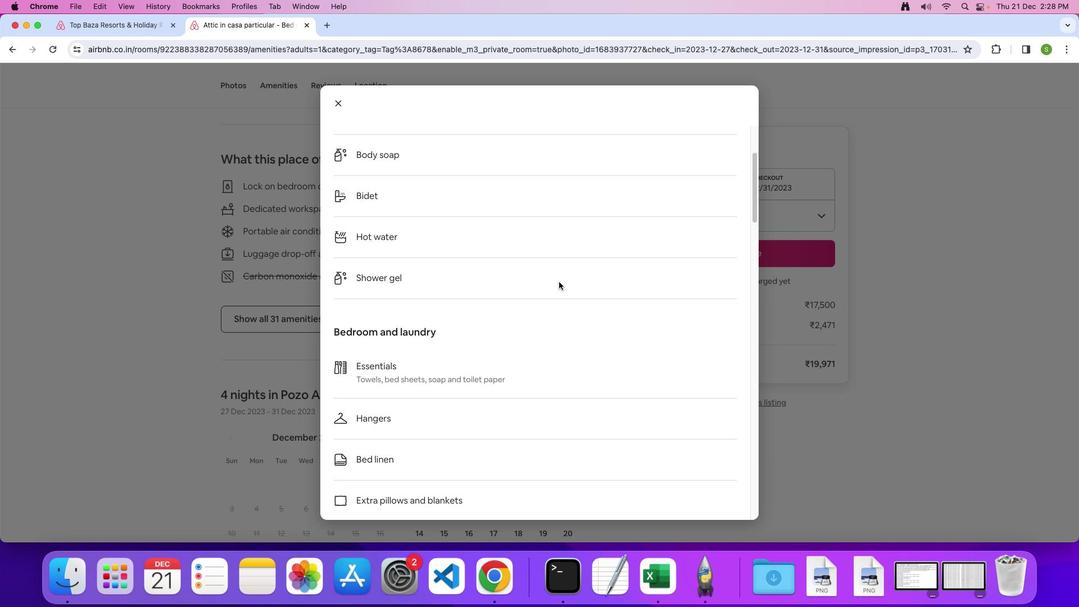 
Action: Mouse scrolled (558, 282) with delta (0, -1)
Screenshot: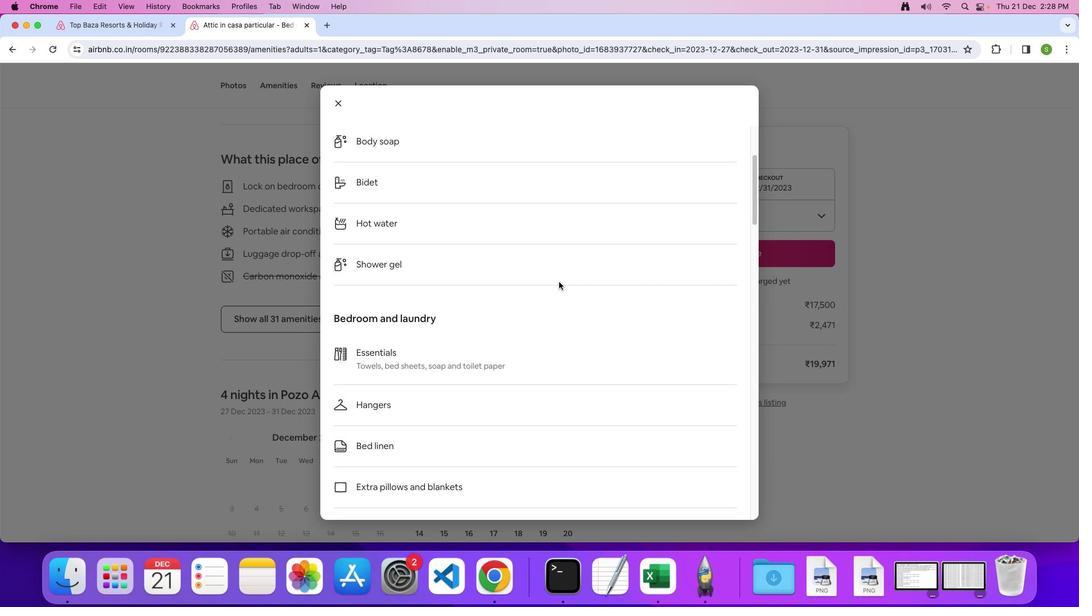 
Action: Mouse scrolled (558, 282) with delta (0, 0)
Screenshot: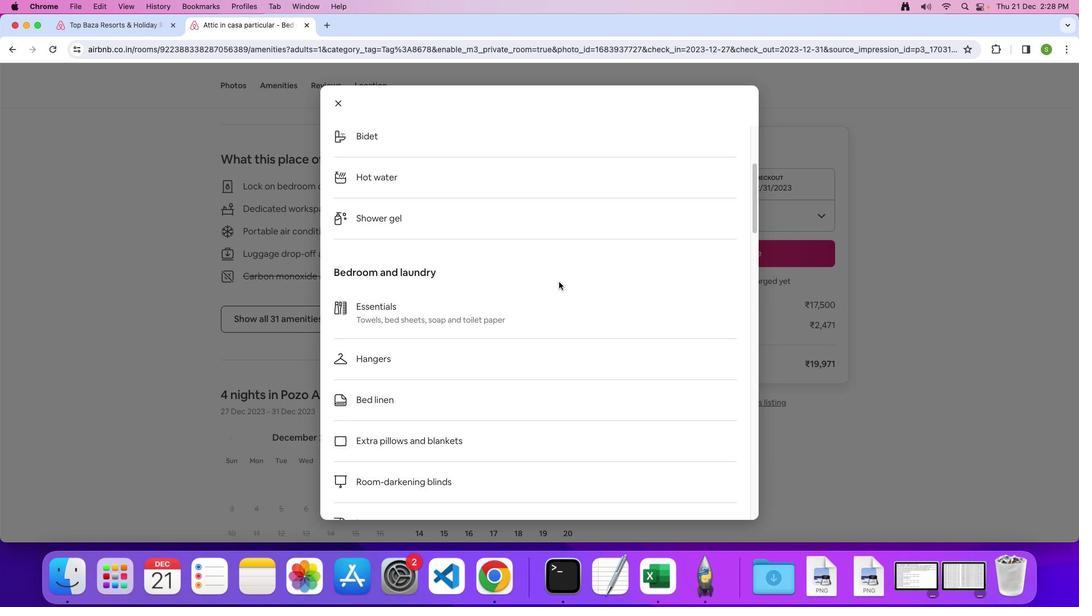 
Action: Mouse scrolled (558, 282) with delta (0, 0)
Screenshot: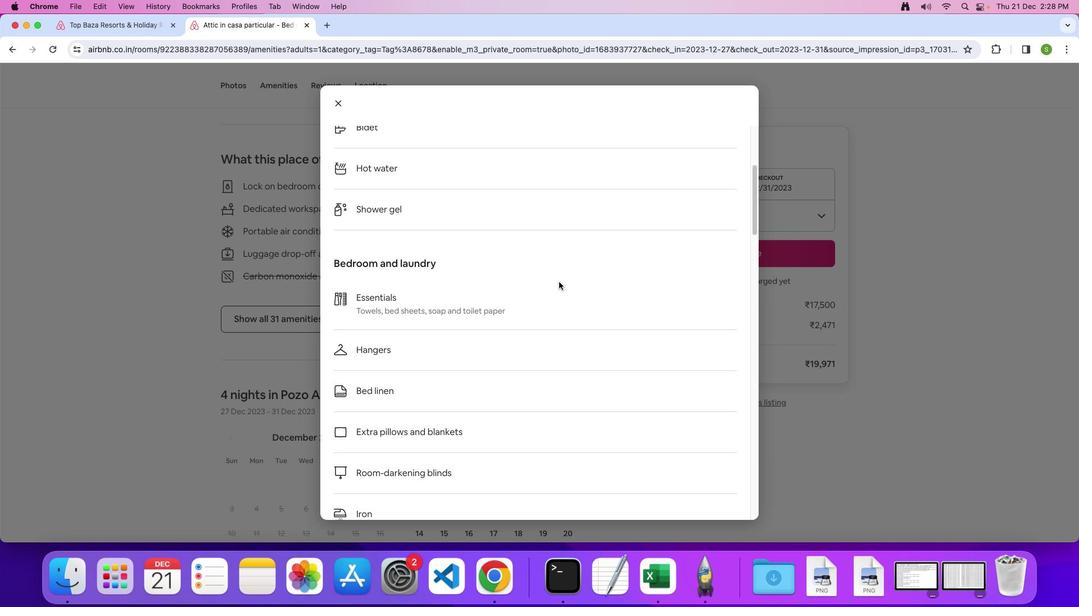 
Action: Mouse scrolled (558, 282) with delta (0, 0)
Screenshot: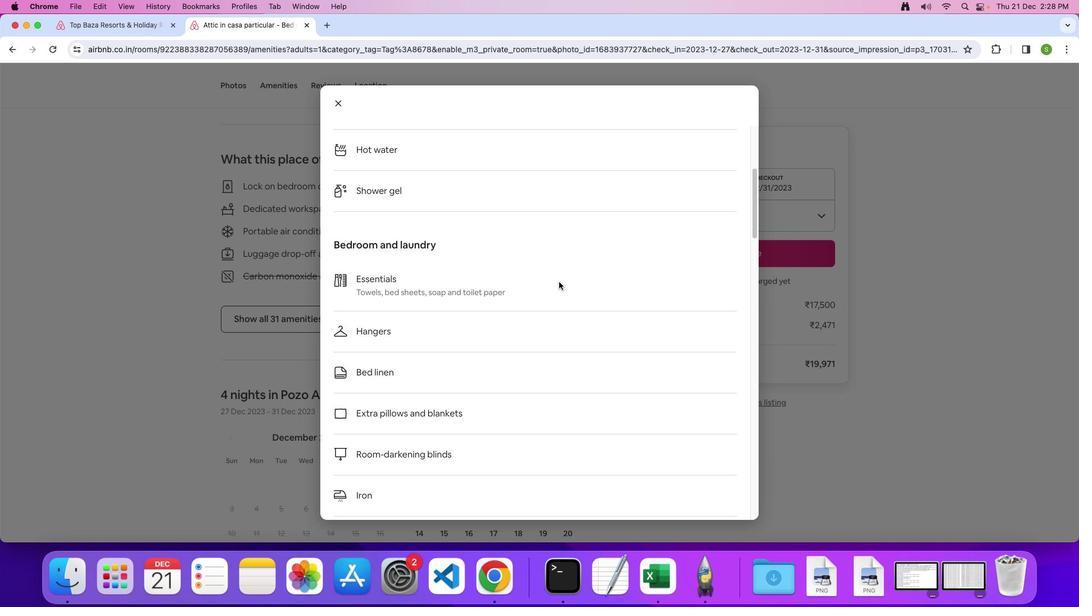 
Action: Mouse scrolled (558, 282) with delta (0, 0)
Screenshot: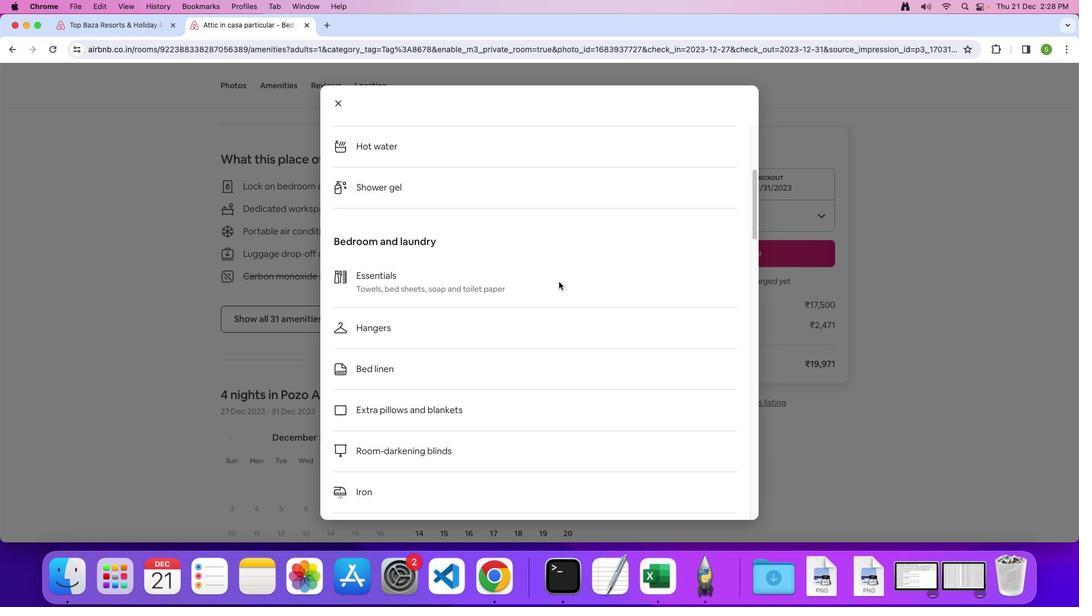 
Action: Mouse scrolled (558, 282) with delta (0, -1)
Screenshot: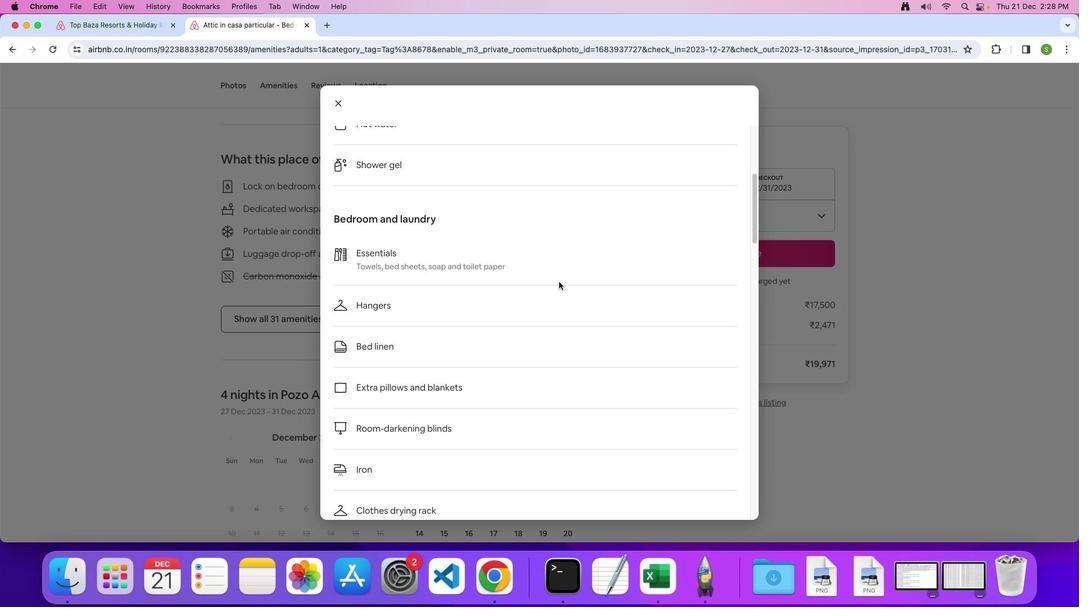 
Action: Mouse scrolled (558, 282) with delta (0, 0)
Screenshot: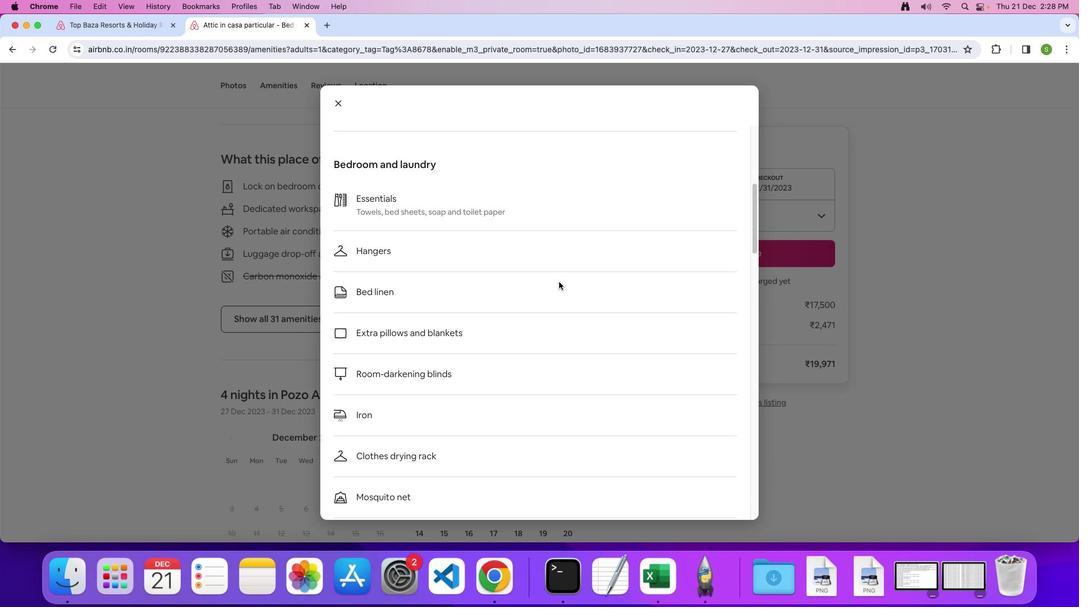 
Action: Mouse scrolled (558, 282) with delta (0, 0)
Screenshot: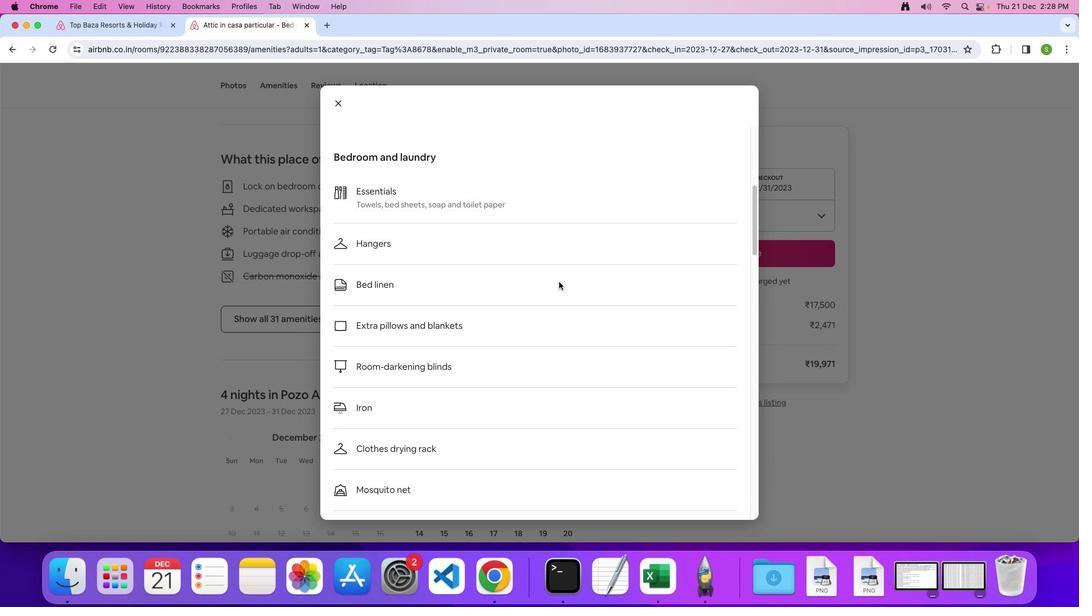
Action: Mouse scrolled (558, 282) with delta (0, 0)
Screenshot: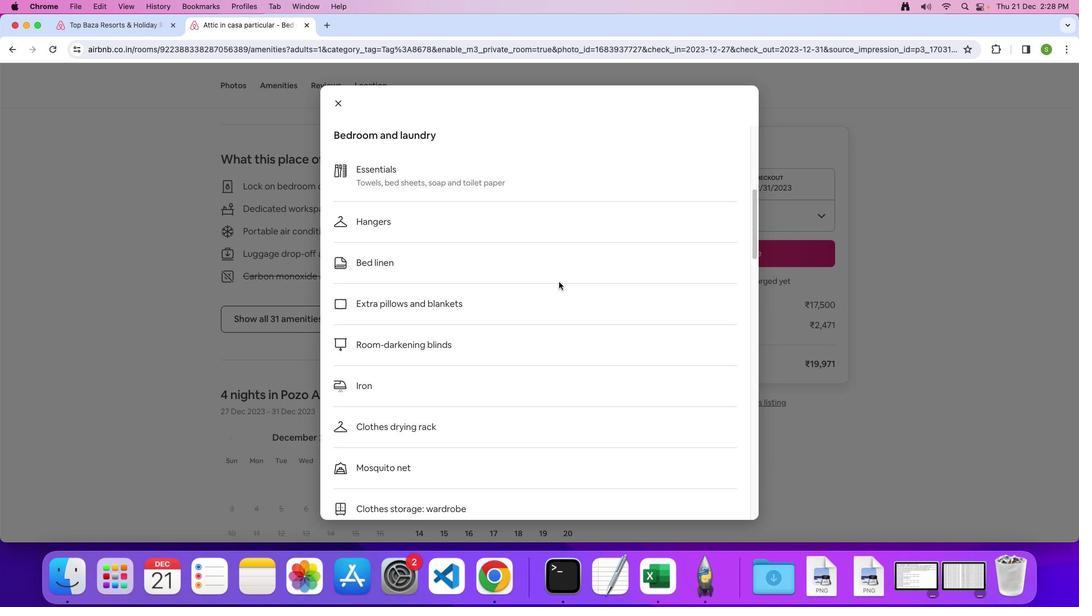 
Action: Mouse scrolled (558, 282) with delta (0, 0)
Screenshot: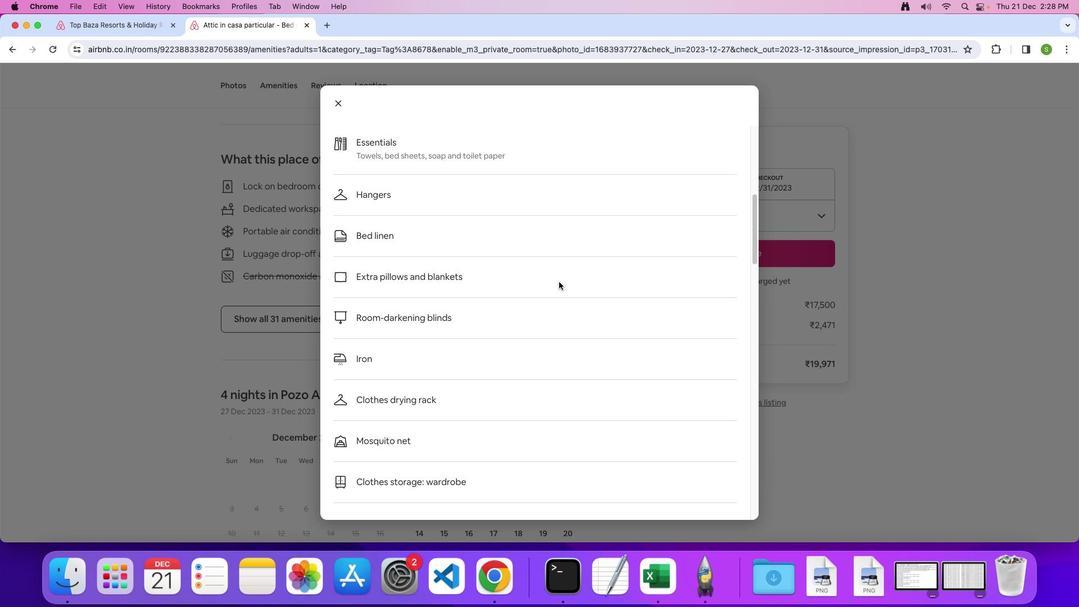 
Action: Mouse scrolled (558, 282) with delta (0, 0)
Screenshot: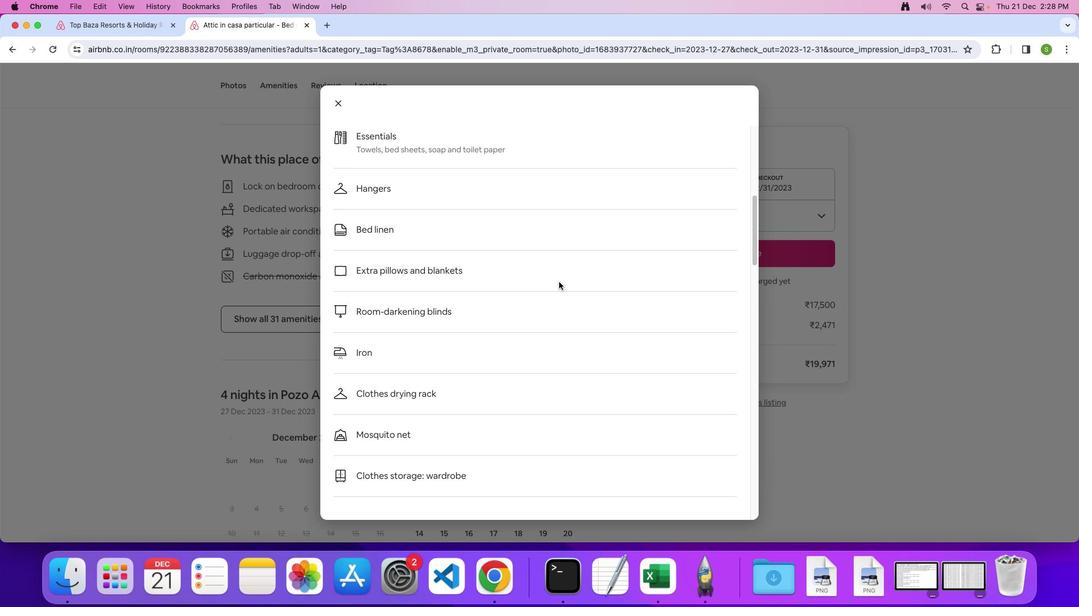
Action: Mouse scrolled (558, 282) with delta (0, 0)
Screenshot: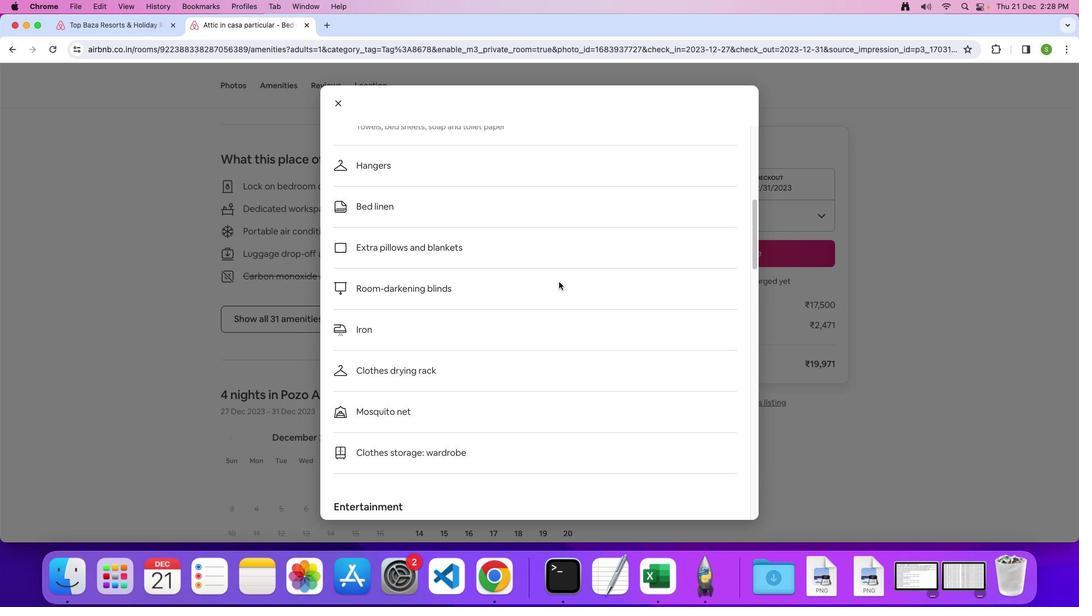 
Action: Mouse scrolled (558, 282) with delta (0, 0)
Screenshot: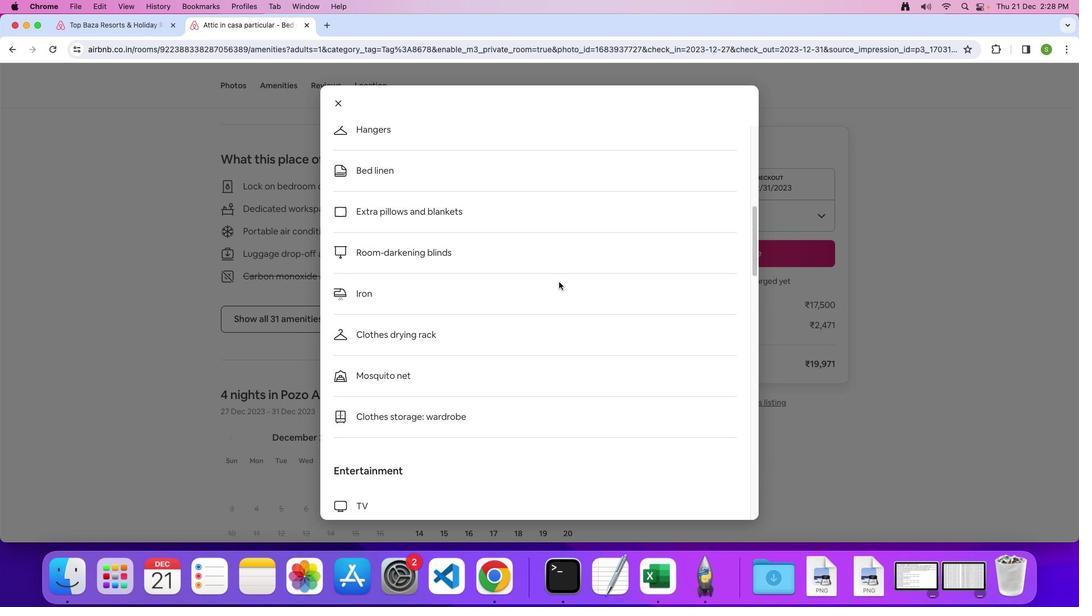 
Action: Mouse scrolled (558, 282) with delta (0, 0)
Screenshot: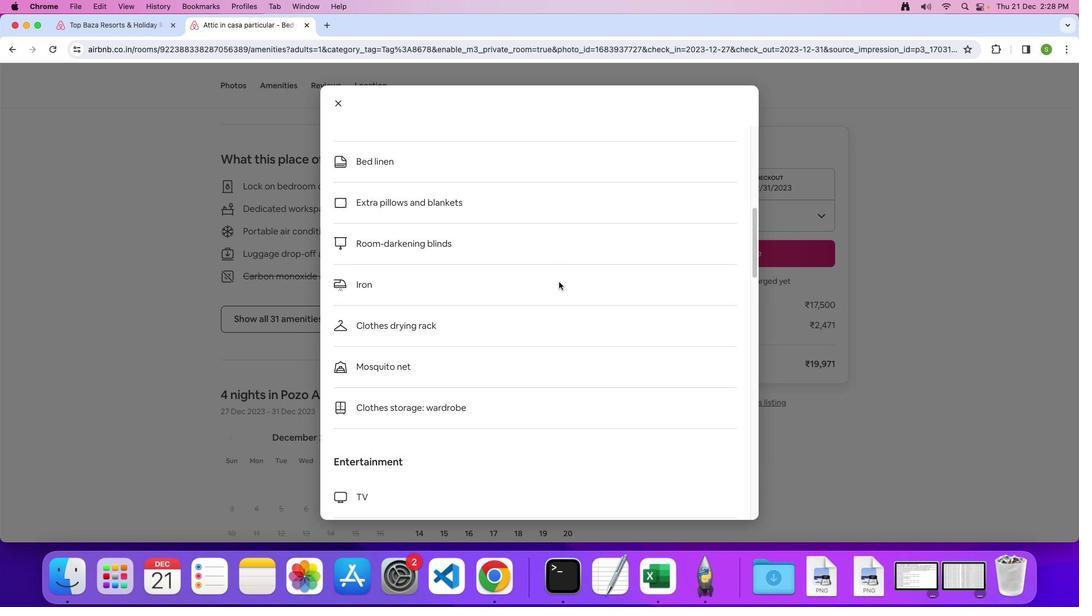 
Action: Mouse scrolled (558, 282) with delta (0, 0)
Screenshot: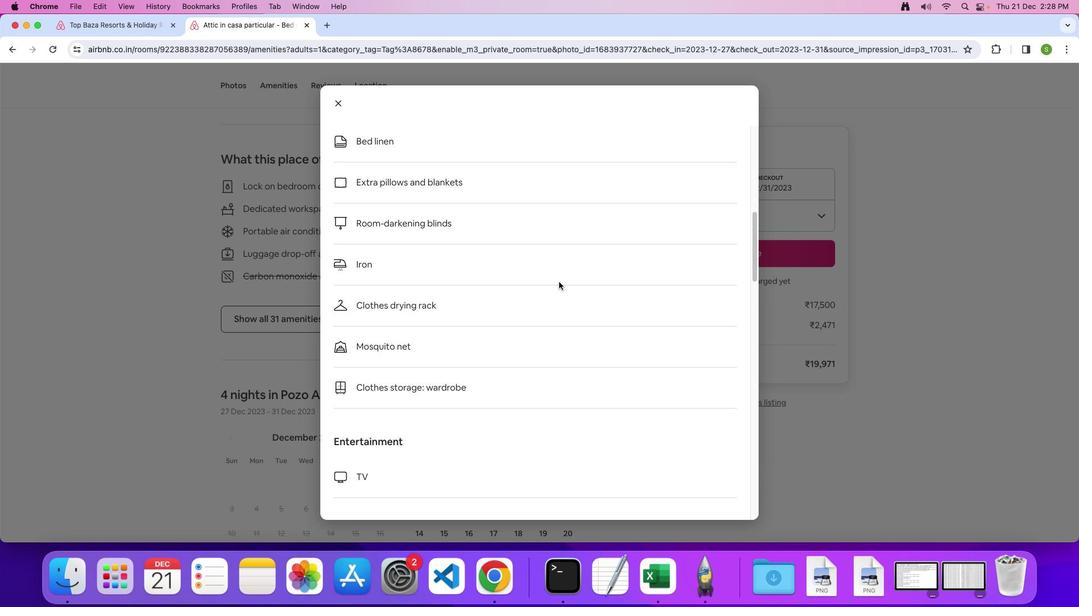 
Action: Mouse scrolled (558, 282) with delta (0, 0)
Screenshot: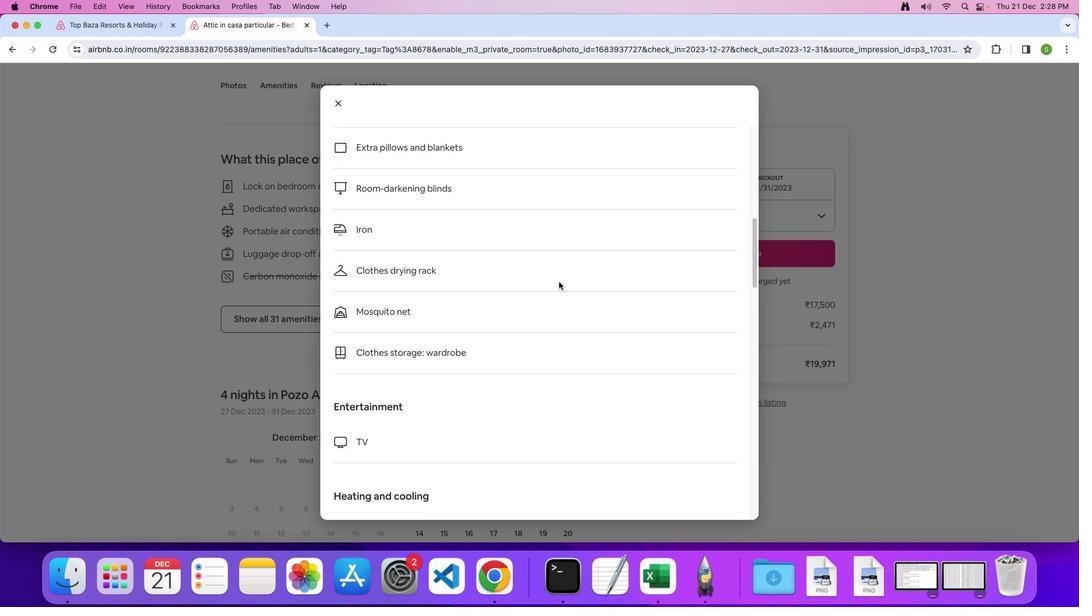 
Action: Mouse scrolled (558, 282) with delta (0, 0)
Screenshot: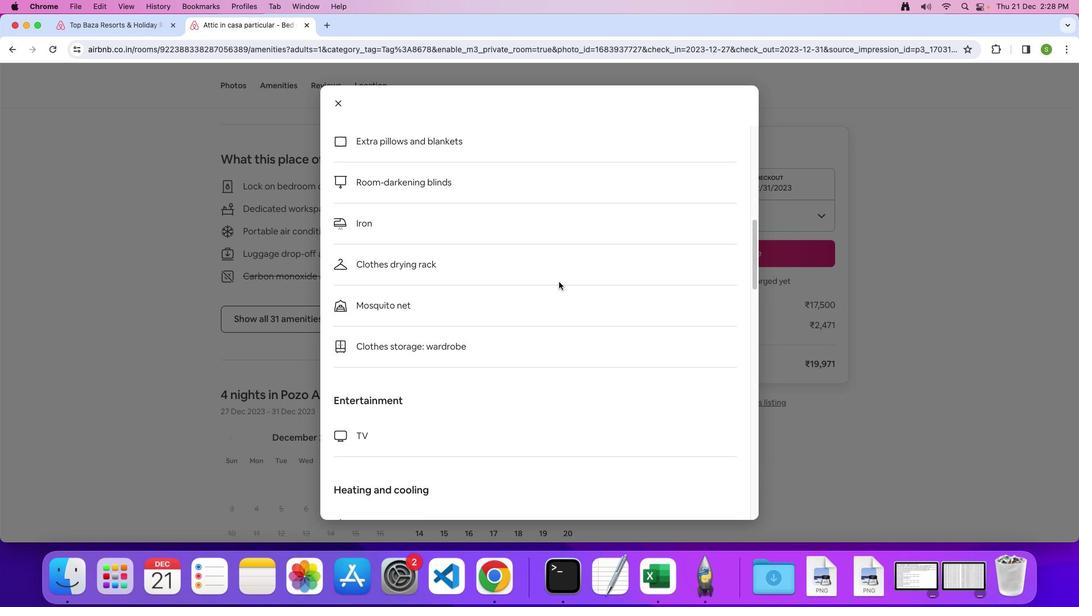 
Action: Mouse scrolled (558, 282) with delta (0, 0)
Screenshot: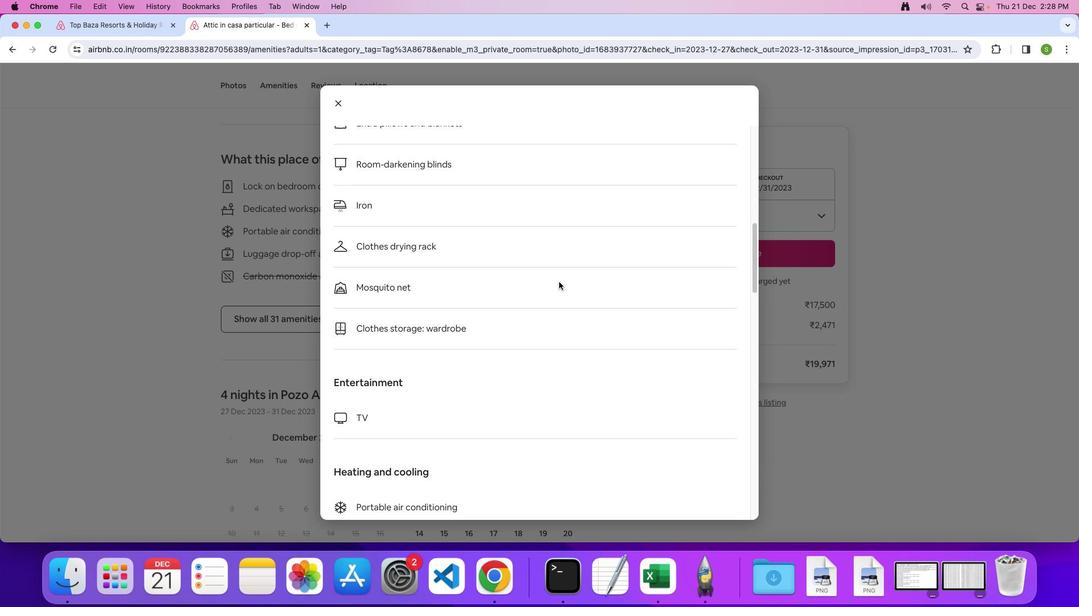 
Action: Mouse scrolled (558, 282) with delta (0, 0)
Screenshot: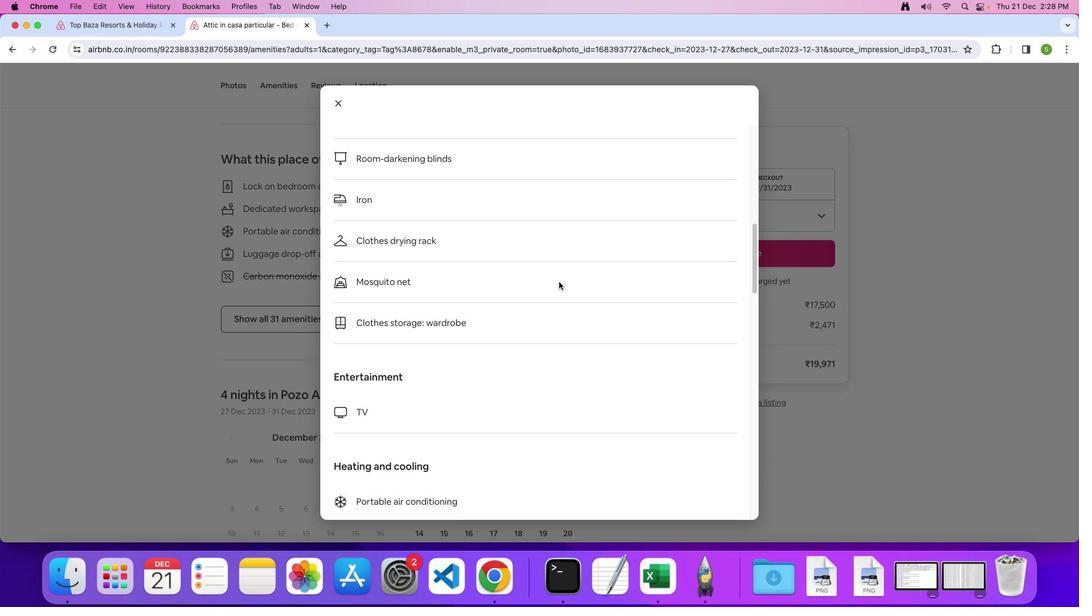 
Action: Mouse scrolled (558, 282) with delta (0, -1)
Screenshot: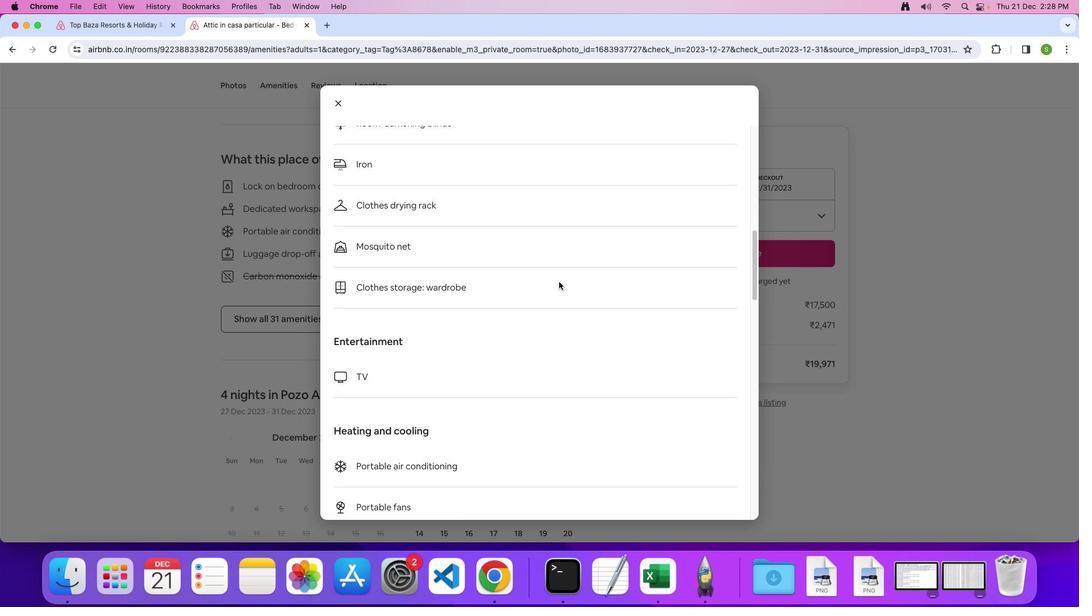 
Action: Mouse scrolled (558, 282) with delta (0, 0)
Screenshot: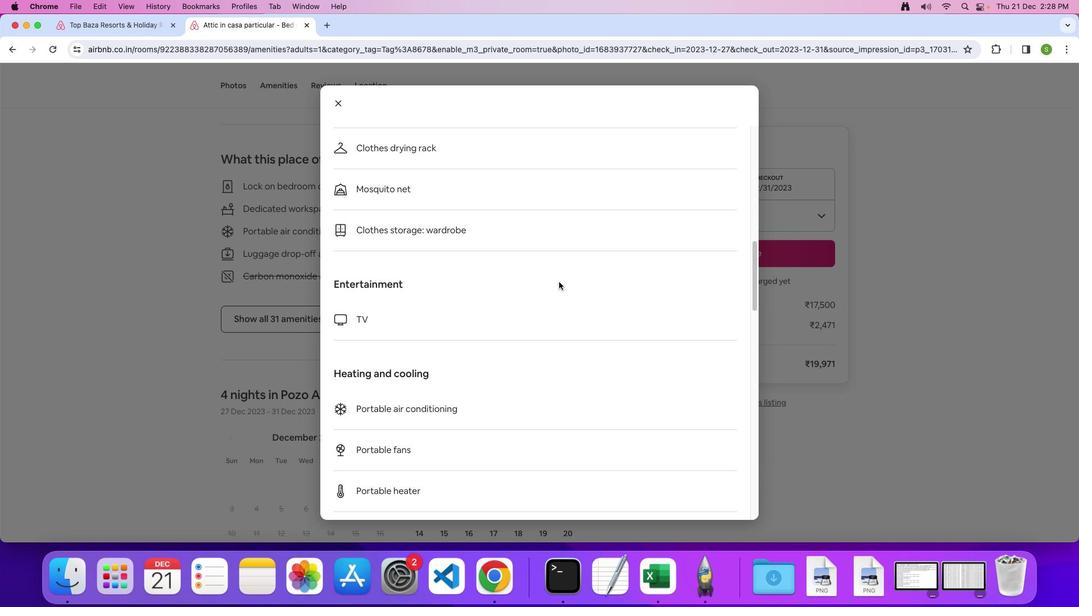 
Action: Mouse scrolled (558, 282) with delta (0, 0)
Screenshot: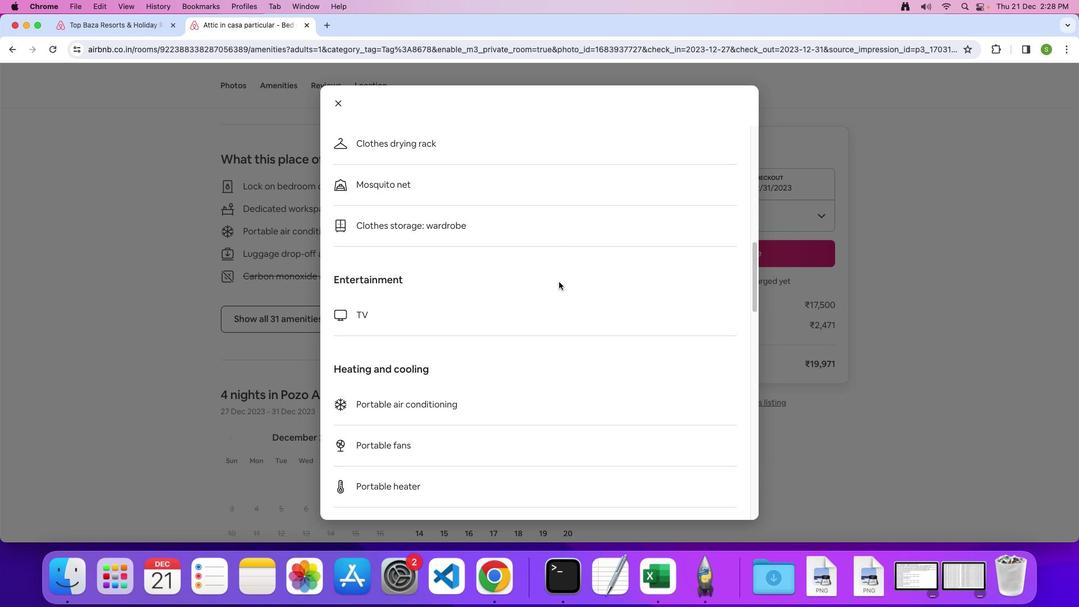 
Action: Mouse scrolled (558, 282) with delta (0, -1)
Screenshot: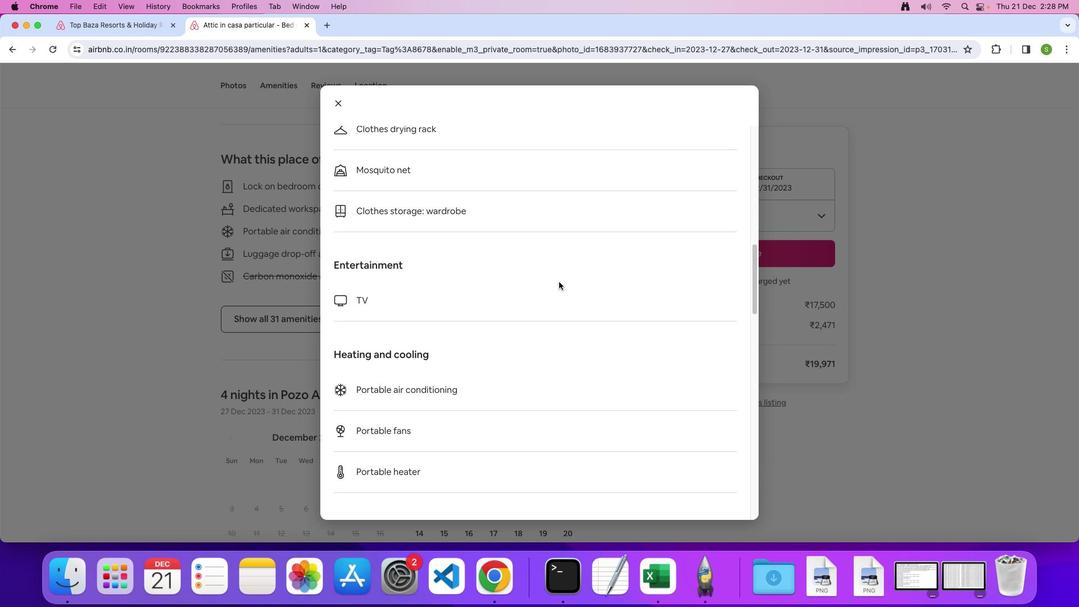 
Action: Mouse scrolled (558, 282) with delta (0, 0)
Screenshot: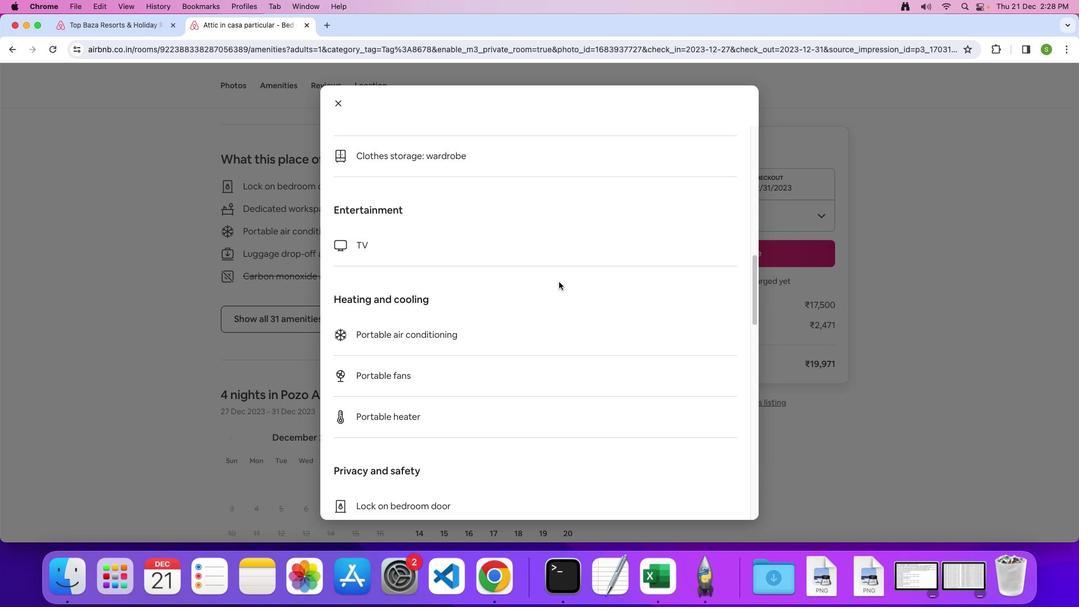 
Action: Mouse scrolled (558, 282) with delta (0, 0)
Screenshot: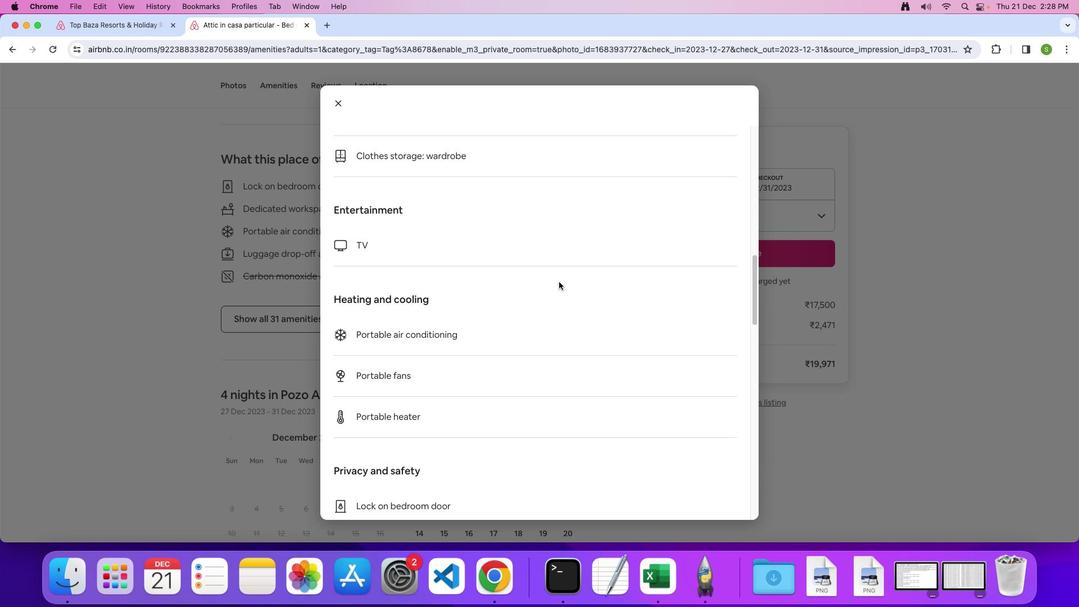 
Action: Mouse scrolled (558, 282) with delta (0, 0)
Screenshot: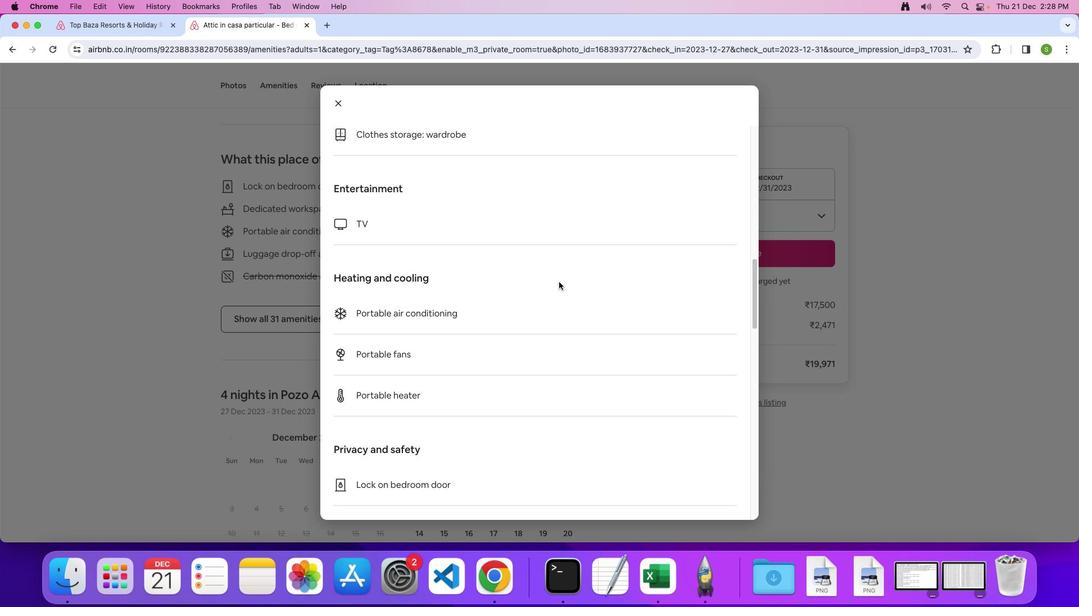 
Action: Mouse scrolled (558, 282) with delta (0, 0)
Screenshot: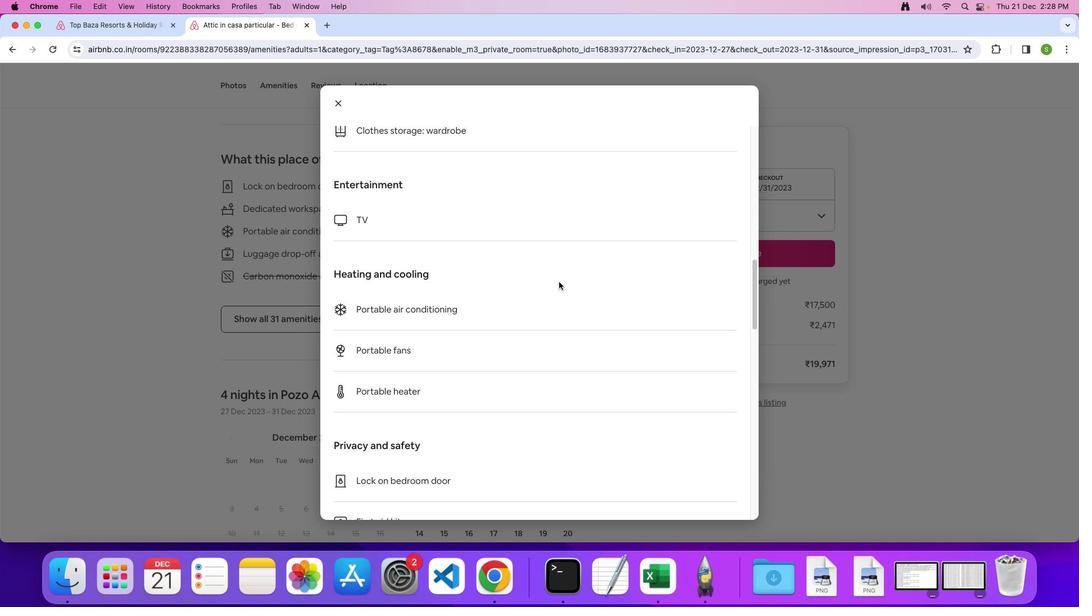 
Action: Mouse scrolled (558, 282) with delta (0, 0)
Screenshot: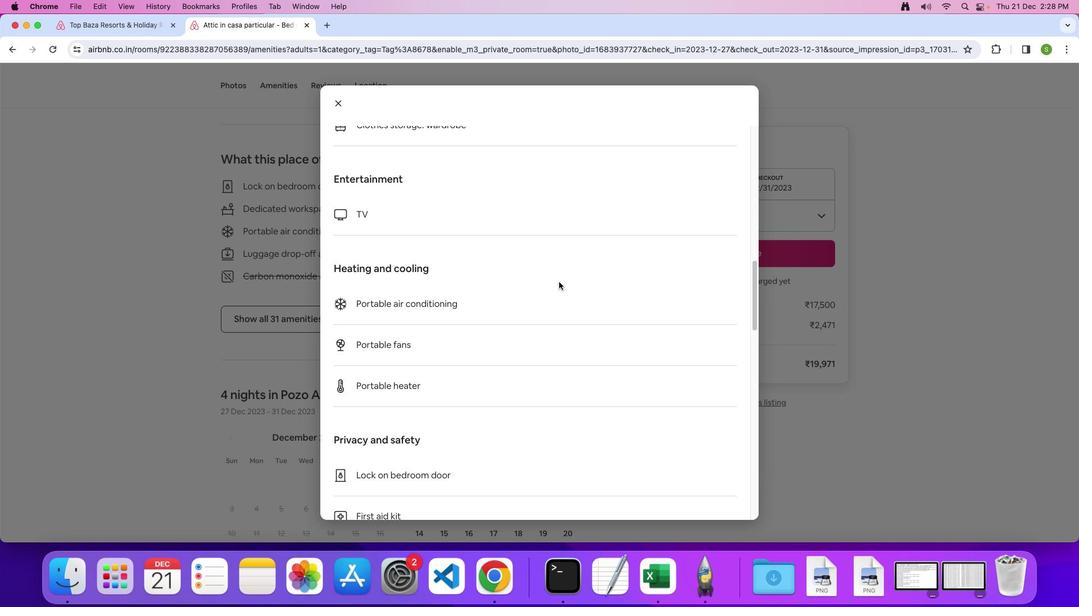
Action: Mouse scrolled (558, 282) with delta (0, 0)
Screenshot: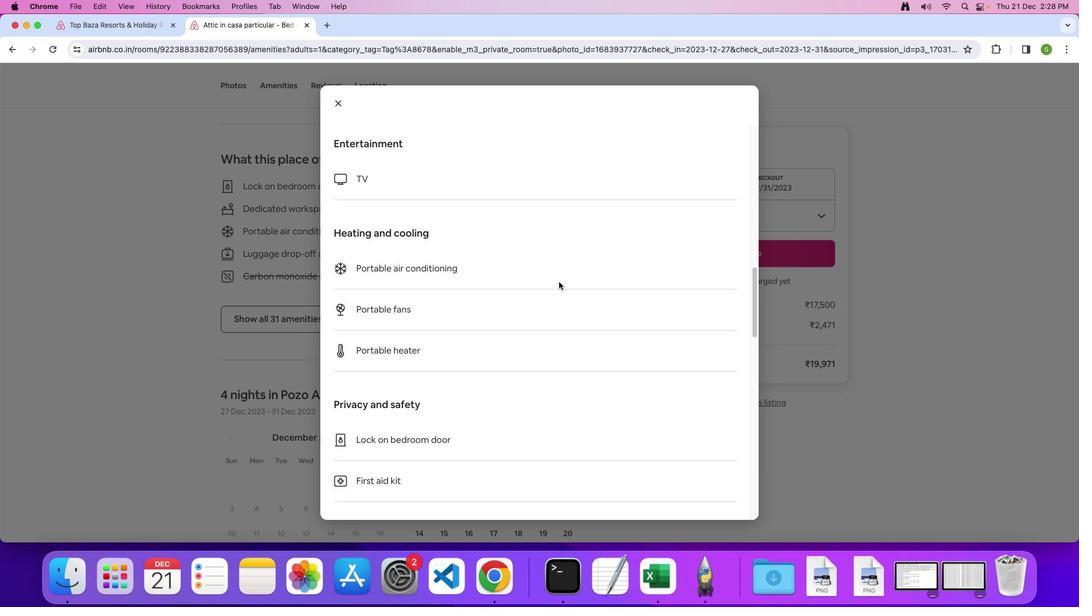 
Action: Mouse scrolled (558, 282) with delta (0, 0)
Screenshot: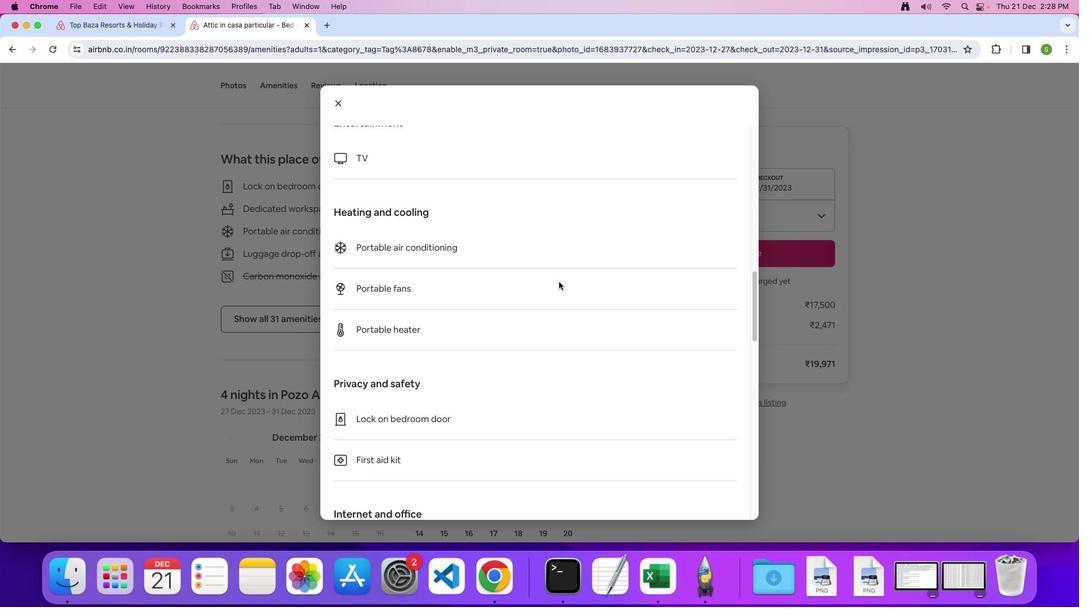 
Action: Mouse scrolled (558, 282) with delta (0, 0)
Screenshot: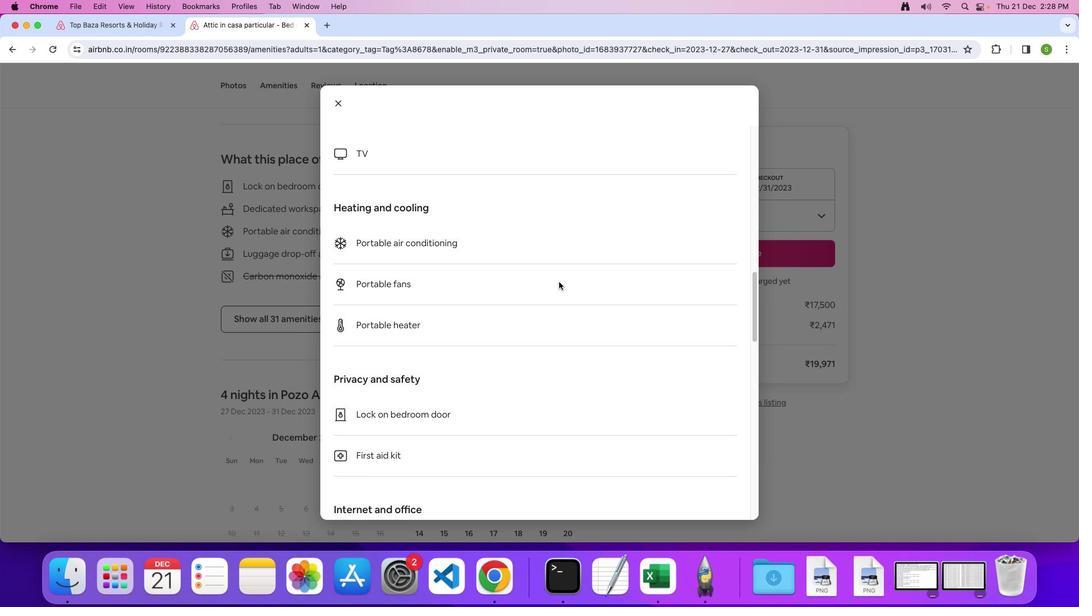 
Action: Mouse scrolled (558, 282) with delta (0, 0)
Screenshot: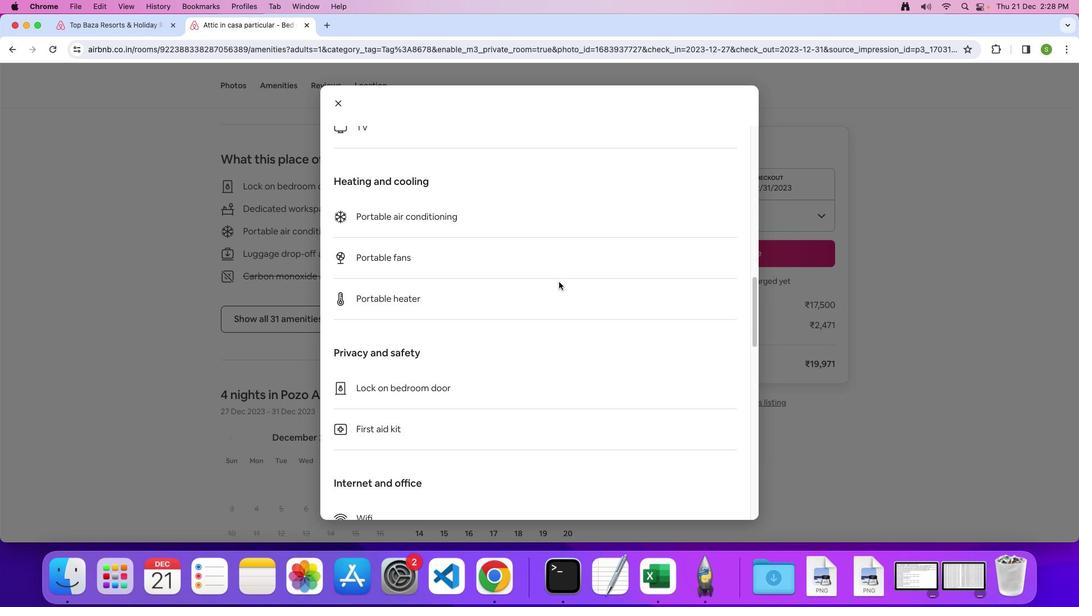 
Action: Mouse scrolled (558, 282) with delta (0, 0)
Screenshot: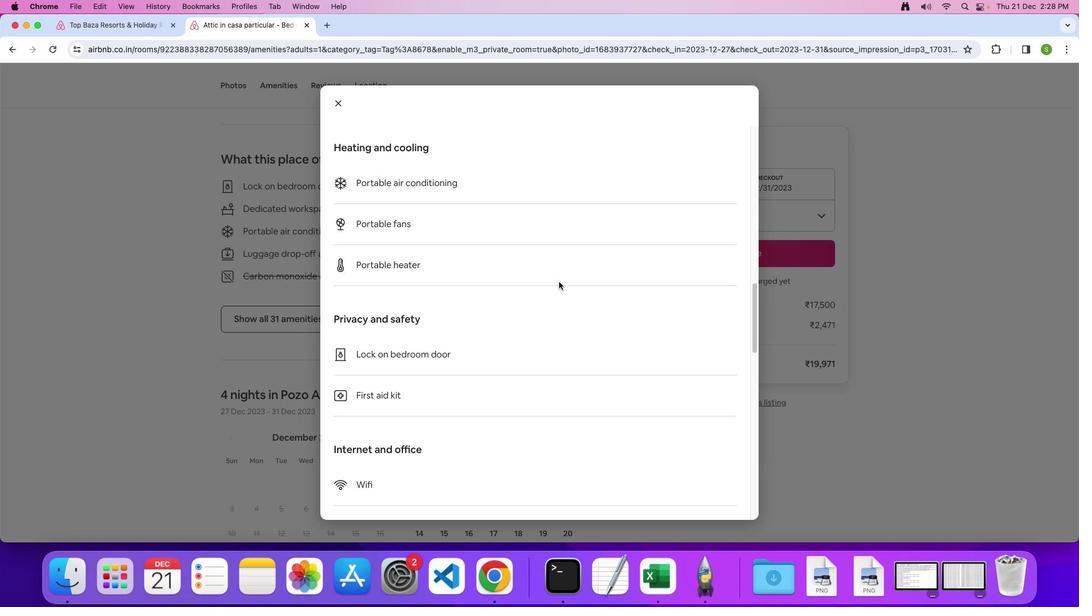 
Action: Mouse scrolled (558, 282) with delta (0, 0)
Screenshot: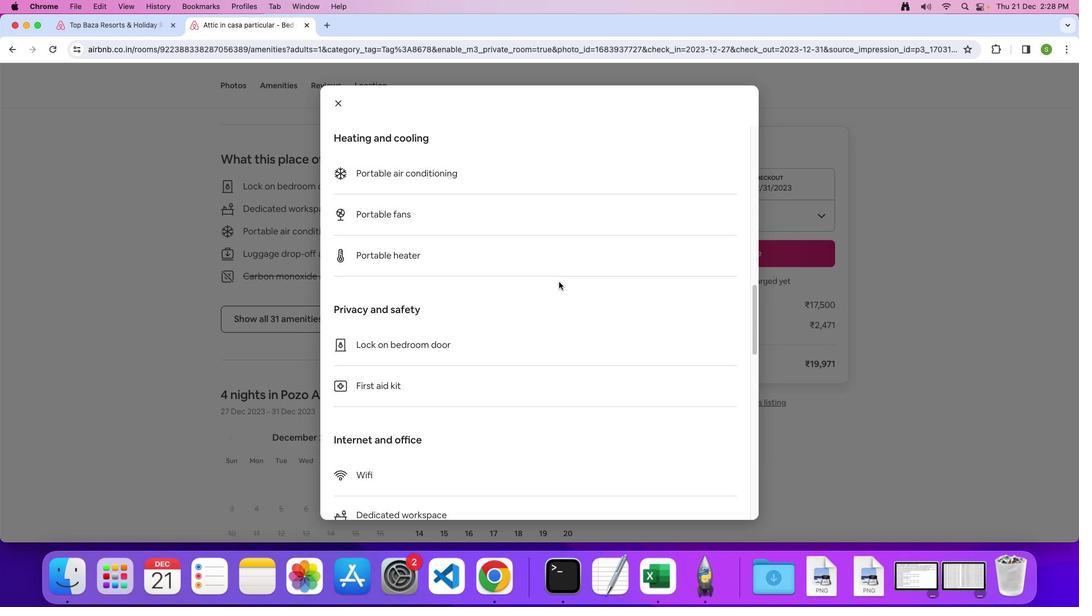 
Action: Mouse scrolled (558, 282) with delta (0, 0)
Screenshot: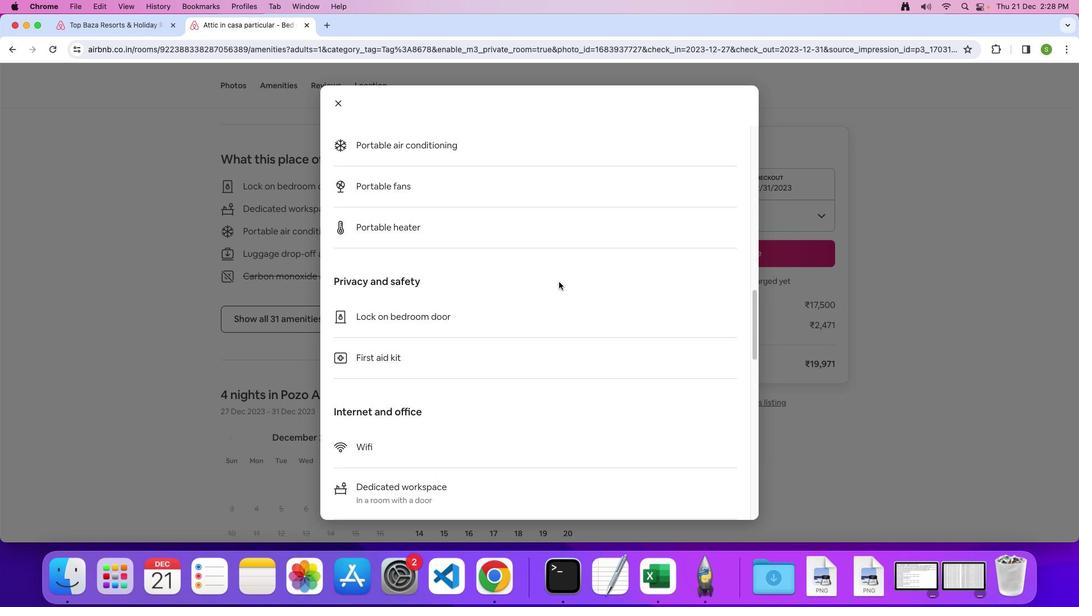 
Action: Mouse moved to (558, 282)
Screenshot: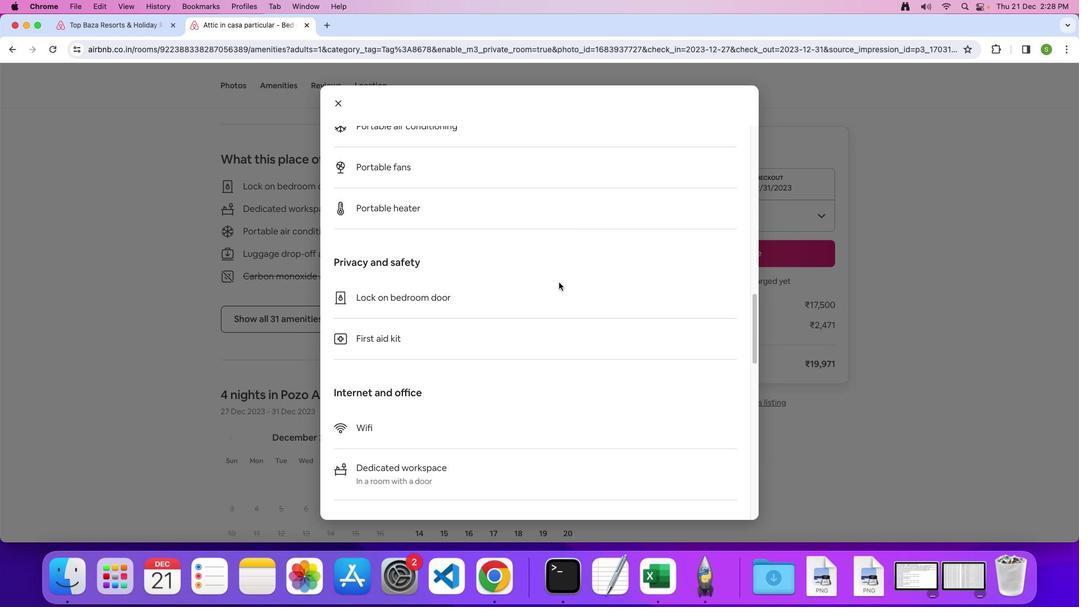 
Action: Mouse scrolled (558, 282) with delta (0, 0)
Screenshot: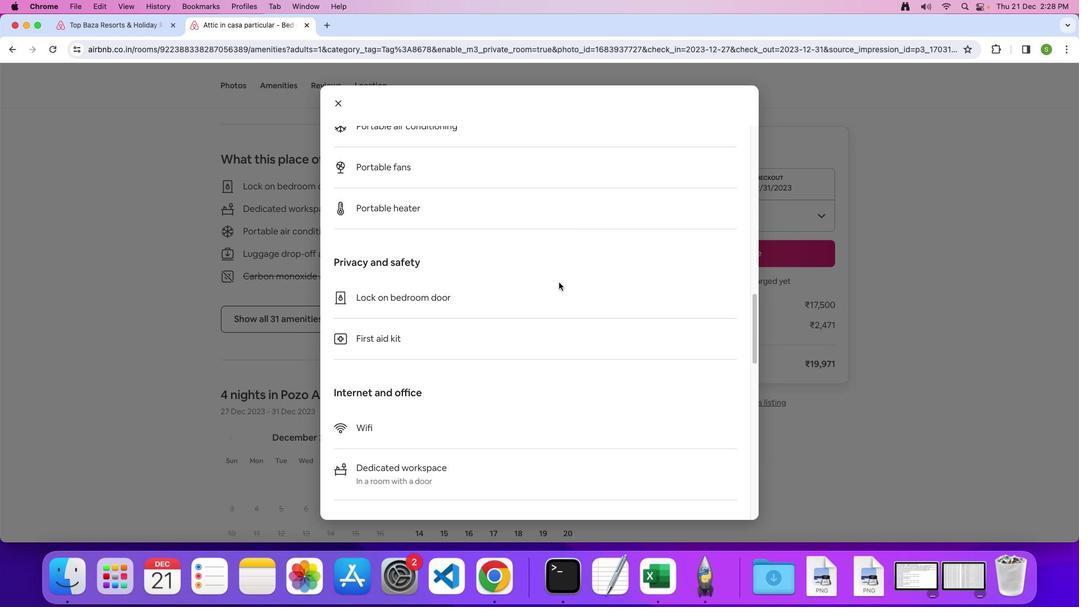 
Action: Mouse scrolled (558, 282) with delta (0, 0)
Screenshot: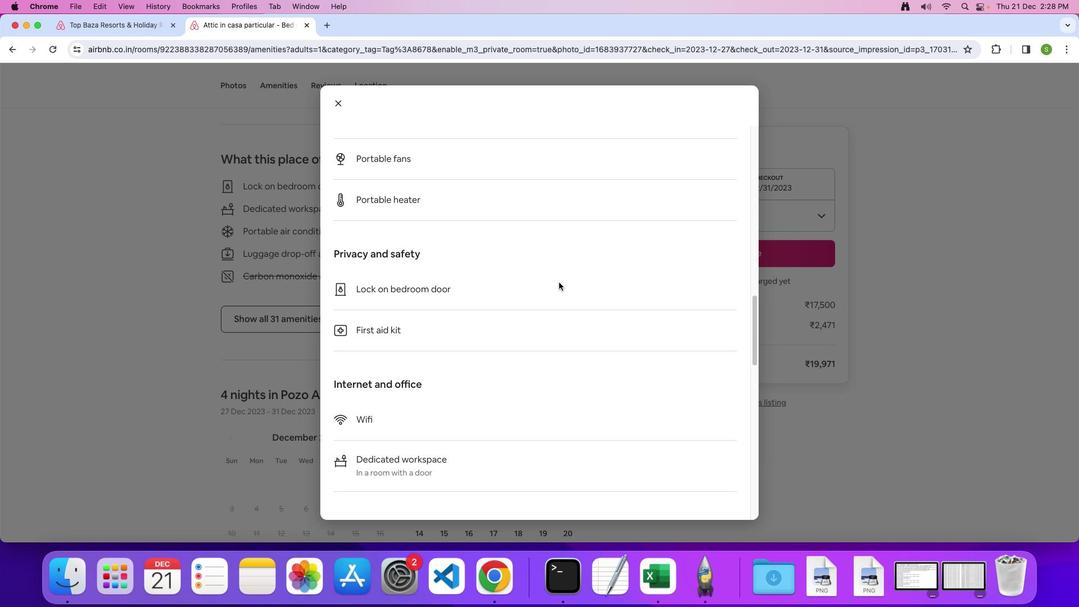 
Action: Mouse scrolled (558, 282) with delta (0, 0)
Screenshot: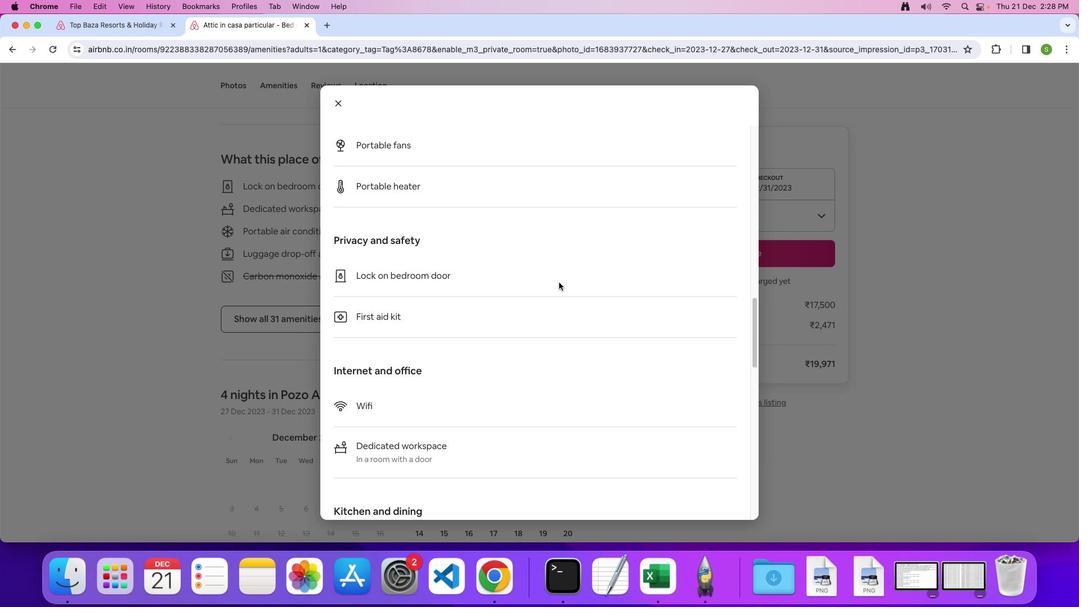 
Action: Mouse scrolled (558, 282) with delta (0, 0)
Screenshot: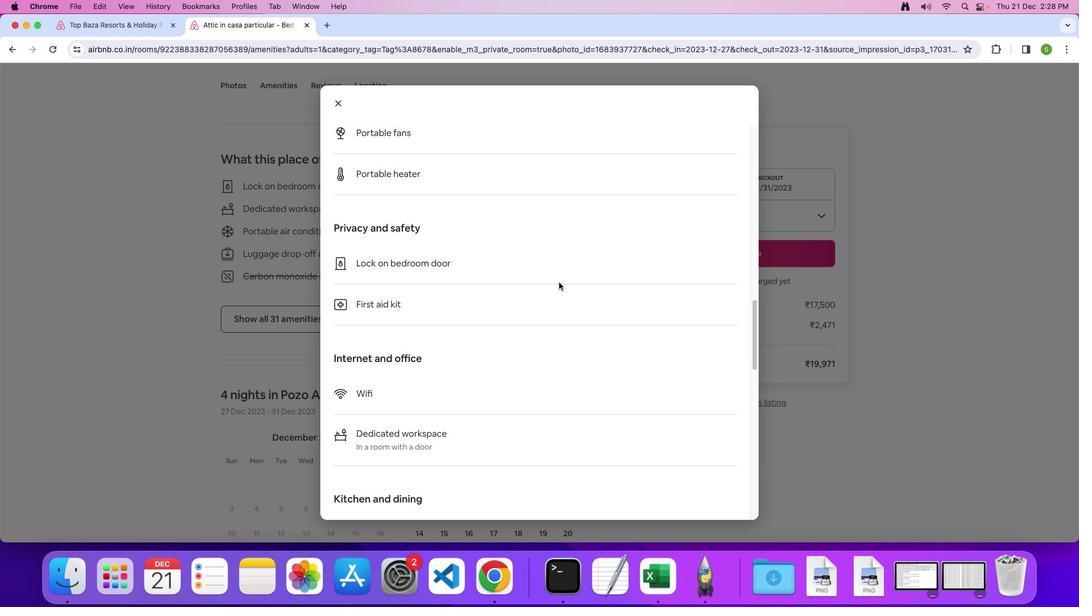 
Action: Mouse scrolled (558, 282) with delta (0, -1)
Screenshot: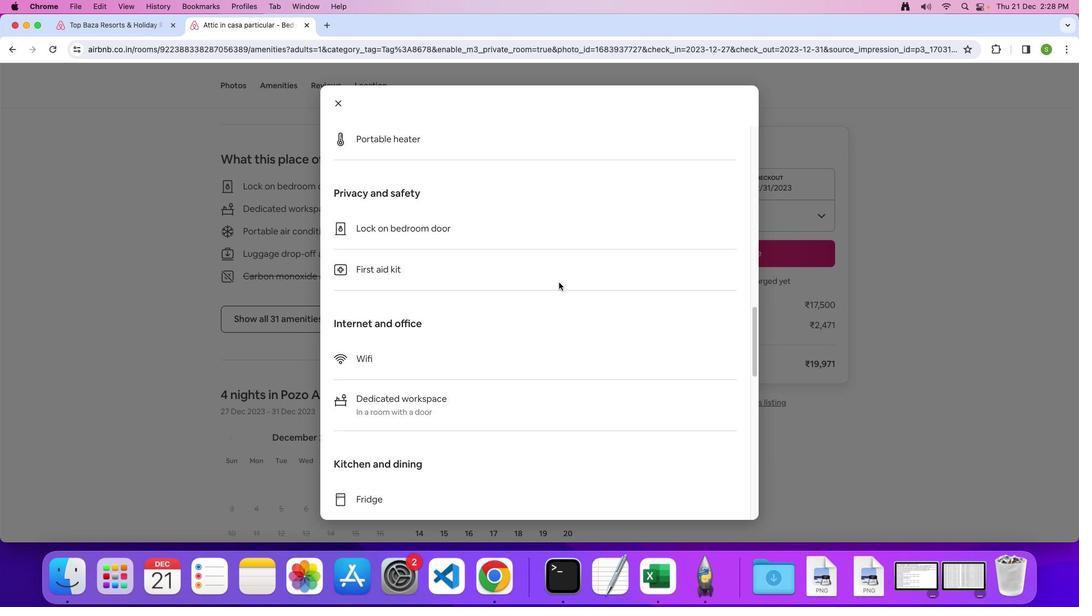 
Action: Mouse scrolled (558, 282) with delta (0, 0)
Screenshot: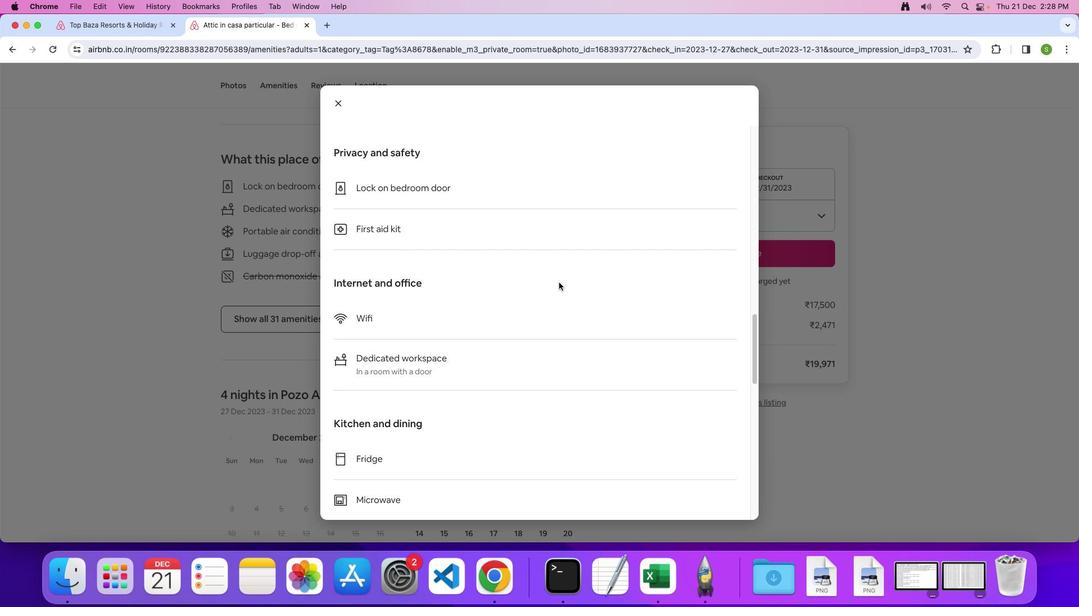 
Action: Mouse scrolled (558, 282) with delta (0, 0)
Screenshot: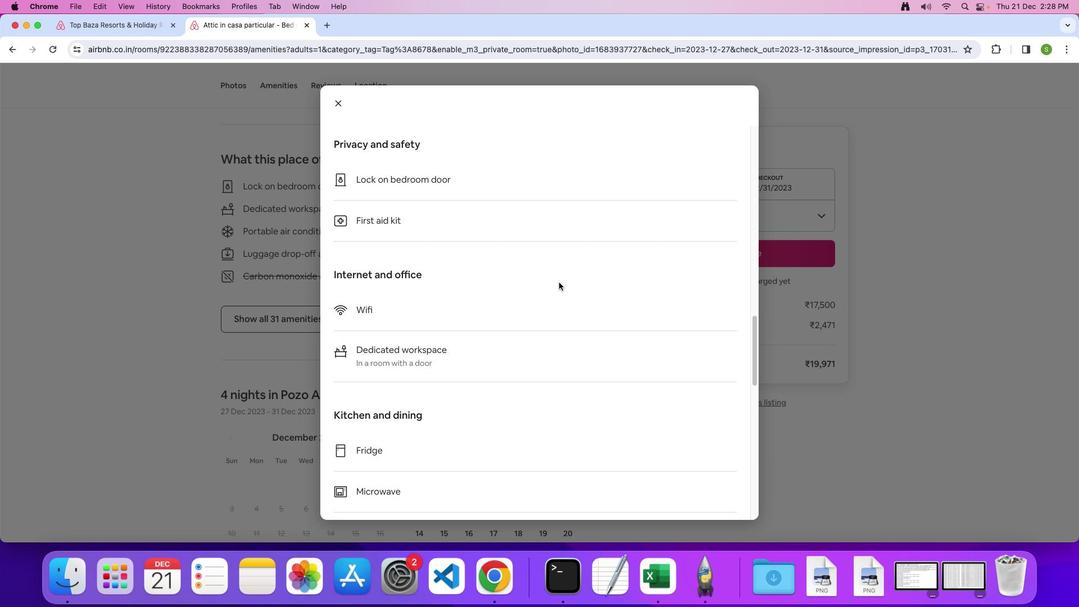 
Action: Mouse scrolled (558, 282) with delta (0, 0)
Screenshot: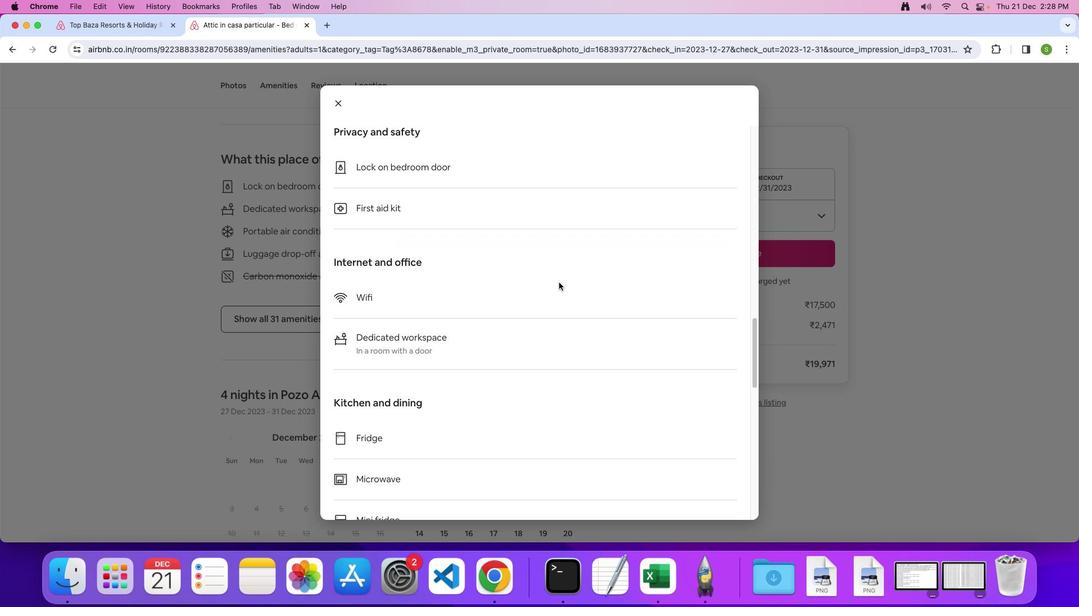 
Action: Mouse scrolled (558, 282) with delta (0, 0)
Screenshot: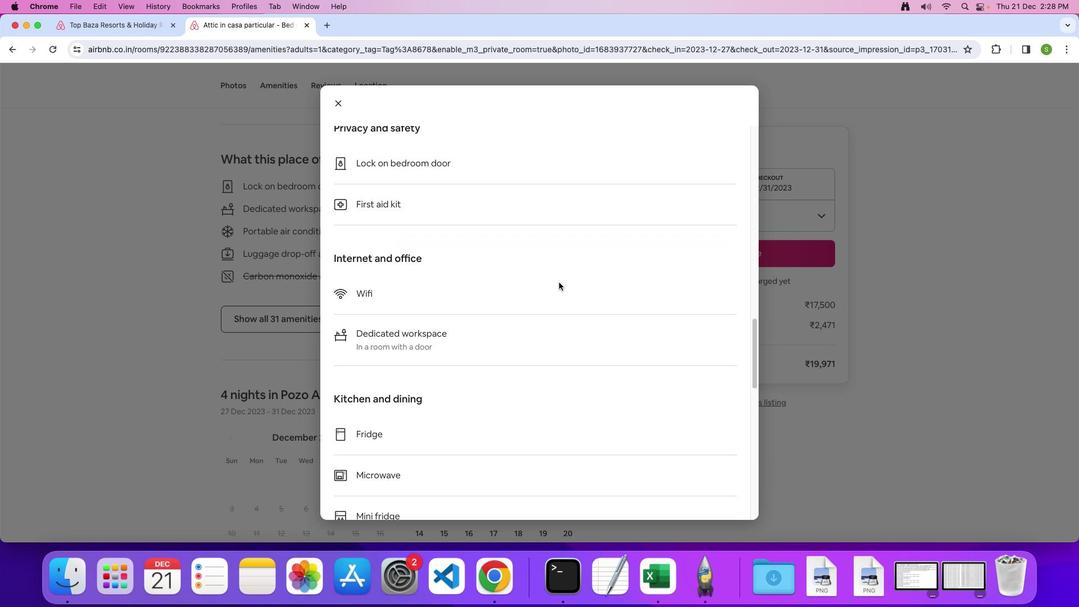 
Action: Mouse scrolled (558, 282) with delta (0, -1)
Screenshot: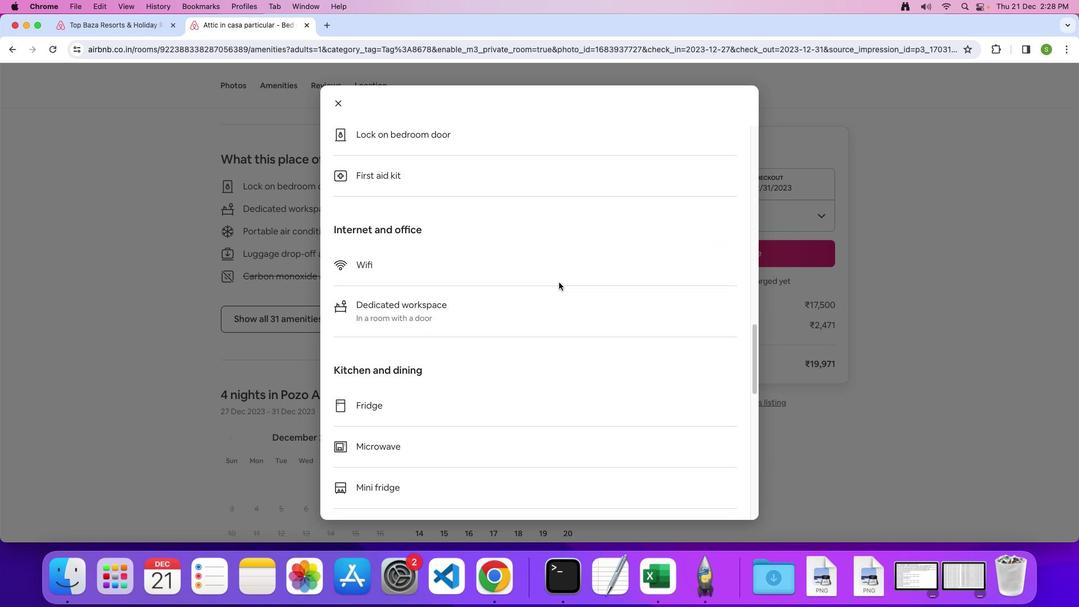 
Action: Mouse scrolled (558, 282) with delta (0, 0)
Screenshot: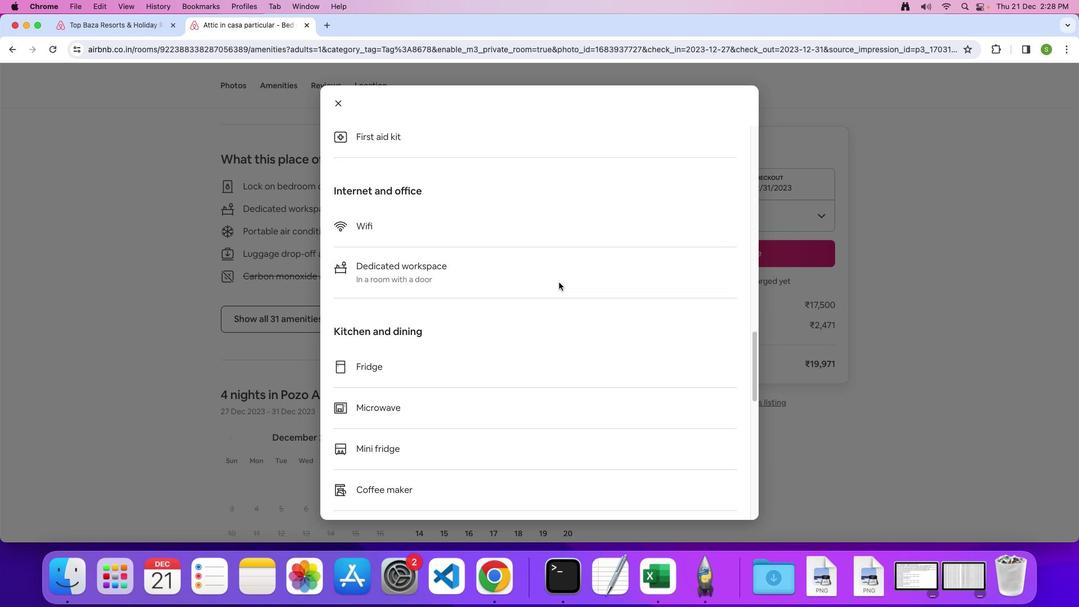 
Action: Mouse scrolled (558, 282) with delta (0, 0)
Screenshot: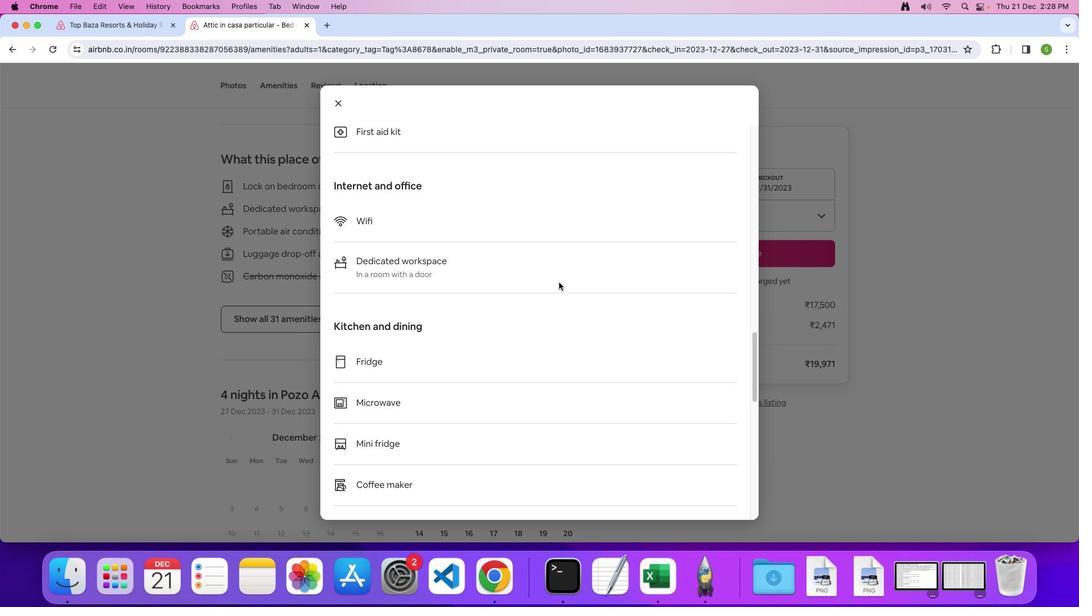 
Action: Mouse scrolled (558, 282) with delta (0, -1)
Screenshot: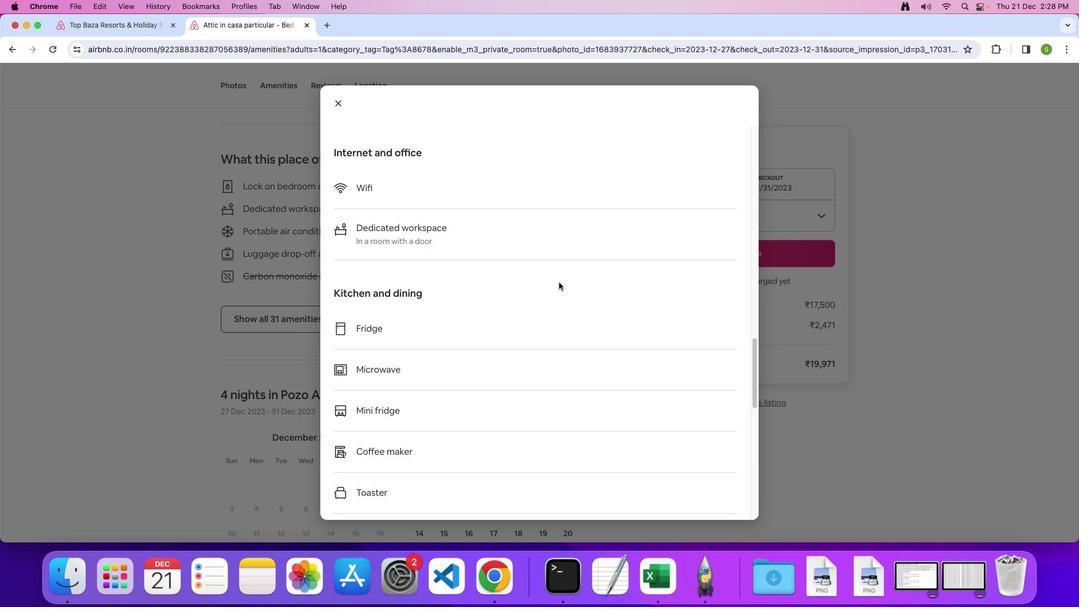 
Action: Mouse scrolled (558, 282) with delta (0, 0)
Screenshot: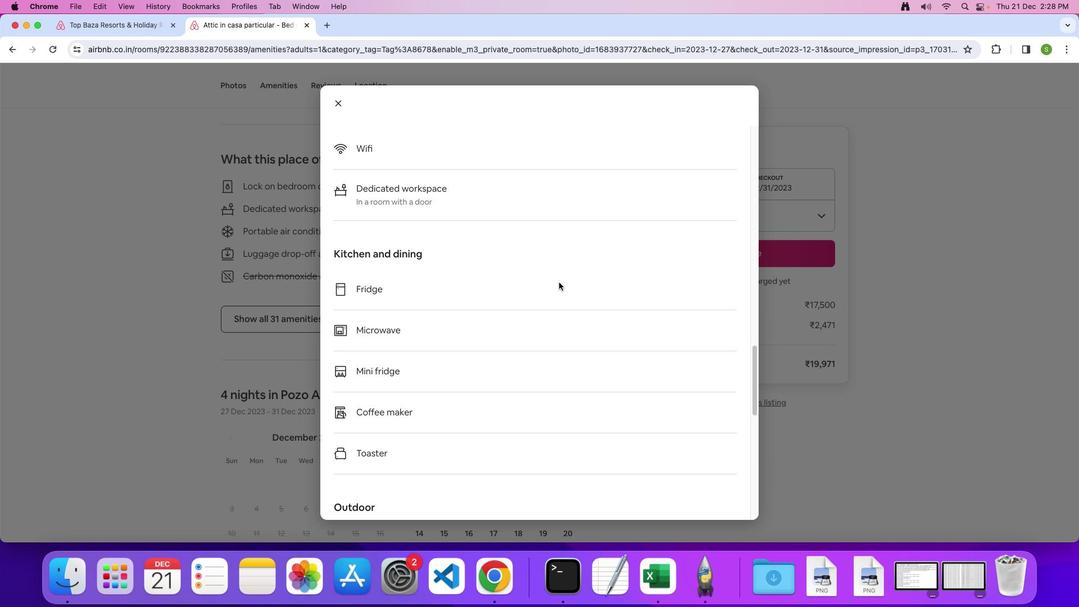 
Action: Mouse scrolled (558, 282) with delta (0, 0)
